 Task: Design a Personal Finance Blog.
Action: Mouse moved to (99, 56)
Screenshot: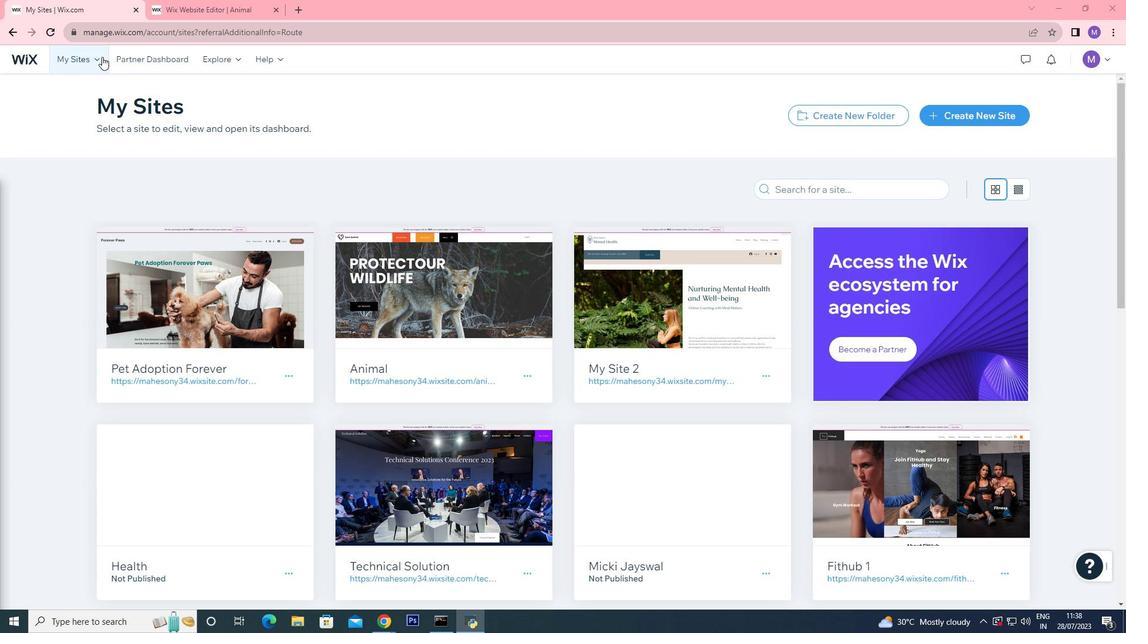 
Action: Mouse pressed left at (99, 56)
Screenshot: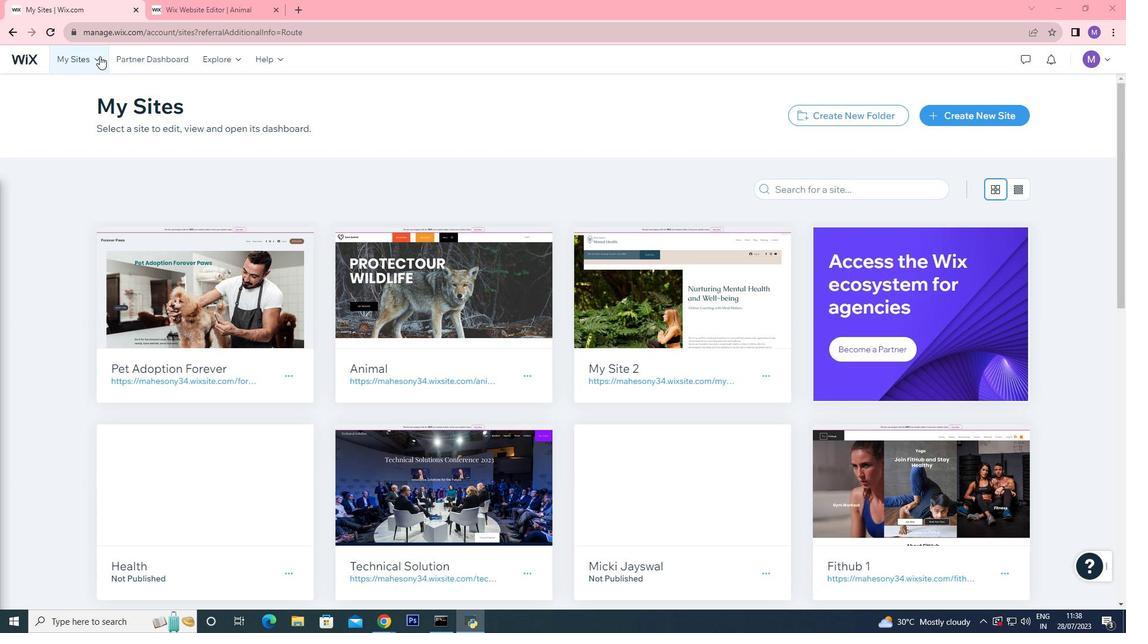 
Action: Mouse moved to (252, 95)
Screenshot: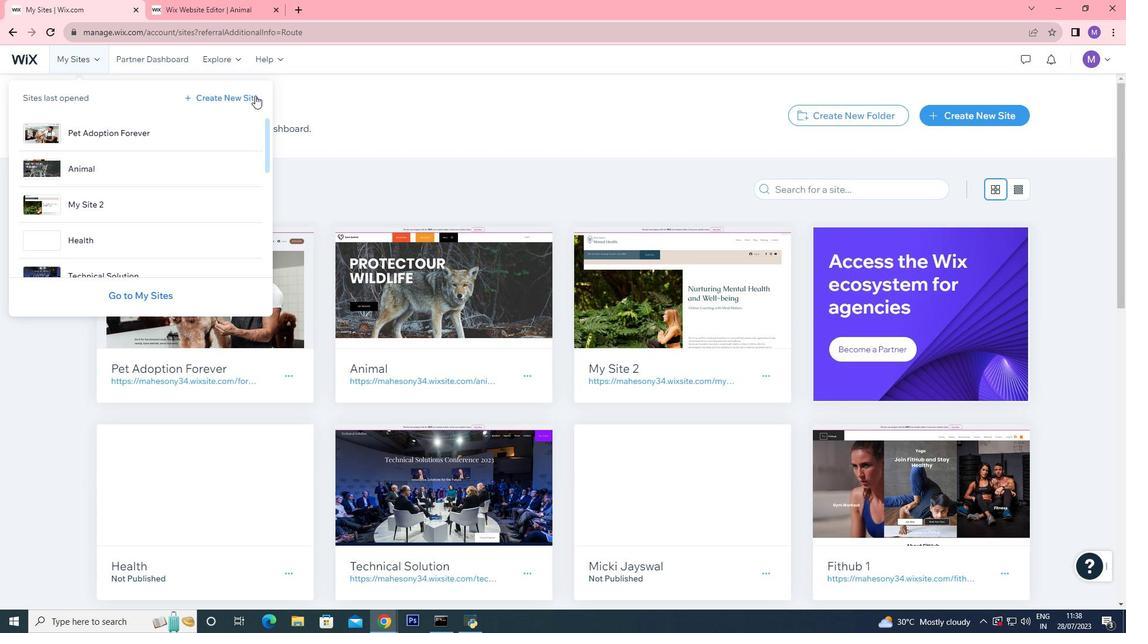 
Action: Mouse pressed left at (252, 95)
Screenshot: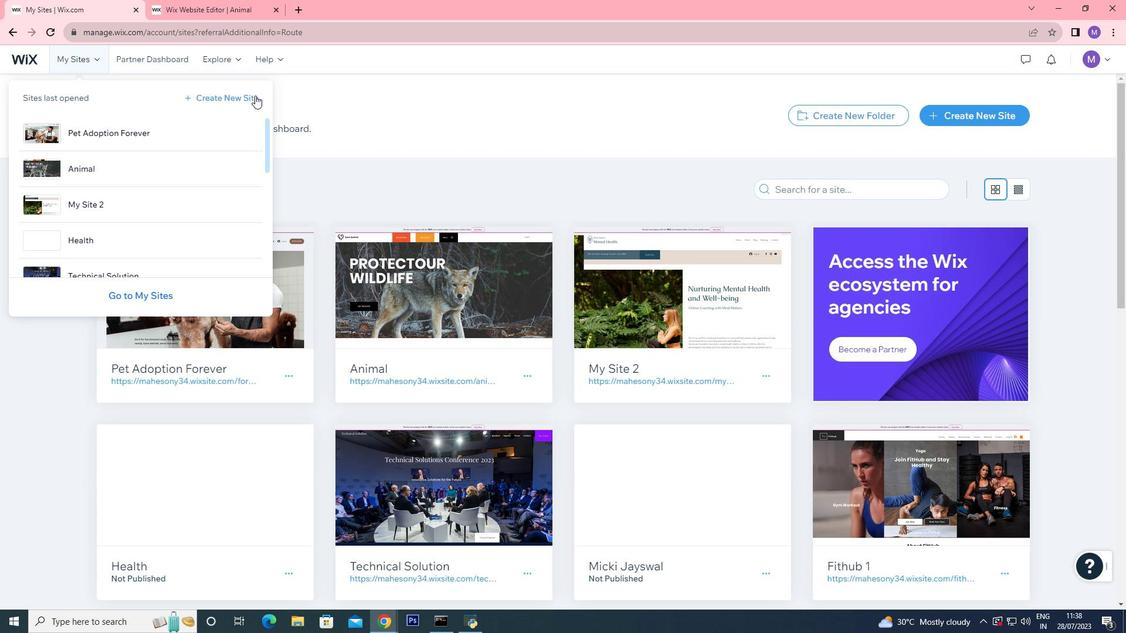 
Action: Mouse moved to (519, 297)
Screenshot: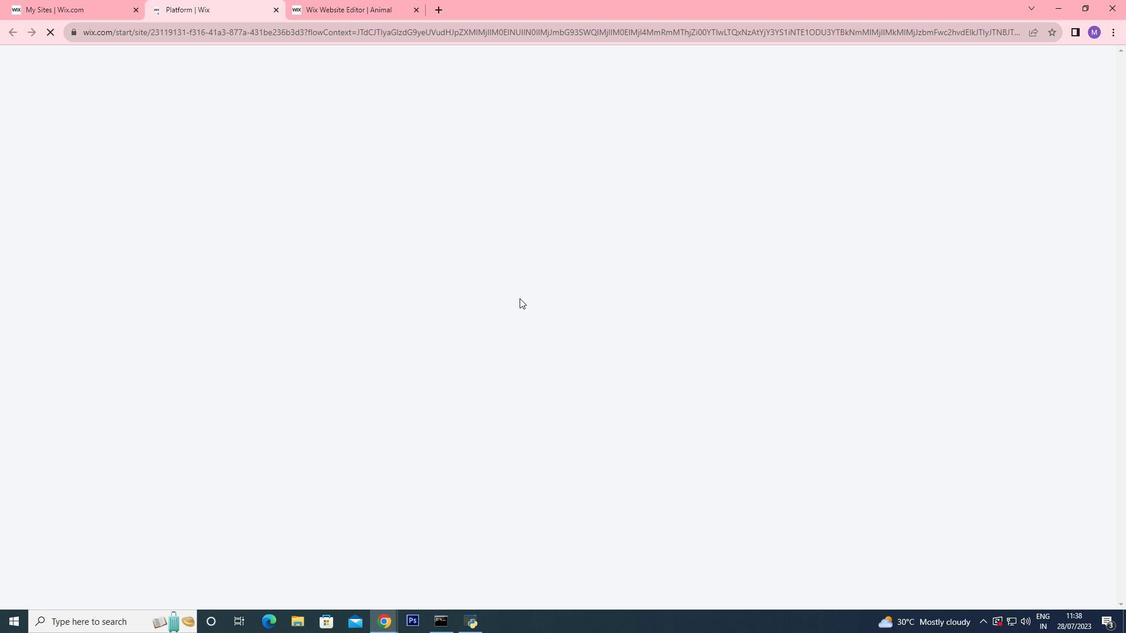 
Action: Mouse scrolled (519, 296) with delta (0, 0)
Screenshot: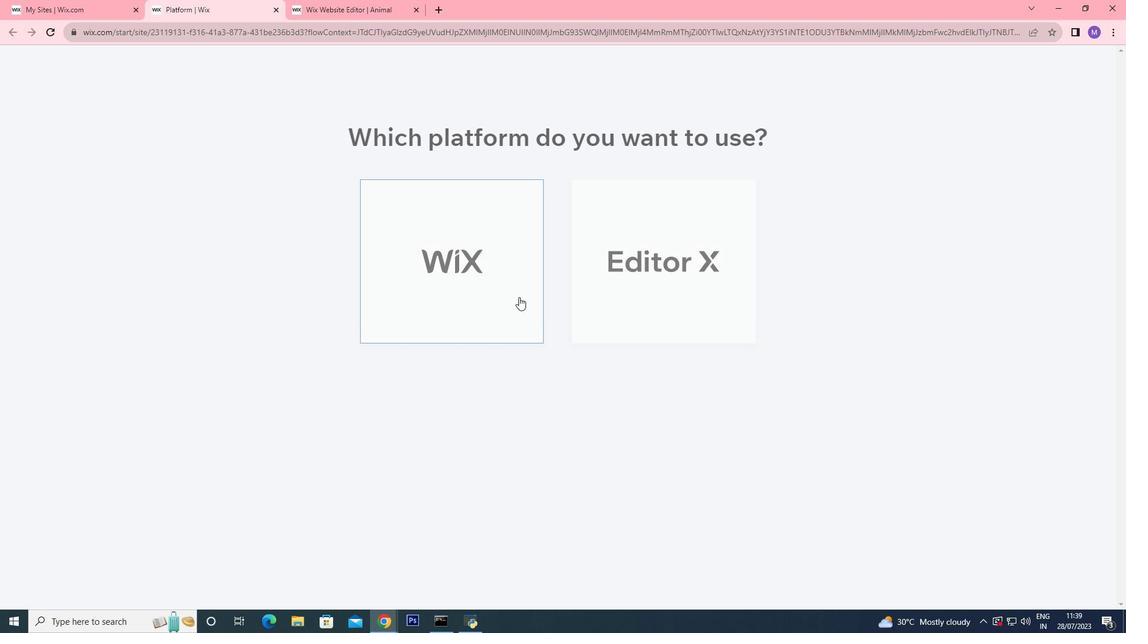
Action: Mouse moved to (501, 288)
Screenshot: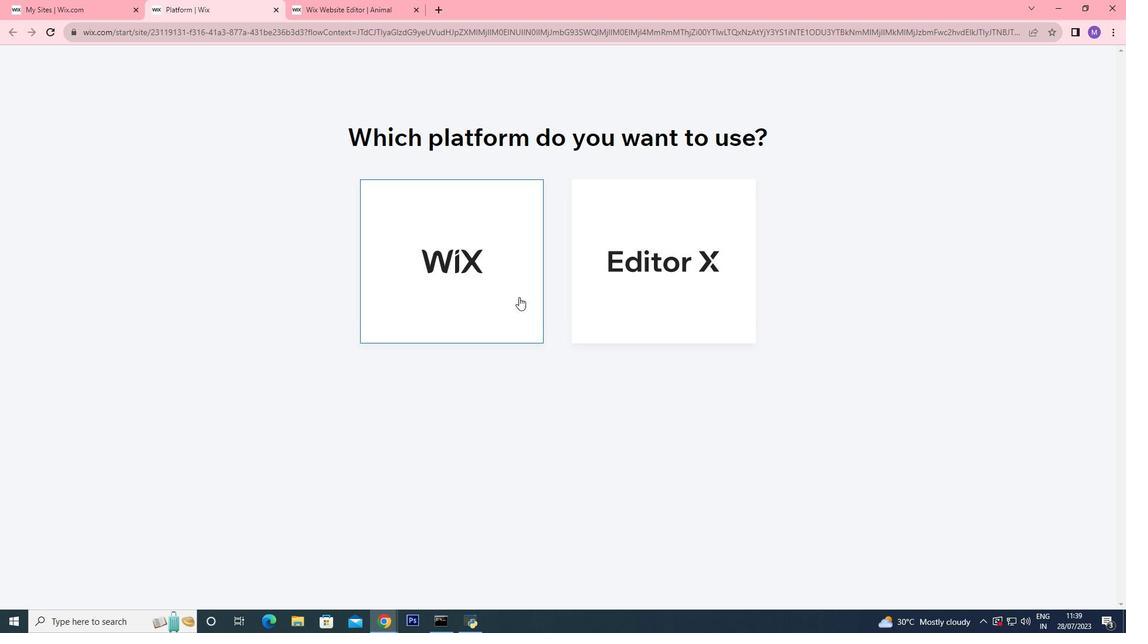 
Action: Mouse pressed left at (501, 288)
Screenshot: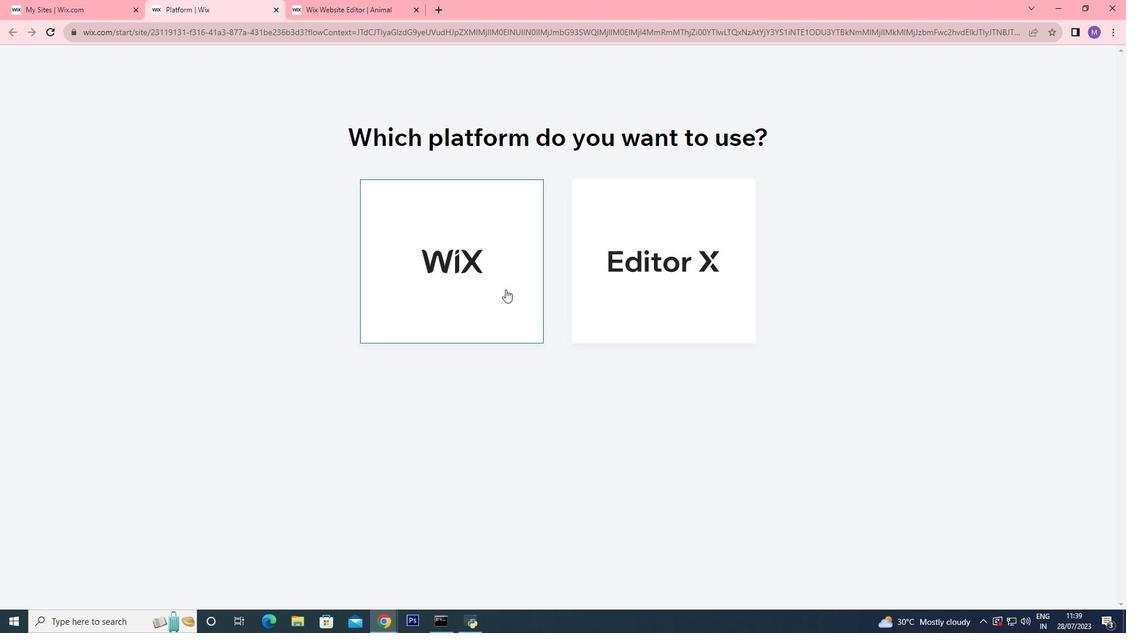 
Action: Mouse moved to (460, 268)
Screenshot: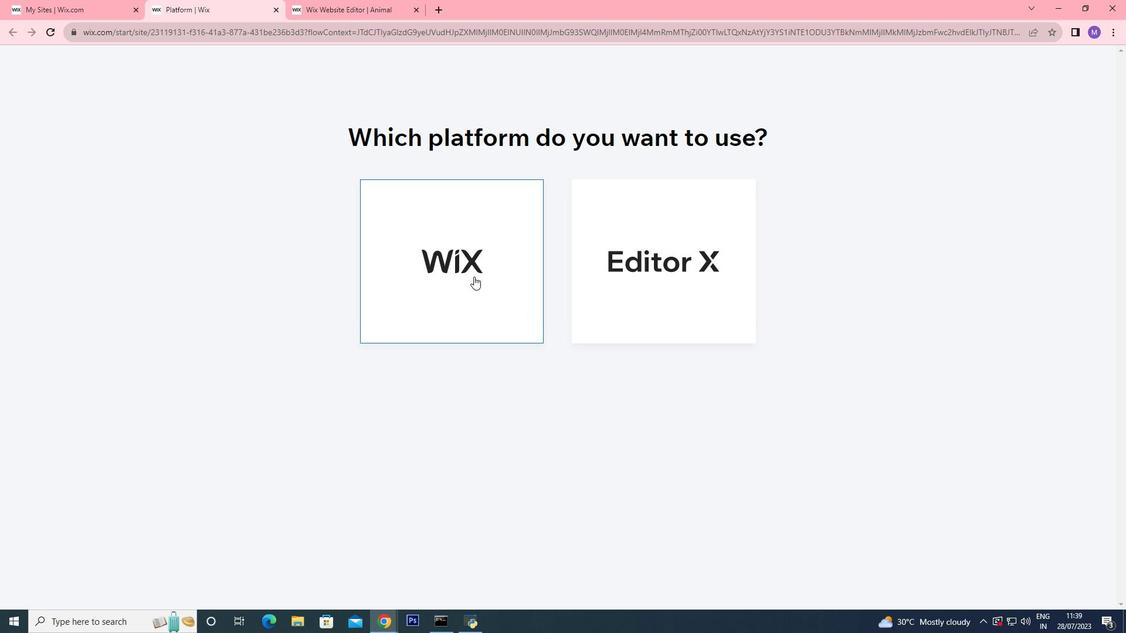 
Action: Mouse pressed left at (460, 268)
Screenshot: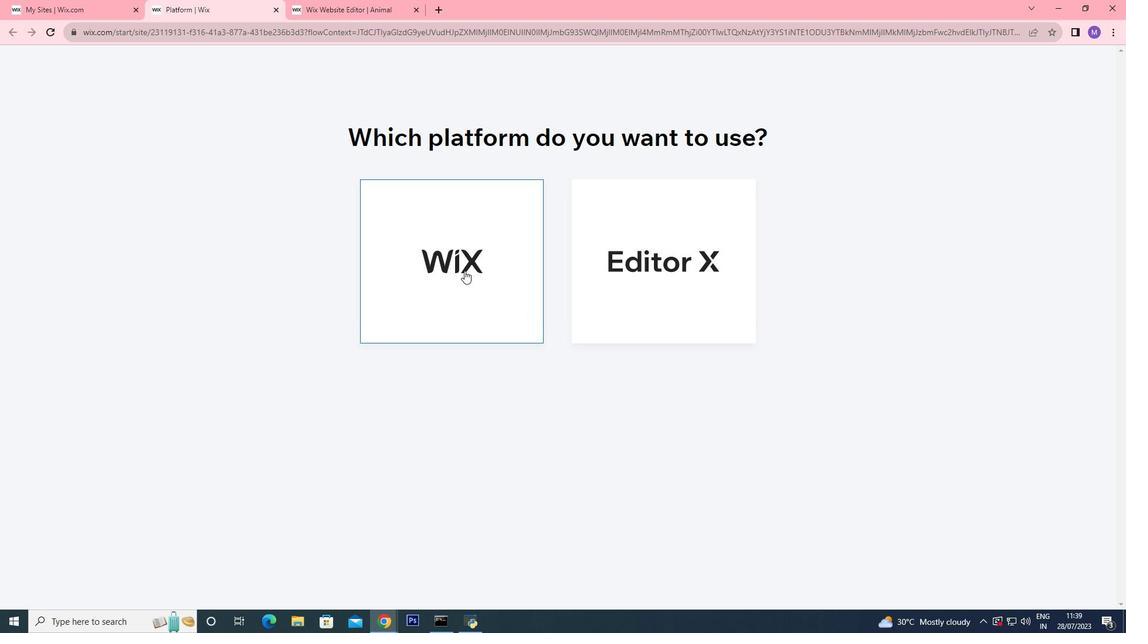
Action: Mouse moved to (442, 200)
Screenshot: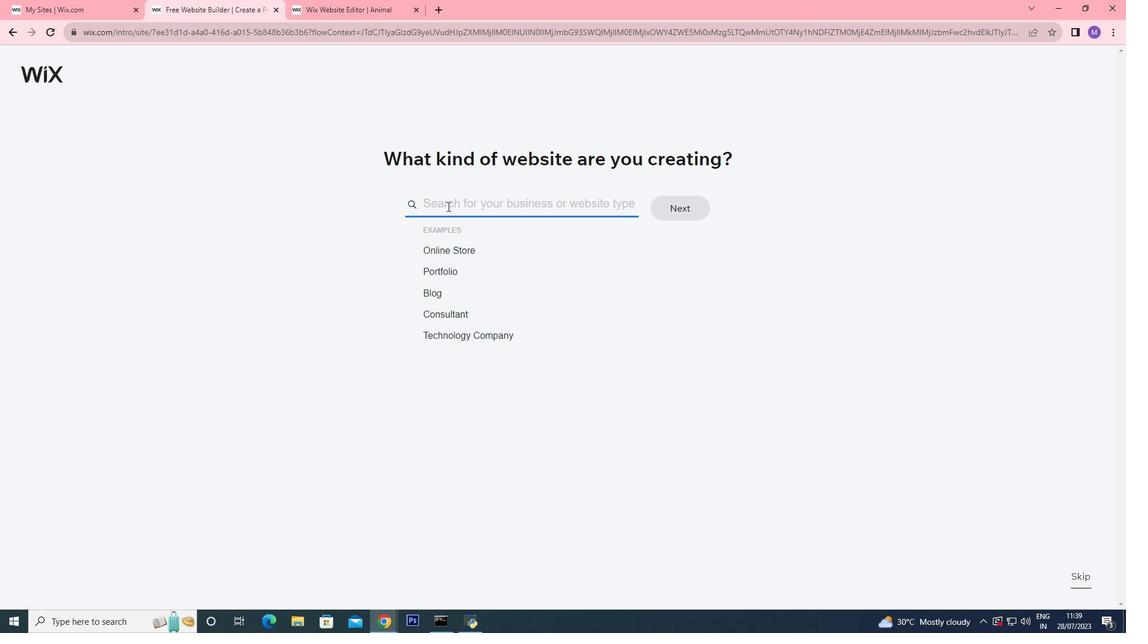 
Action: Mouse pressed left at (442, 200)
Screenshot: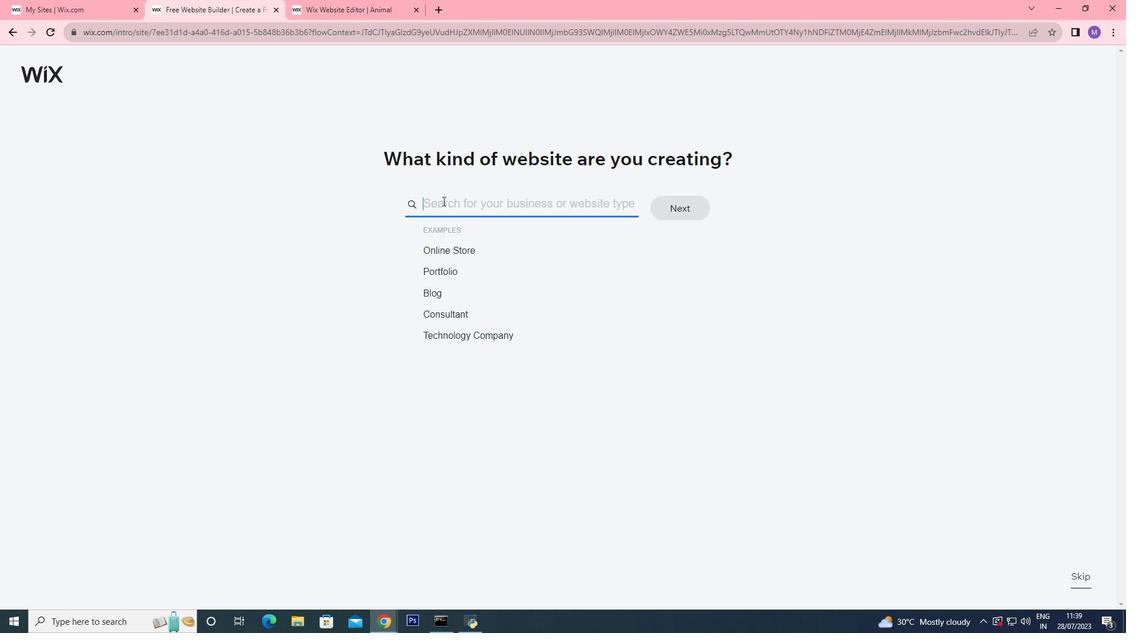 
Action: Key pressed personal<Key.space><Key.shift><Key.shift><Key.shift><Key.shift>Fin
Screenshot: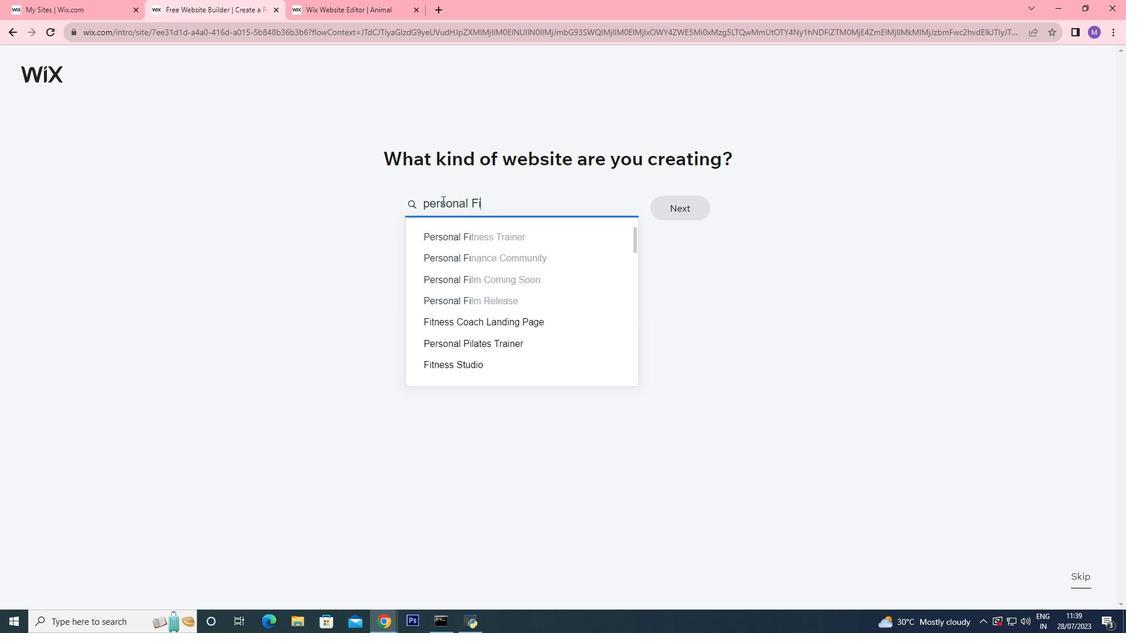 
Action: Mouse moved to (472, 281)
Screenshot: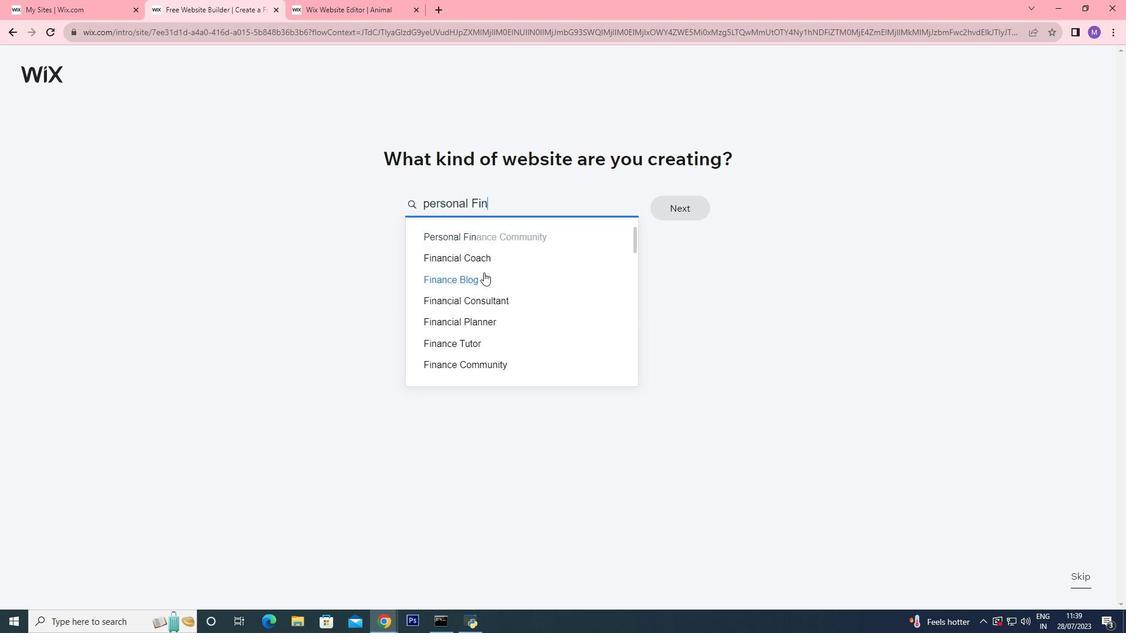 
Action: Mouse pressed left at (472, 281)
Screenshot: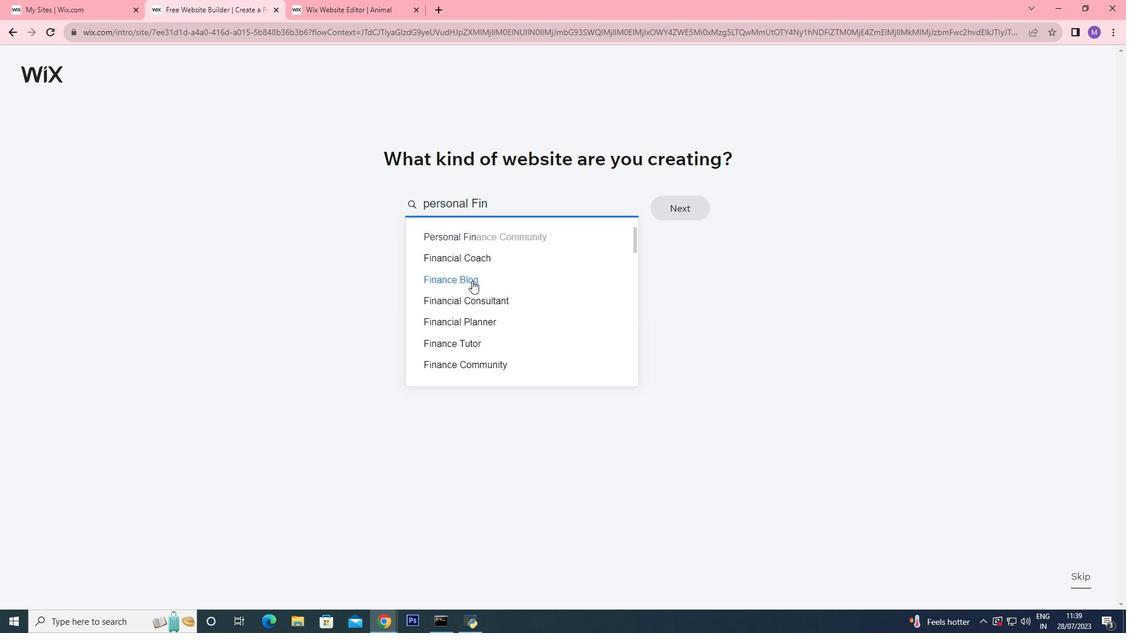 
Action: Mouse moved to (690, 207)
Screenshot: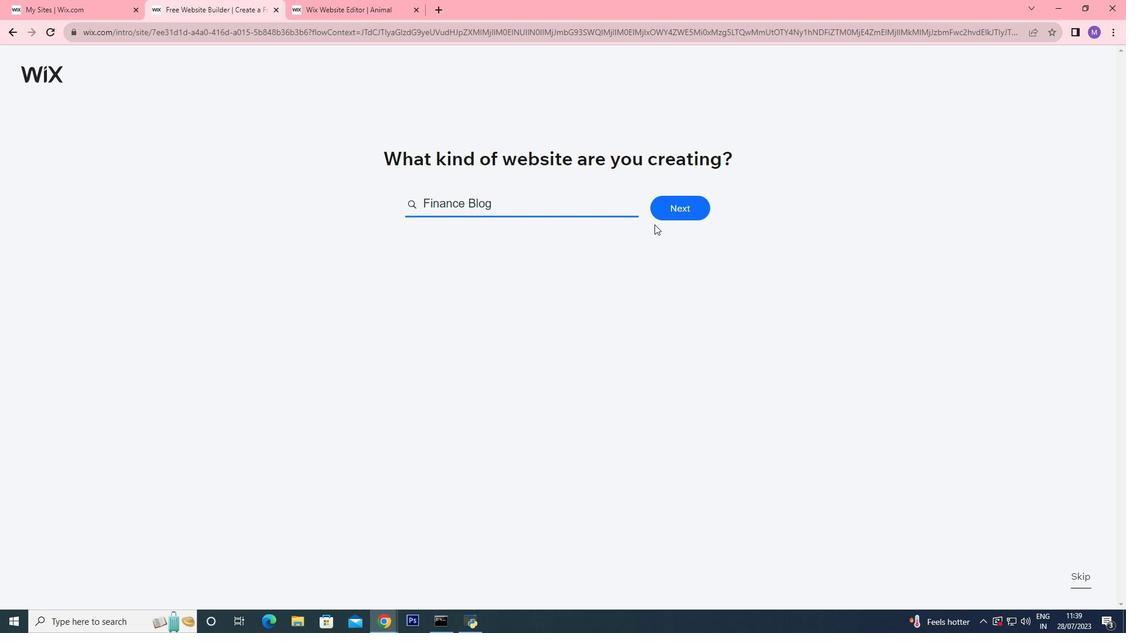 
Action: Mouse pressed left at (690, 207)
Screenshot: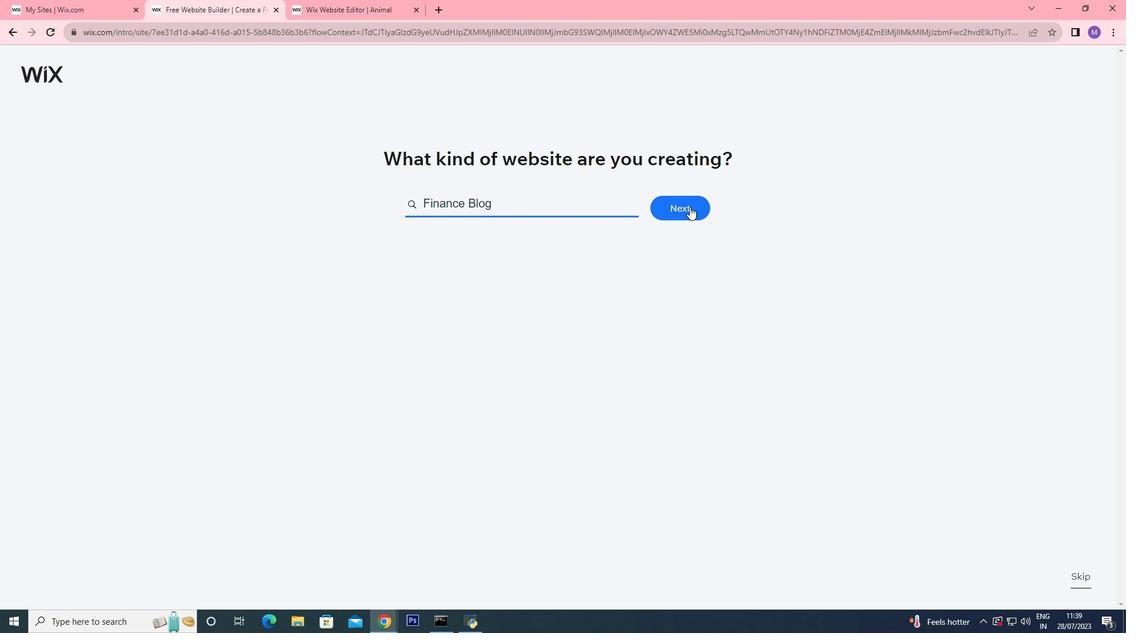 
Action: Mouse moved to (678, 207)
Screenshot: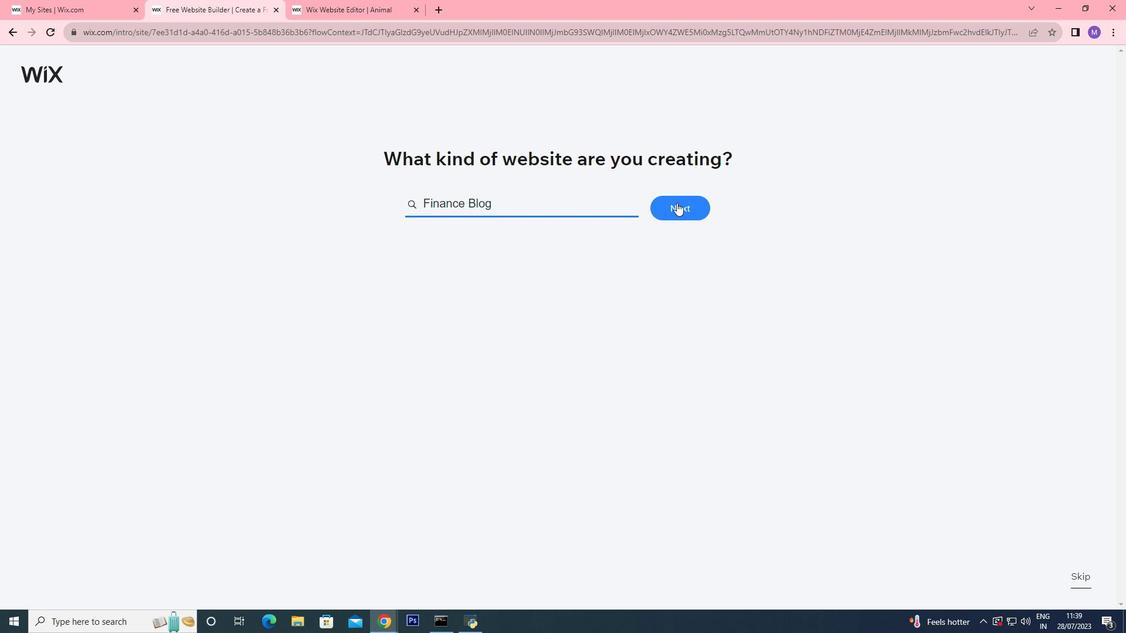 
Action: Mouse pressed left at (678, 207)
Screenshot: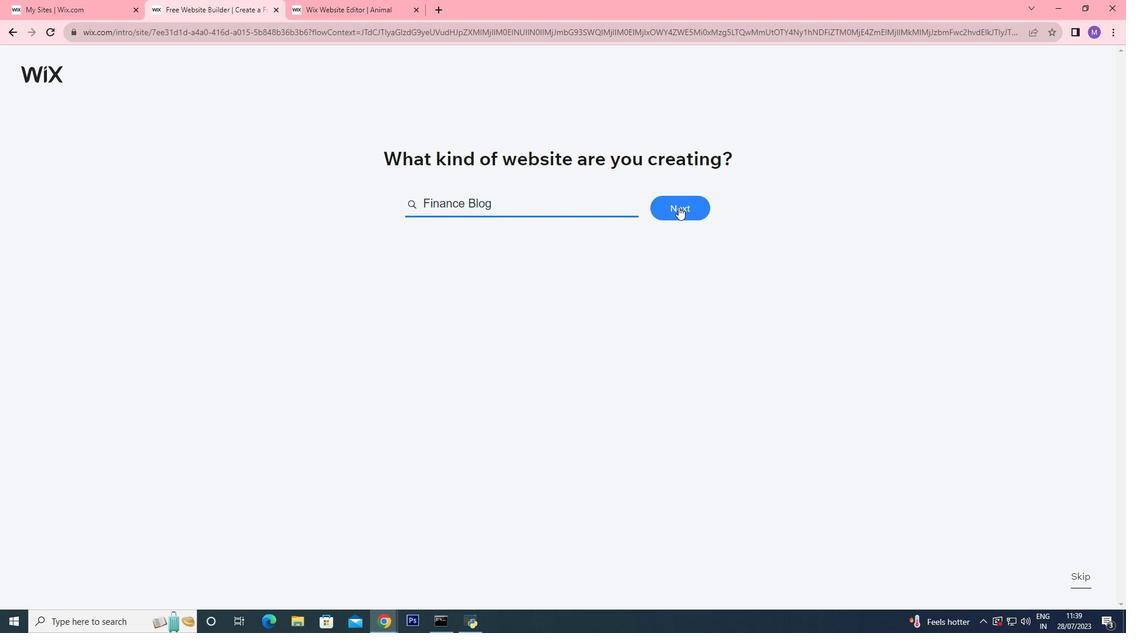 
Action: Mouse moved to (491, 238)
Screenshot: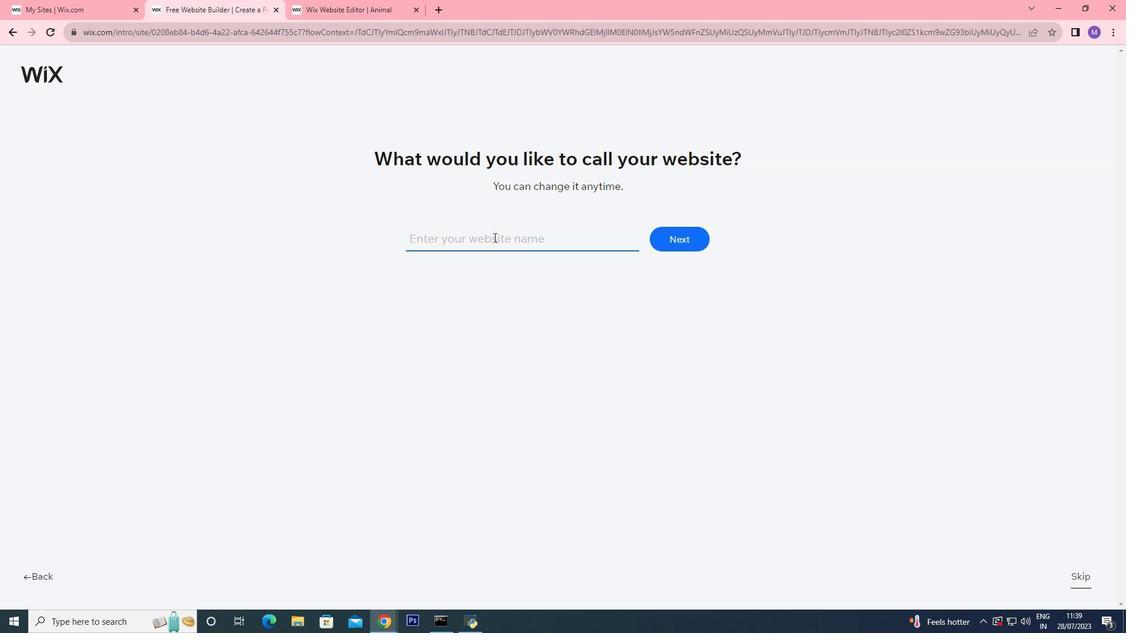 
Action: Mouse pressed left at (491, 238)
Screenshot: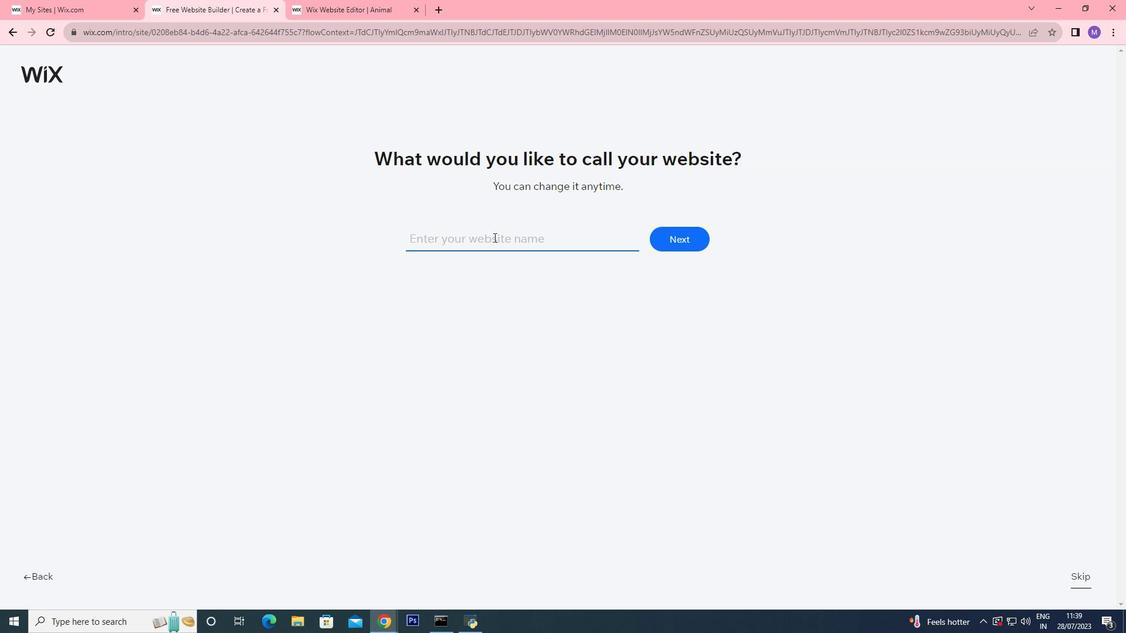 
Action: Mouse moved to (377, 0)
Screenshot: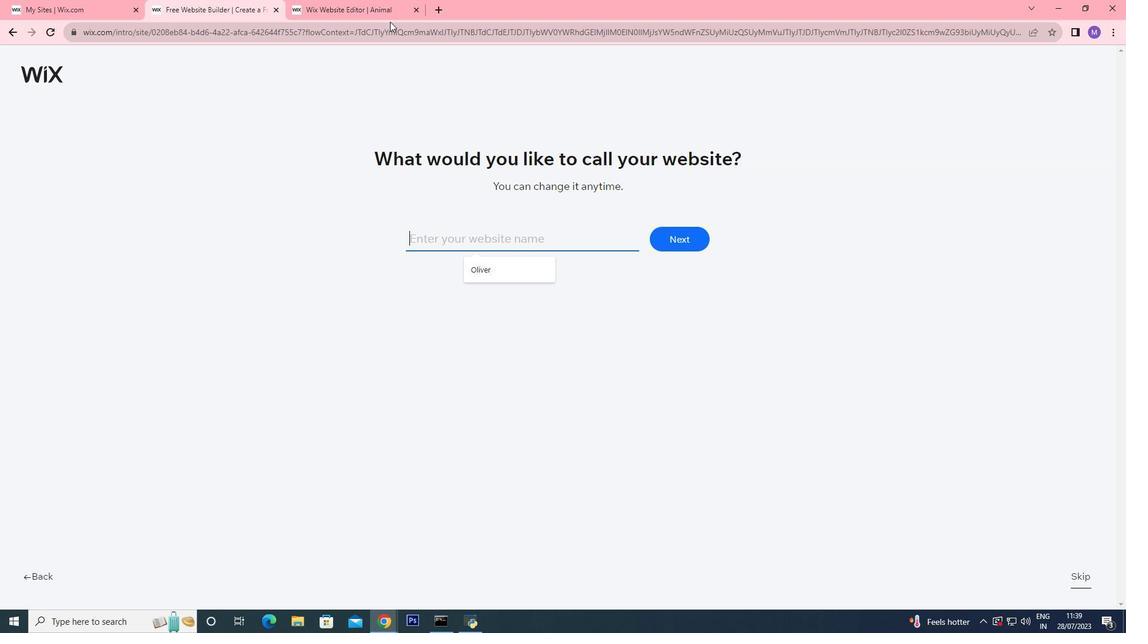 
Action: Mouse pressed left at (377, 0)
Screenshot: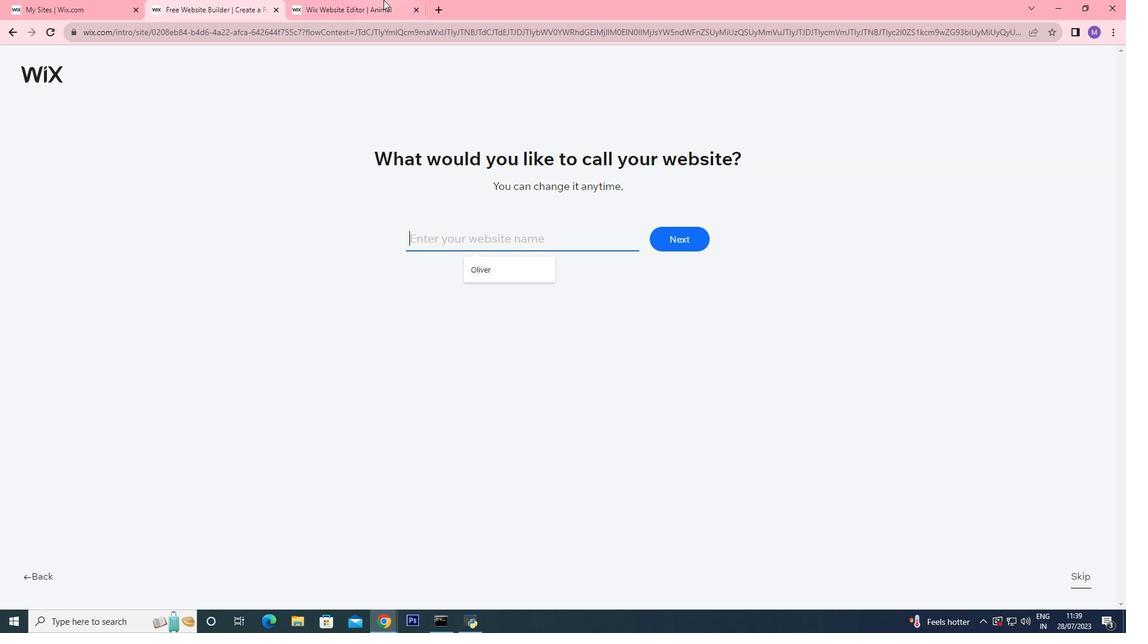 
Action: Mouse moved to (448, 261)
Screenshot: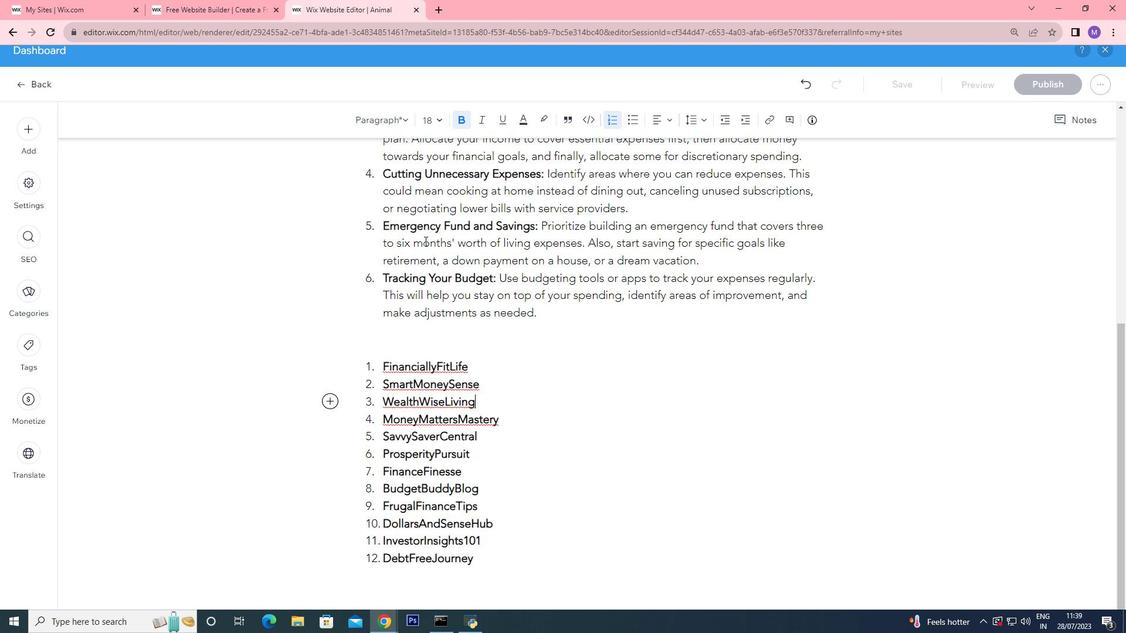 
Action: Mouse scrolled (448, 261) with delta (0, 0)
Screenshot: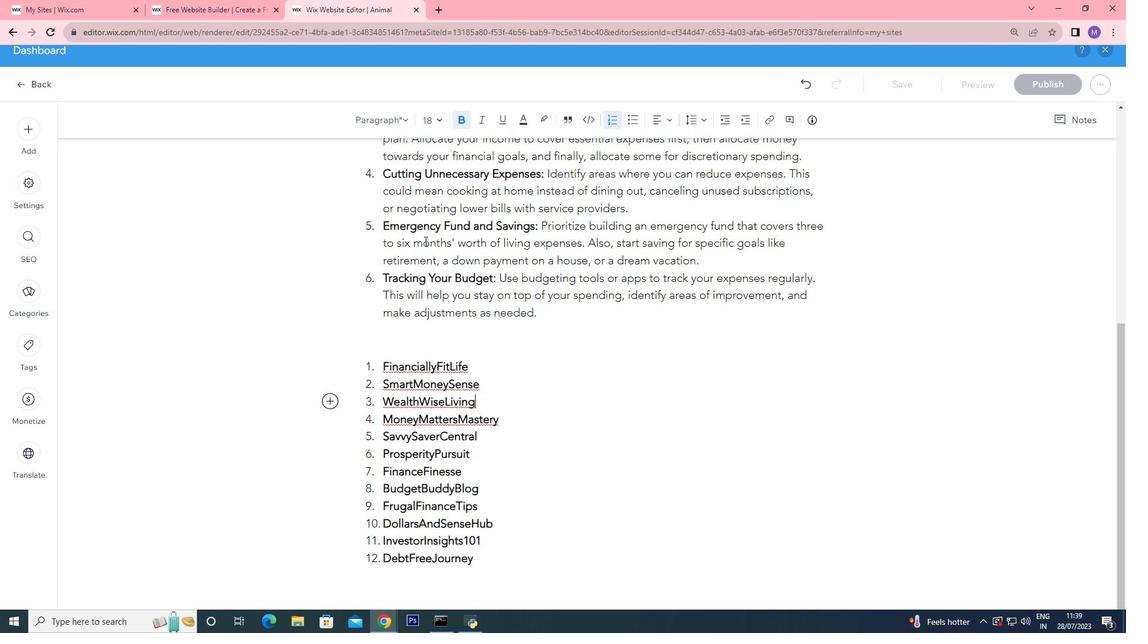 
Action: Mouse scrolled (448, 261) with delta (0, 0)
Screenshot: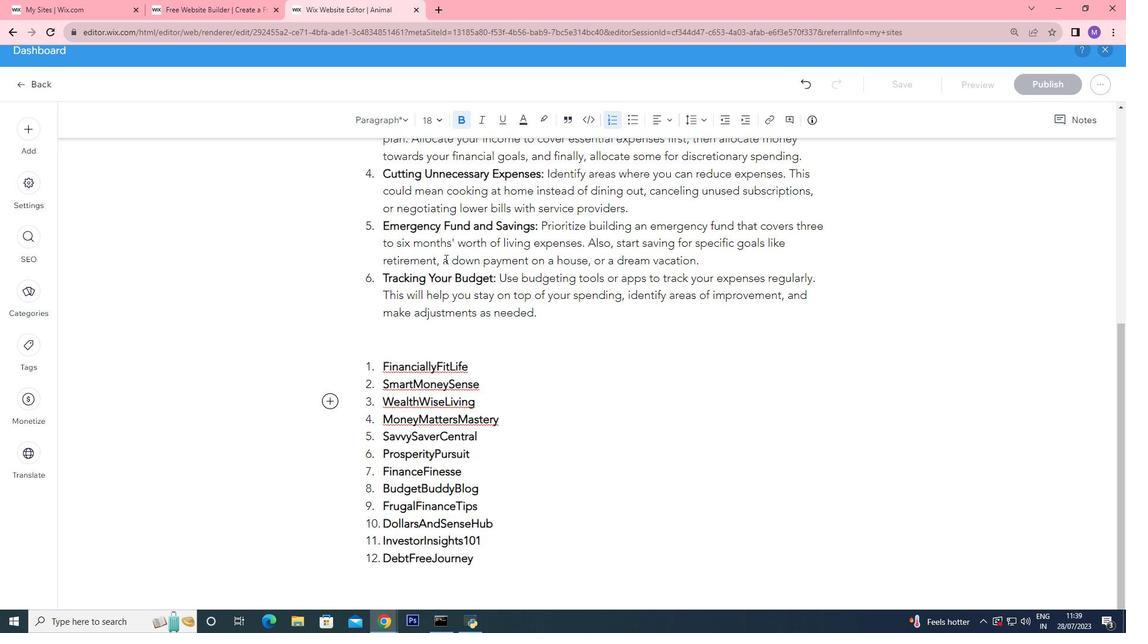 
Action: Mouse scrolled (448, 261) with delta (0, 0)
Screenshot: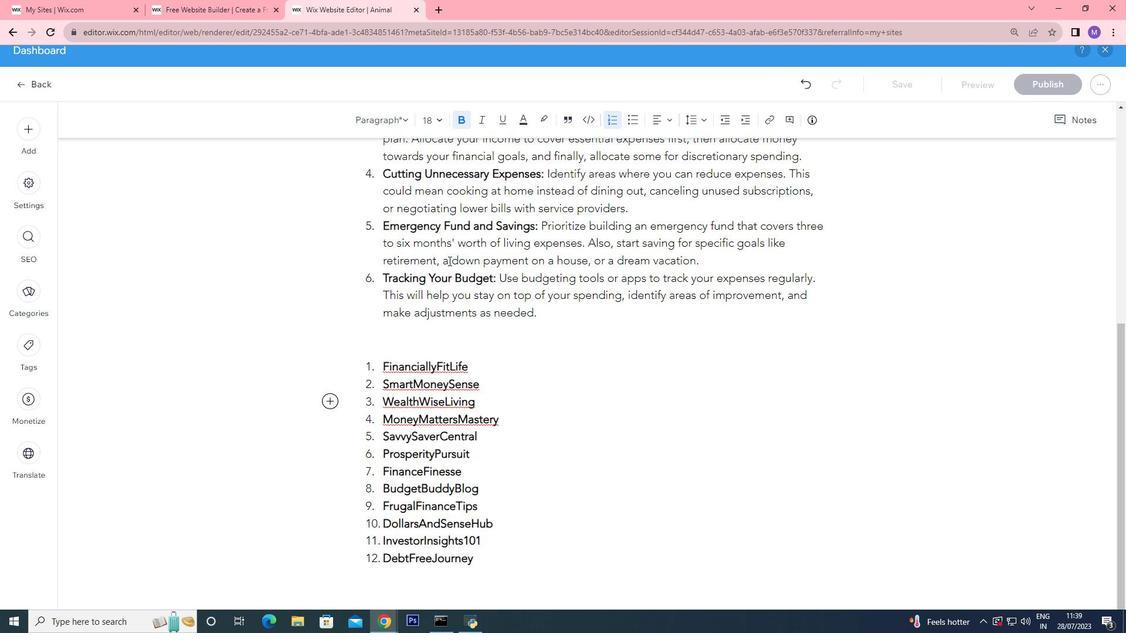 
Action: Mouse scrolled (448, 261) with delta (0, 0)
Screenshot: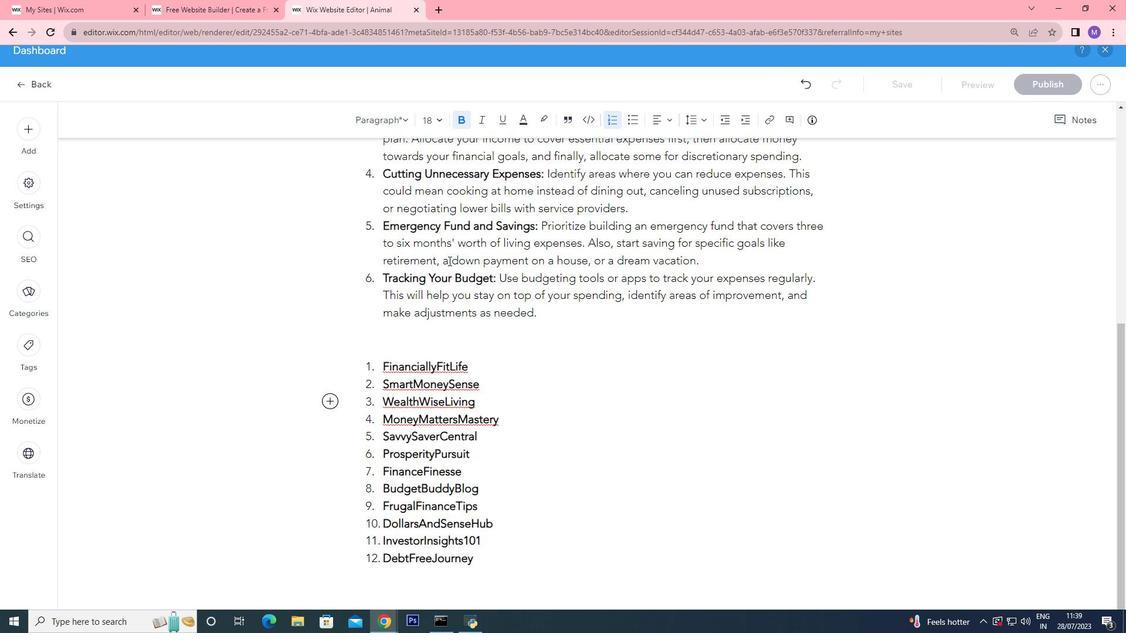 
Action: Mouse scrolled (448, 261) with delta (0, 0)
Screenshot: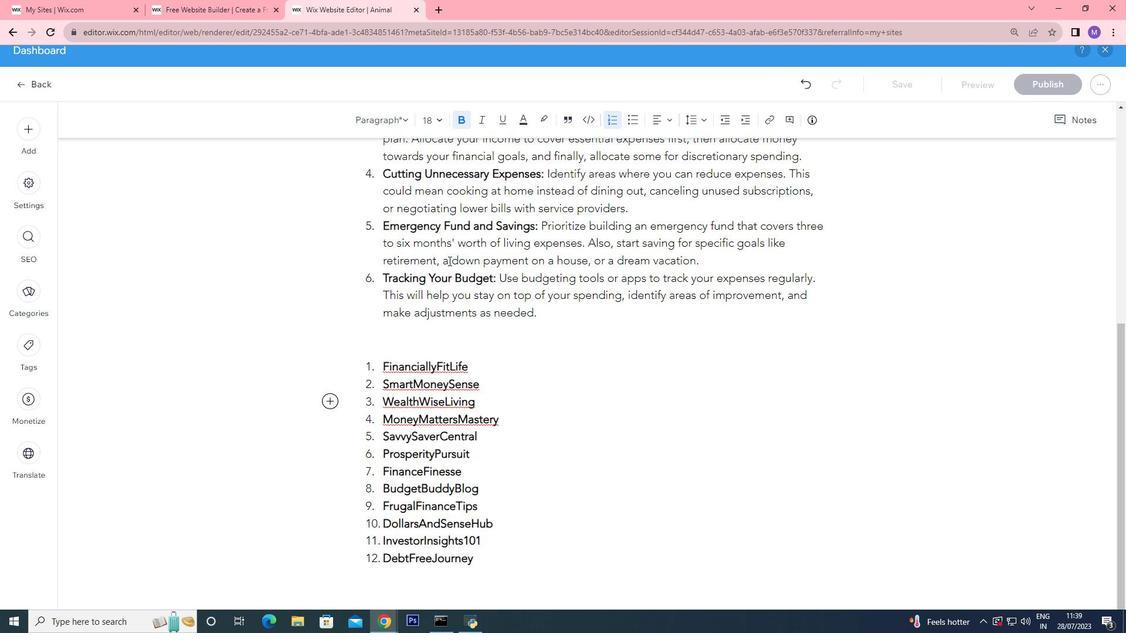 
Action: Mouse moved to (466, 262)
Screenshot: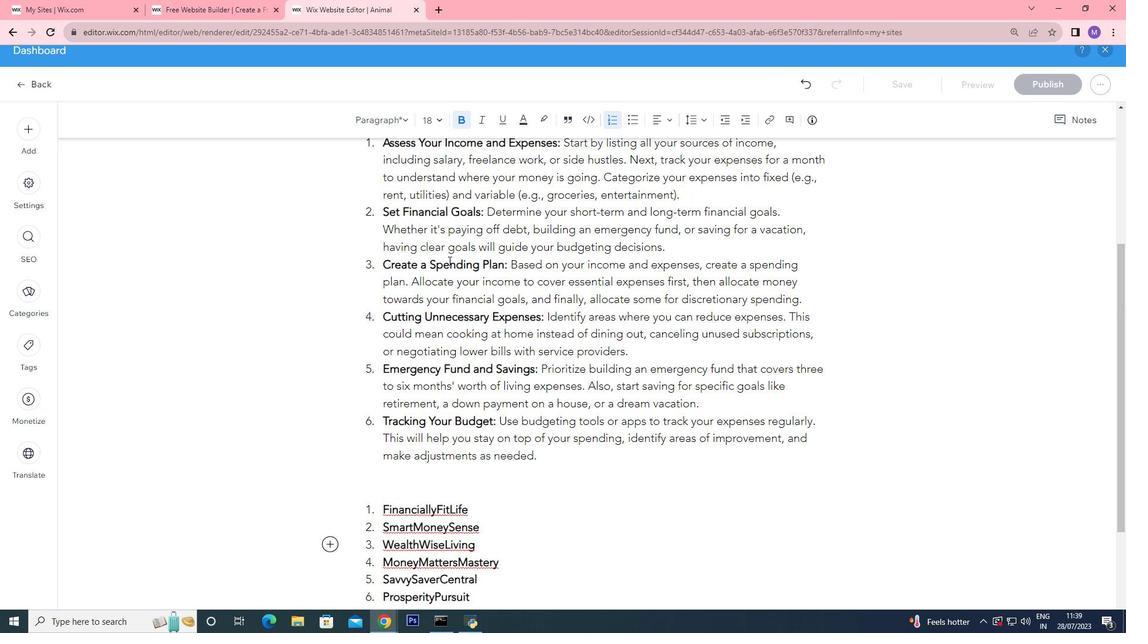 
Action: Mouse scrolled (466, 263) with delta (0, 0)
Screenshot: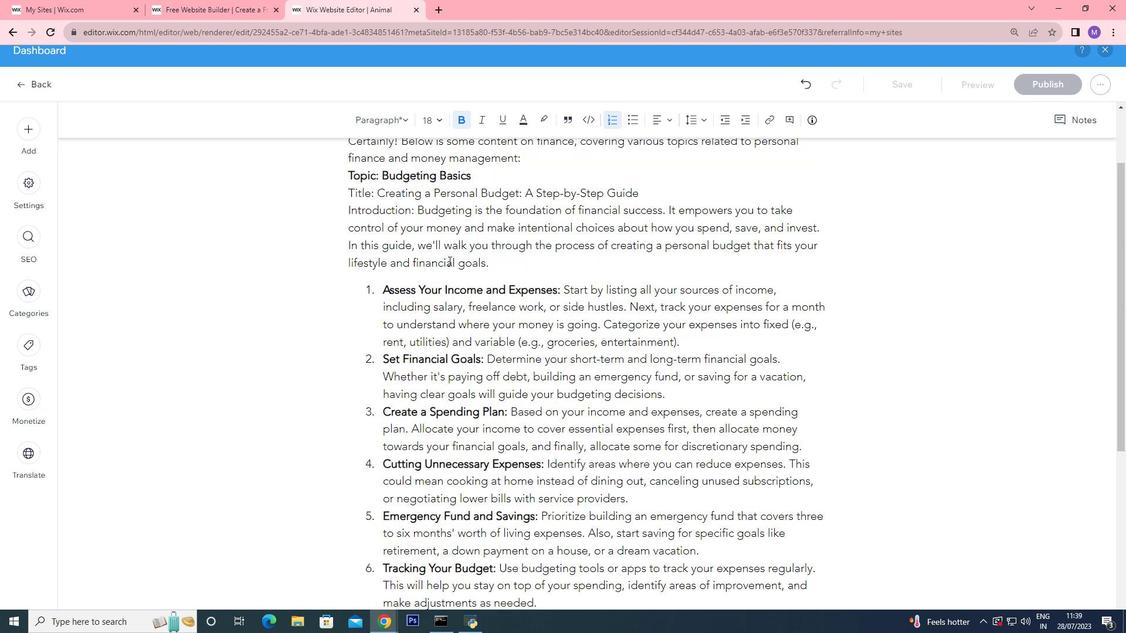
Action: Mouse scrolled (466, 263) with delta (0, 0)
Screenshot: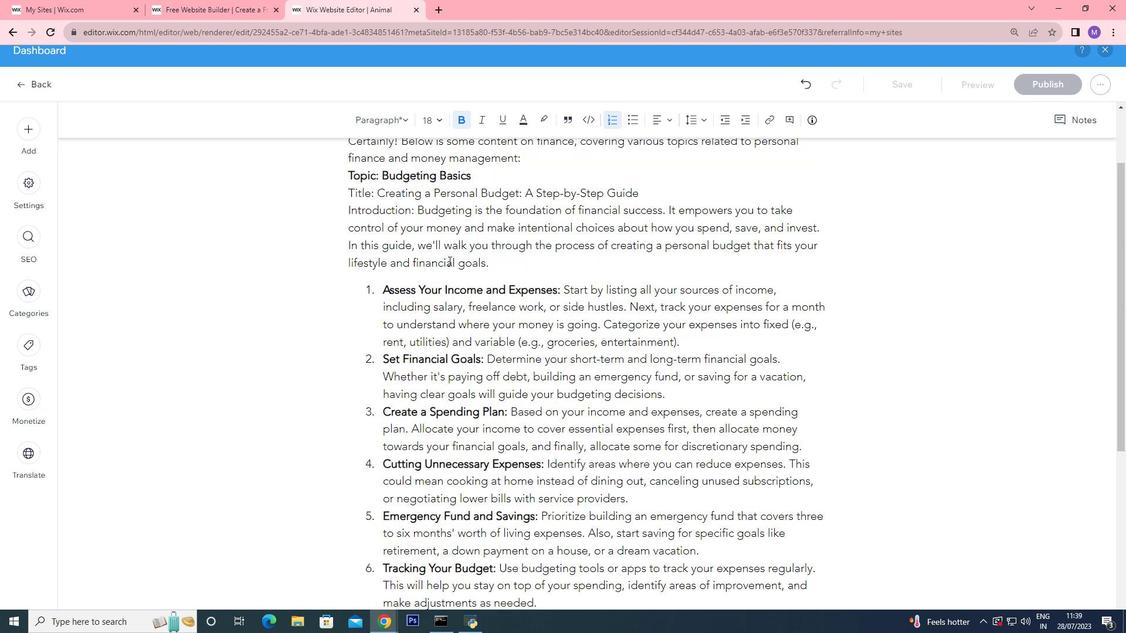 
Action: Mouse scrolled (466, 263) with delta (0, 0)
Screenshot: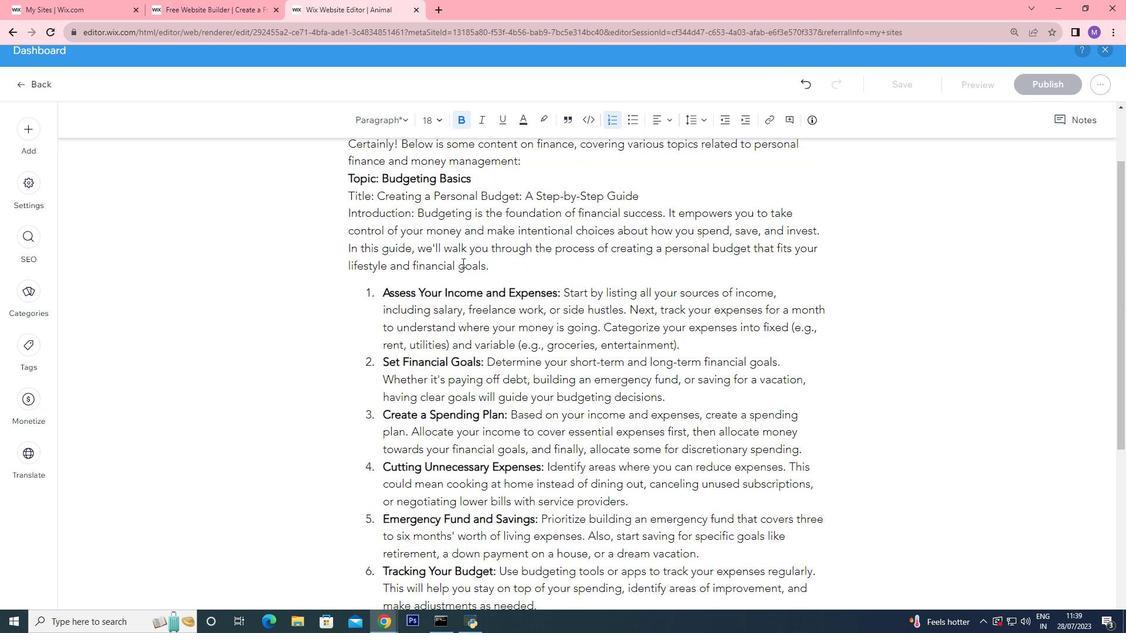 
Action: Mouse scrolled (466, 263) with delta (0, 0)
Screenshot: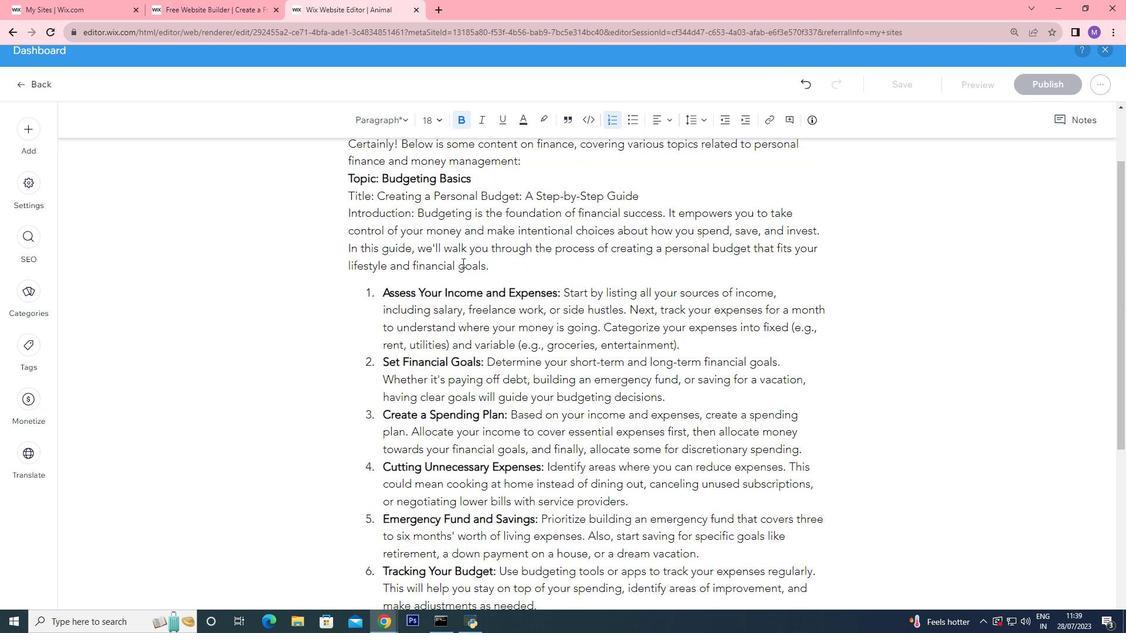 
Action: Mouse scrolled (466, 263) with delta (0, 0)
Screenshot: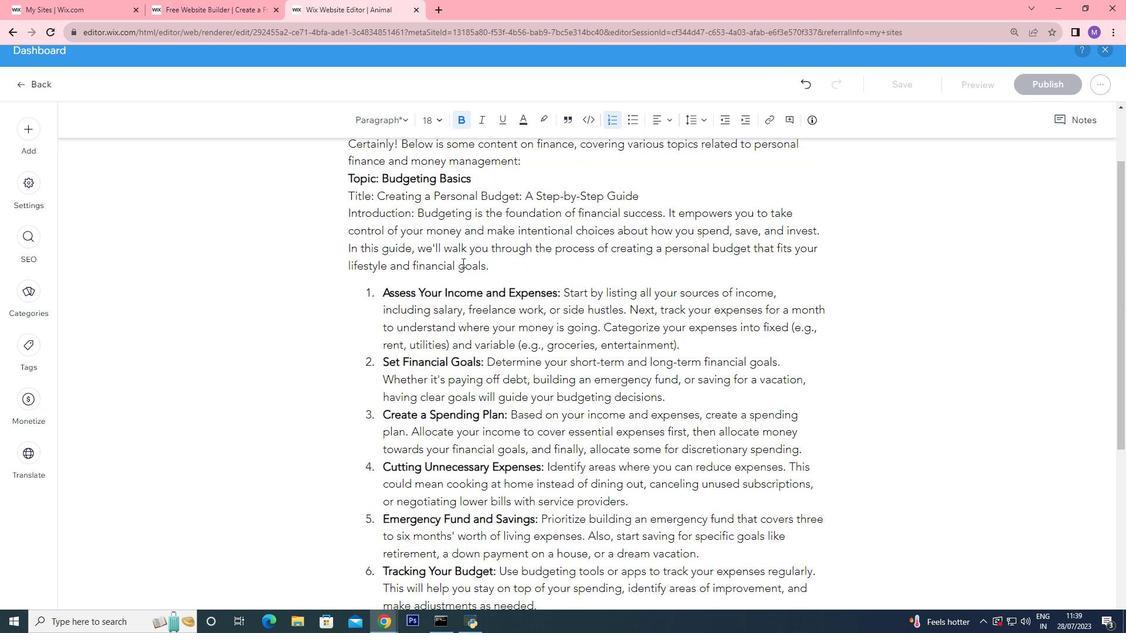 
Action: Mouse scrolled (466, 263) with delta (0, 0)
Screenshot: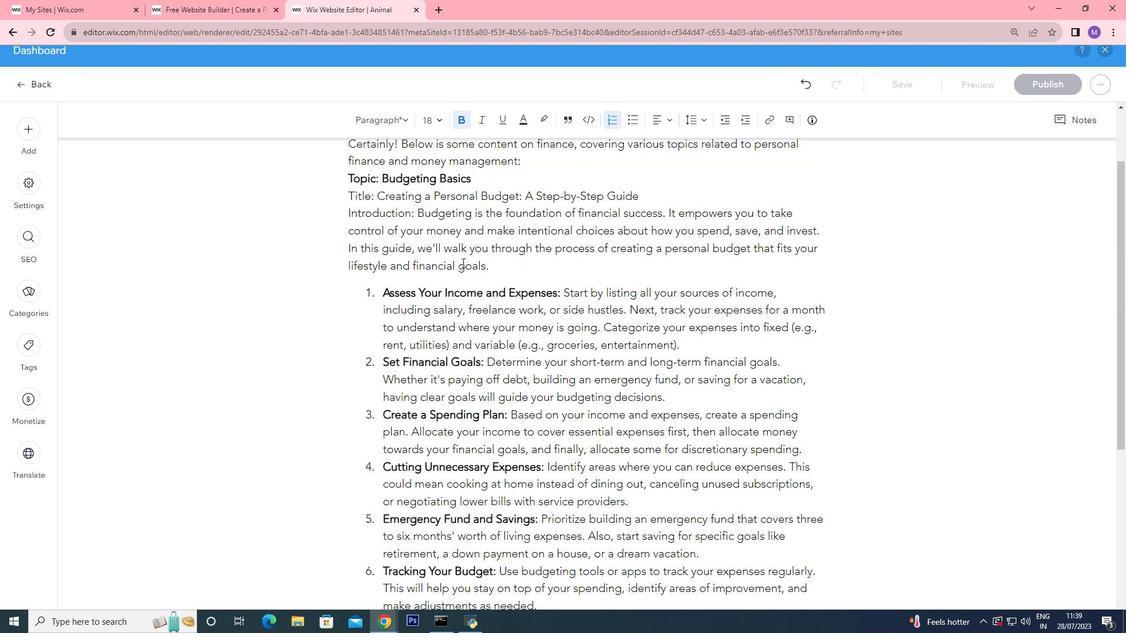 
Action: Mouse scrolled (466, 262) with delta (0, 0)
Screenshot: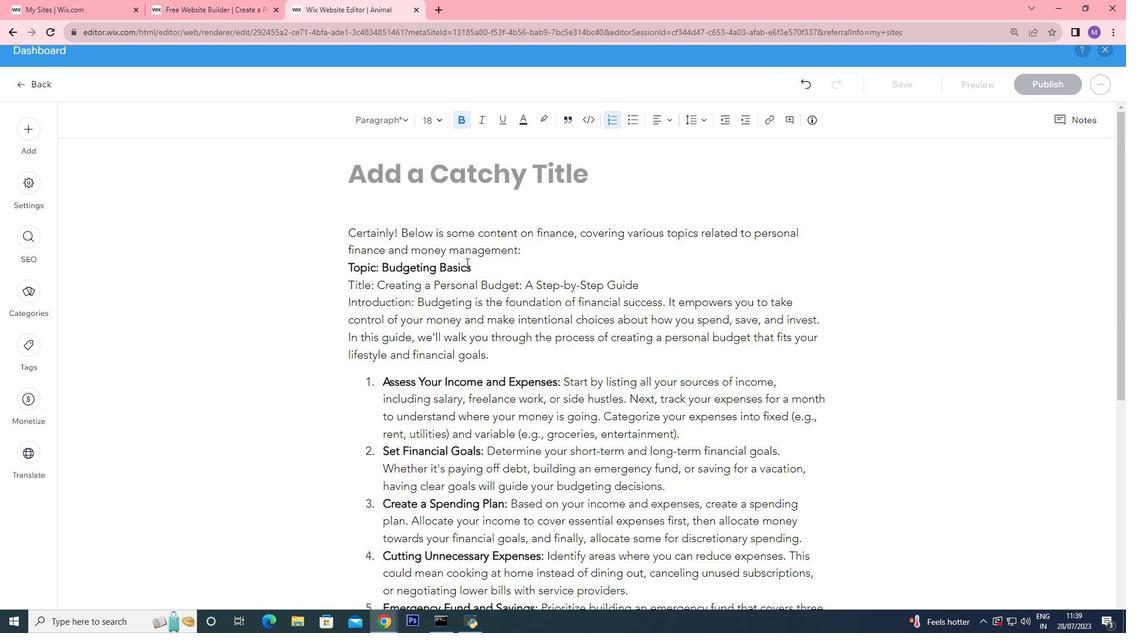 
Action: Mouse scrolled (466, 262) with delta (0, 0)
Screenshot: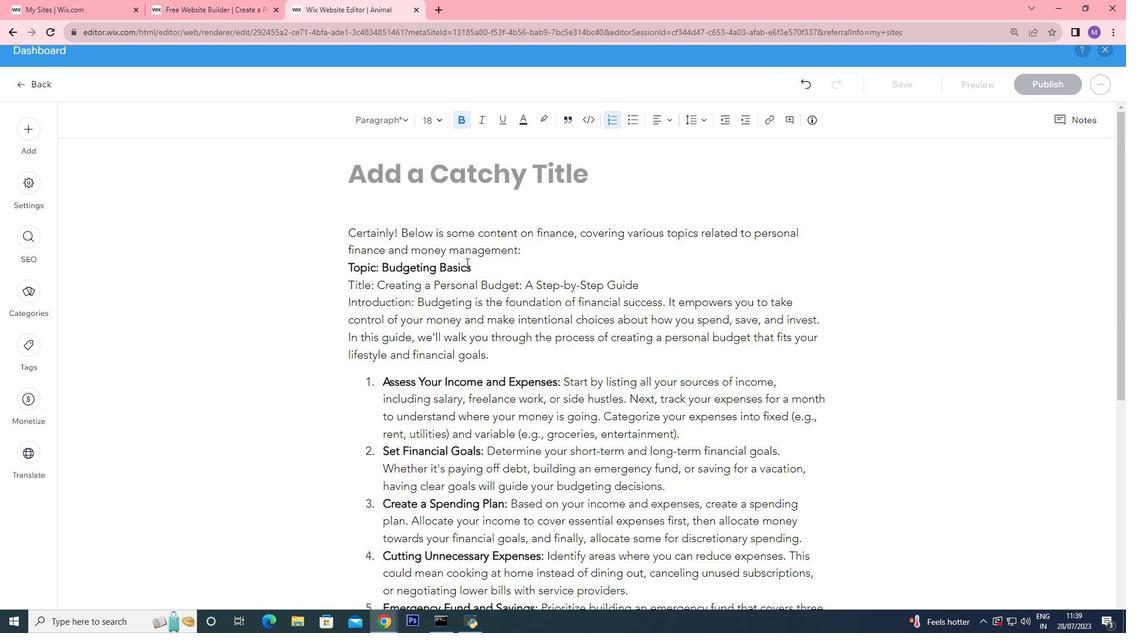 
Action: Mouse scrolled (466, 262) with delta (0, 0)
Screenshot: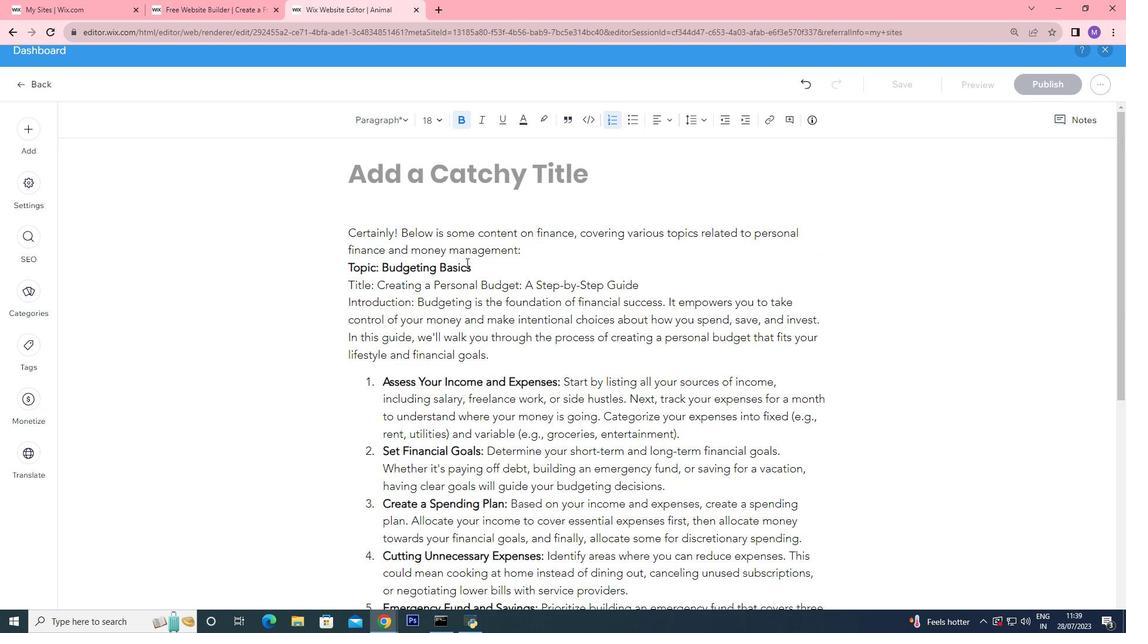 
Action: Mouse scrolled (466, 262) with delta (0, 0)
Screenshot: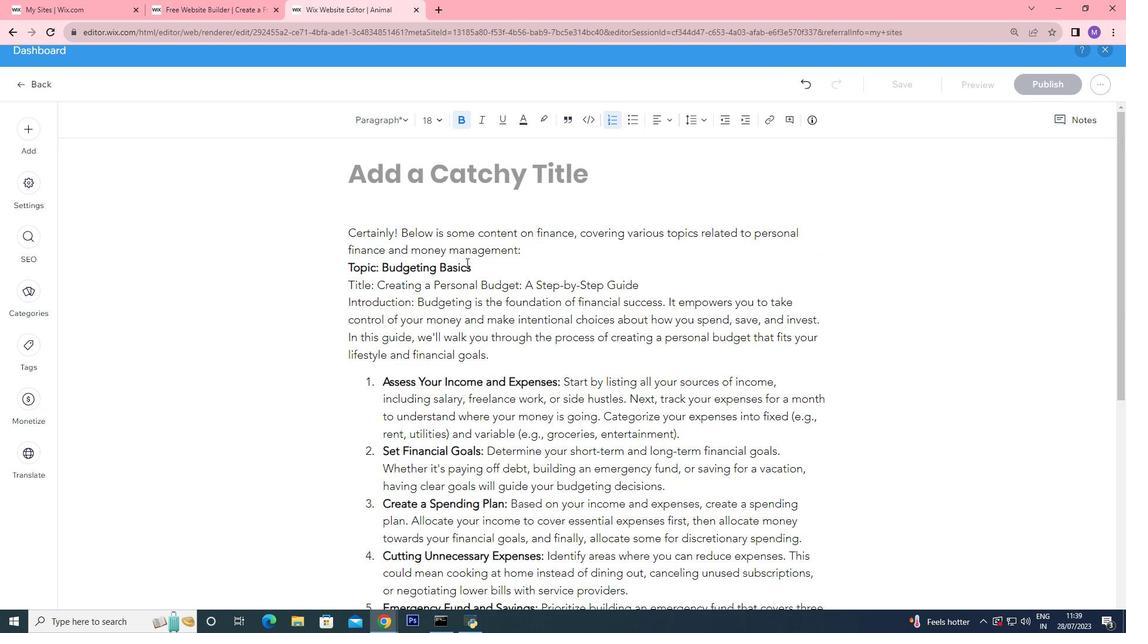 
Action: Mouse scrolled (466, 262) with delta (0, 0)
Screenshot: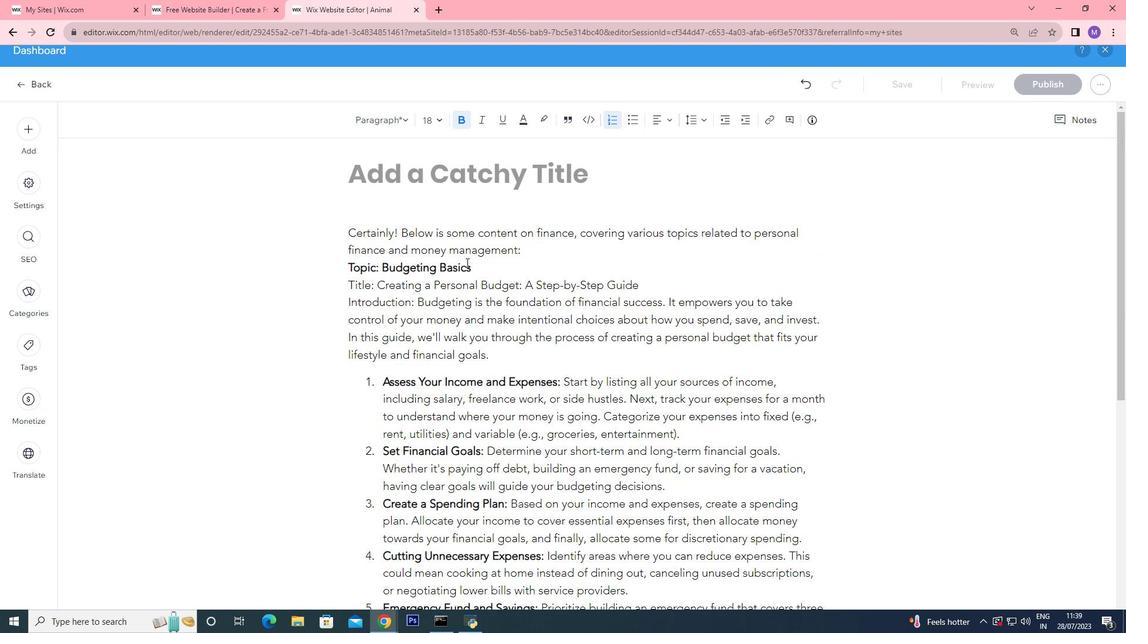 
Action: Mouse scrolled (466, 262) with delta (0, 0)
Screenshot: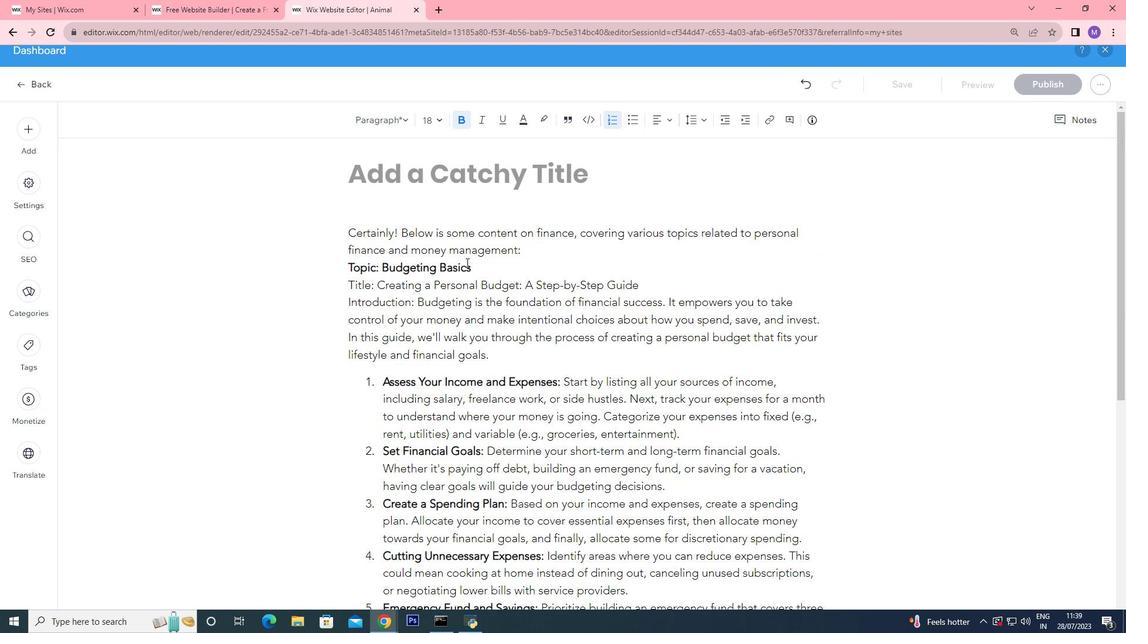
Action: Mouse scrolled (466, 262) with delta (0, 0)
Screenshot: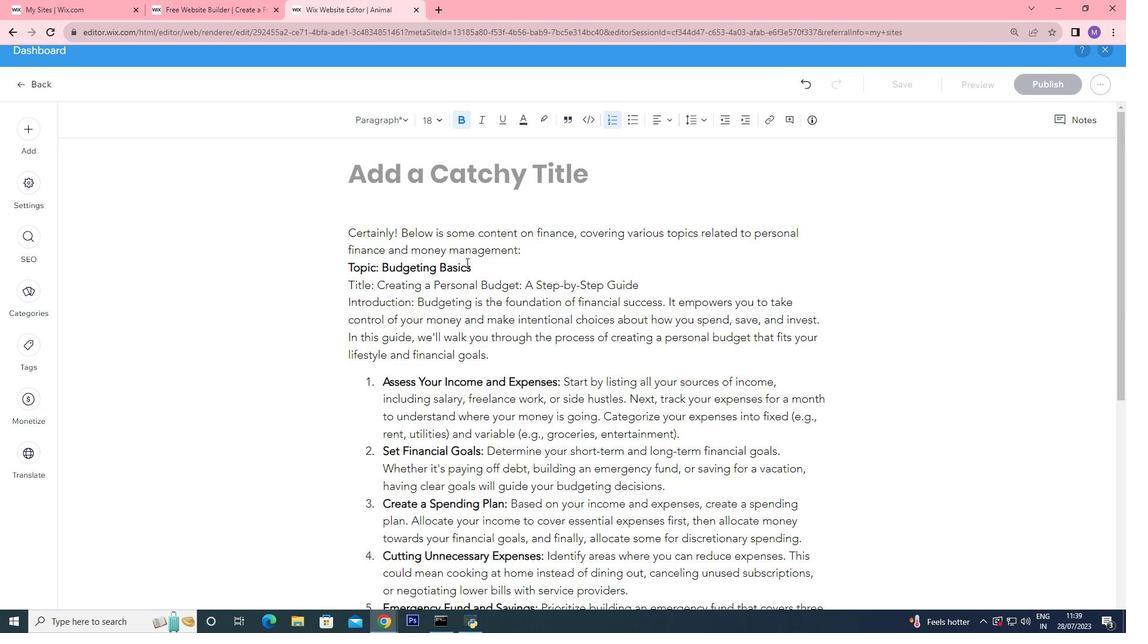 
Action: Mouse moved to (490, 328)
Screenshot: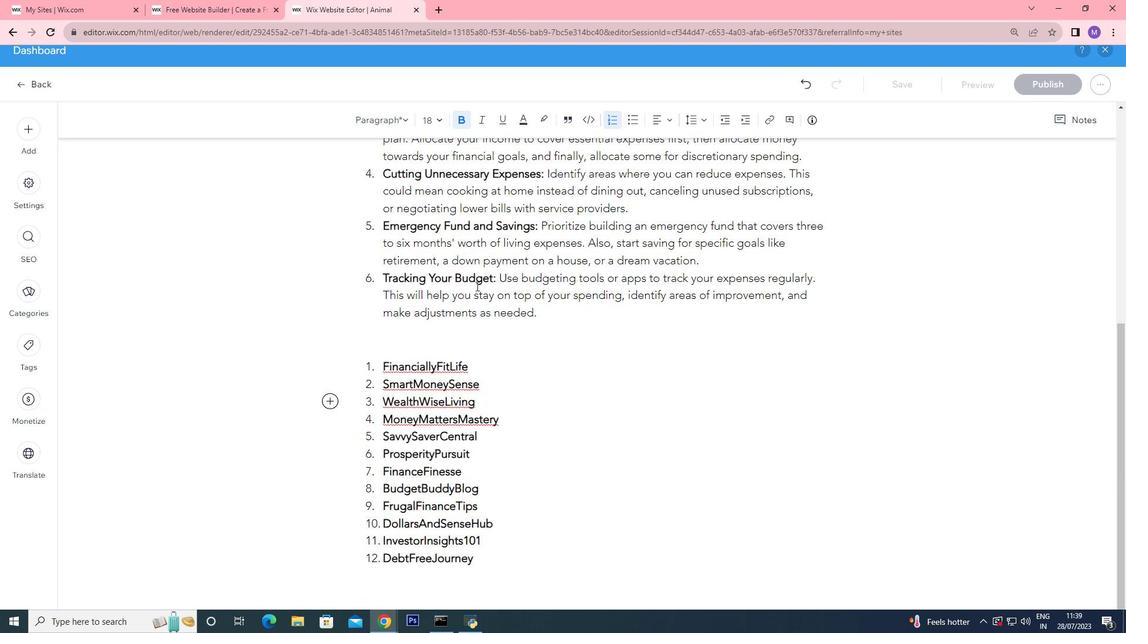 
Action: Mouse scrolled (490, 327) with delta (0, 0)
Screenshot: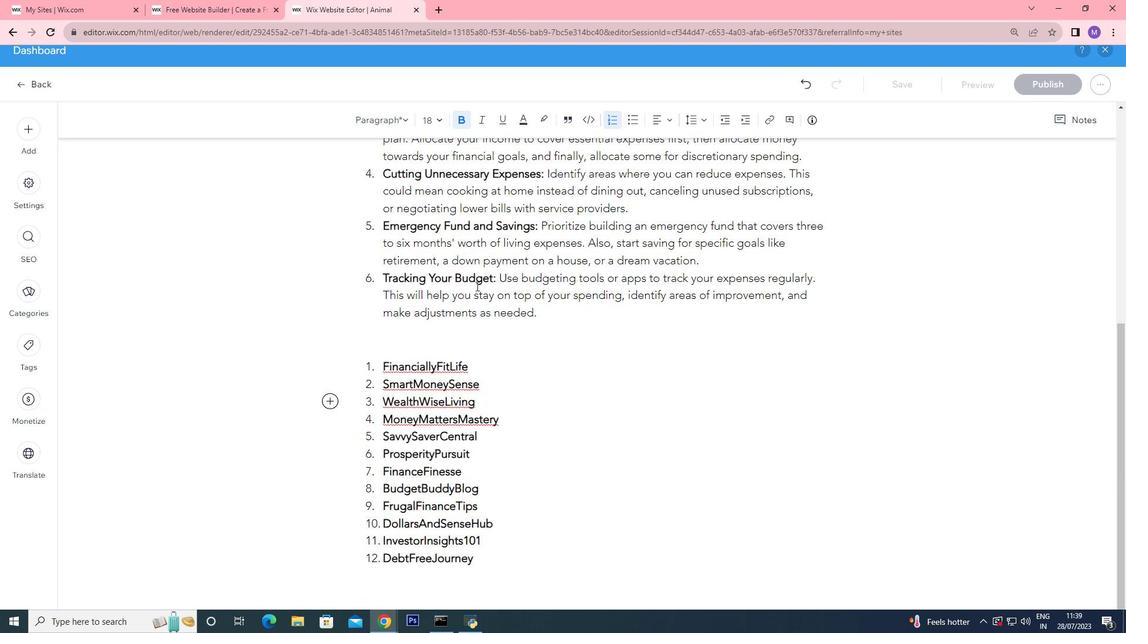 
Action: Mouse scrolled (490, 327) with delta (0, 0)
Screenshot: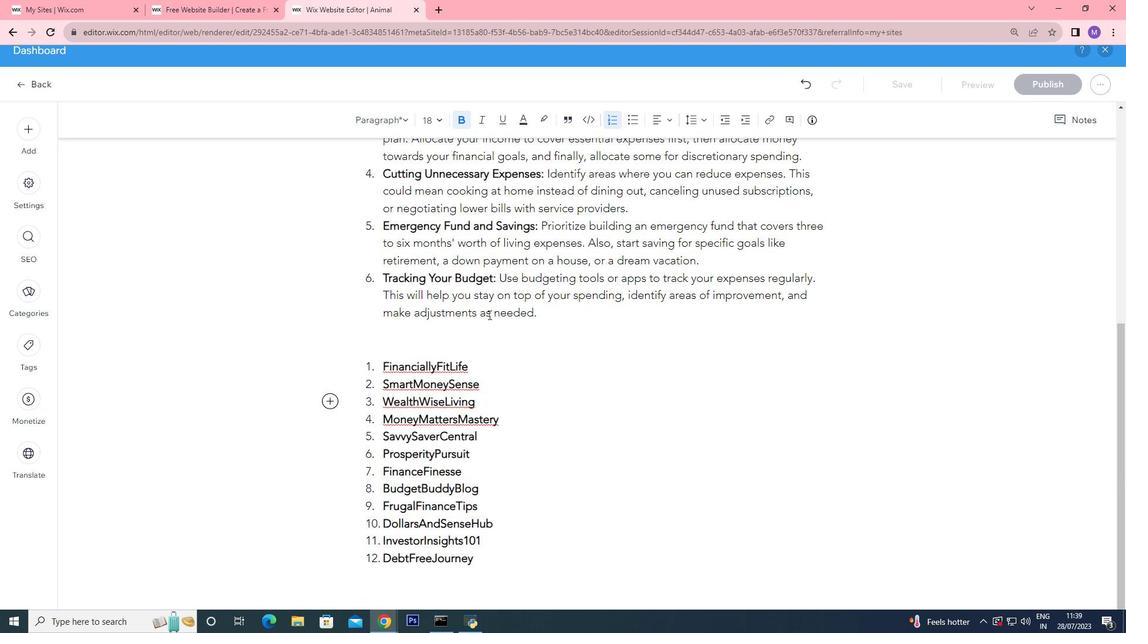 
Action: Mouse scrolled (490, 327) with delta (0, 0)
Screenshot: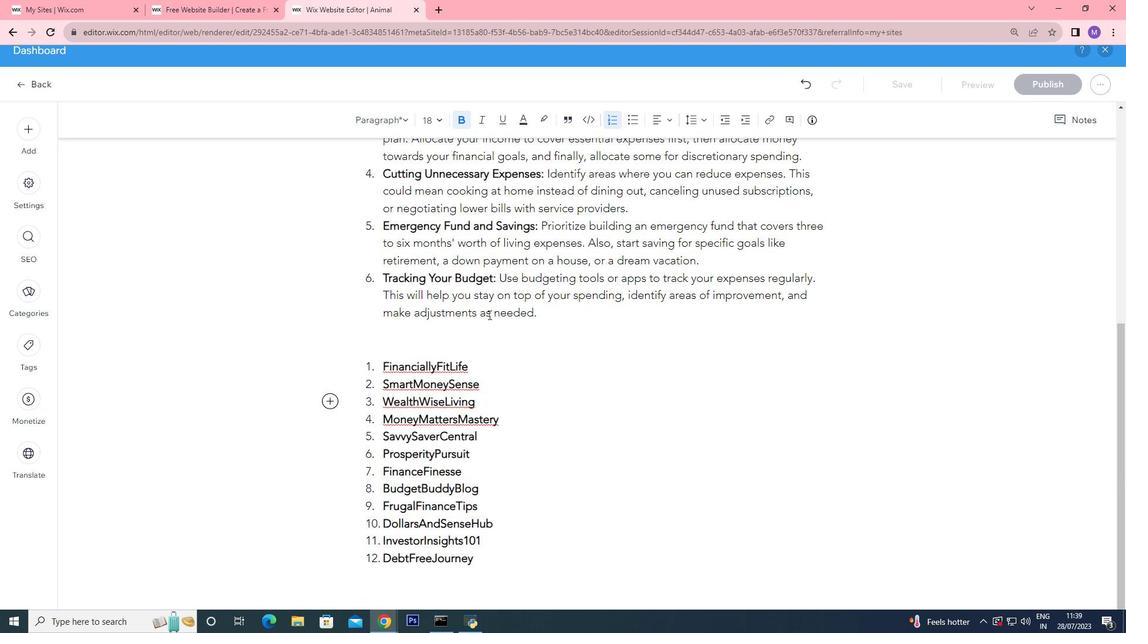 
Action: Mouse scrolled (490, 327) with delta (0, 0)
Screenshot: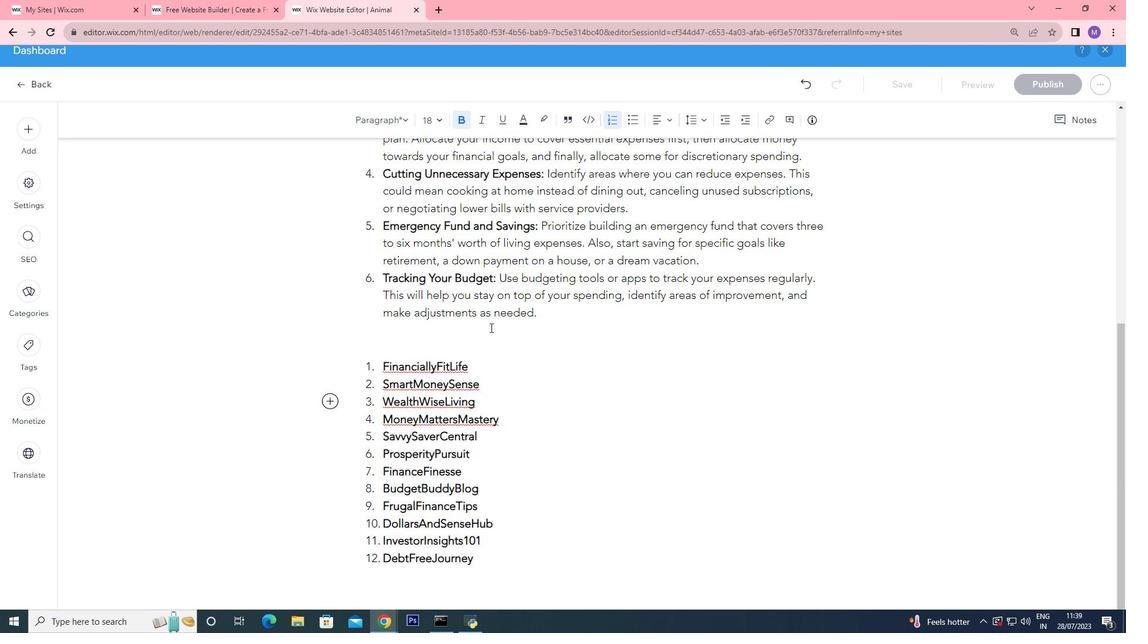 
Action: Mouse moved to (477, 364)
Screenshot: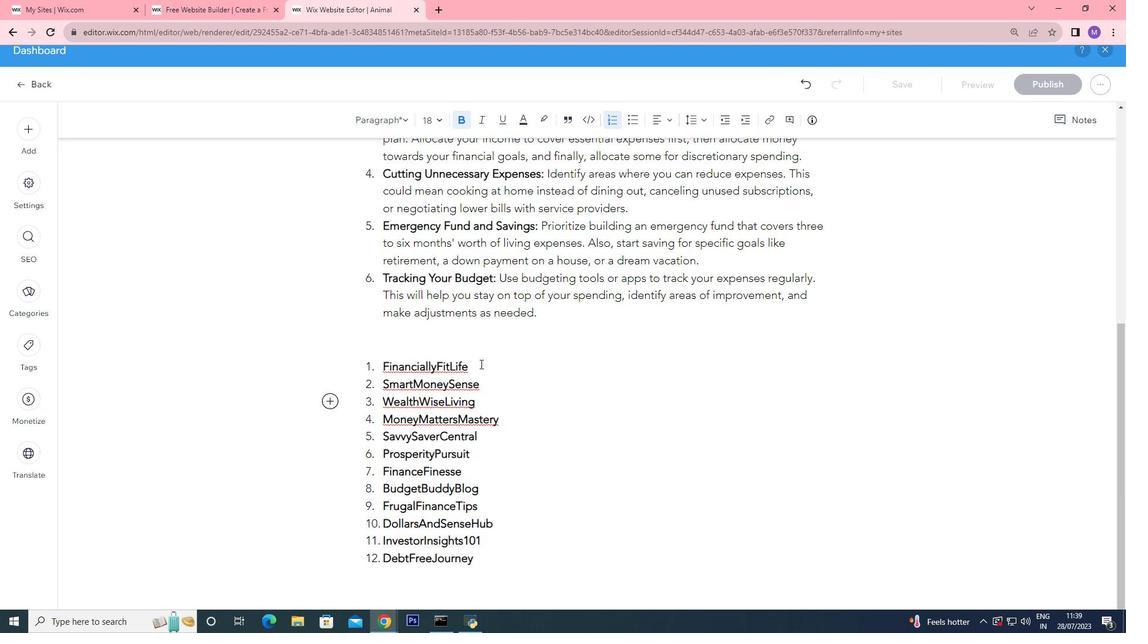 
Action: Mouse pressed left at (477, 364)
Screenshot: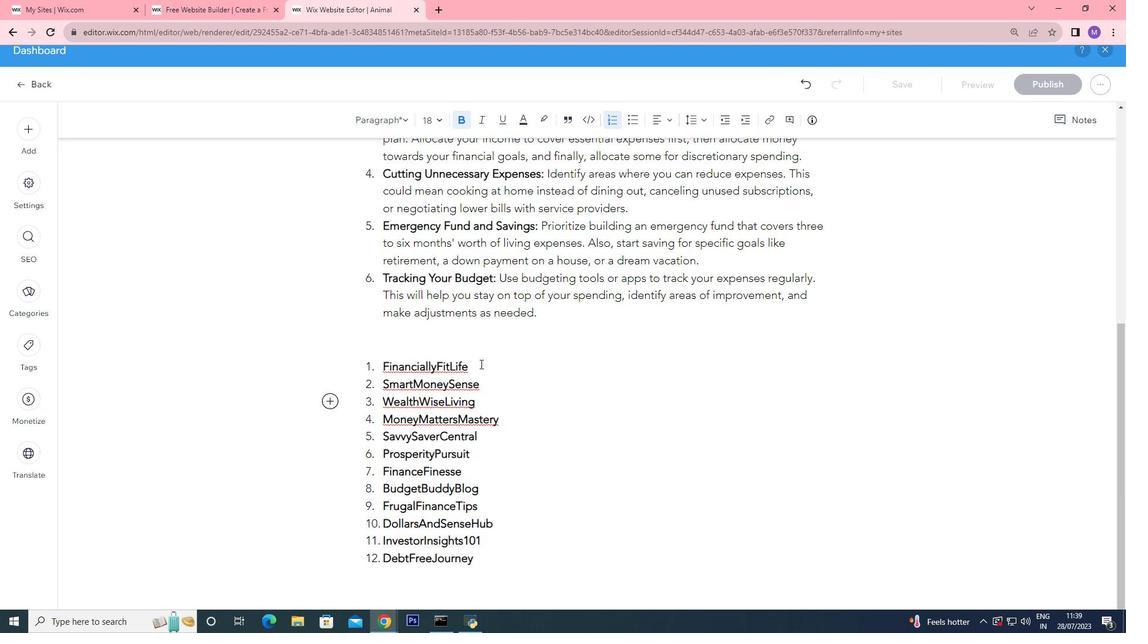 
Action: Mouse moved to (380, 359)
Screenshot: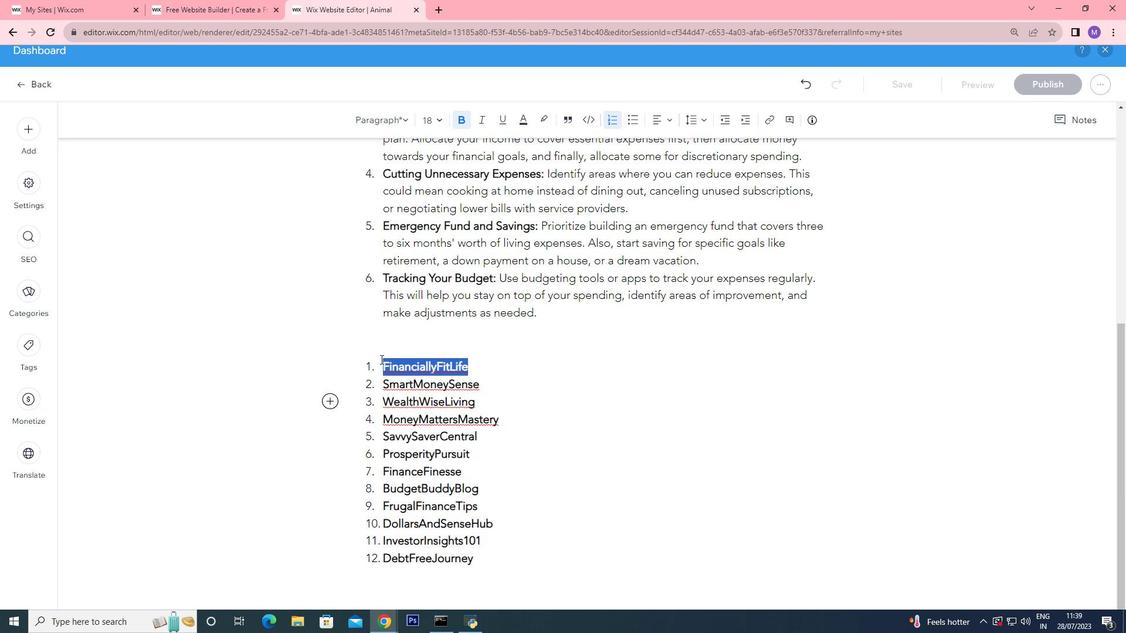 
Action: Key pressed ctrl+C
Screenshot: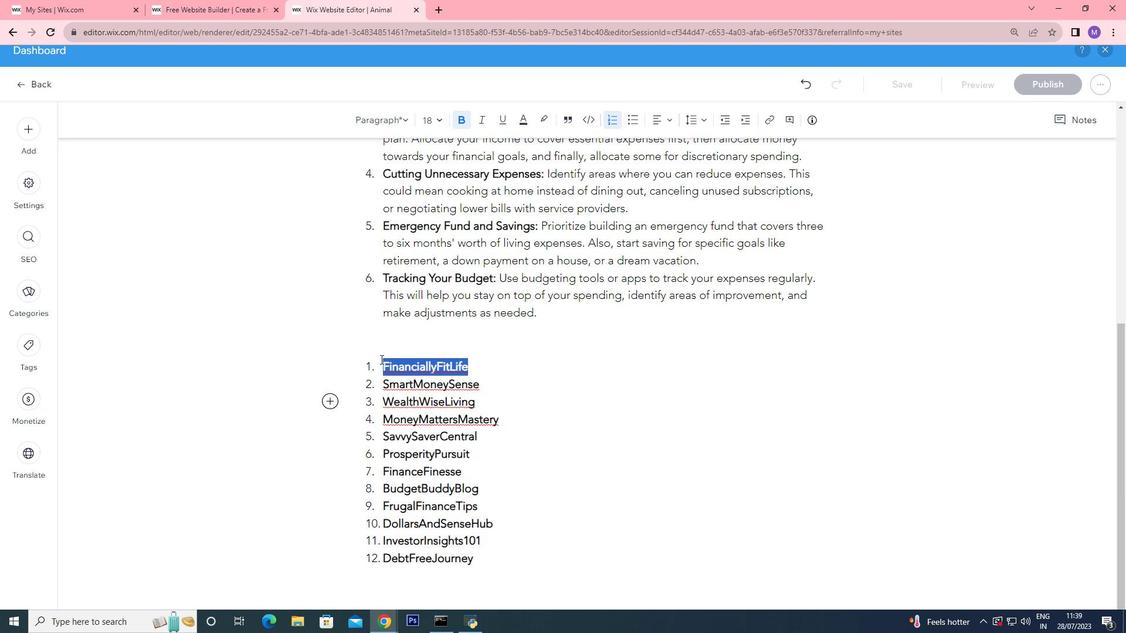 
Action: Mouse moved to (235, 0)
Screenshot: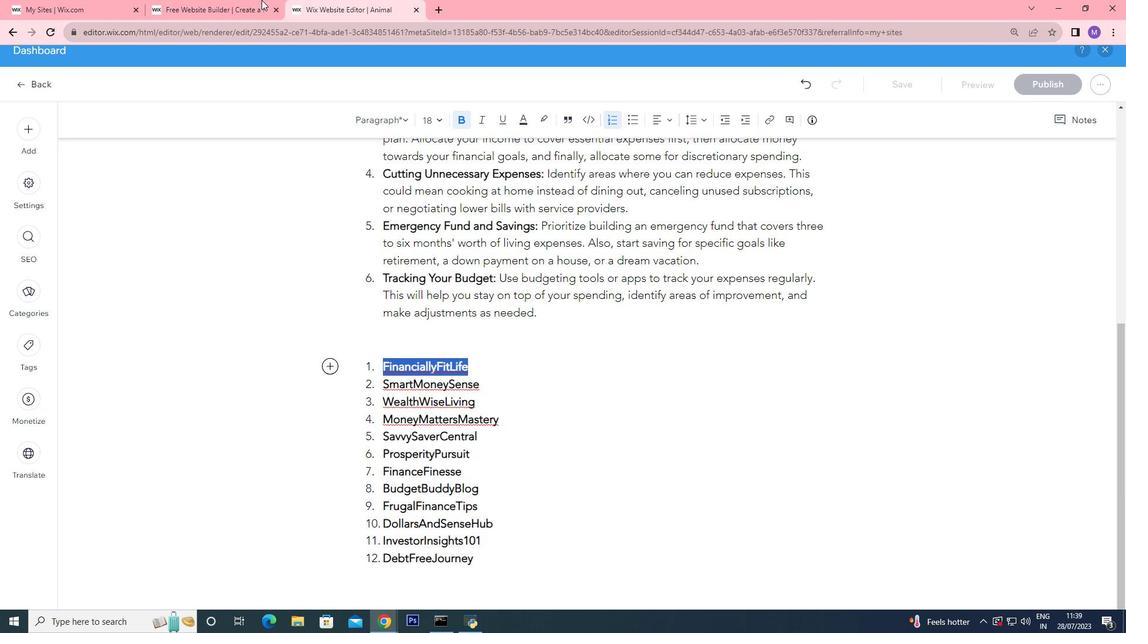
Action: Mouse pressed left at (235, 0)
Screenshot: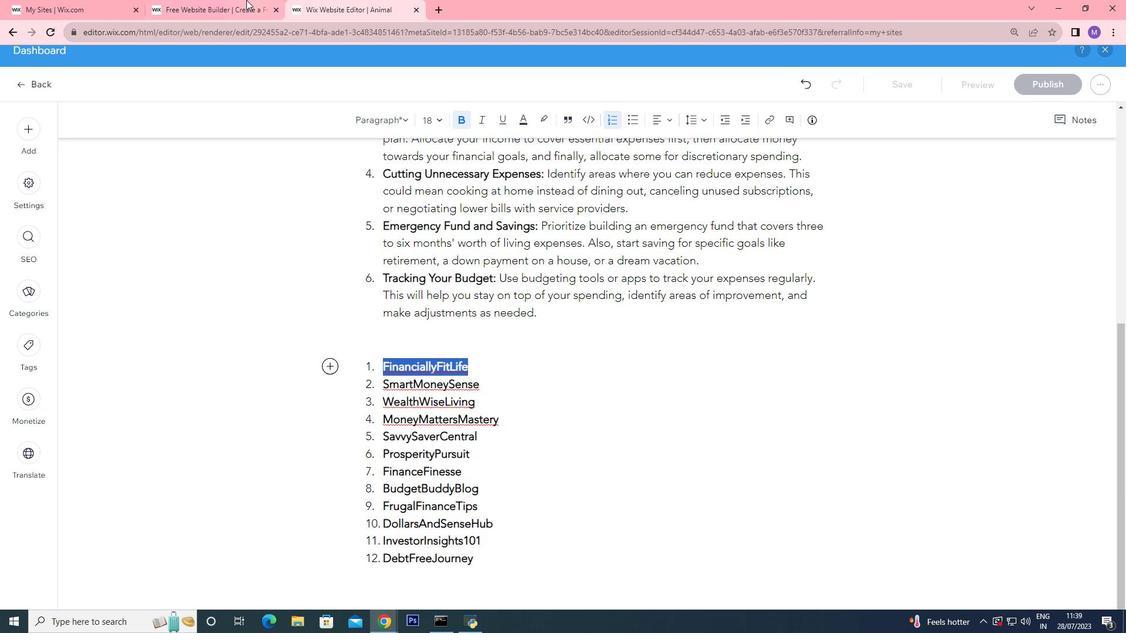 
Action: Mouse moved to (444, 239)
Screenshot: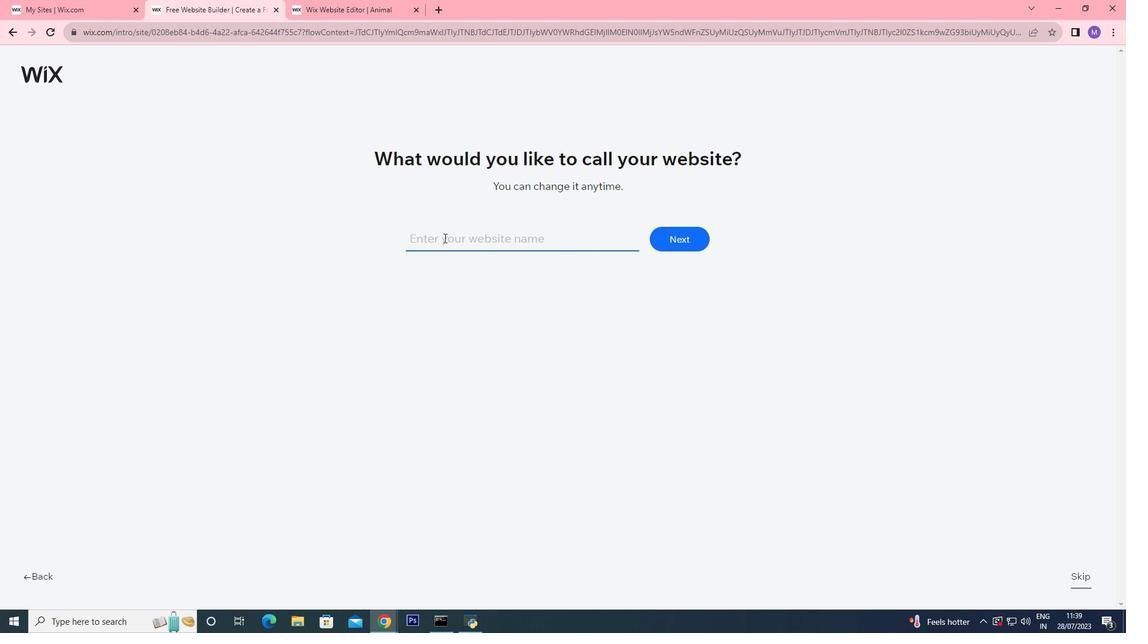 
Action: Mouse pressed left at (444, 239)
Screenshot: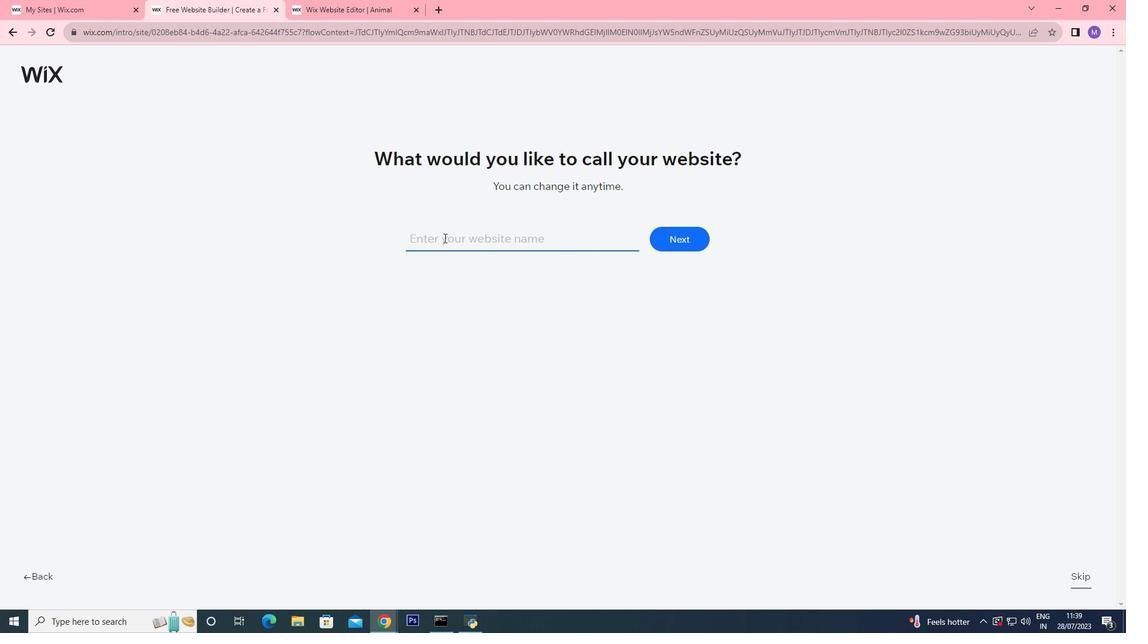 
Action: Mouse moved to (481, 239)
Screenshot: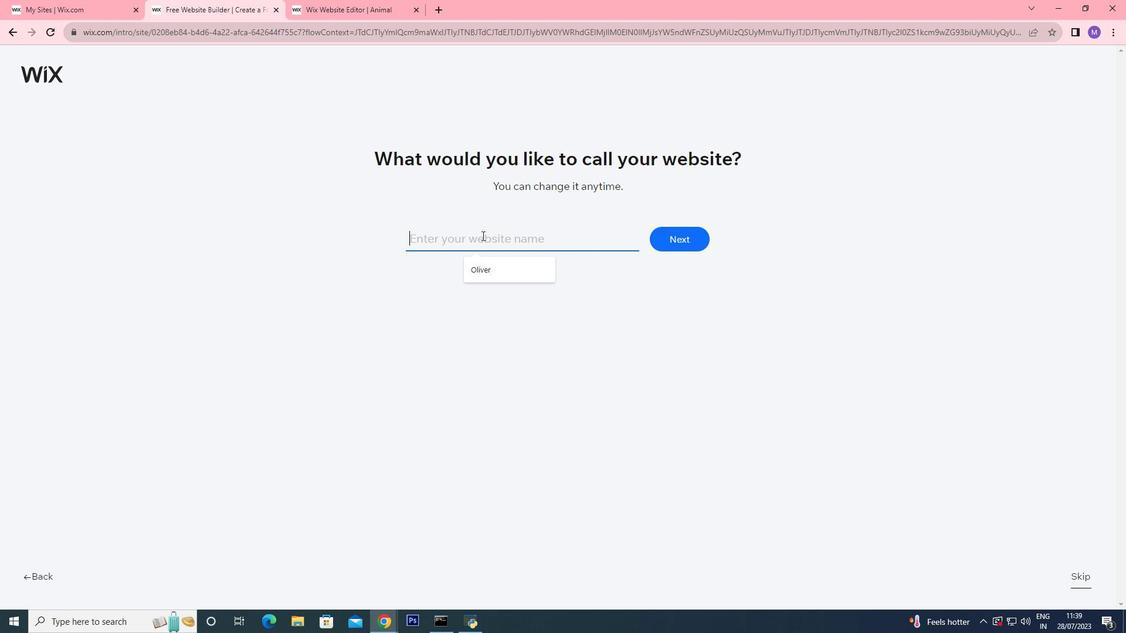 
Action: Mouse pressed left at (481, 239)
Screenshot: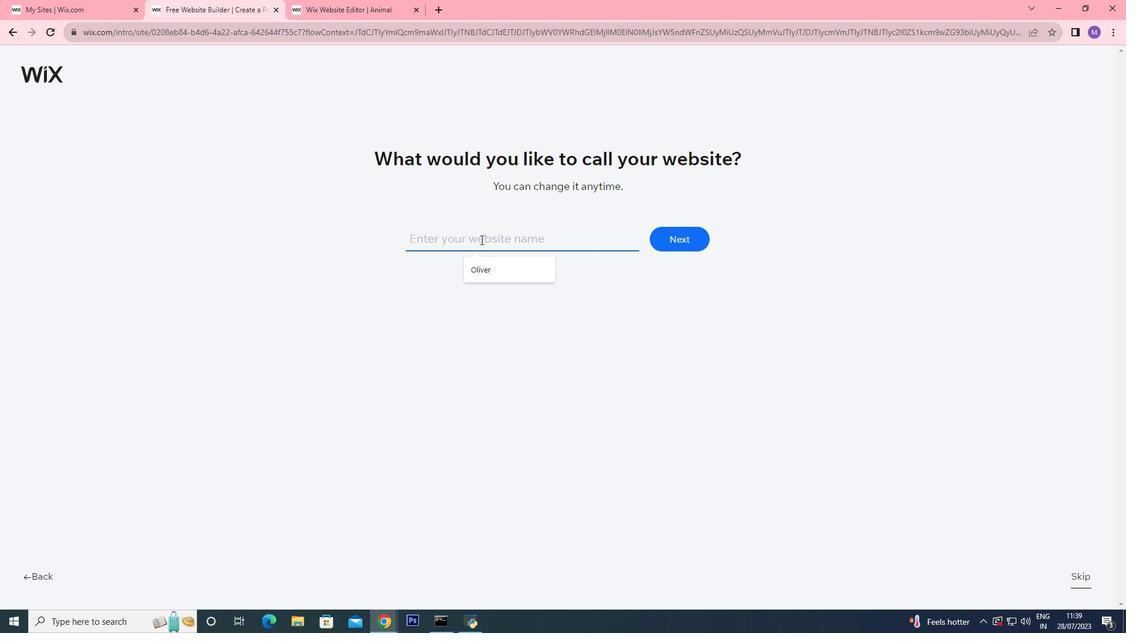 
Action: Mouse pressed left at (481, 239)
Screenshot: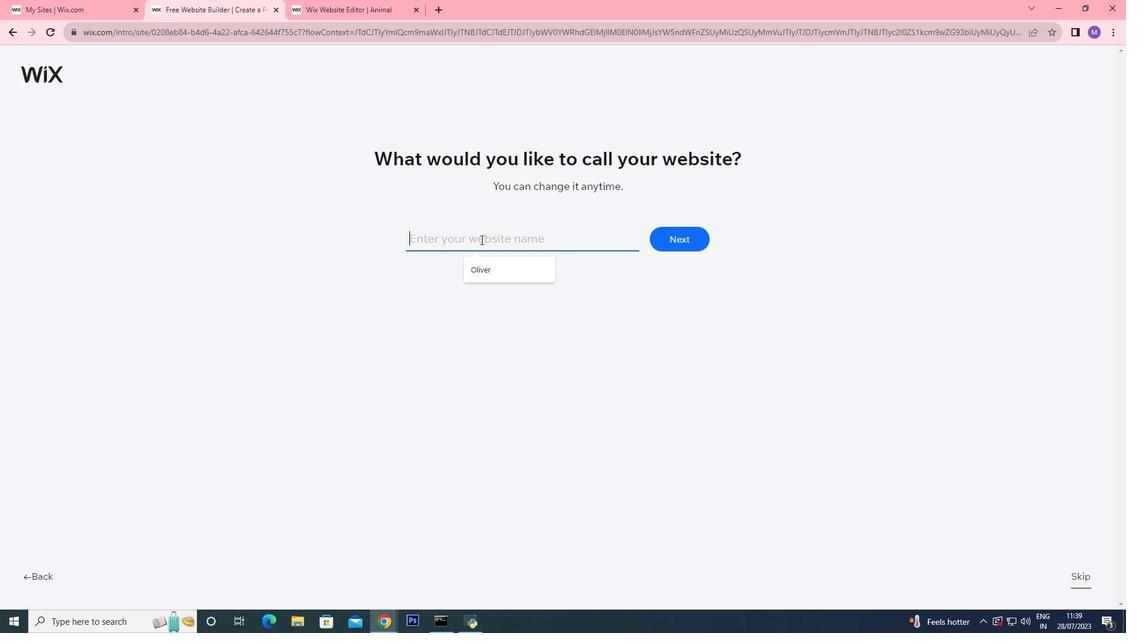 
Action: Mouse moved to (471, 242)
Screenshot: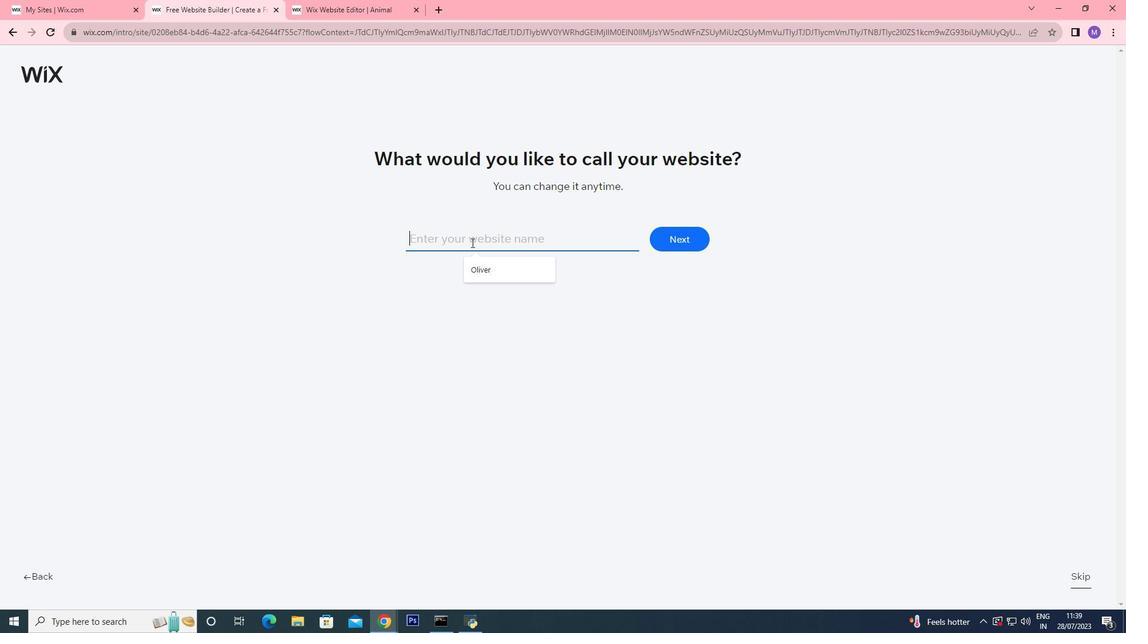 
Action: Key pressed <Key.shift><Key.shift><Key.shift><Key.shift><Key.shift><Key.shift><Key.shift><Key.shift><Key.shift>Kristian
Screenshot: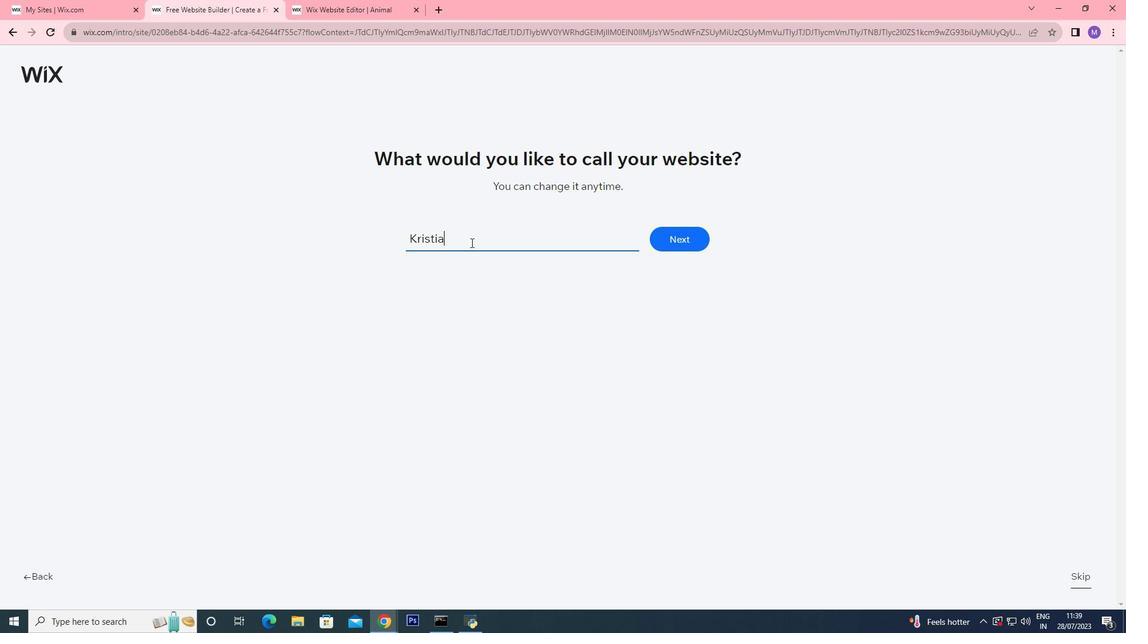 
Action: Mouse moved to (673, 238)
Screenshot: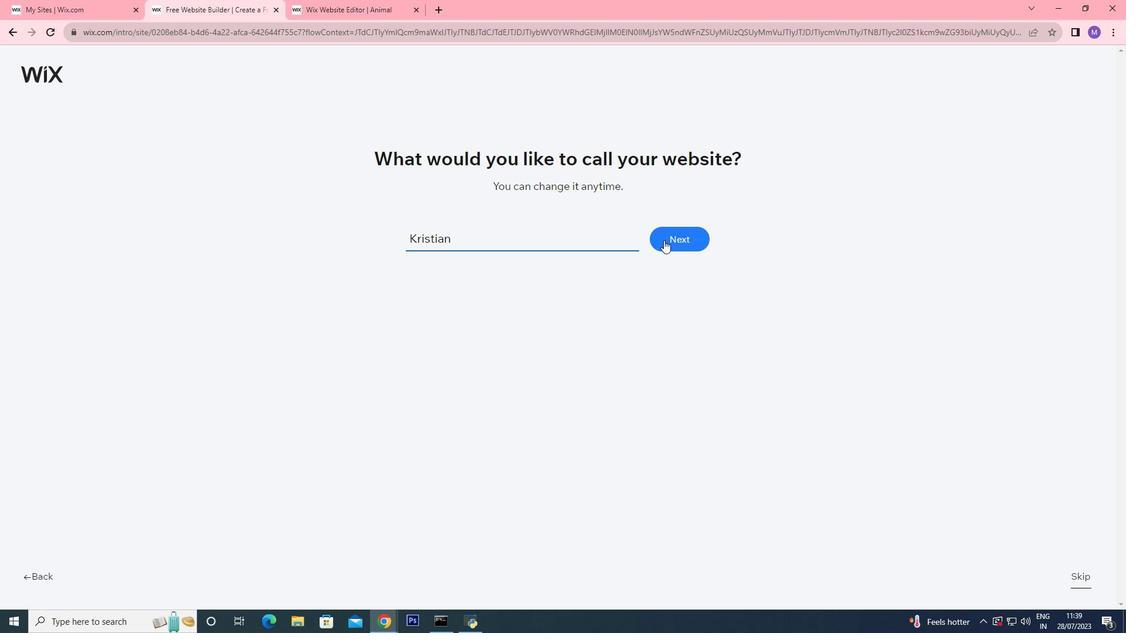 
Action: Mouse pressed left at (673, 238)
Screenshot: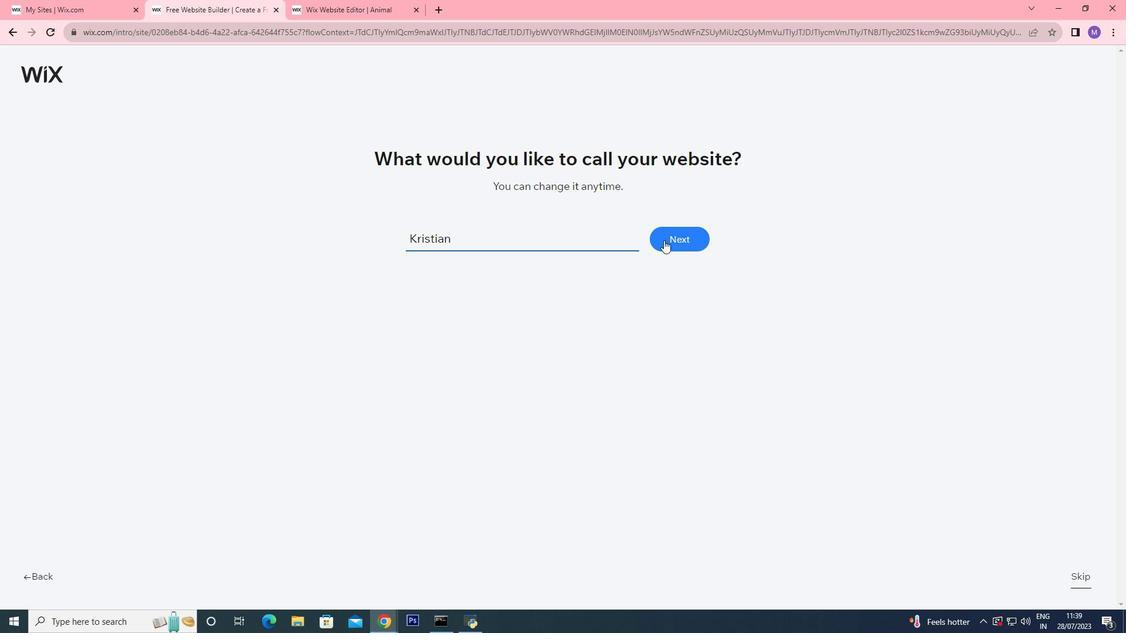 
Action: Mouse moved to (673, 238)
Screenshot: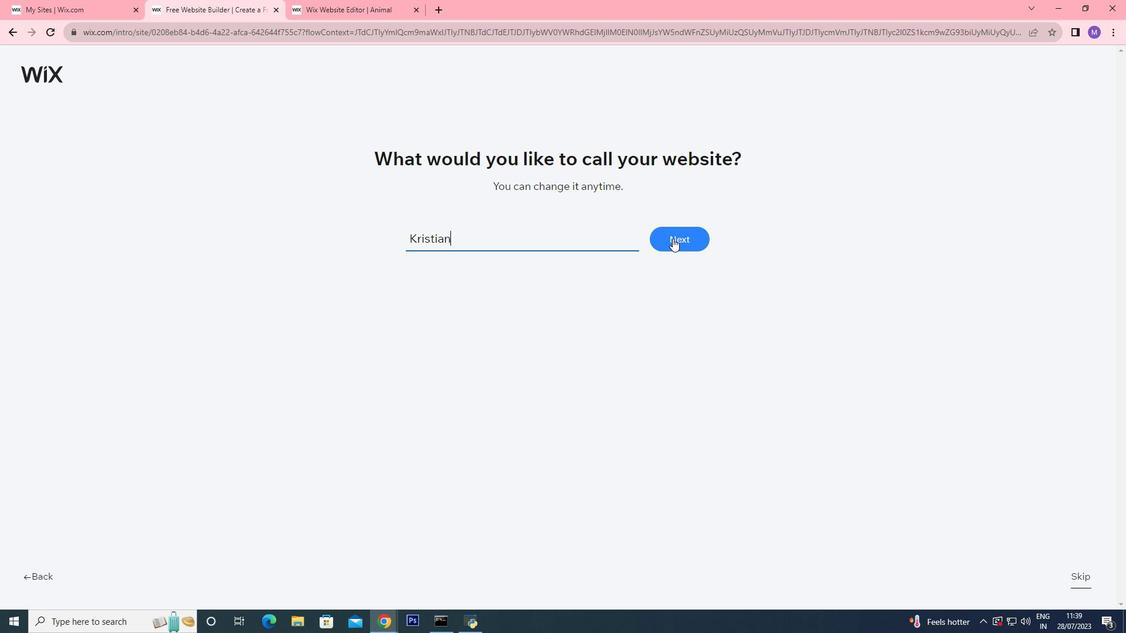 
Action: Mouse pressed left at (673, 238)
Screenshot: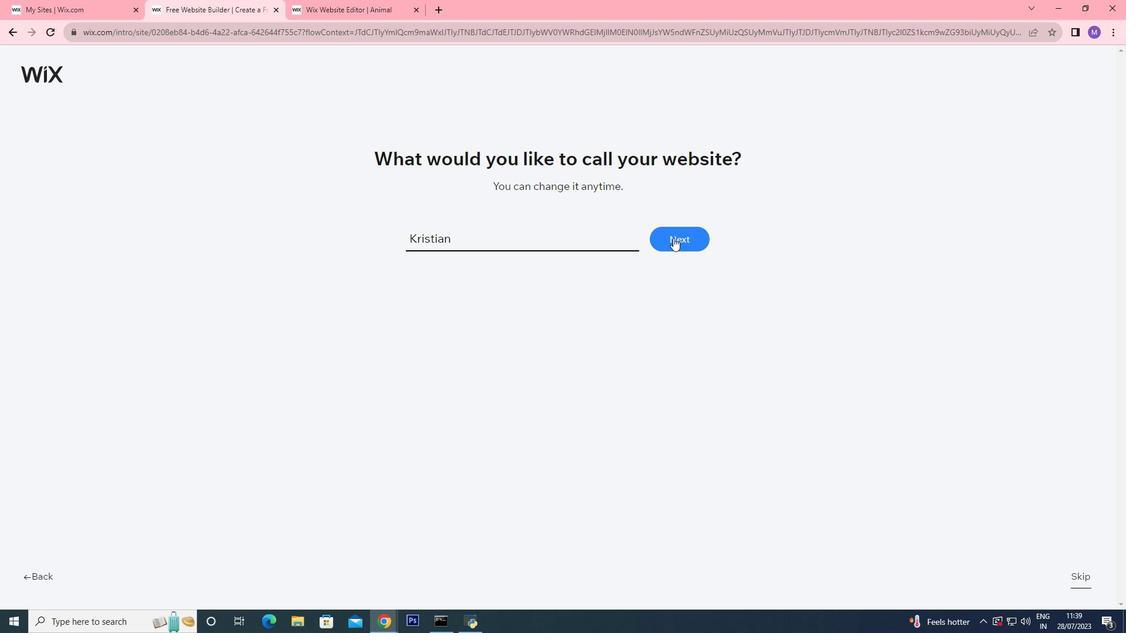 
Action: Mouse moved to (495, 180)
Screenshot: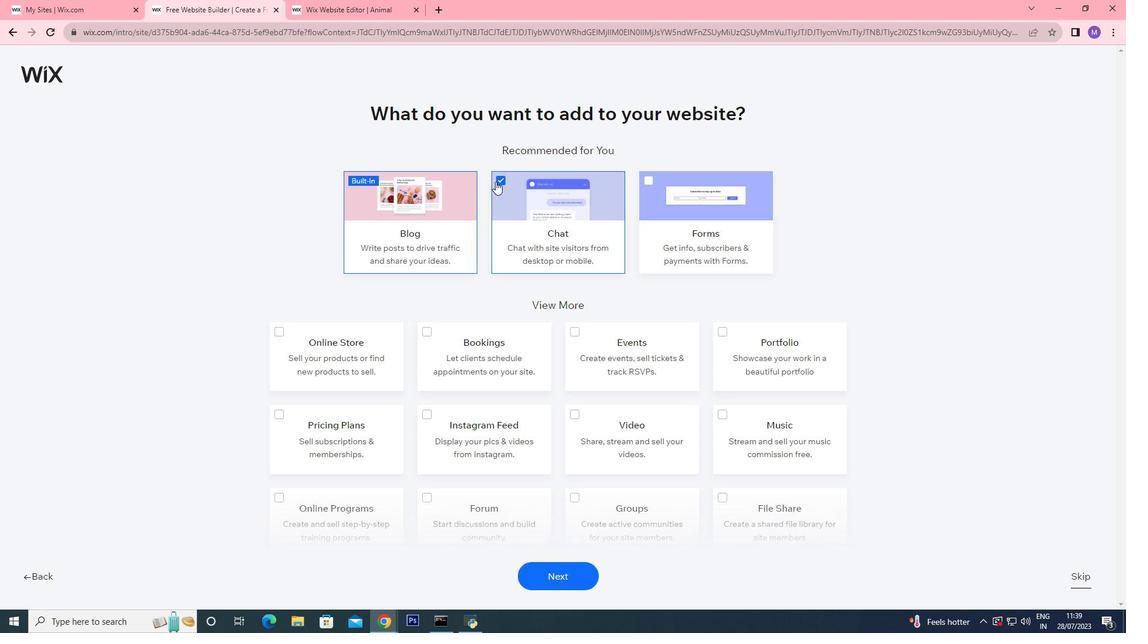 
Action: Mouse pressed left at (495, 180)
Screenshot: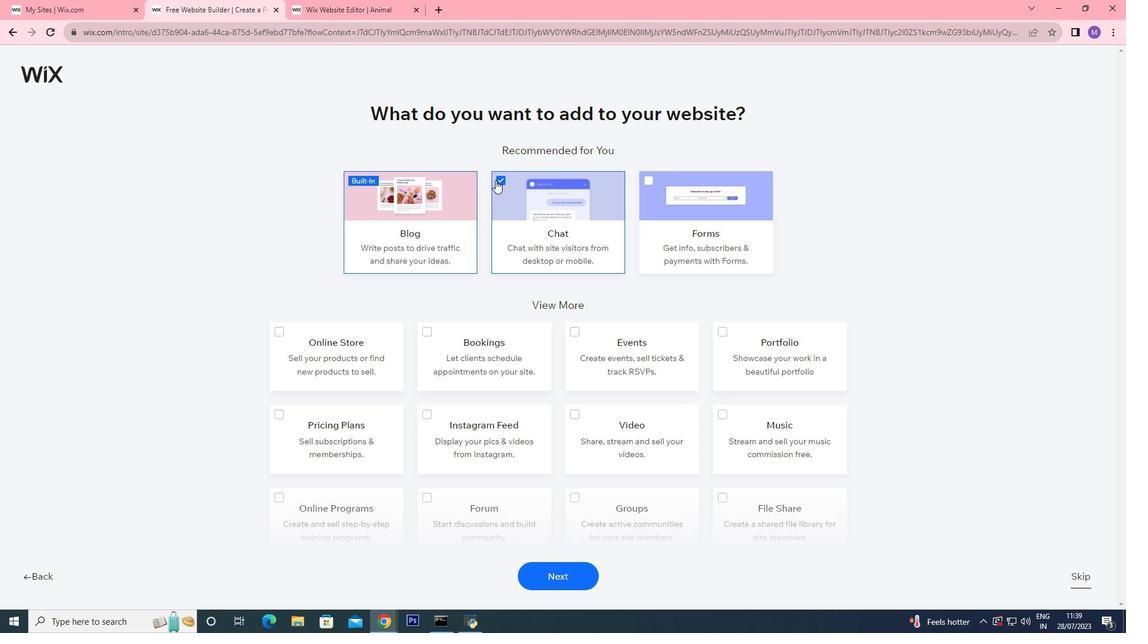 
Action: Mouse moved to (792, 374)
Screenshot: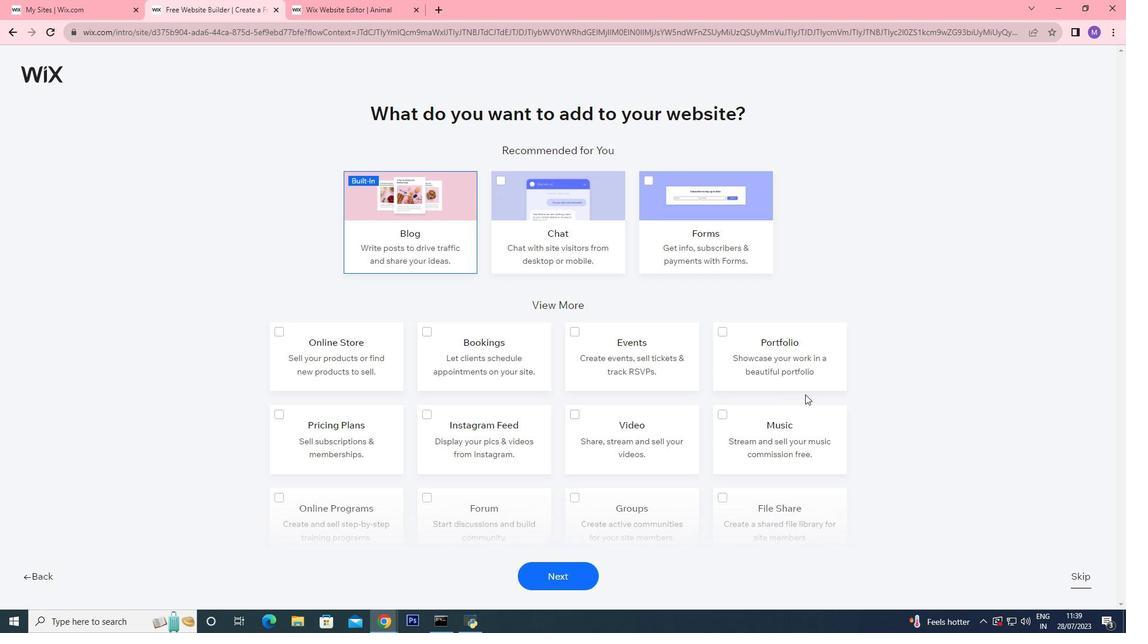 
Action: Mouse scrolled (792, 374) with delta (0, 0)
Screenshot: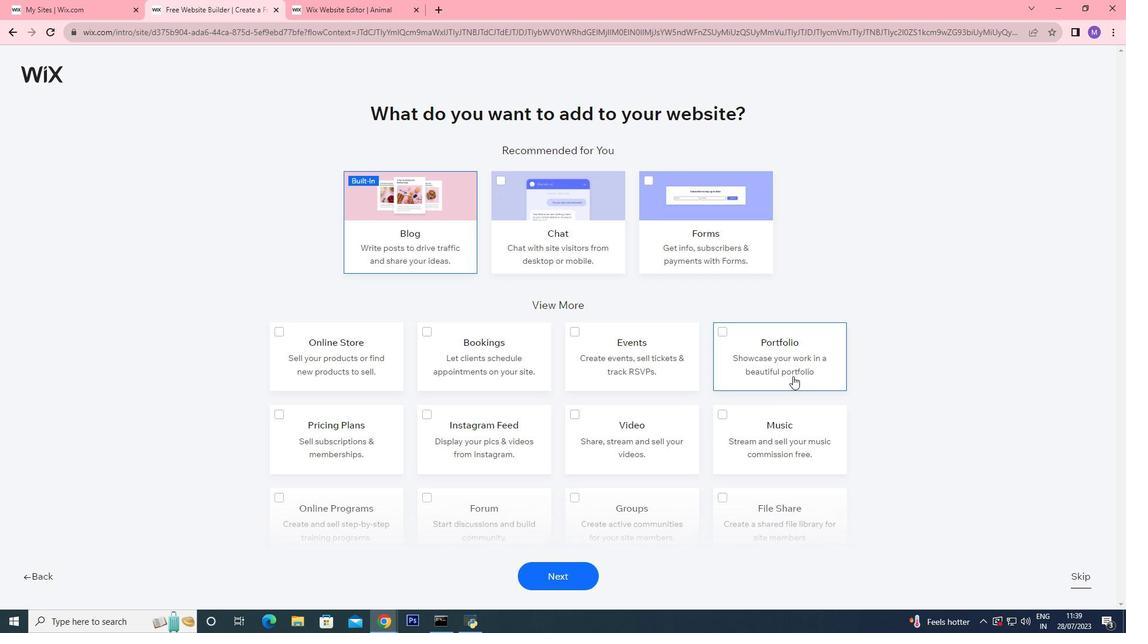 
Action: Mouse scrolled (792, 374) with delta (0, 0)
Screenshot: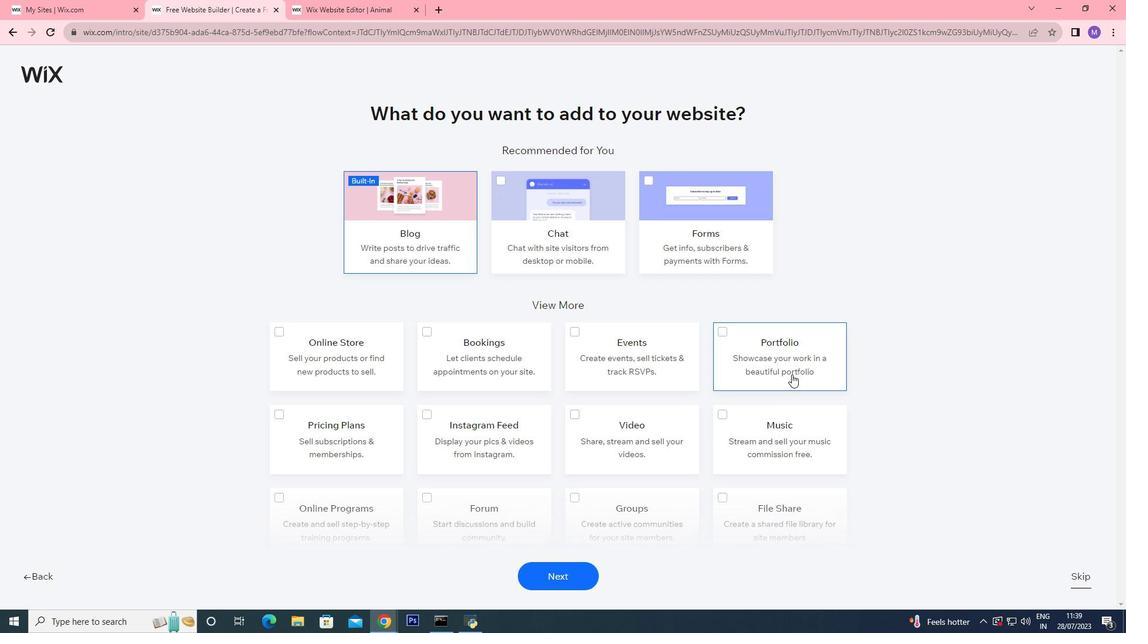 
Action: Mouse scrolled (792, 374) with delta (0, 0)
Screenshot: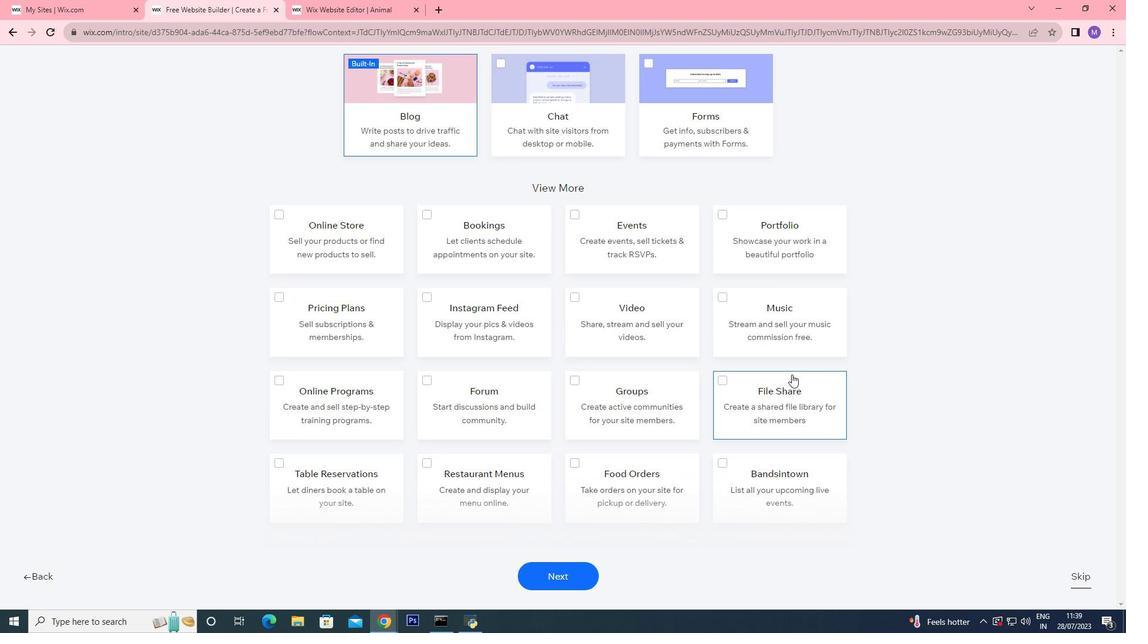 
Action: Mouse moved to (617, 420)
Screenshot: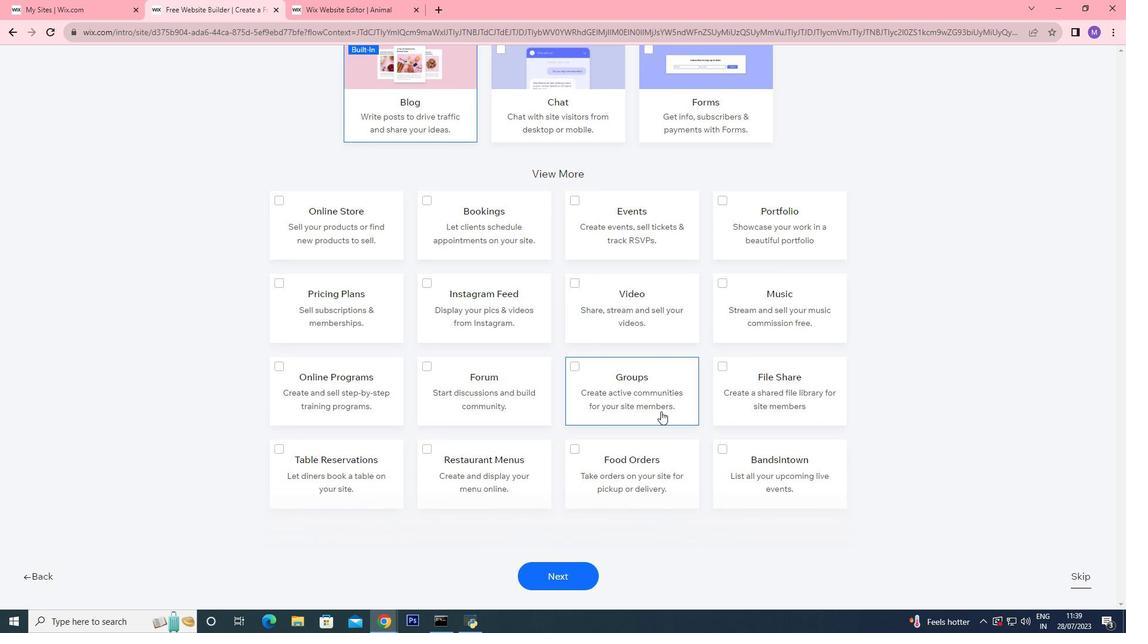
Action: Mouse scrolled (617, 420) with delta (0, 0)
Screenshot: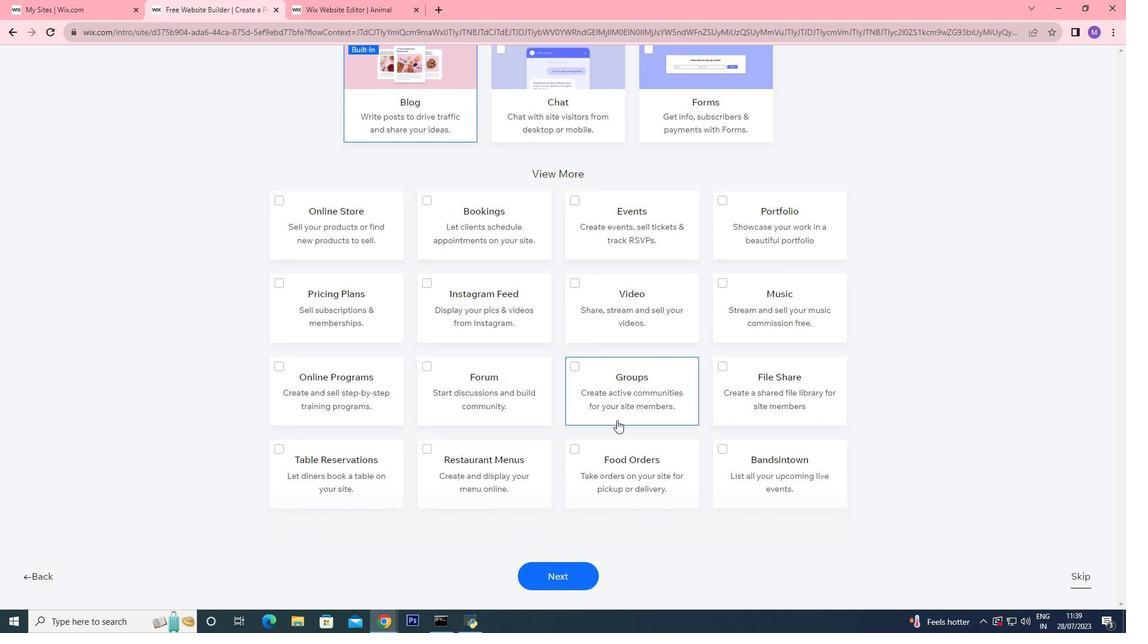 
Action: Mouse moved to (661, 420)
Screenshot: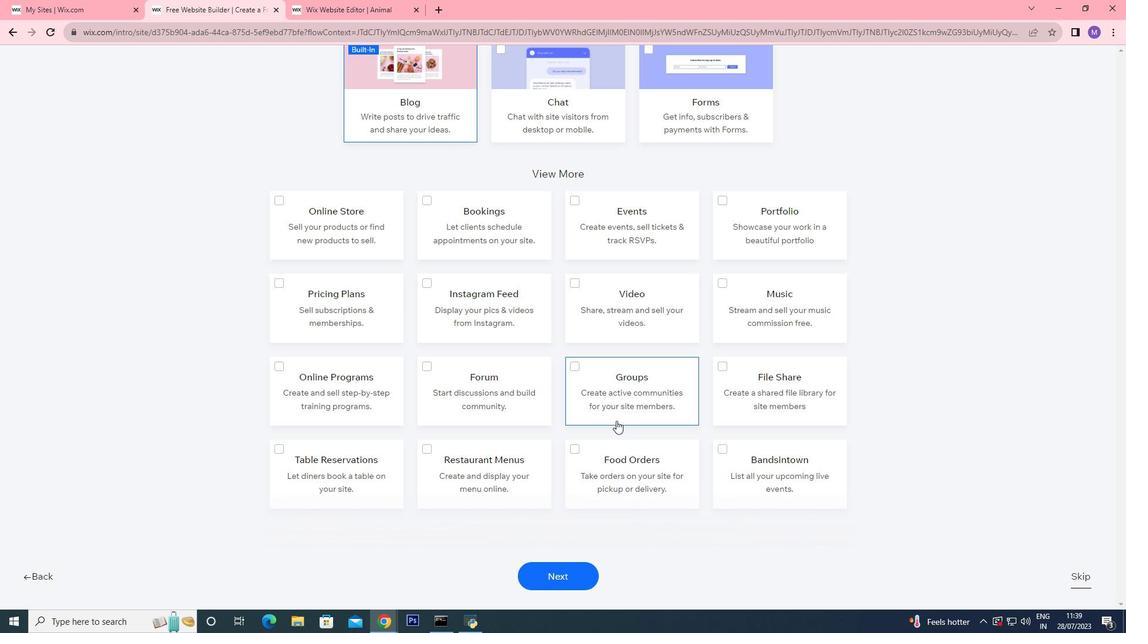 
Action: Mouse scrolled (661, 420) with delta (0, 0)
Screenshot: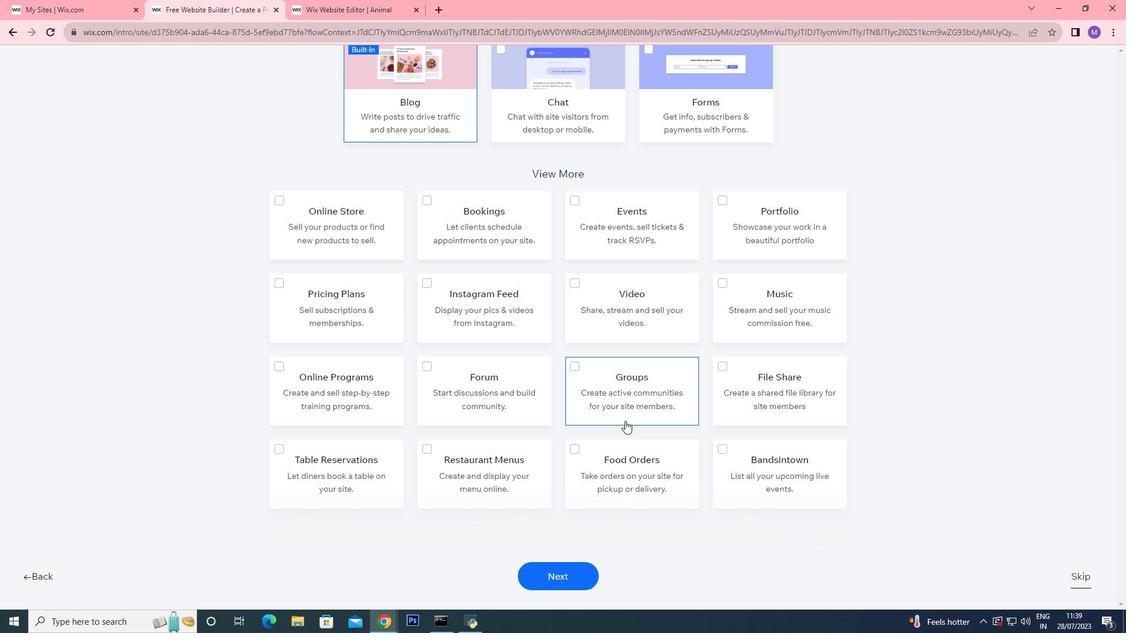 
Action: Mouse scrolled (661, 420) with delta (0, 0)
Screenshot: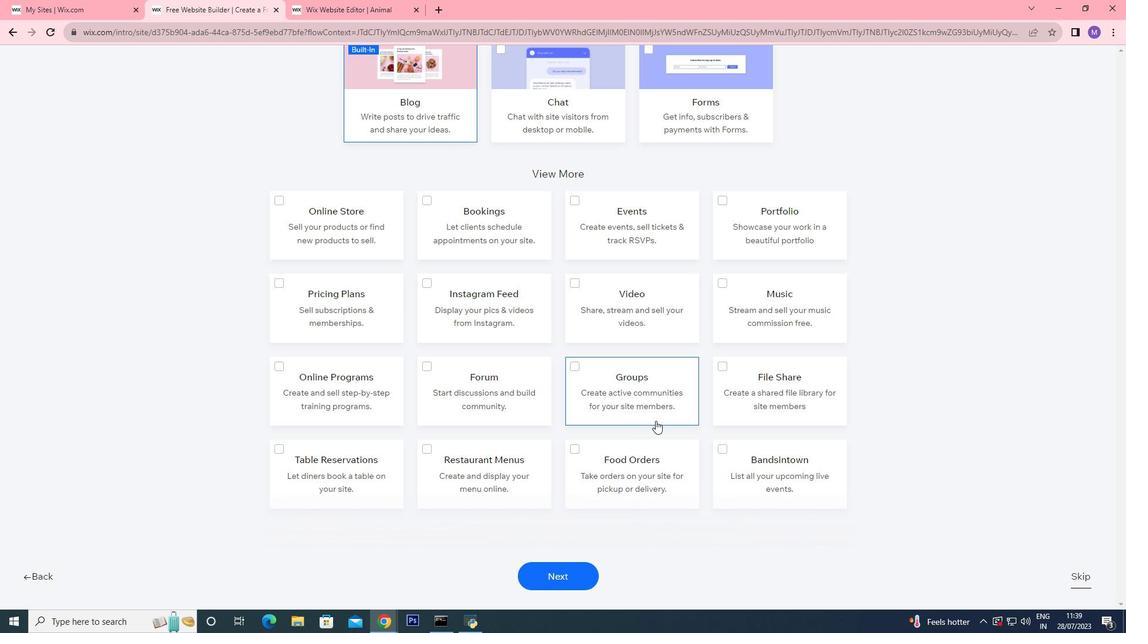 
Action: Mouse scrolled (661, 420) with delta (0, 0)
Screenshot: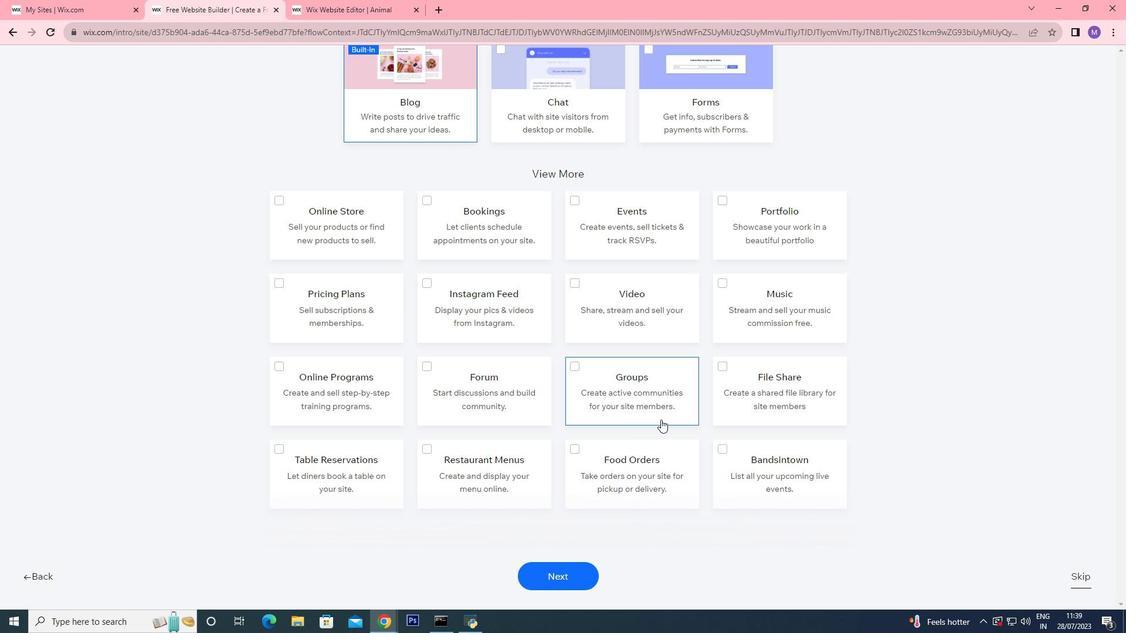 
Action: Mouse scrolled (661, 419) with delta (0, 0)
Screenshot: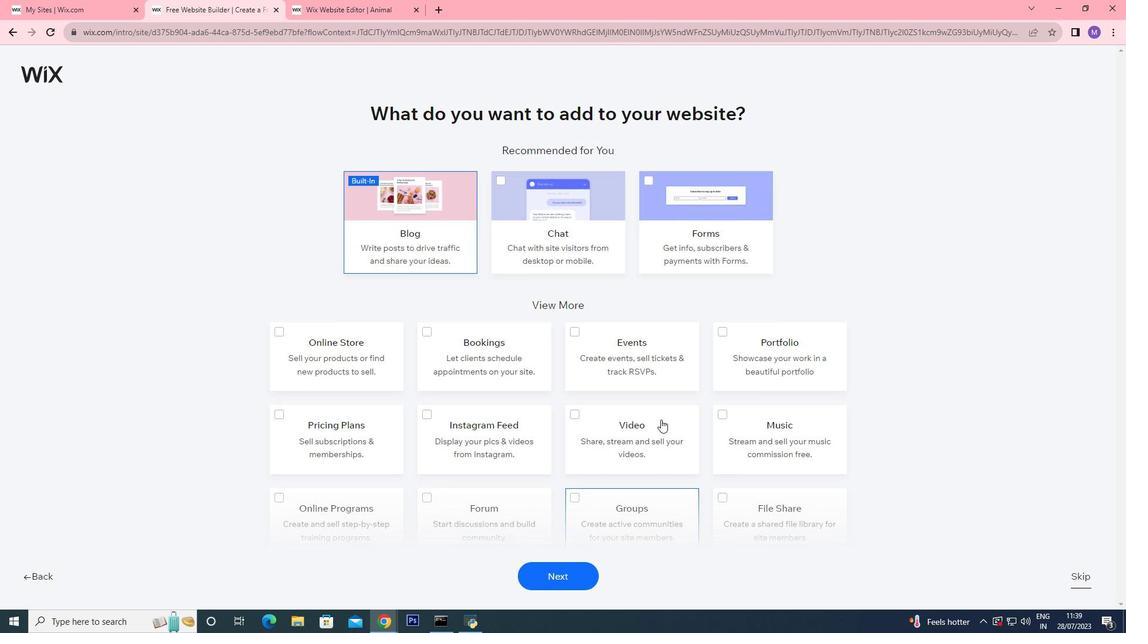 
Action: Mouse scrolled (661, 419) with delta (0, 0)
Screenshot: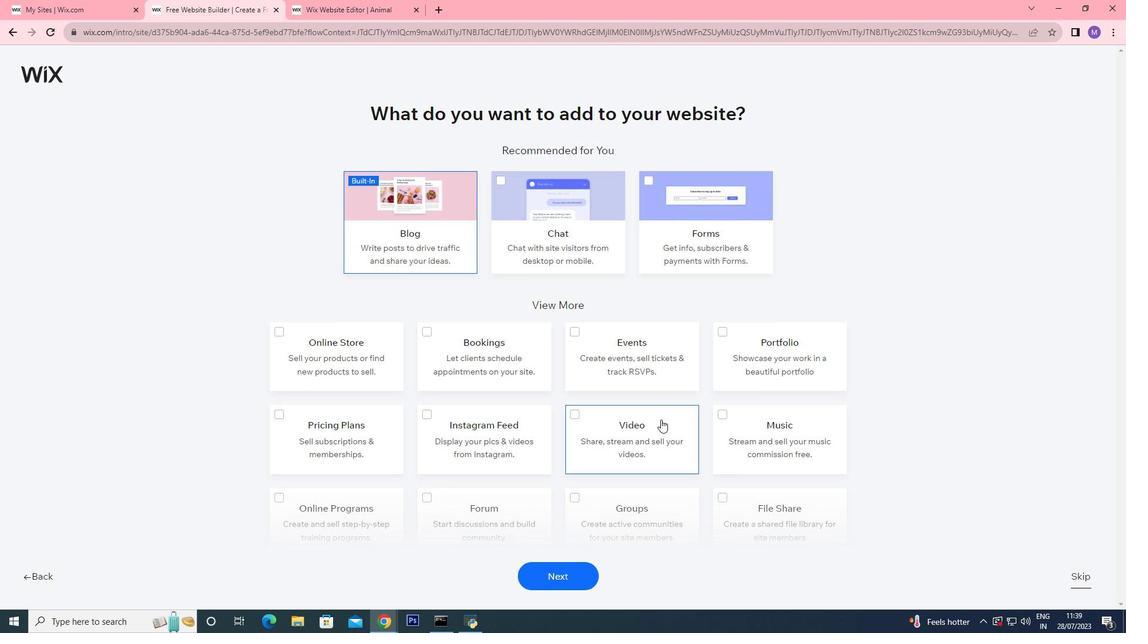 
Action: Mouse moved to (671, 460)
Screenshot: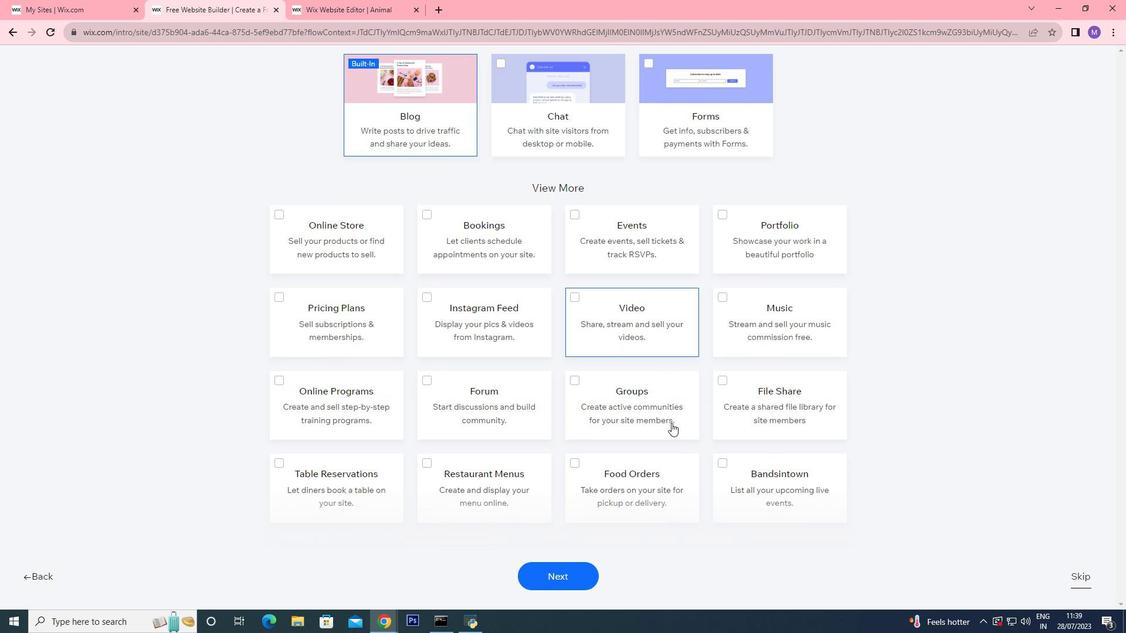 
Action: Mouse scrolled (671, 459) with delta (0, 0)
Screenshot: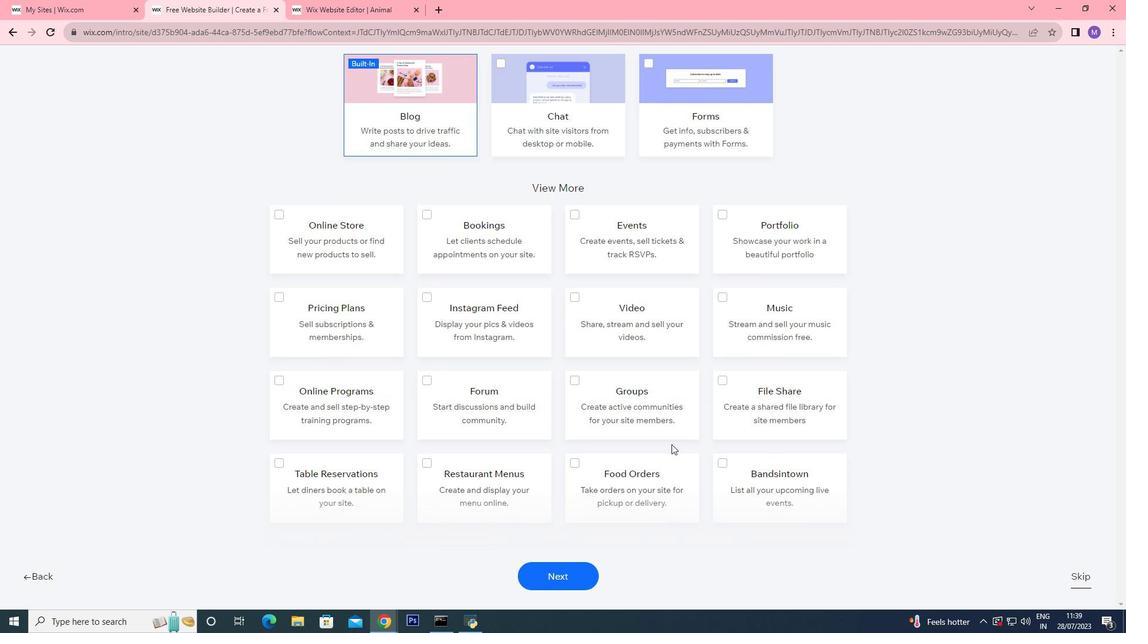
Action: Mouse scrolled (671, 459) with delta (0, 0)
Screenshot: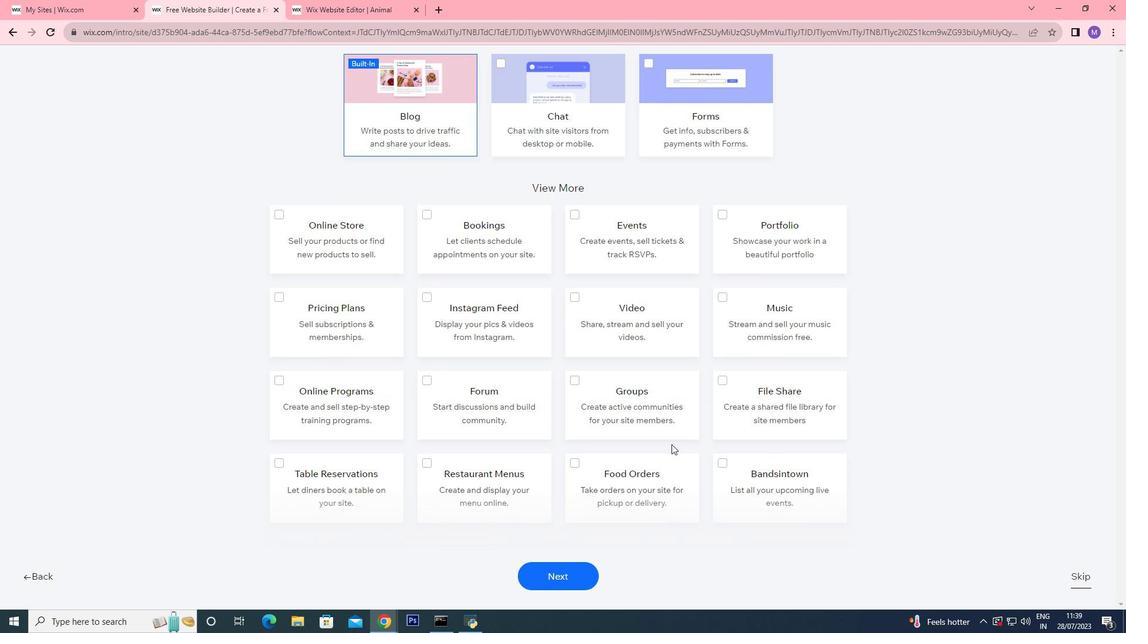 
Action: Mouse moved to (571, 574)
Screenshot: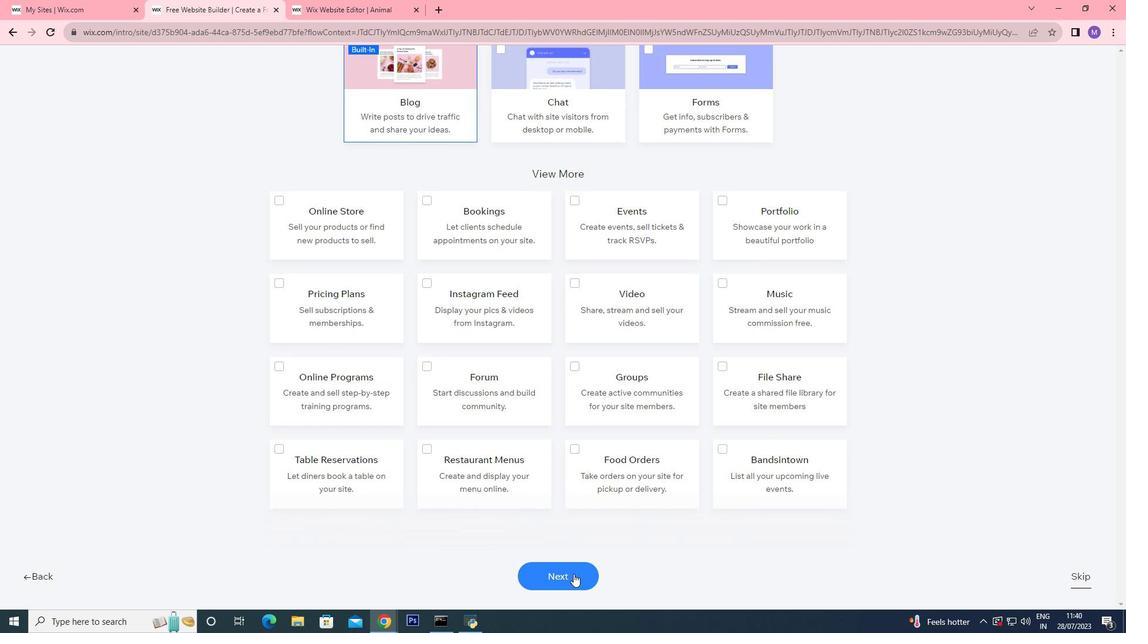 
Action: Mouse pressed left at (571, 574)
Screenshot: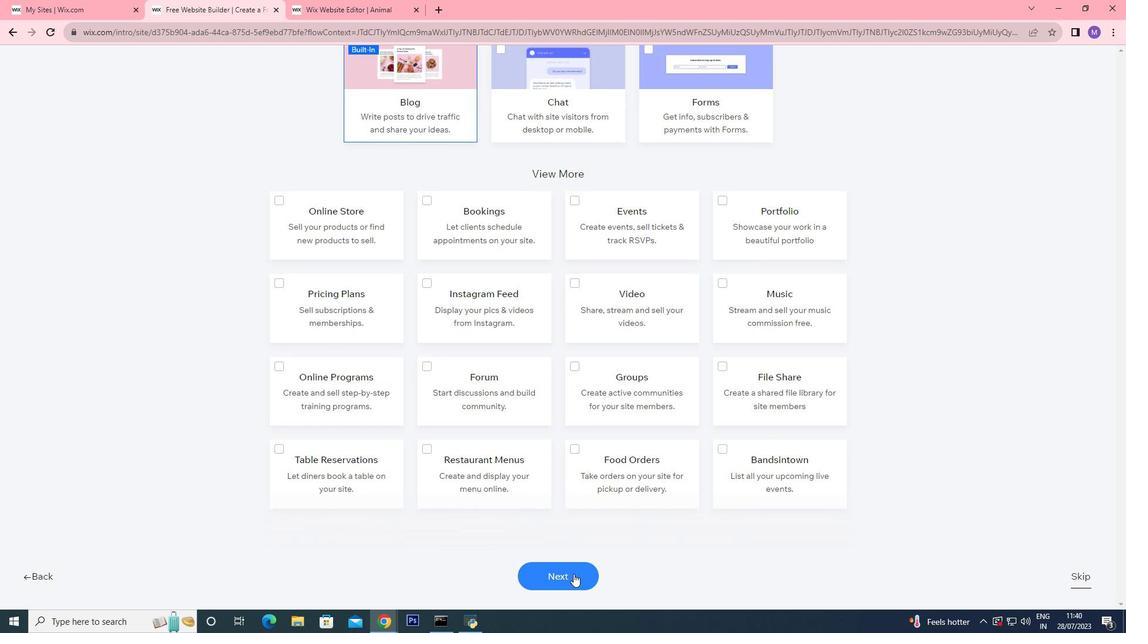 
Action: Mouse pressed left at (571, 574)
Screenshot: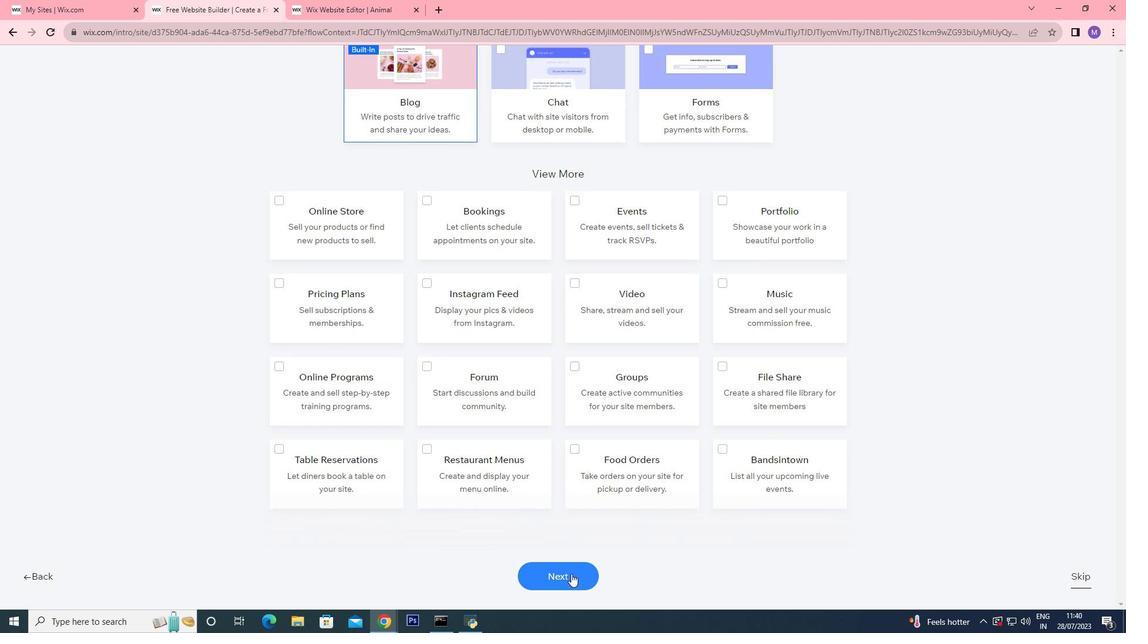 
Action: Mouse pressed left at (571, 574)
Screenshot: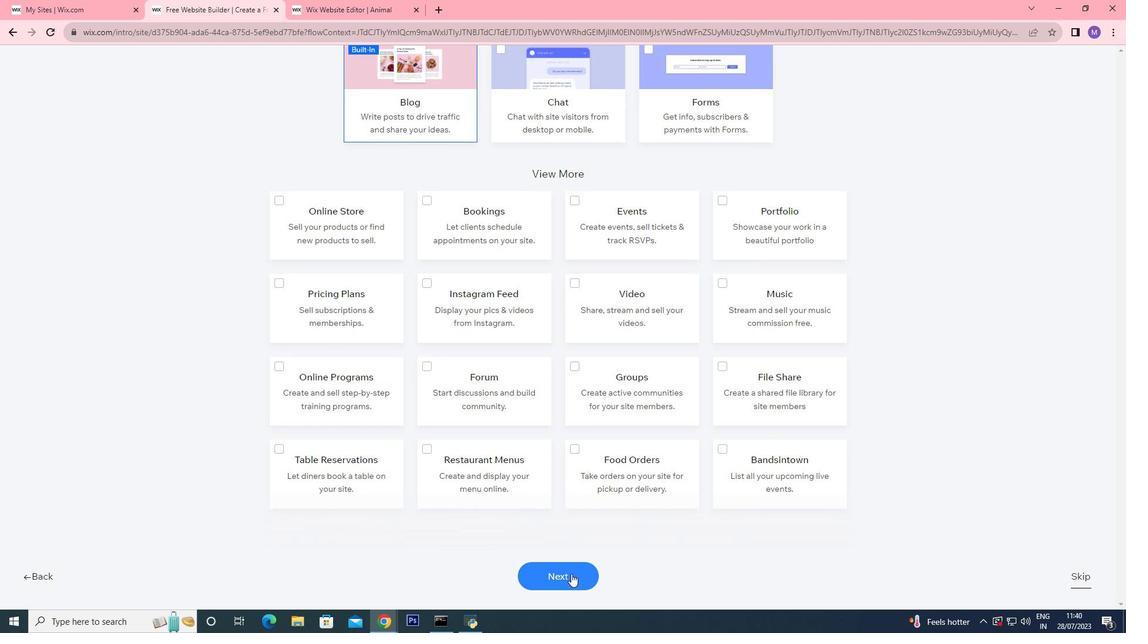 
Action: Mouse moved to (570, 574)
Screenshot: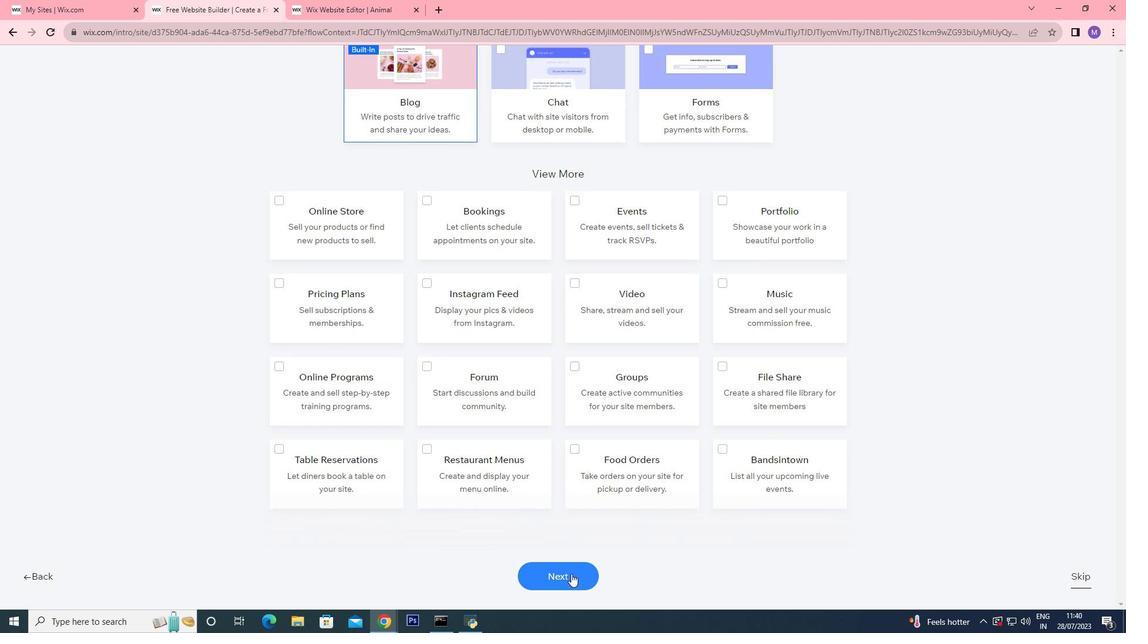 
Action: Mouse pressed left at (570, 574)
Screenshot: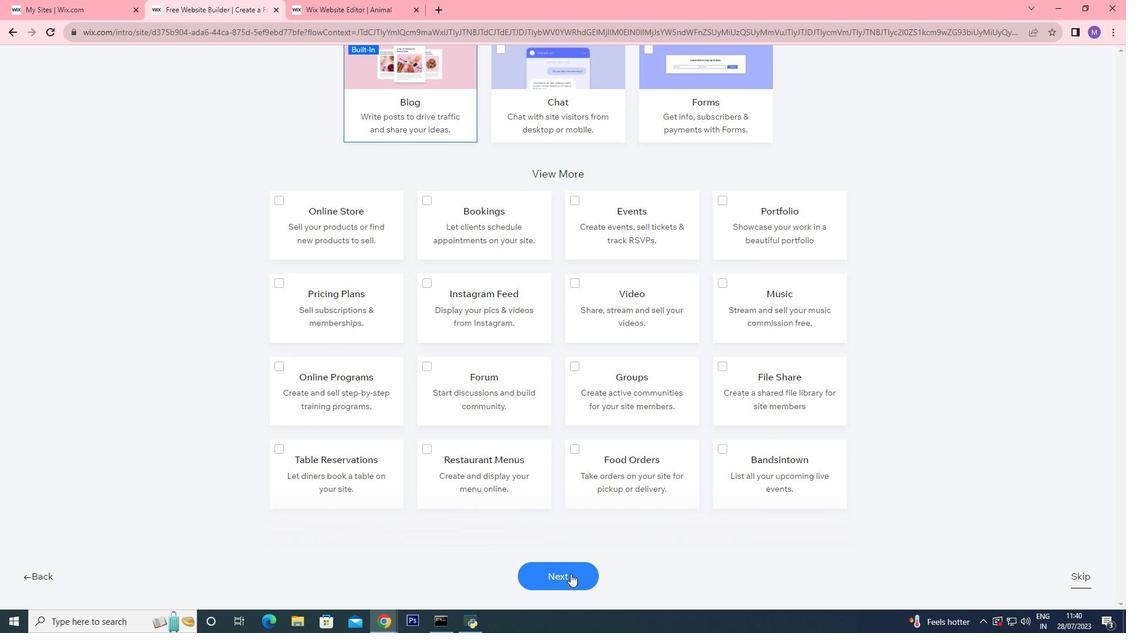 
Action: Mouse moved to (692, 232)
Screenshot: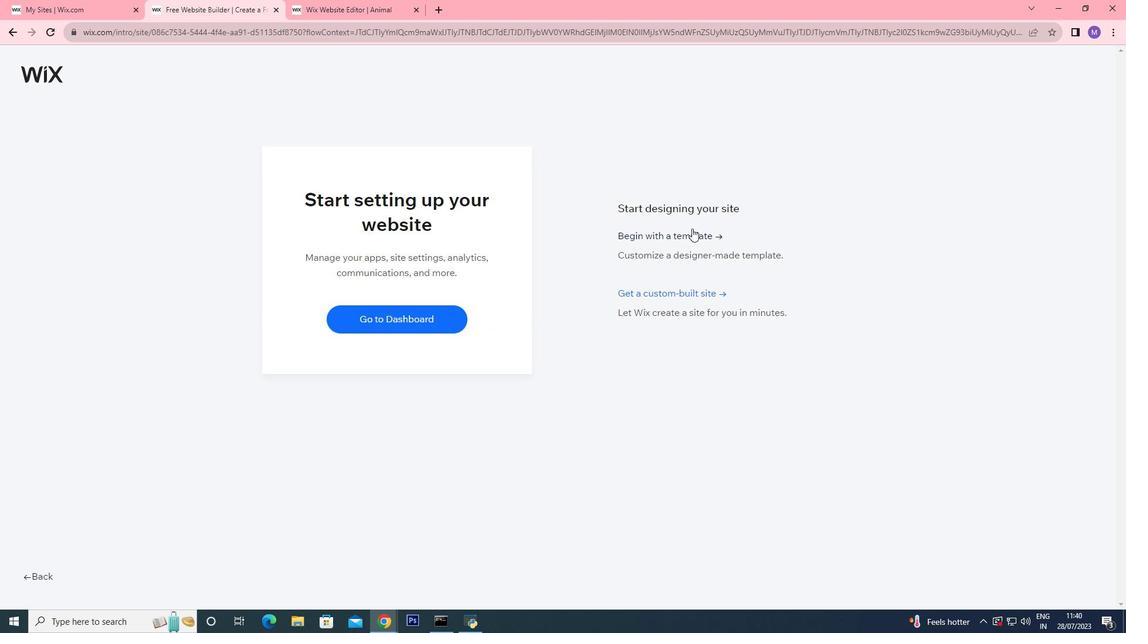 
Action: Mouse pressed left at (692, 232)
Screenshot: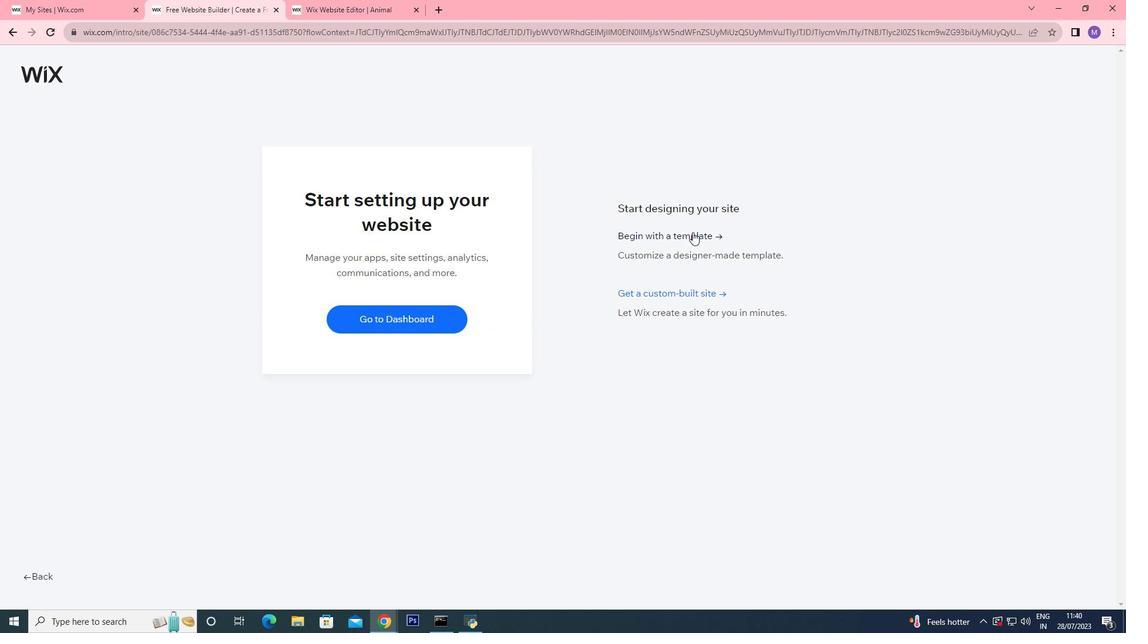
Action: Mouse pressed left at (692, 232)
Screenshot: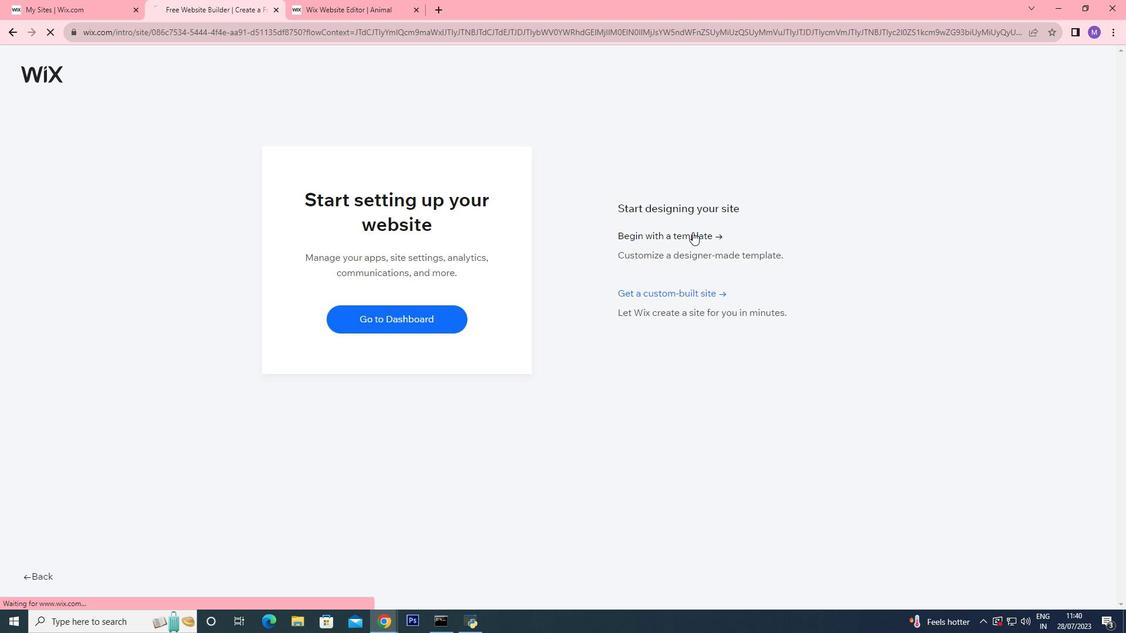 
Action: Mouse moved to (848, 396)
Screenshot: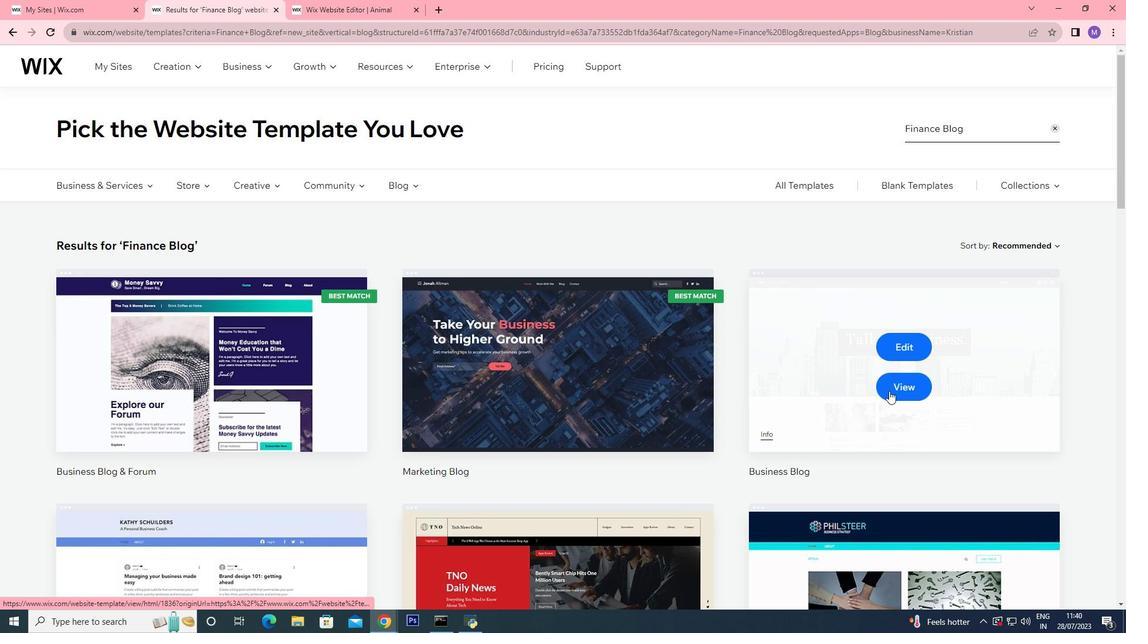
Action: Mouse scrolled (848, 395) with delta (0, 0)
Screenshot: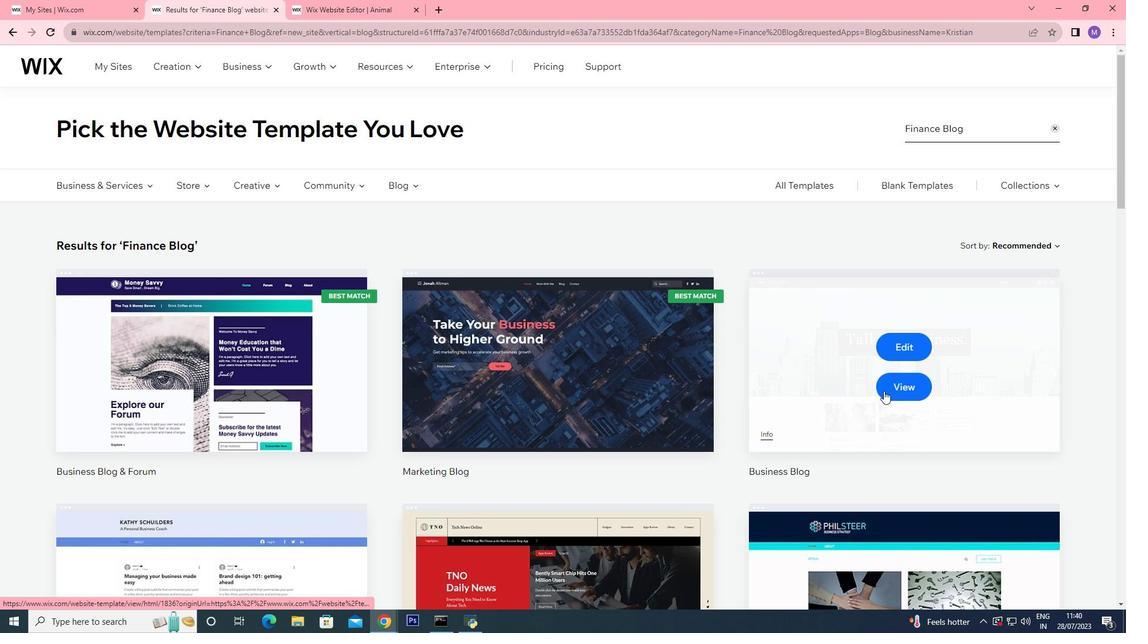 
Action: Mouse scrolled (848, 395) with delta (0, 0)
Screenshot: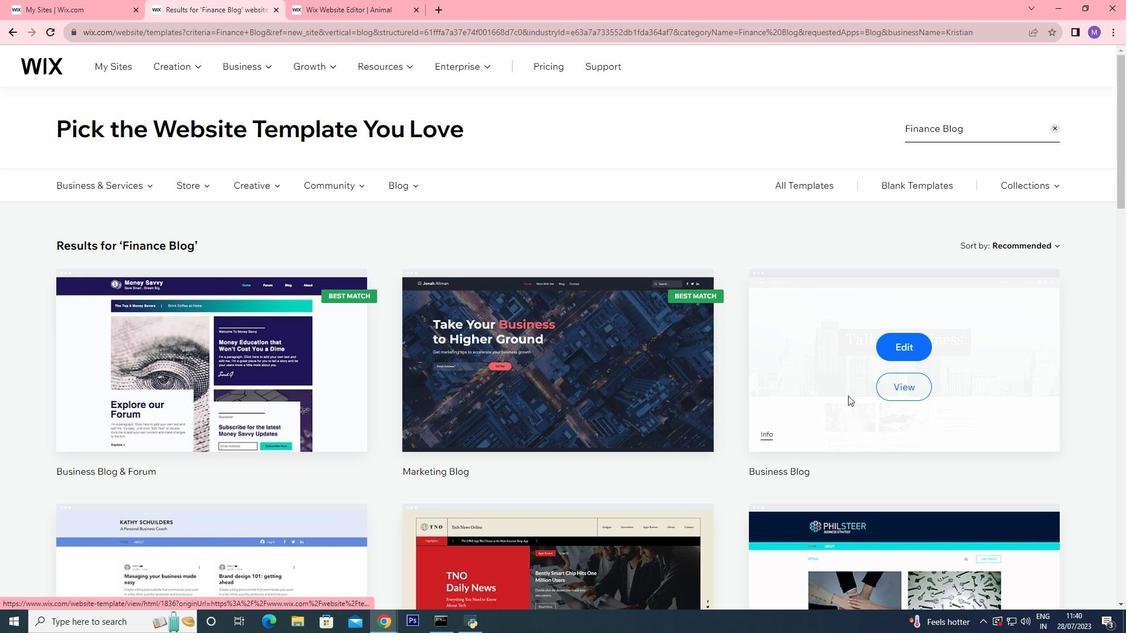 
Action: Mouse moved to (817, 364)
Screenshot: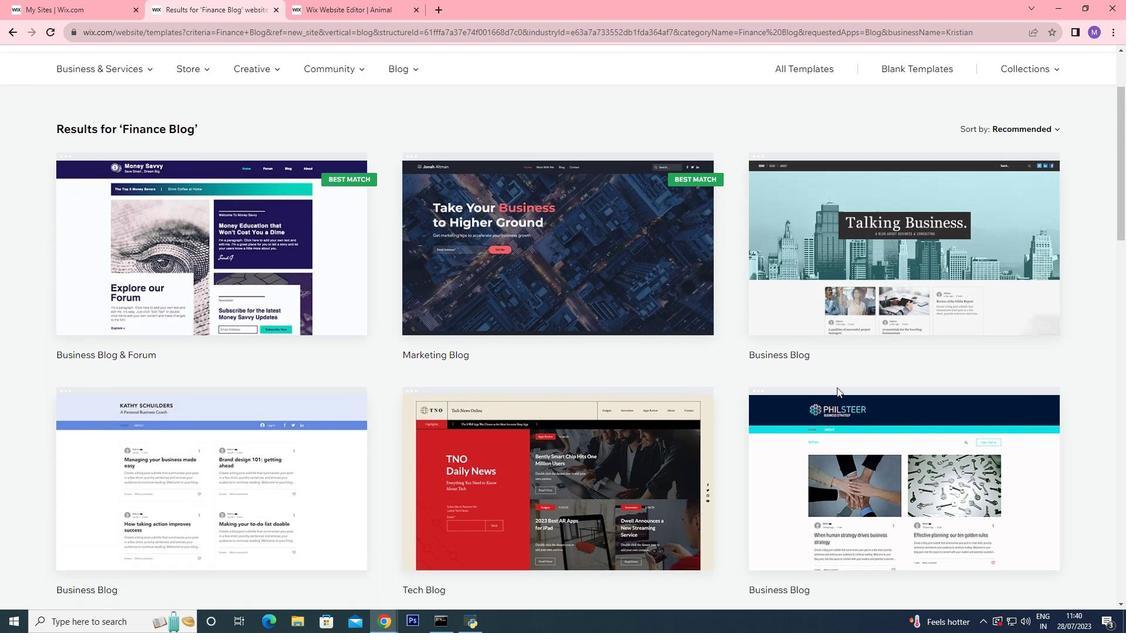 
Action: Mouse scrolled (817, 363) with delta (0, 0)
Screenshot: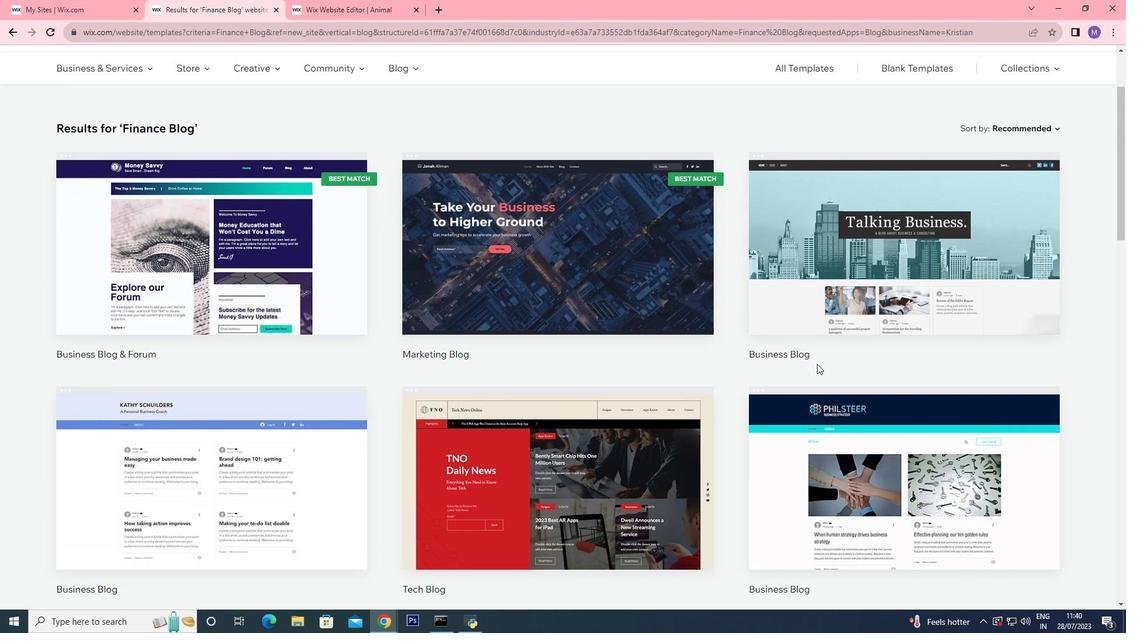 
Action: Mouse moved to (920, 297)
Screenshot: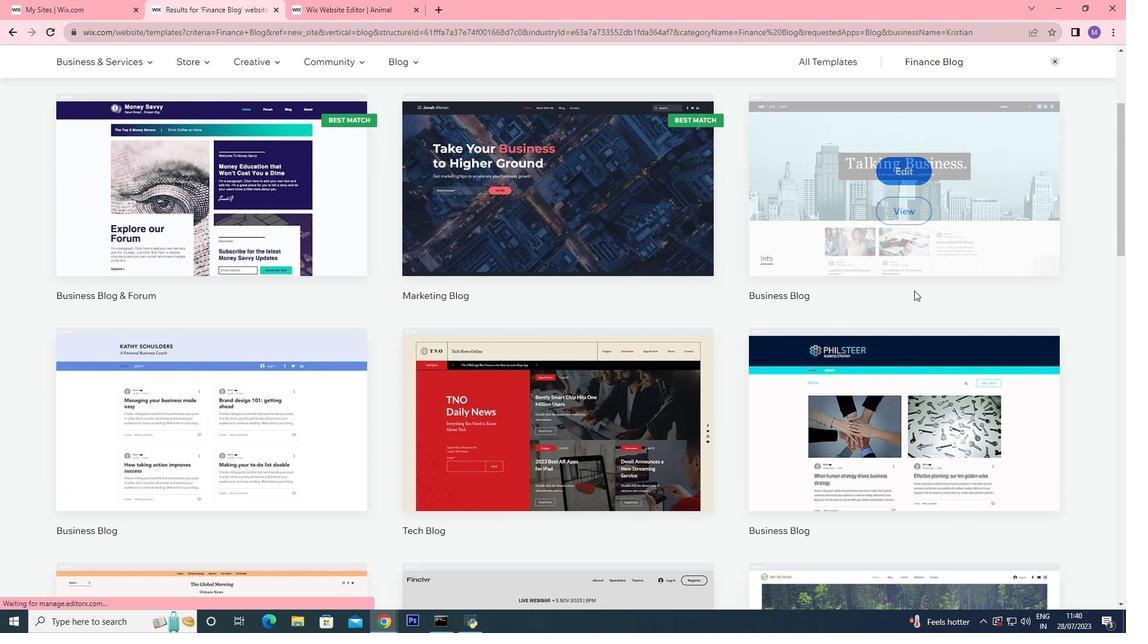 
Action: Mouse scrolled (920, 298) with delta (0, 0)
Screenshot: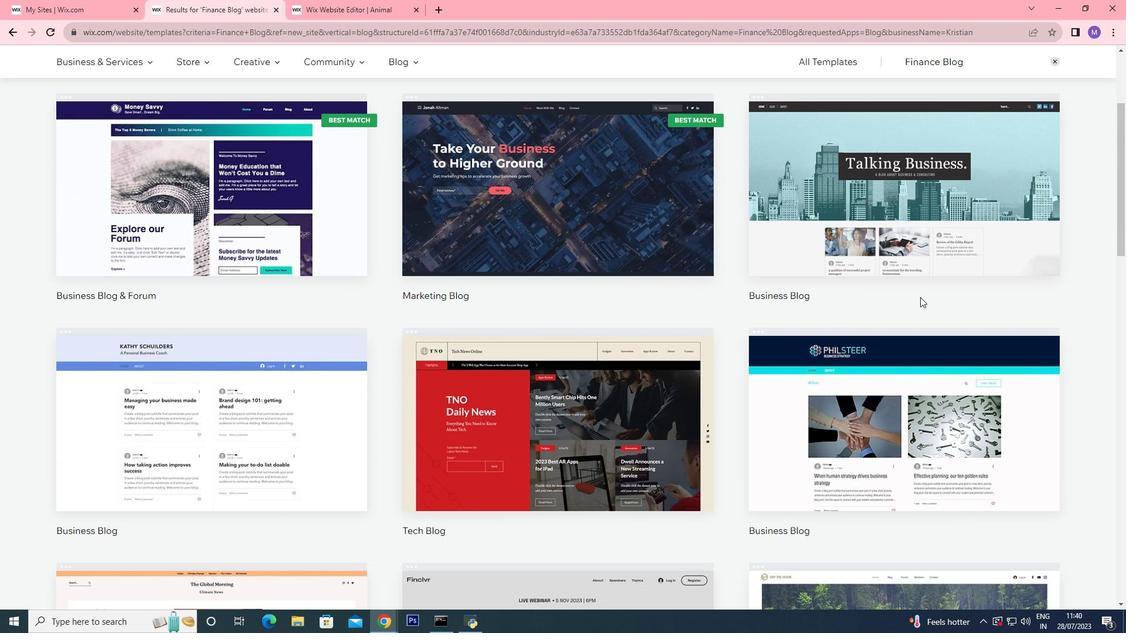 
Action: Mouse scrolled (920, 298) with delta (0, 0)
Screenshot: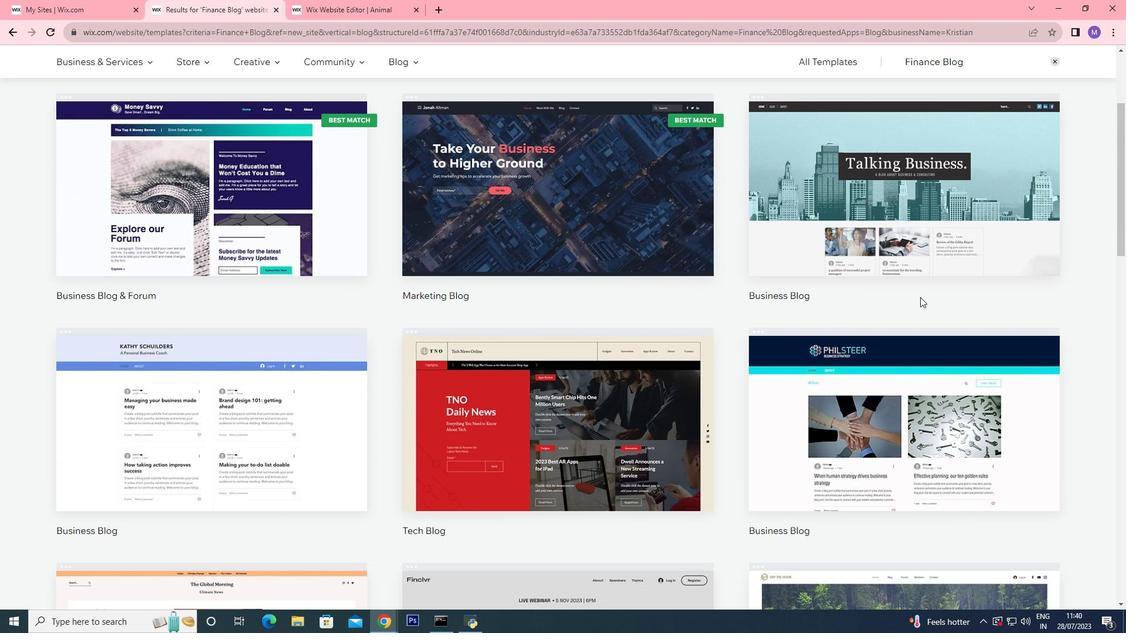 
Action: Mouse scrolled (920, 298) with delta (0, 0)
Screenshot: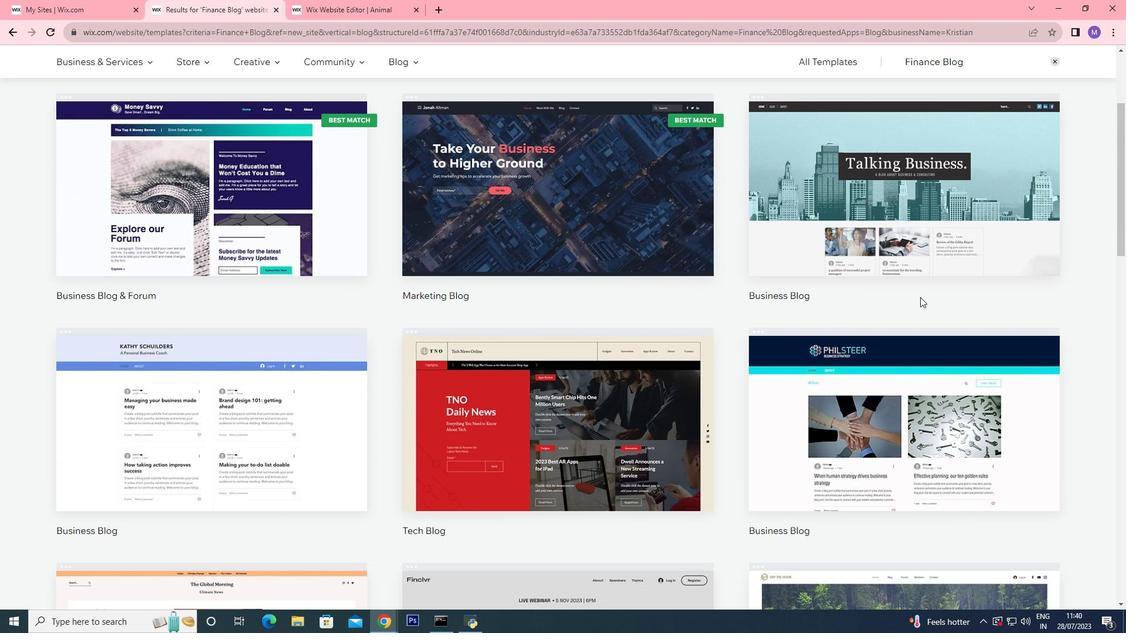 
Action: Mouse scrolled (920, 298) with delta (0, 0)
Screenshot: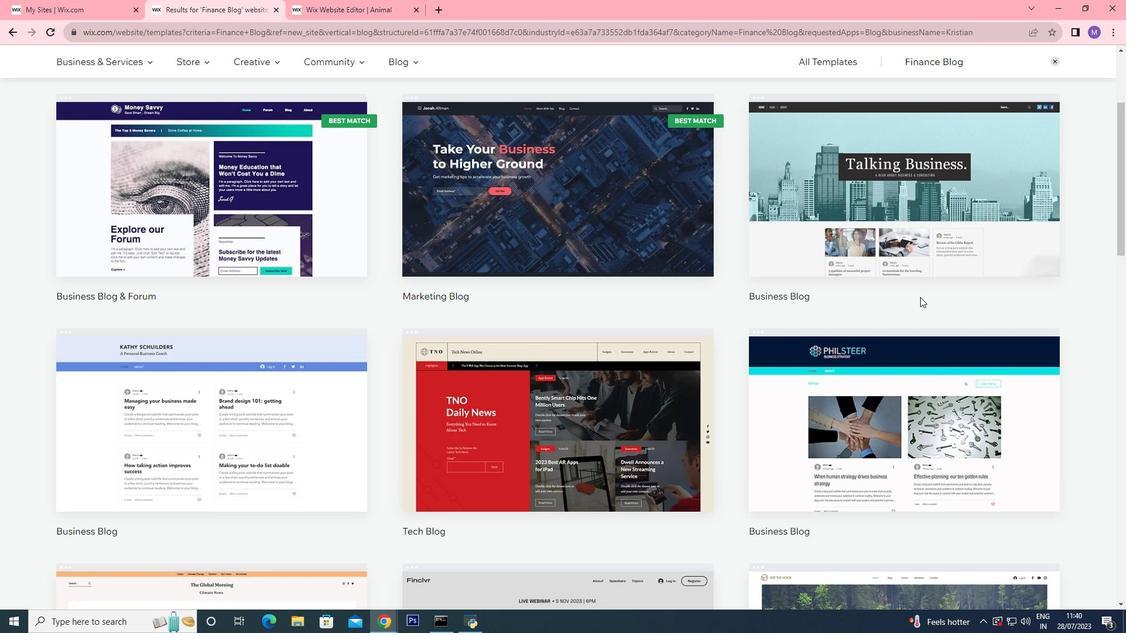 
Action: Mouse moved to (920, 282)
Screenshot: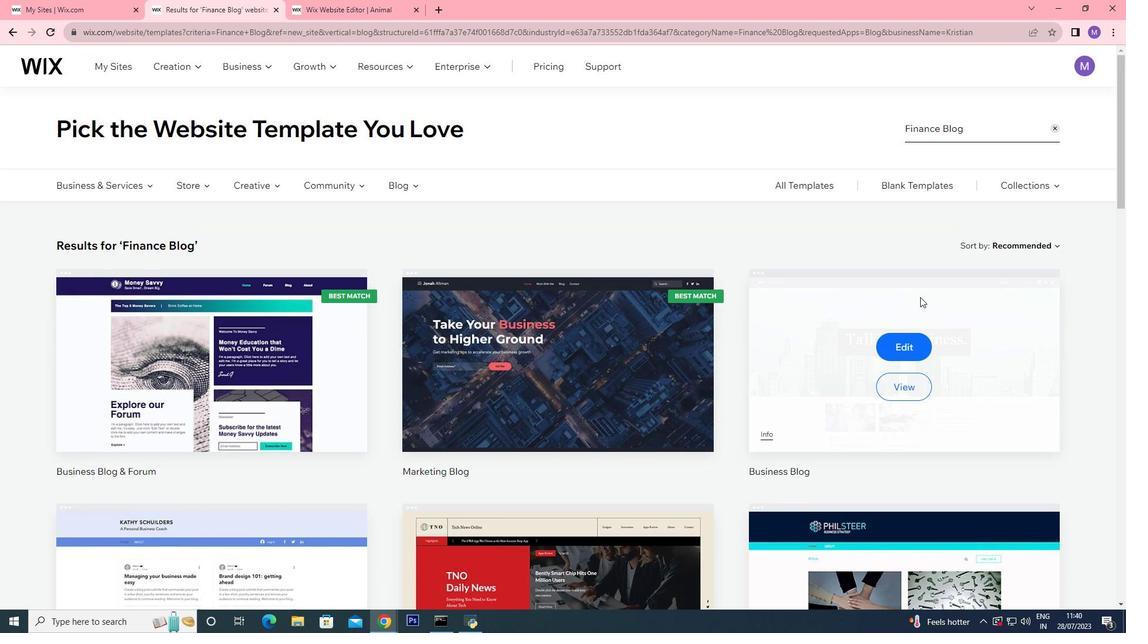 
Action: Mouse scrolled (920, 283) with delta (0, 0)
Screenshot: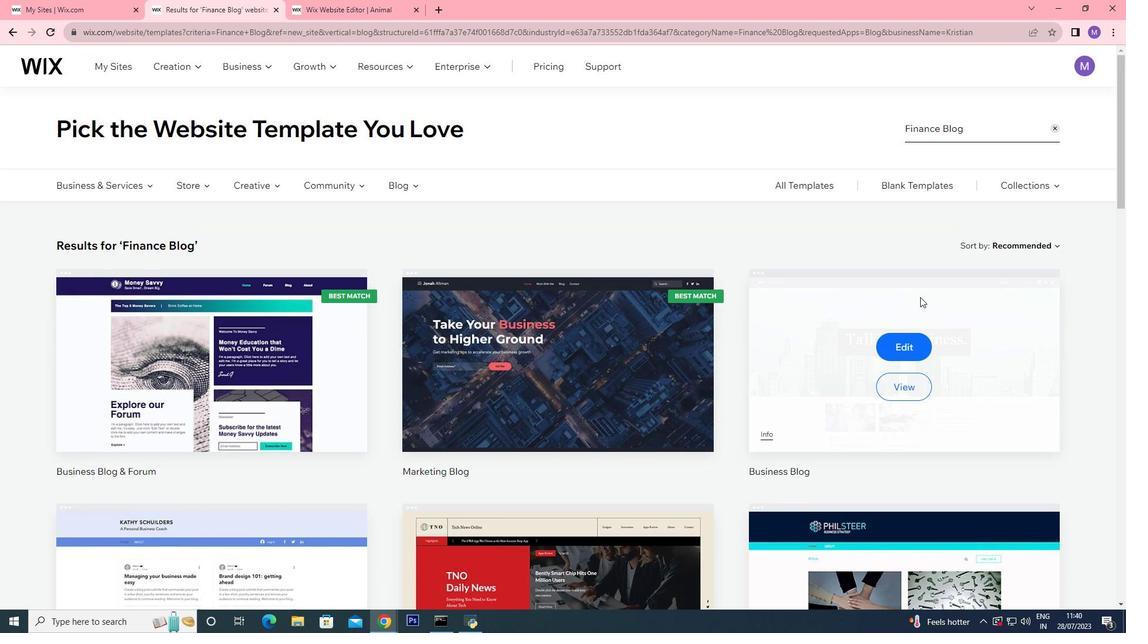 
Action: Mouse scrolled (920, 283) with delta (0, 0)
Screenshot: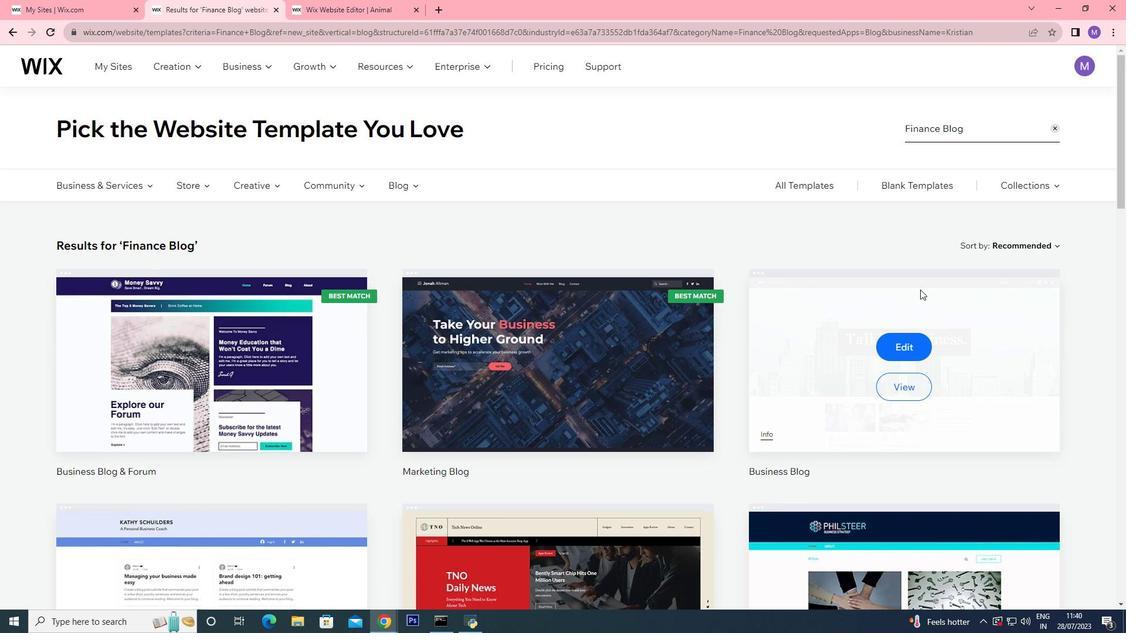 
Action: Mouse moved to (552, 441)
Screenshot: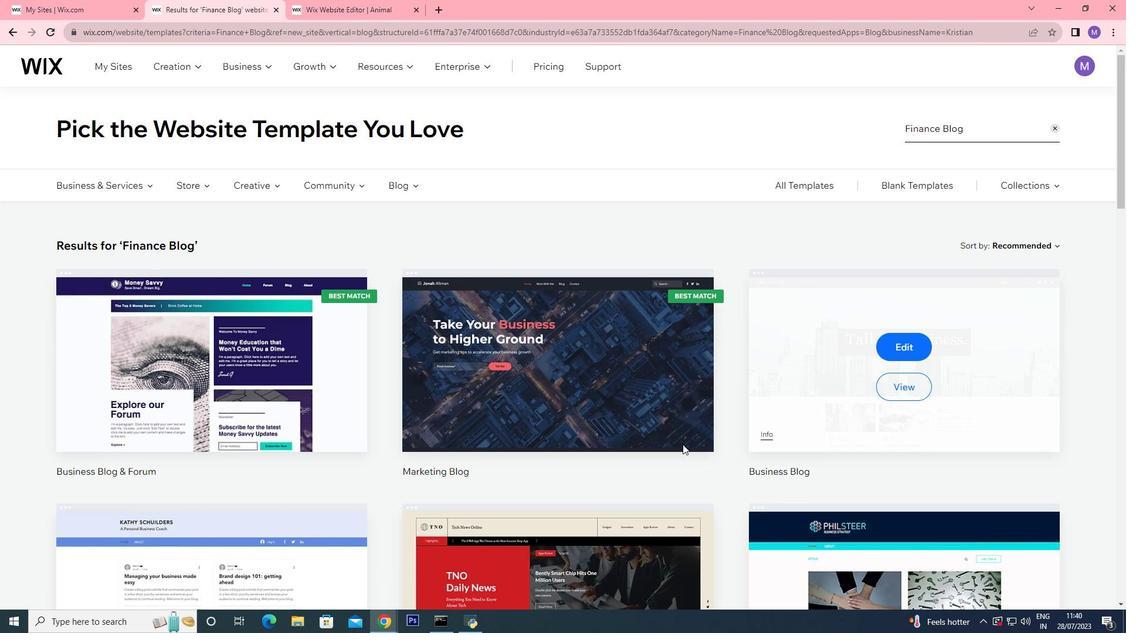 
Action: Mouse scrolled (552, 441) with delta (0, 0)
Screenshot: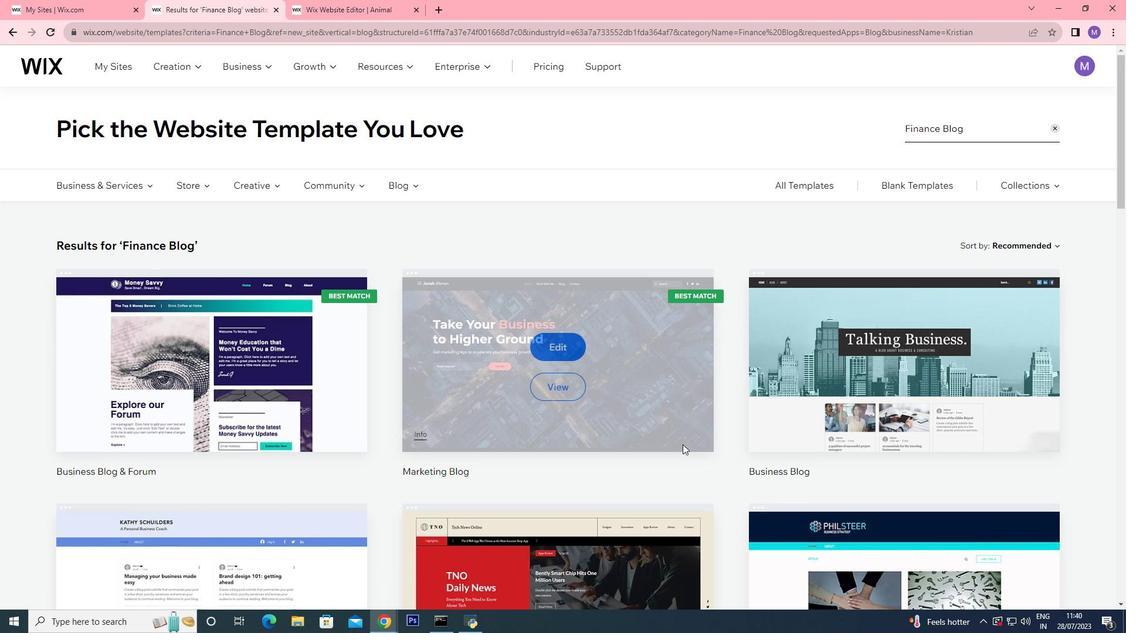 
Action: Mouse scrolled (552, 441) with delta (0, 0)
Screenshot: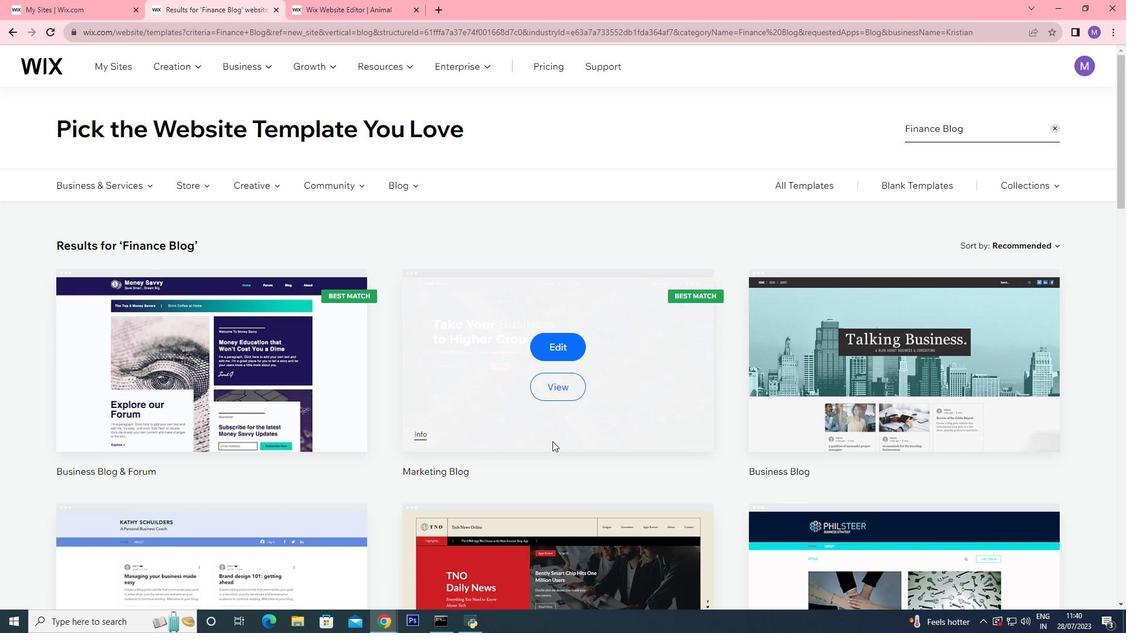 
Action: Mouse scrolled (552, 441) with delta (0, 0)
Screenshot: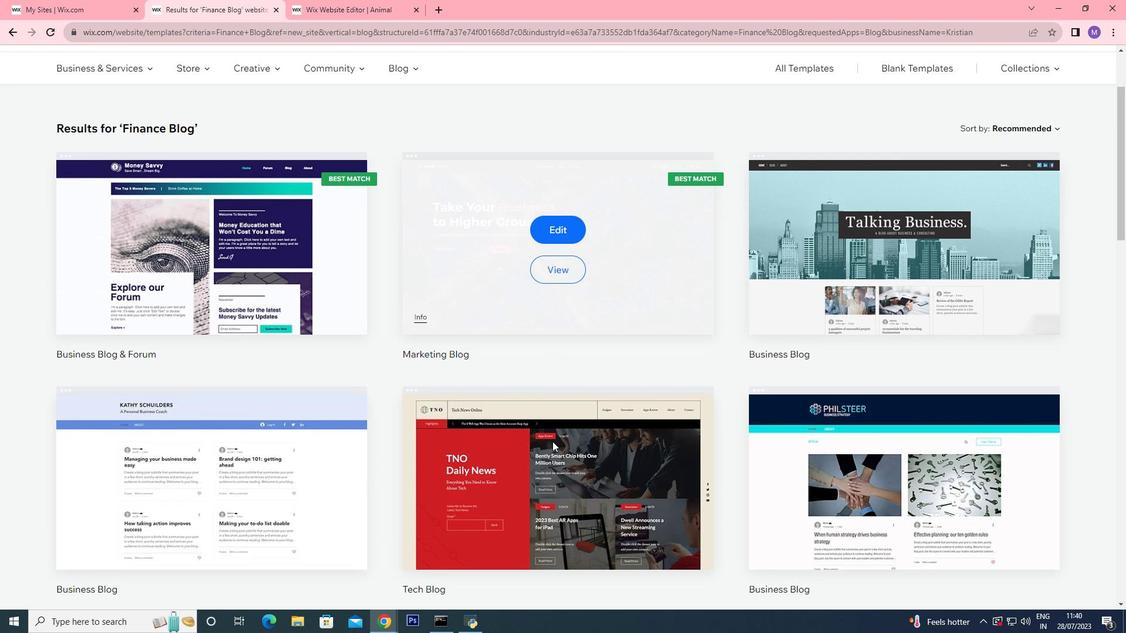 
Action: Mouse scrolled (552, 441) with delta (0, 0)
Screenshot: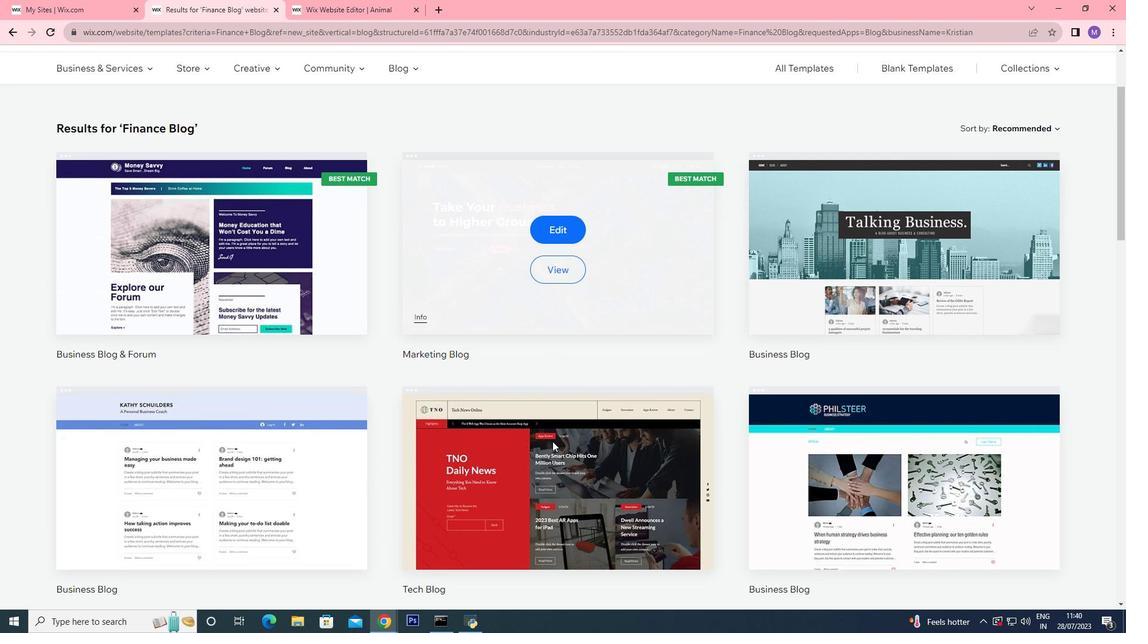 
Action: Mouse moved to (829, 453)
Screenshot: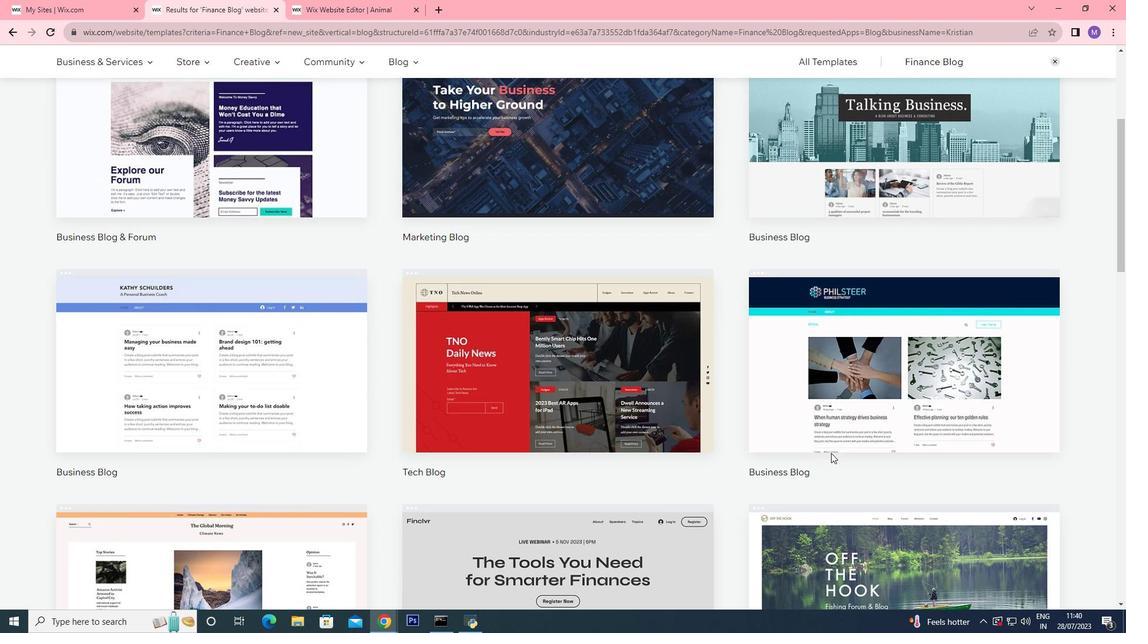 
Action: Mouse scrolled (829, 452) with delta (0, 0)
Screenshot: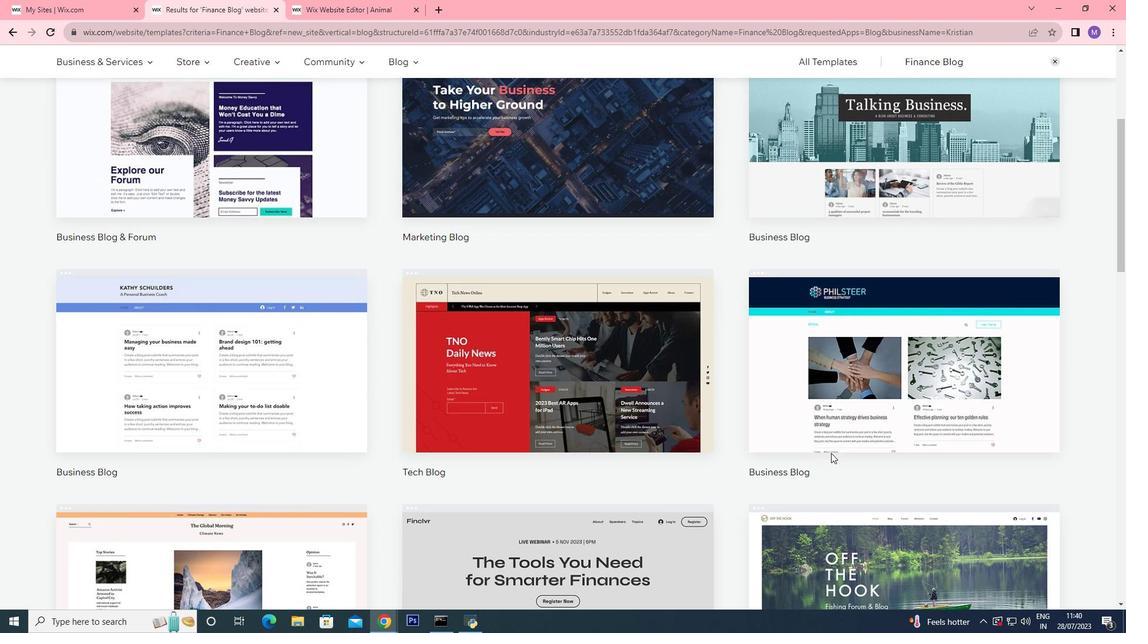
Action: Mouse scrolled (829, 452) with delta (0, 0)
Screenshot: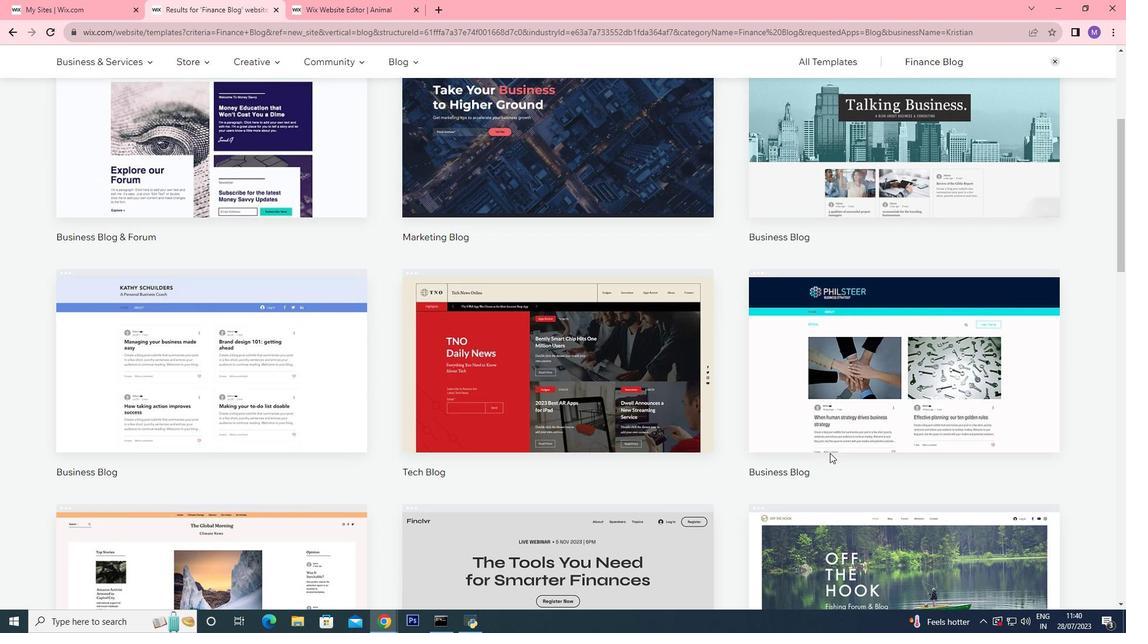 
Action: Mouse moved to (730, 455)
Screenshot: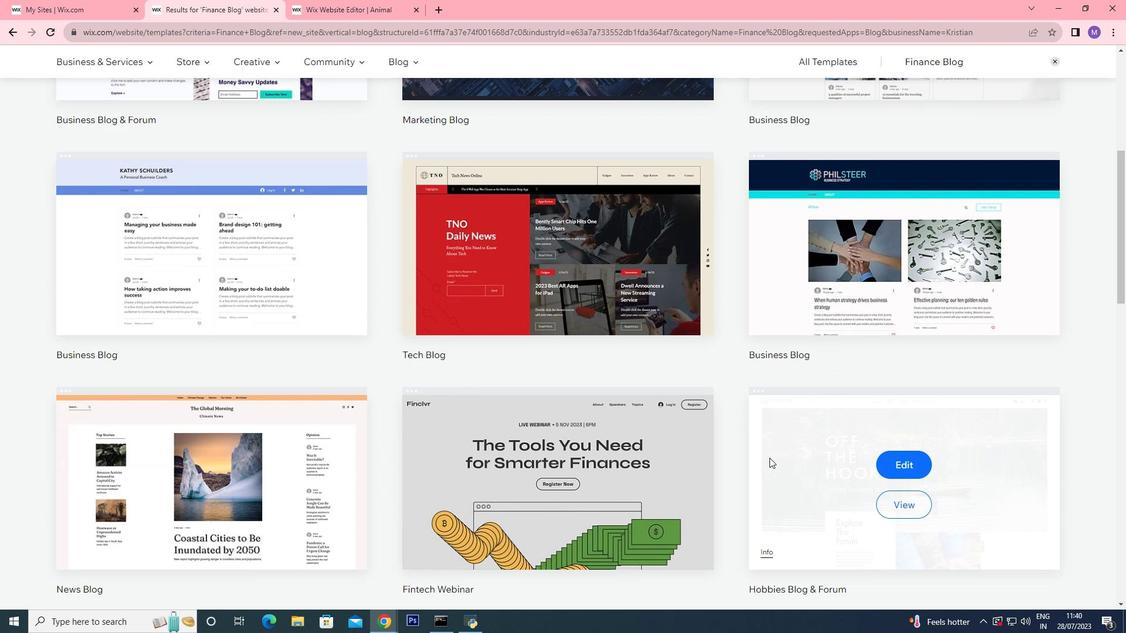 
Action: Mouse scrolled (730, 455) with delta (0, 0)
Screenshot: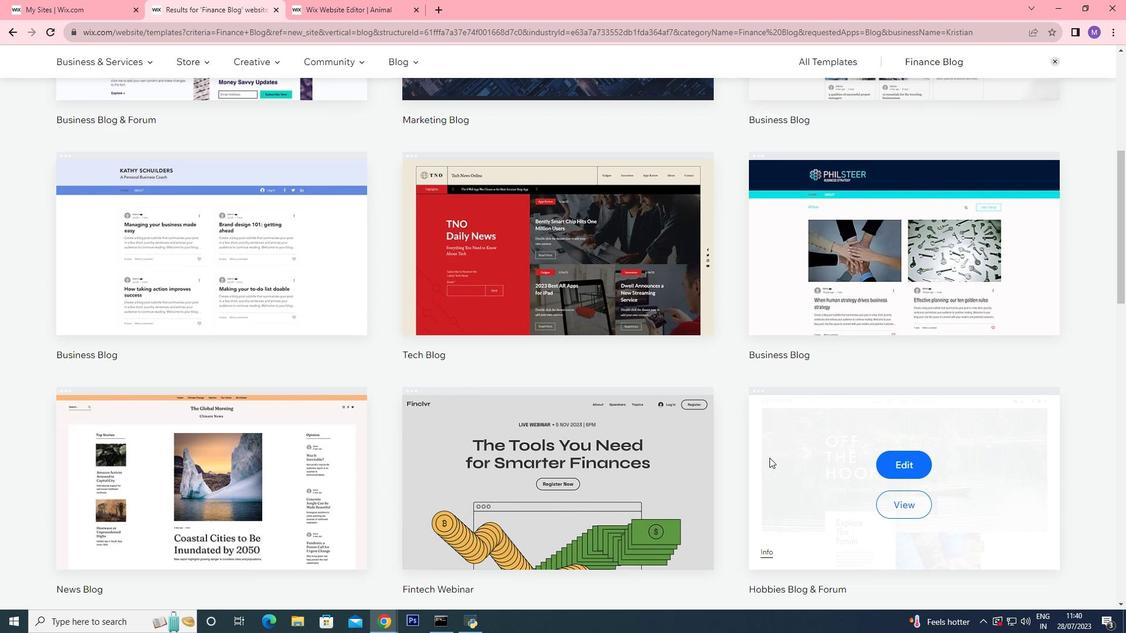 
Action: Mouse scrolled (730, 455) with delta (0, 0)
Screenshot: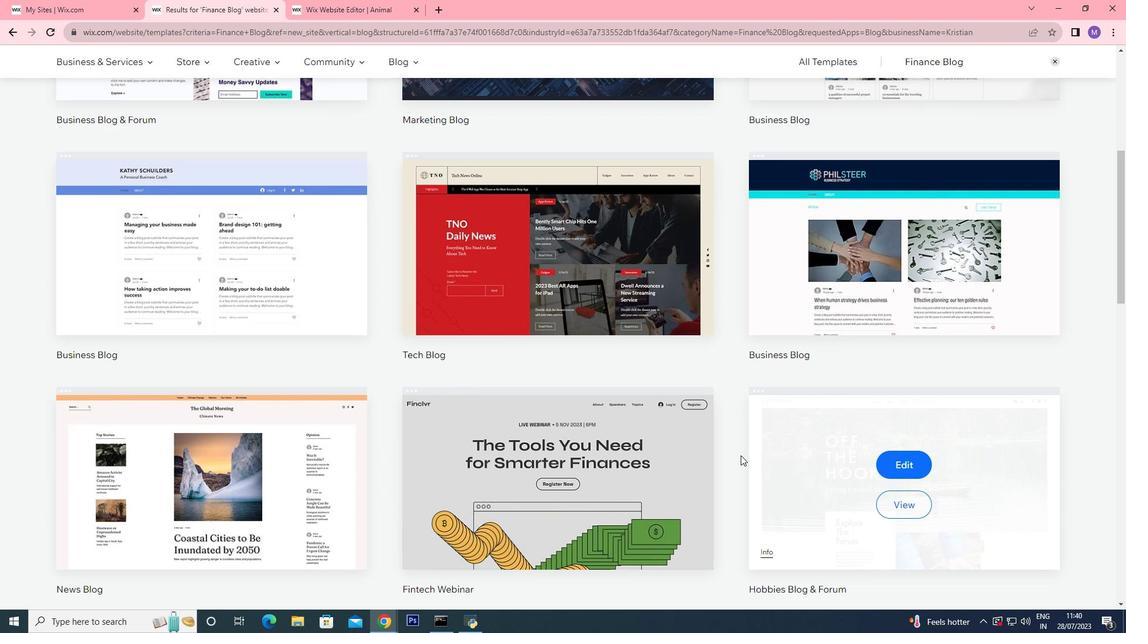 
Action: Mouse moved to (729, 455)
Screenshot: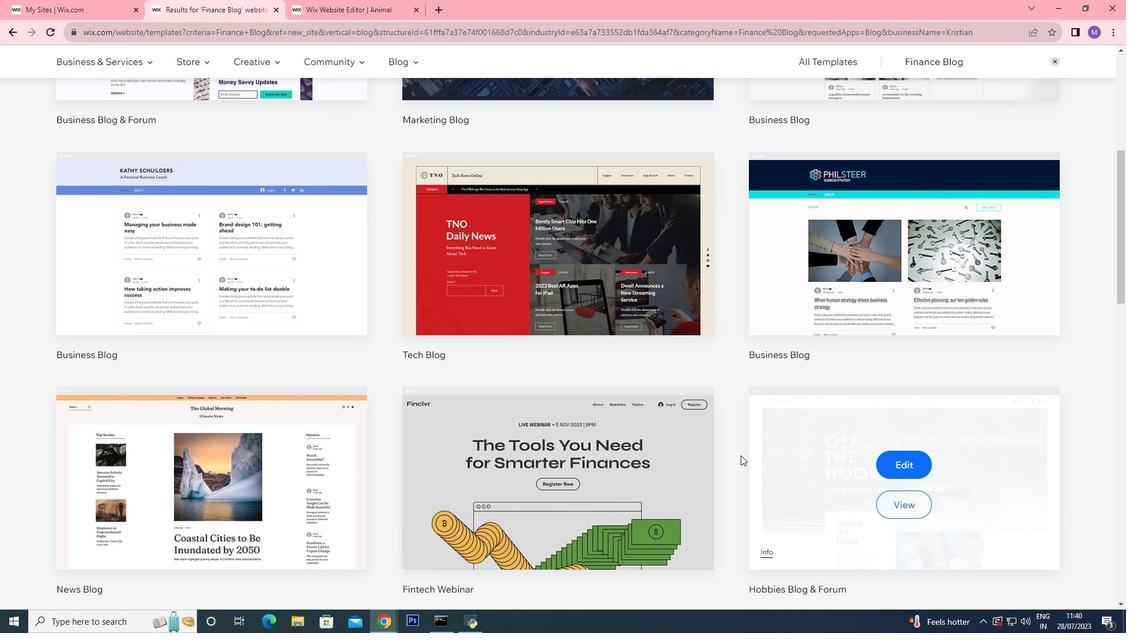 
Action: Mouse scrolled (729, 455) with delta (0, 0)
Screenshot: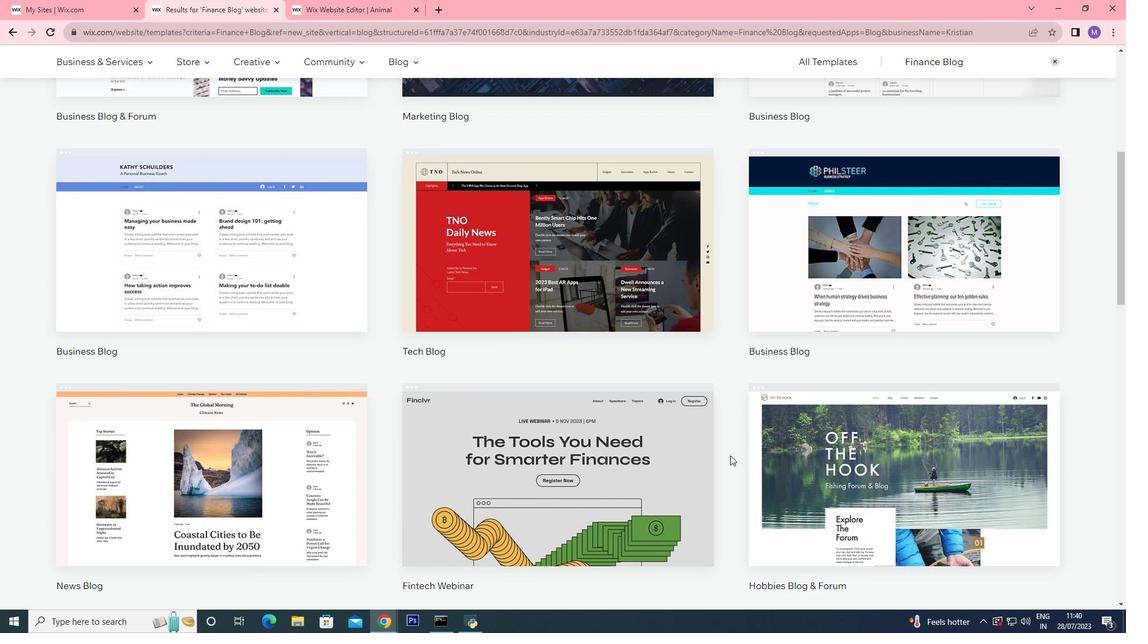 
Action: Mouse moved to (716, 447)
Screenshot: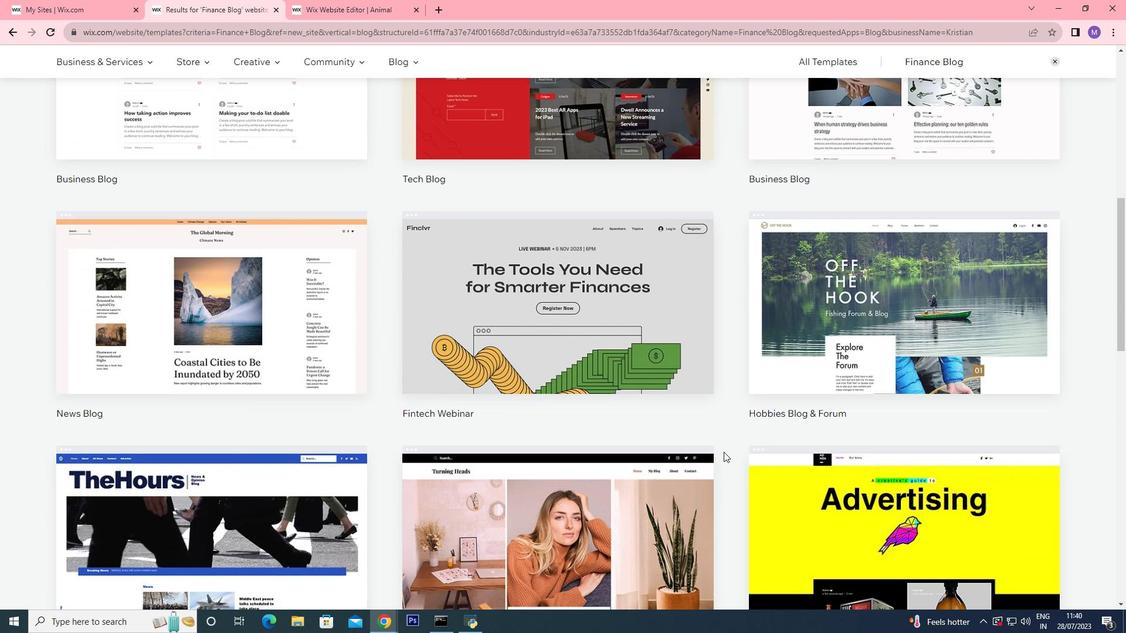 
Action: Mouse scrolled (716, 447) with delta (0, 0)
Screenshot: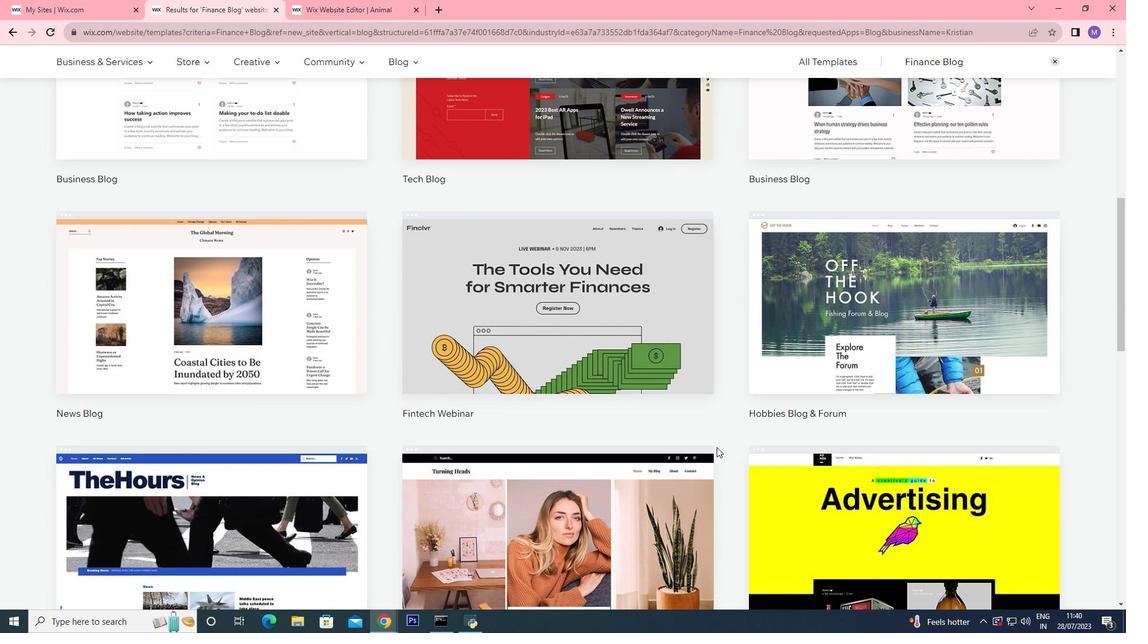 
Action: Mouse moved to (853, 359)
Screenshot: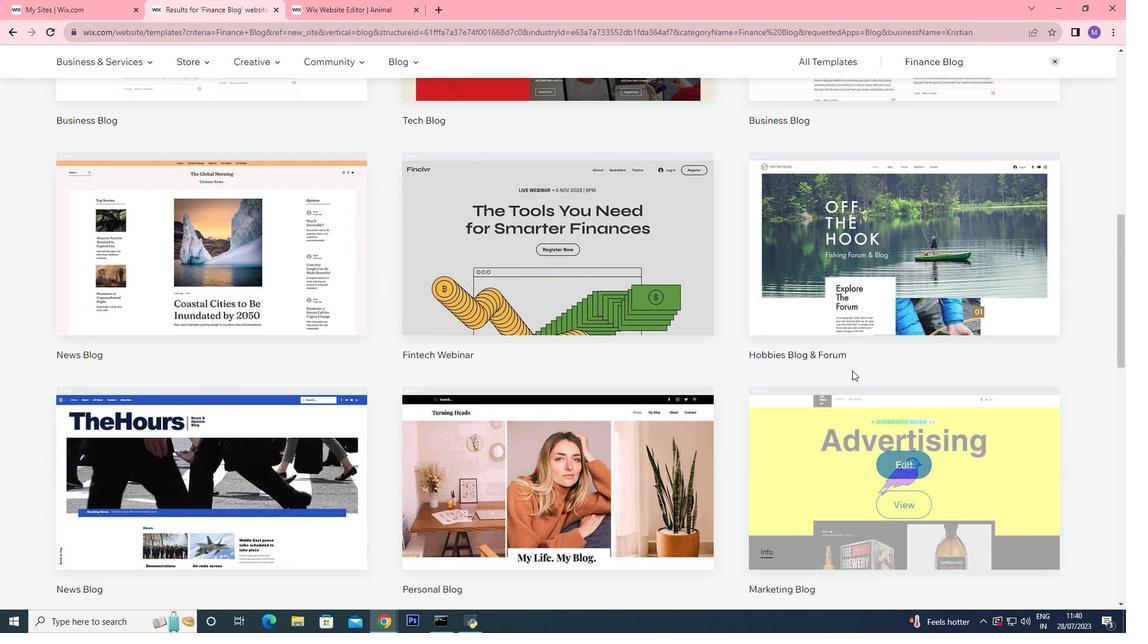 
Action: Mouse scrolled (853, 359) with delta (0, 0)
Screenshot: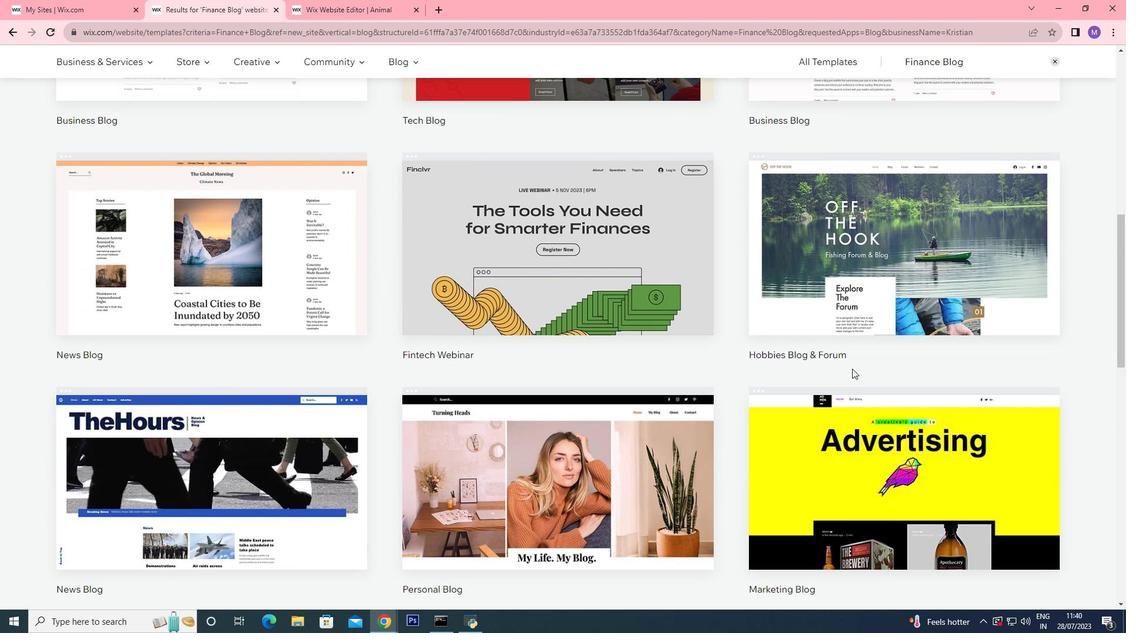 
Action: Mouse moved to (853, 358)
Screenshot: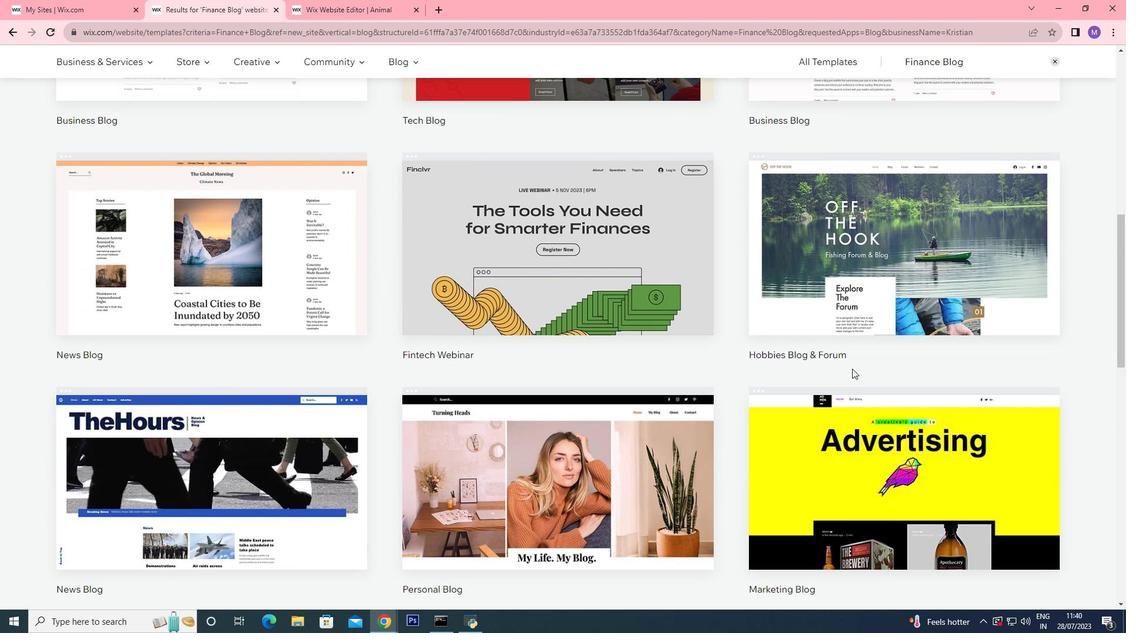 
Action: Mouse scrolled (853, 357) with delta (0, 0)
Screenshot: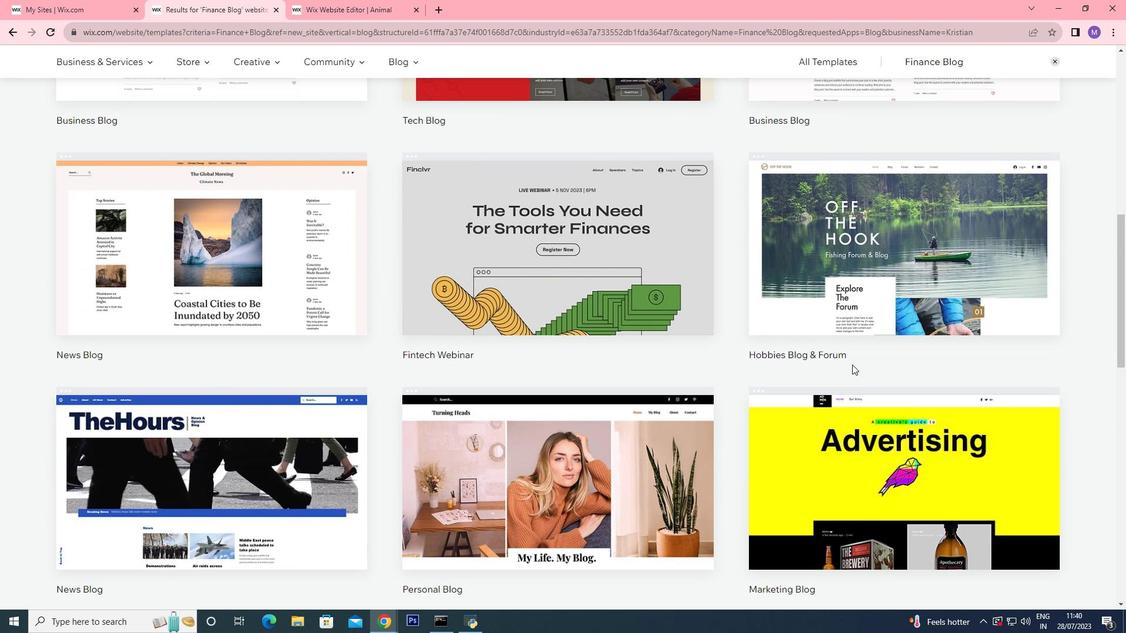 
Action: Mouse moved to (876, 420)
Screenshot: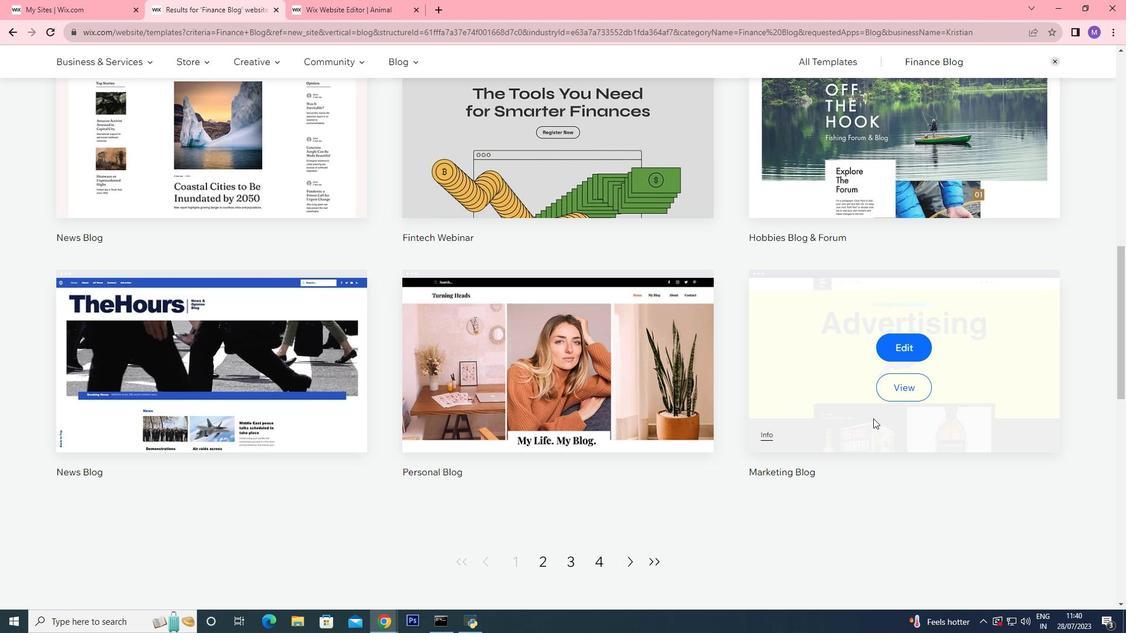 
Action: Mouse scrolled (876, 420) with delta (0, 0)
Screenshot: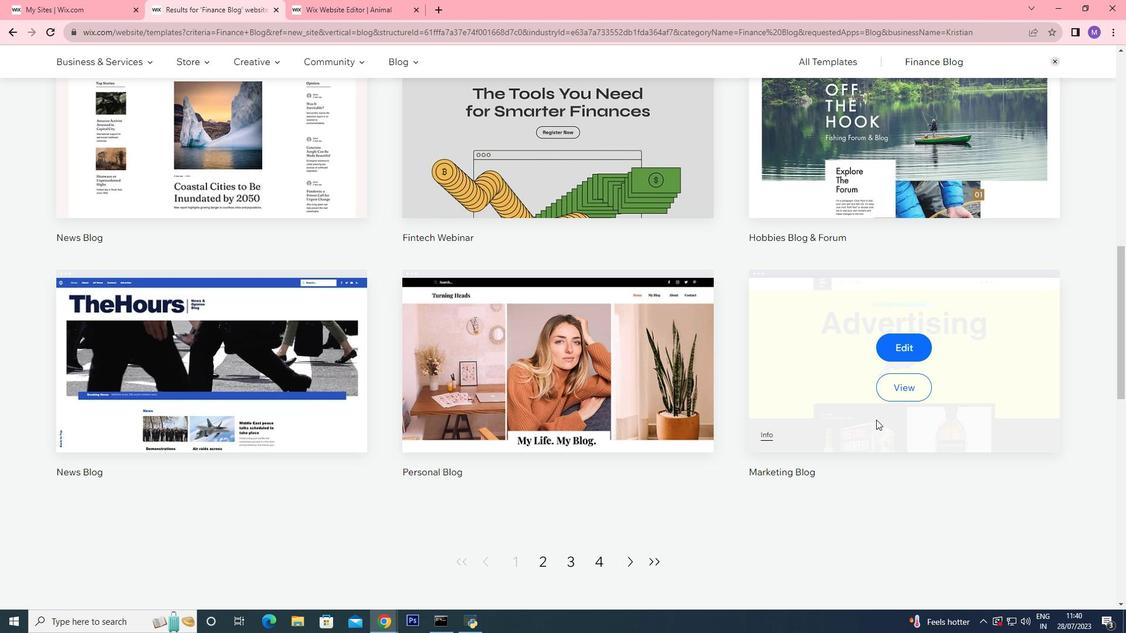
Action: Mouse scrolled (876, 420) with delta (0, 0)
Screenshot: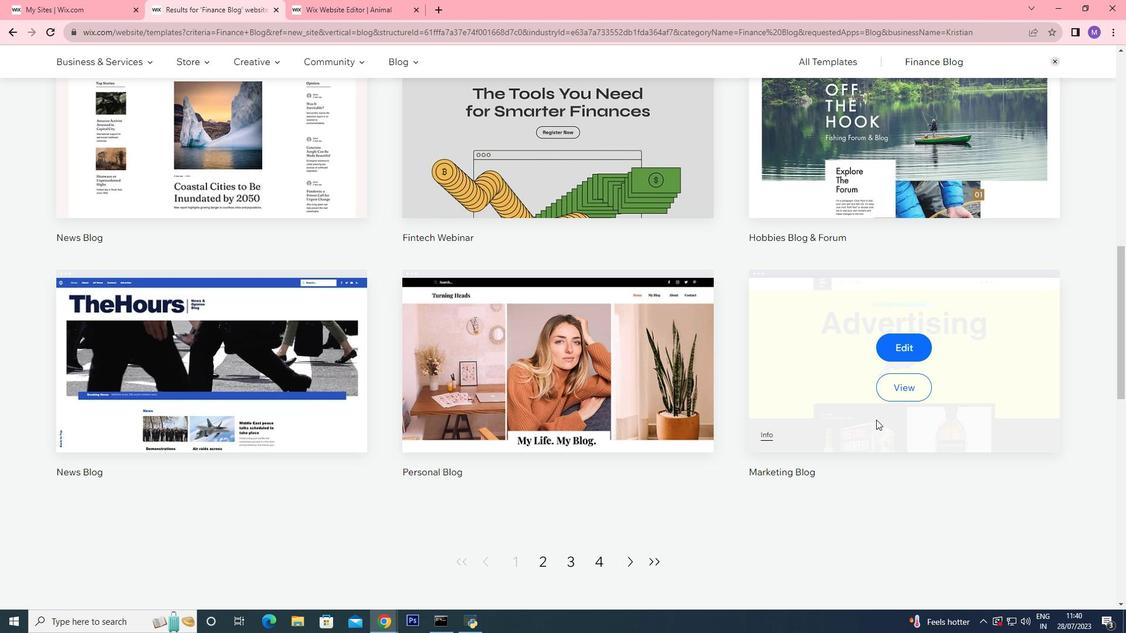 
Action: Mouse scrolled (876, 420) with delta (0, 0)
Screenshot: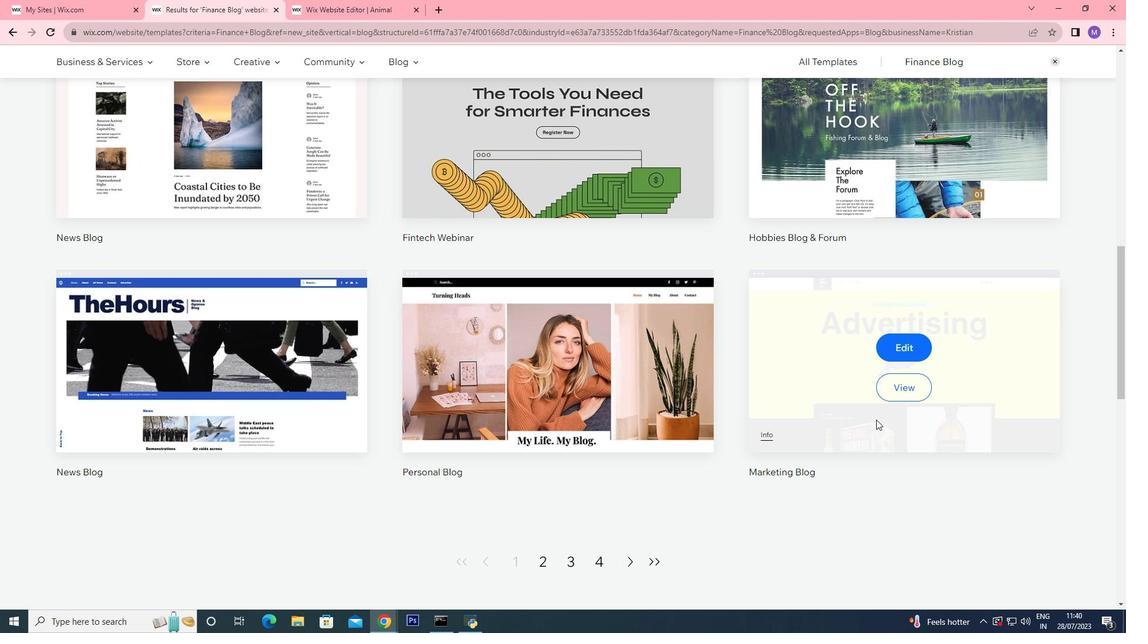 
Action: Mouse scrolled (876, 420) with delta (0, 0)
Screenshot: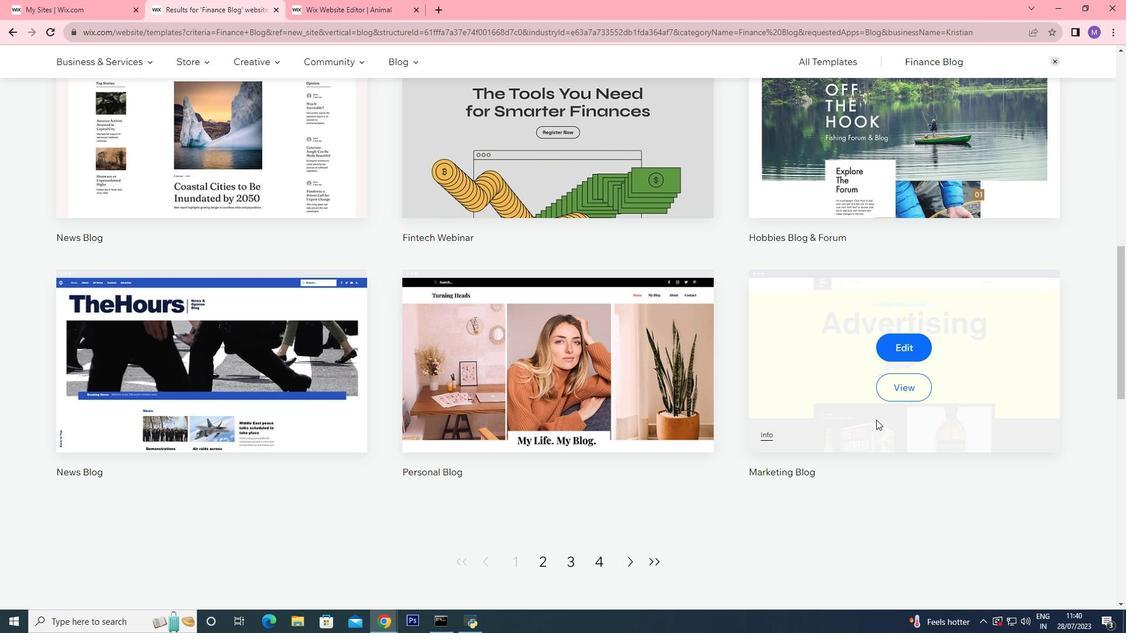 
Action: Mouse scrolled (876, 420) with delta (0, 0)
Screenshot: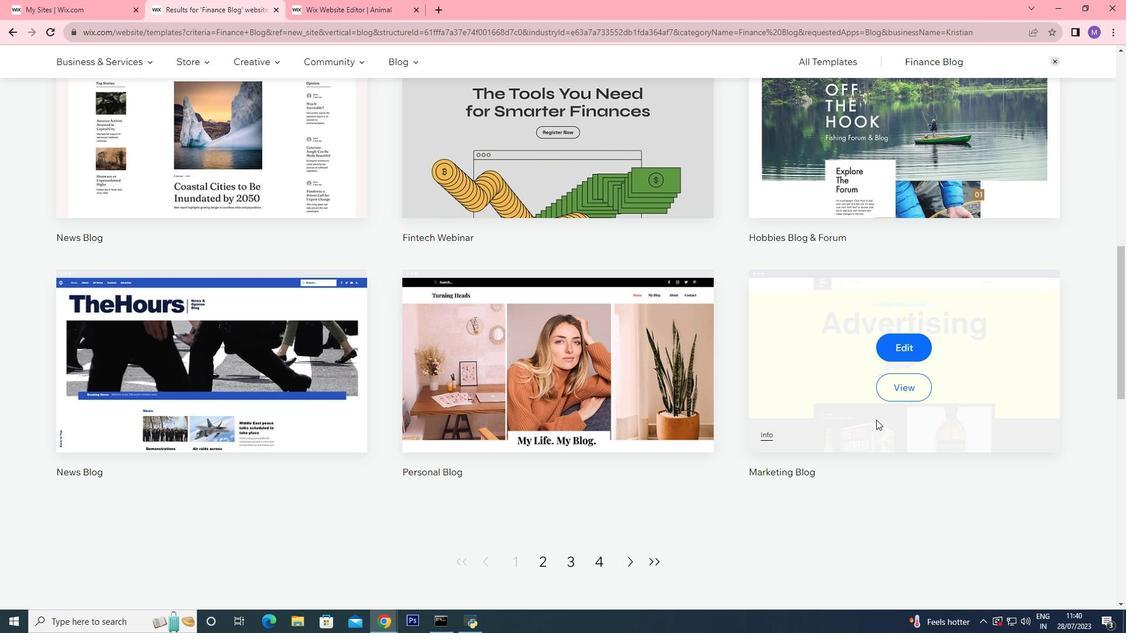 
Action: Mouse scrolled (876, 420) with delta (0, 0)
Screenshot: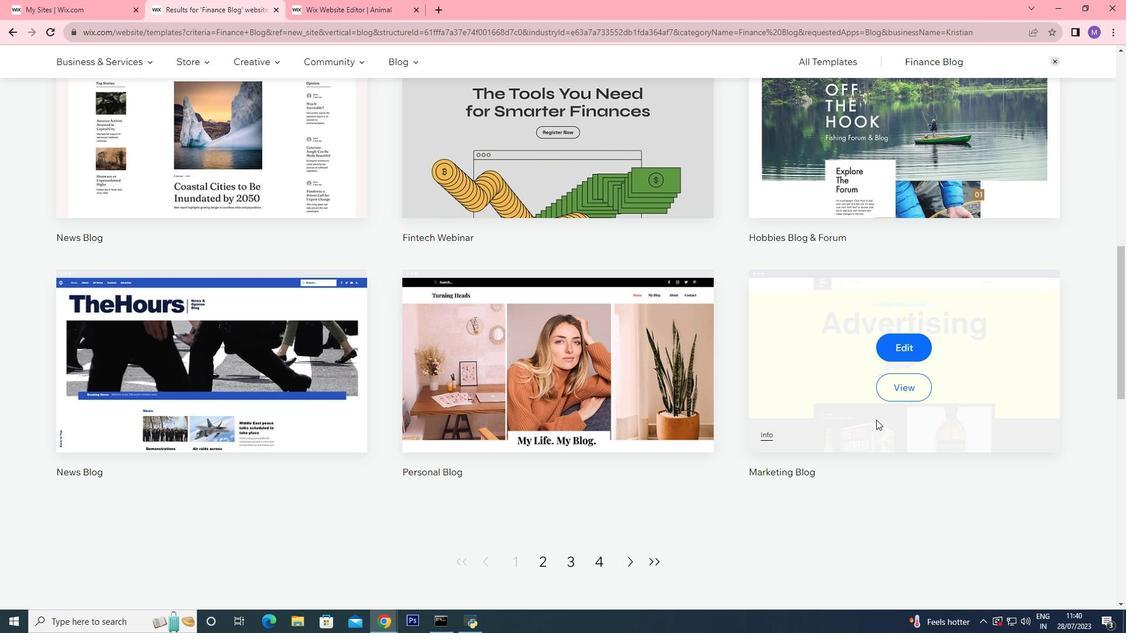 
Action: Mouse scrolled (876, 420) with delta (0, 0)
Screenshot: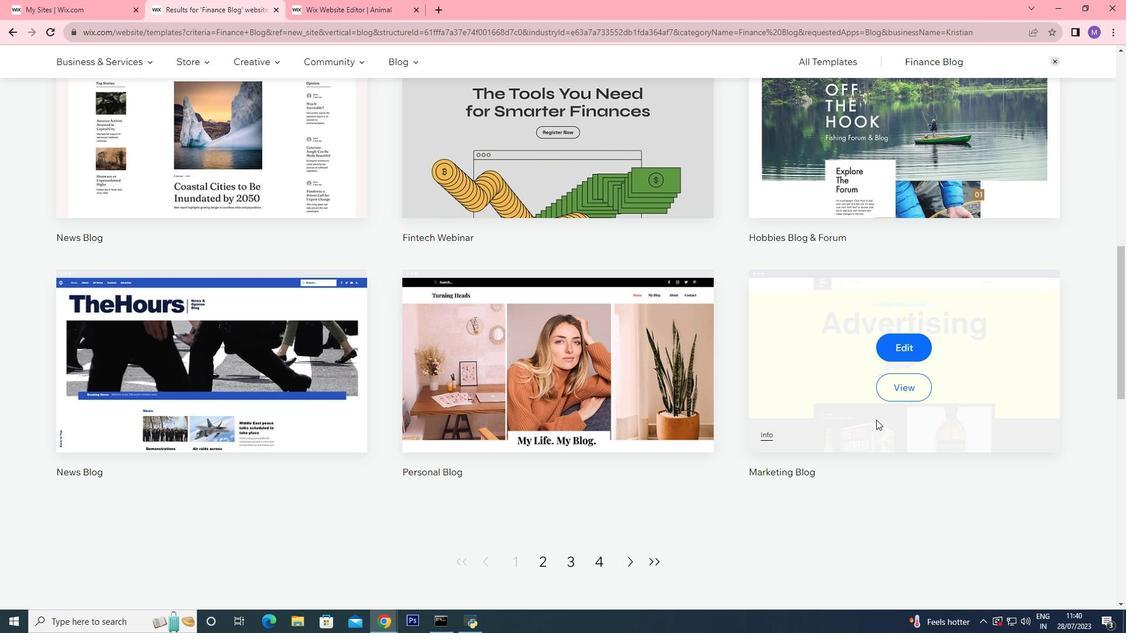 
Action: Mouse moved to (888, 396)
Screenshot: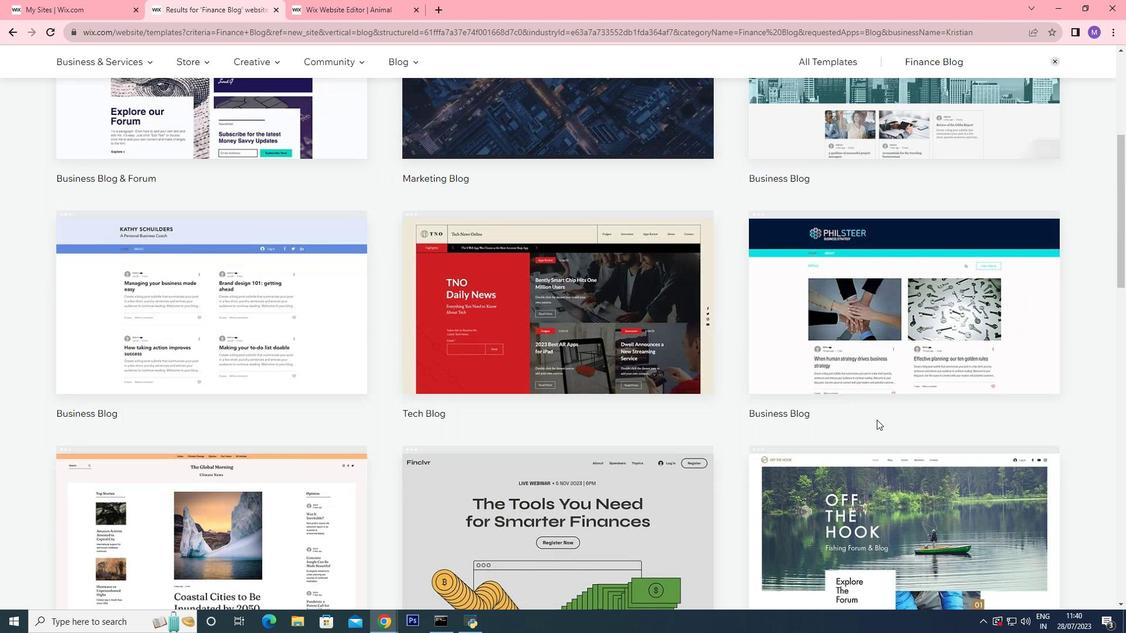 
Action: Mouse scrolled (888, 397) with delta (0, 0)
Screenshot: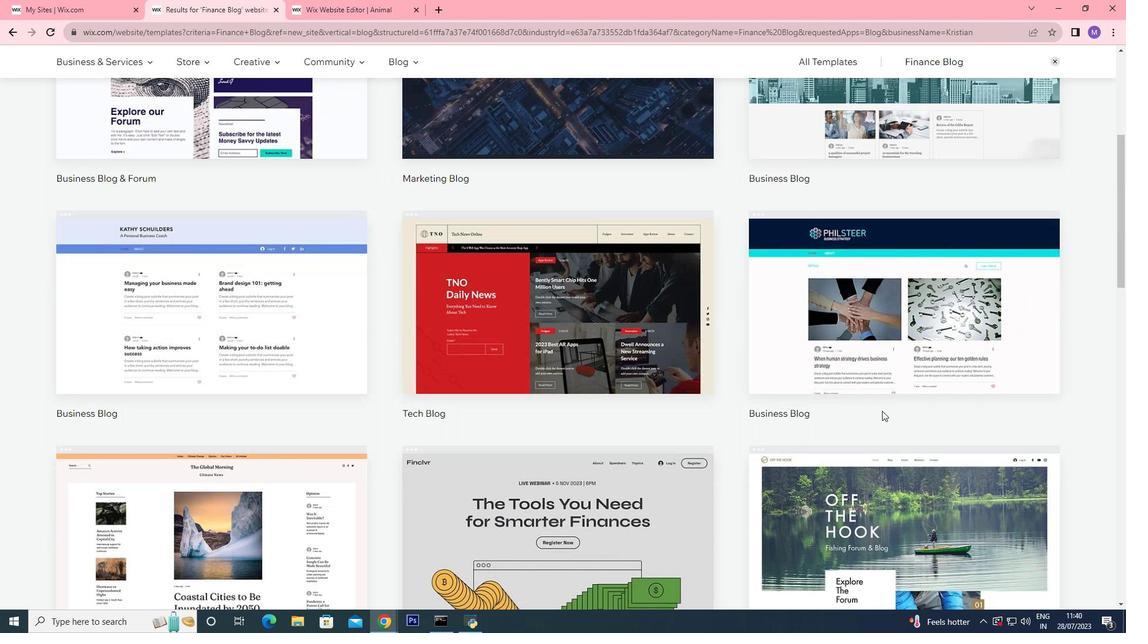 
Action: Mouse scrolled (888, 397) with delta (0, 0)
Screenshot: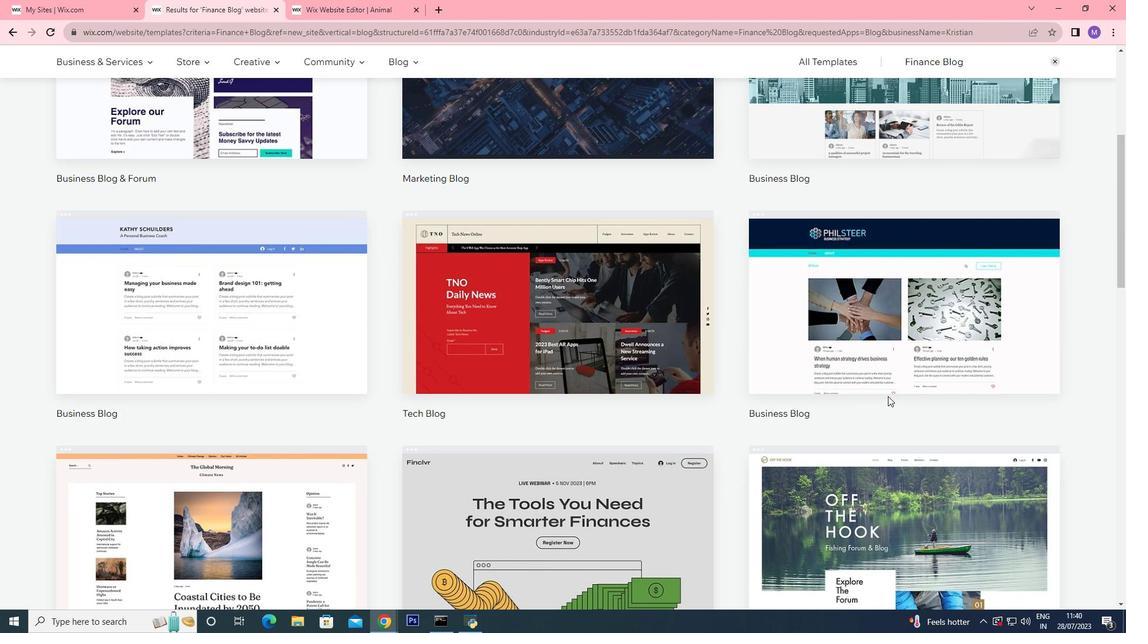 
Action: Mouse scrolled (888, 397) with delta (0, 0)
Screenshot: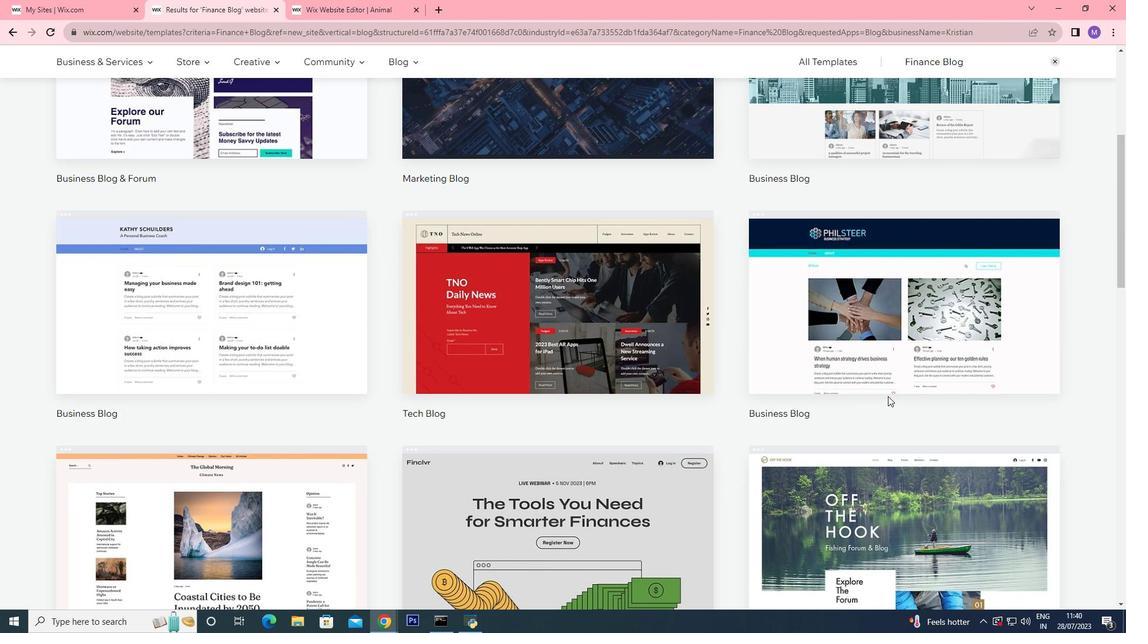 
Action: Mouse scrolled (888, 397) with delta (0, 0)
Screenshot: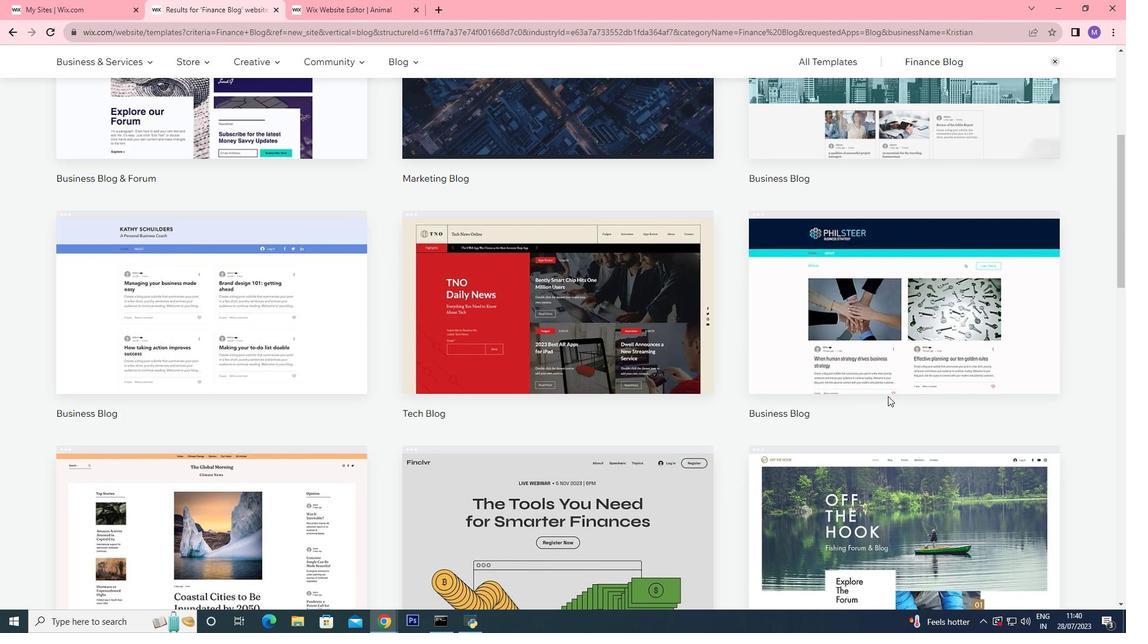 
Action: Mouse scrolled (888, 397) with delta (0, 0)
Screenshot: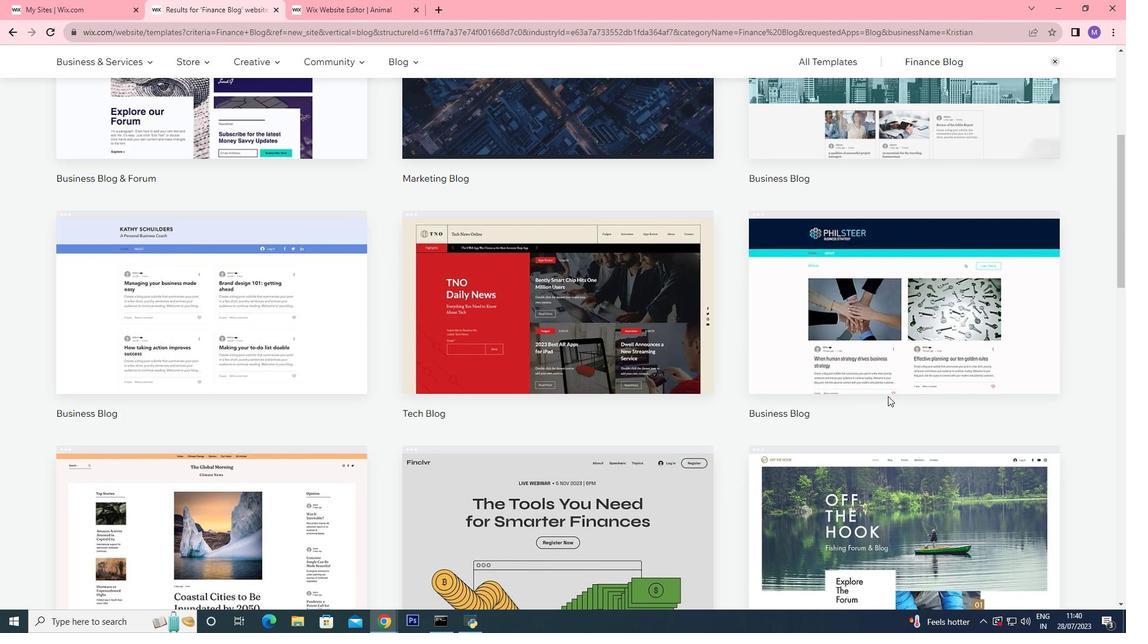 
Action: Mouse scrolled (888, 397) with delta (0, 0)
Screenshot: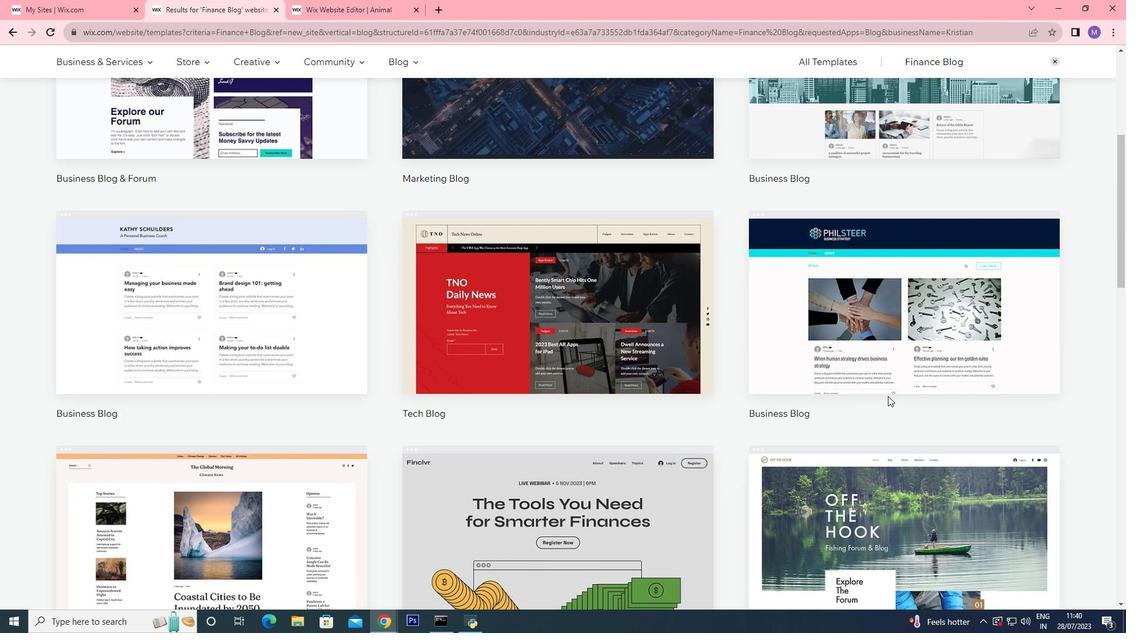
Action: Mouse scrolled (888, 397) with delta (0, 0)
Screenshot: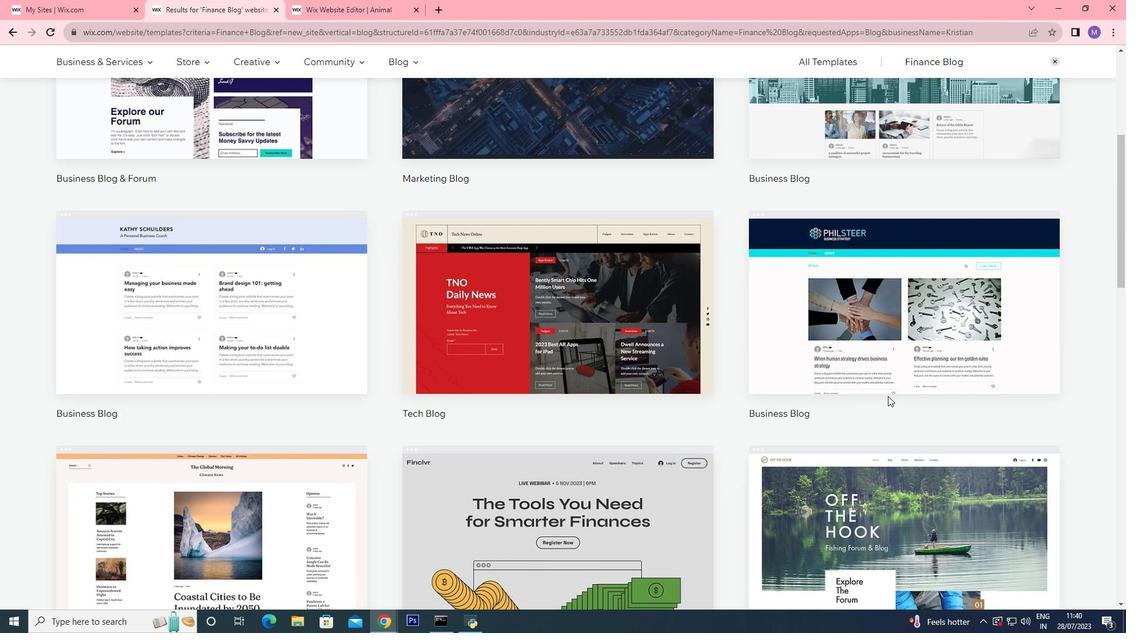 
Action: Mouse scrolled (888, 397) with delta (0, 0)
Screenshot: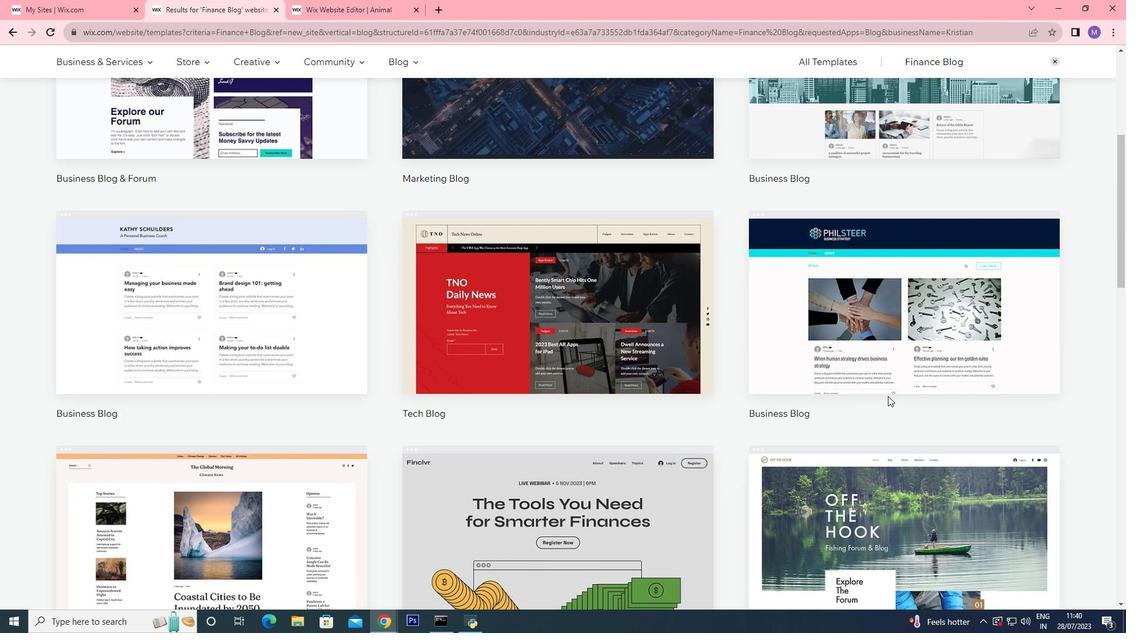 
Action: Mouse moved to (888, 387)
Screenshot: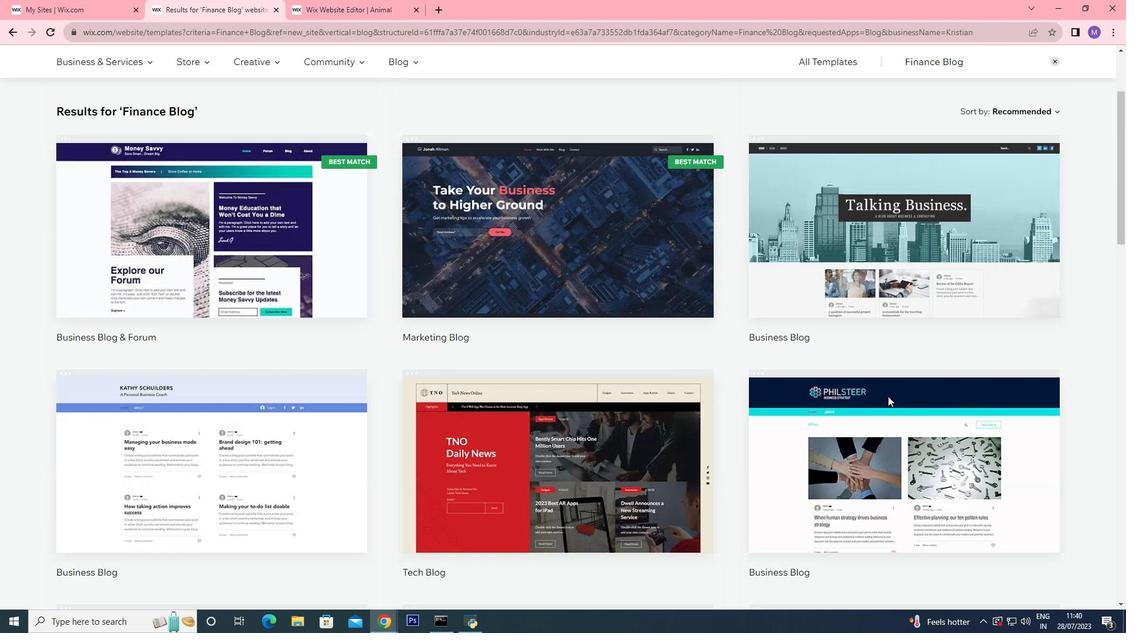 
Action: Mouse scrolled (888, 388) with delta (0, 0)
Screenshot: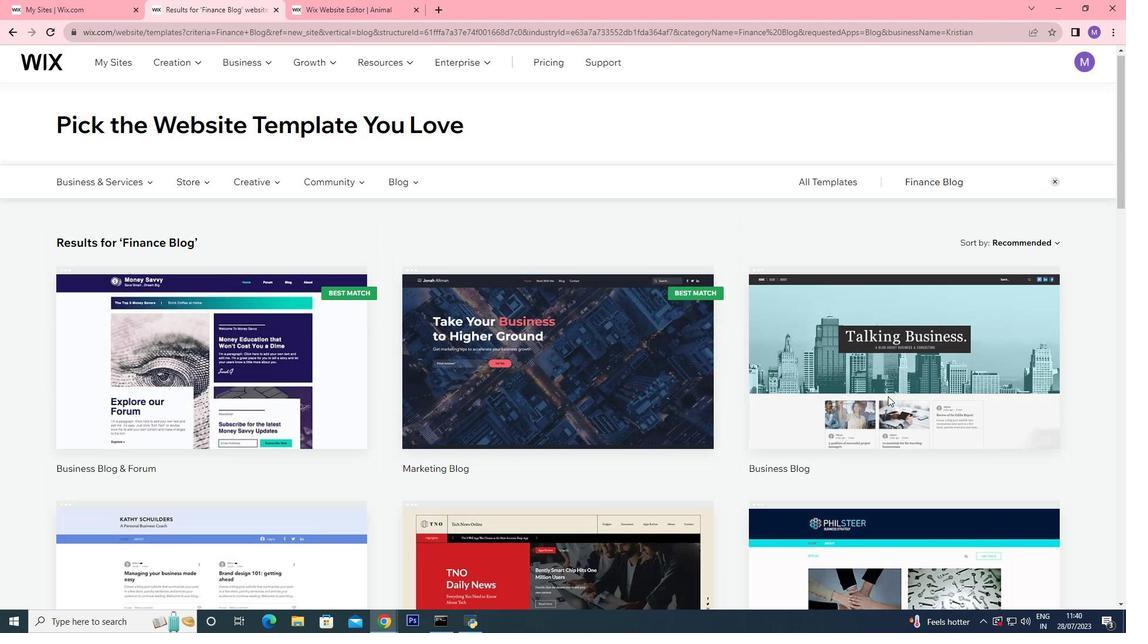 
Action: Mouse scrolled (888, 388) with delta (0, 0)
Screenshot: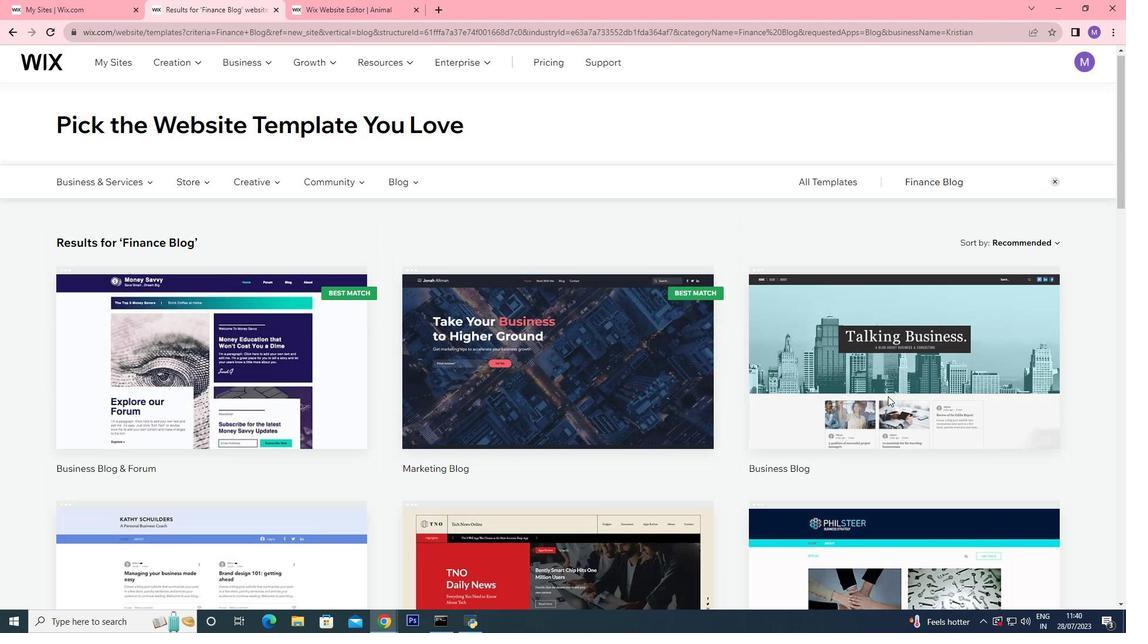 
Action: Mouse scrolled (888, 388) with delta (0, 0)
Screenshot: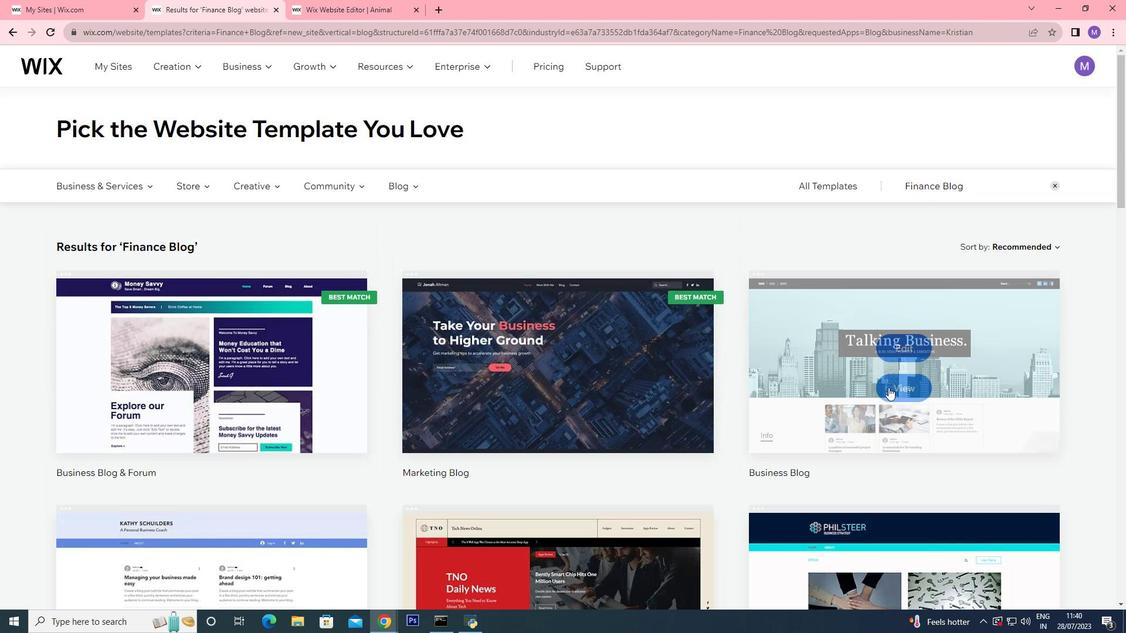 
Action: Mouse scrolled (888, 388) with delta (0, 0)
Screenshot: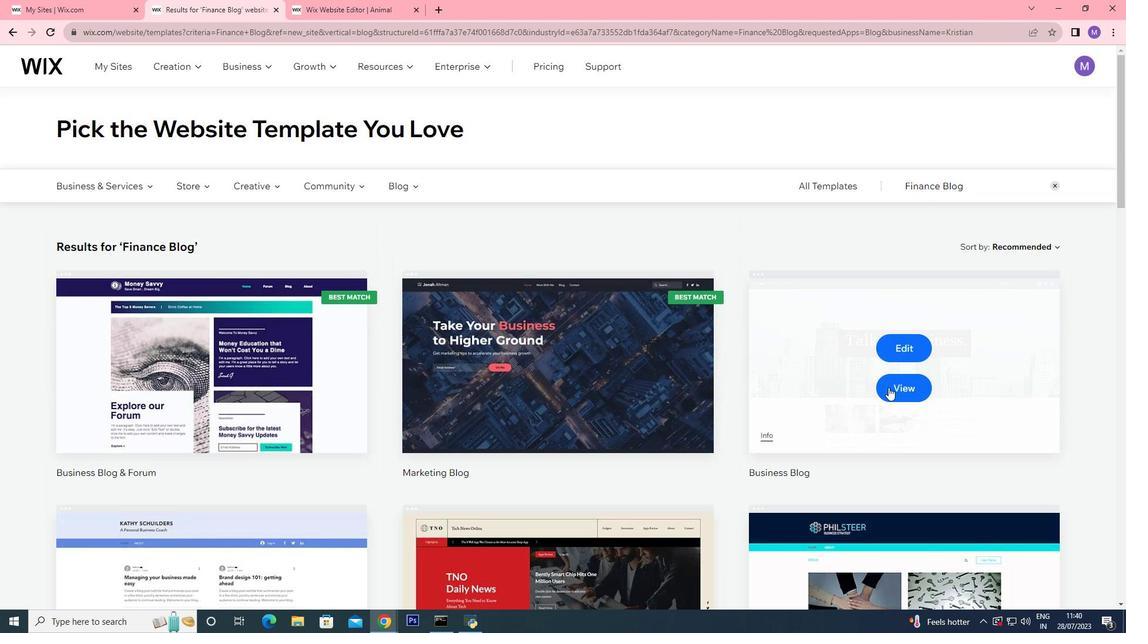
Action: Mouse moved to (889, 362)
Screenshot: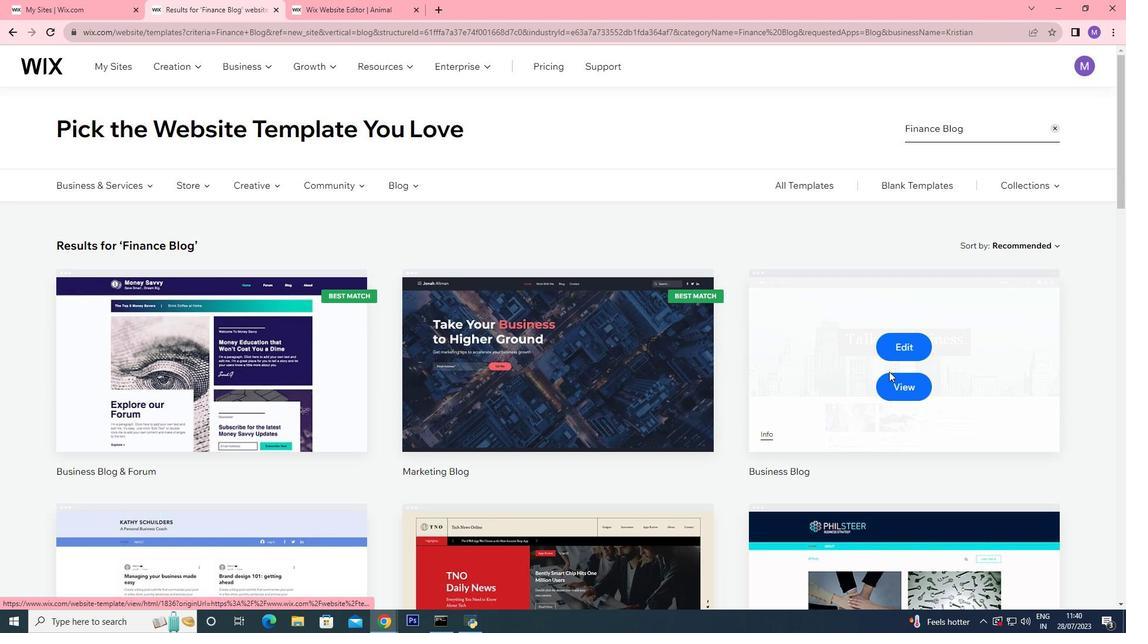 
Action: Mouse scrolled (889, 363) with delta (0, 0)
Screenshot: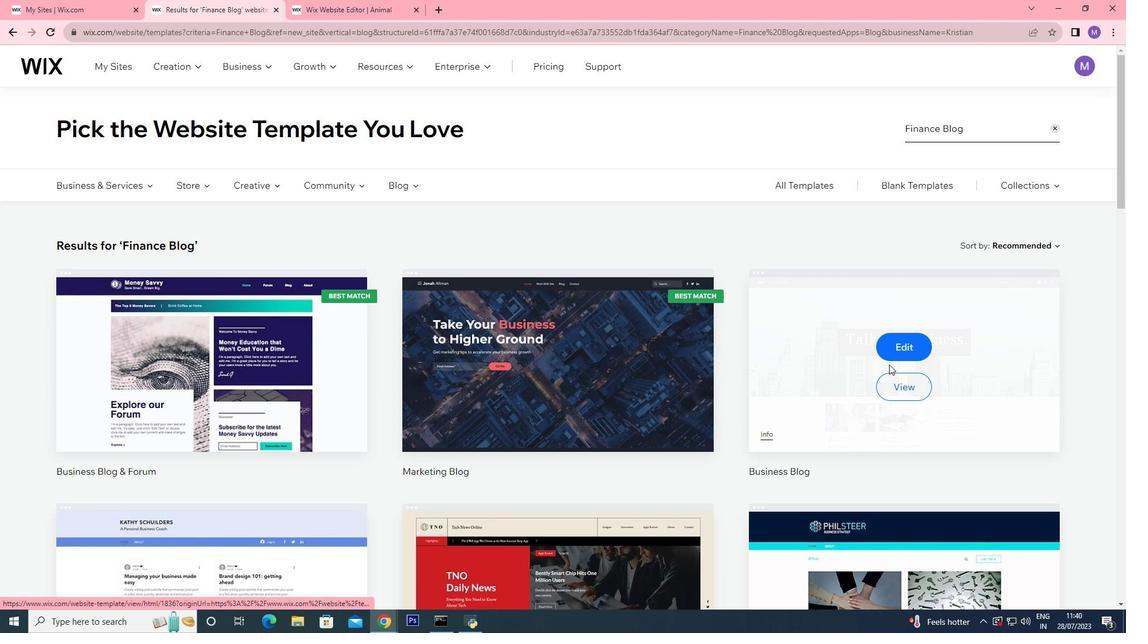 
Action: Mouse scrolled (889, 363) with delta (0, 0)
Screenshot: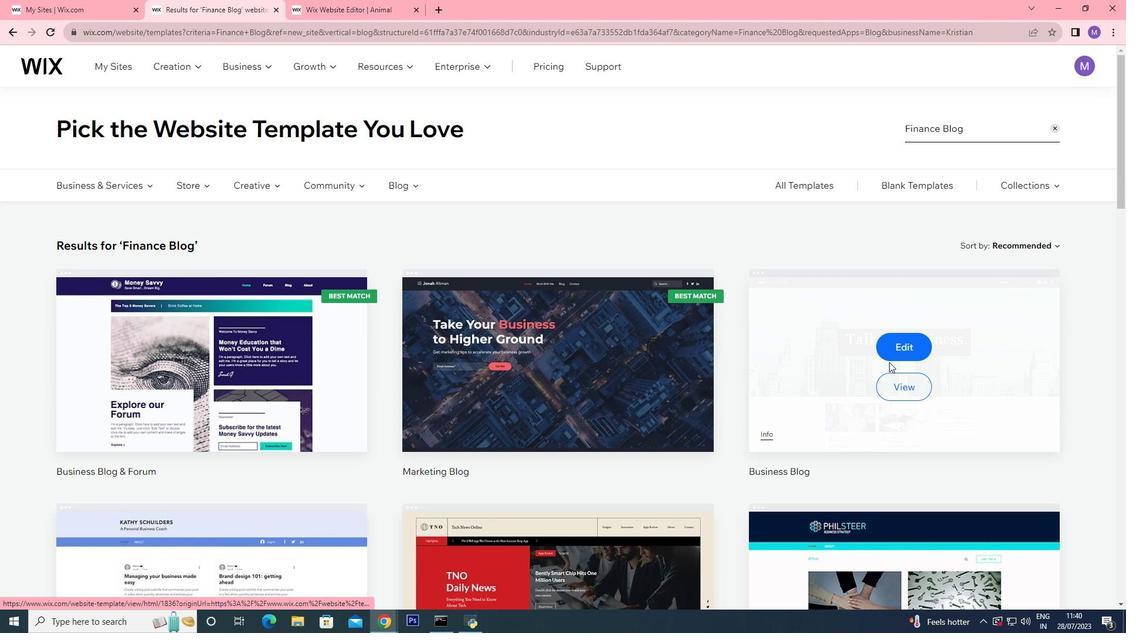 
Action: Mouse scrolled (889, 363) with delta (0, 0)
Screenshot: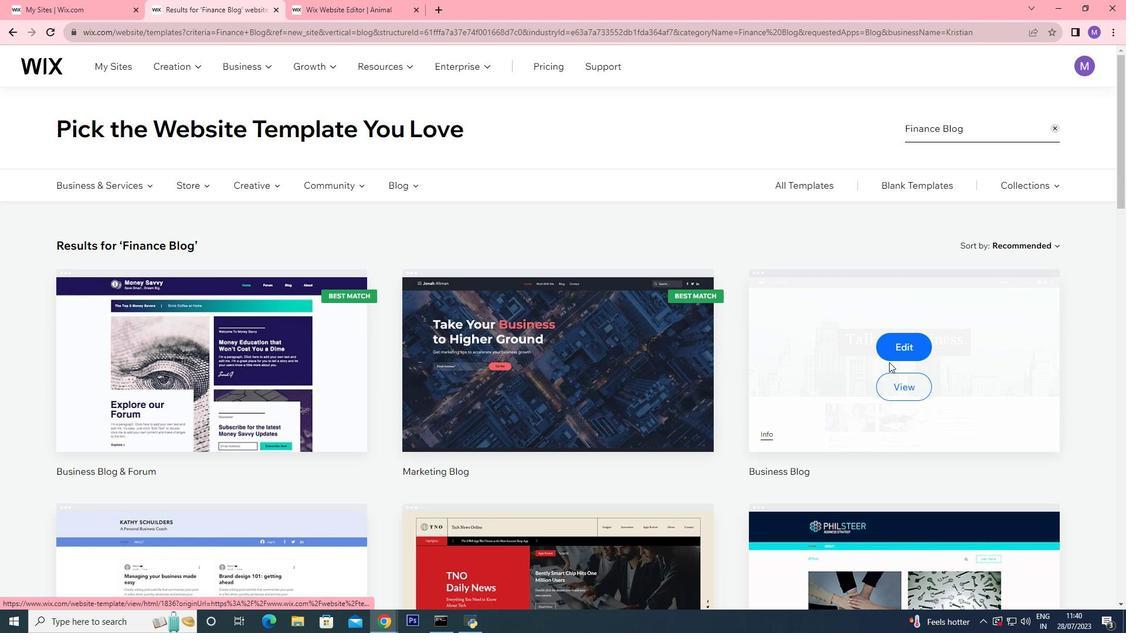 
Action: Mouse scrolled (889, 363) with delta (0, 0)
Screenshot: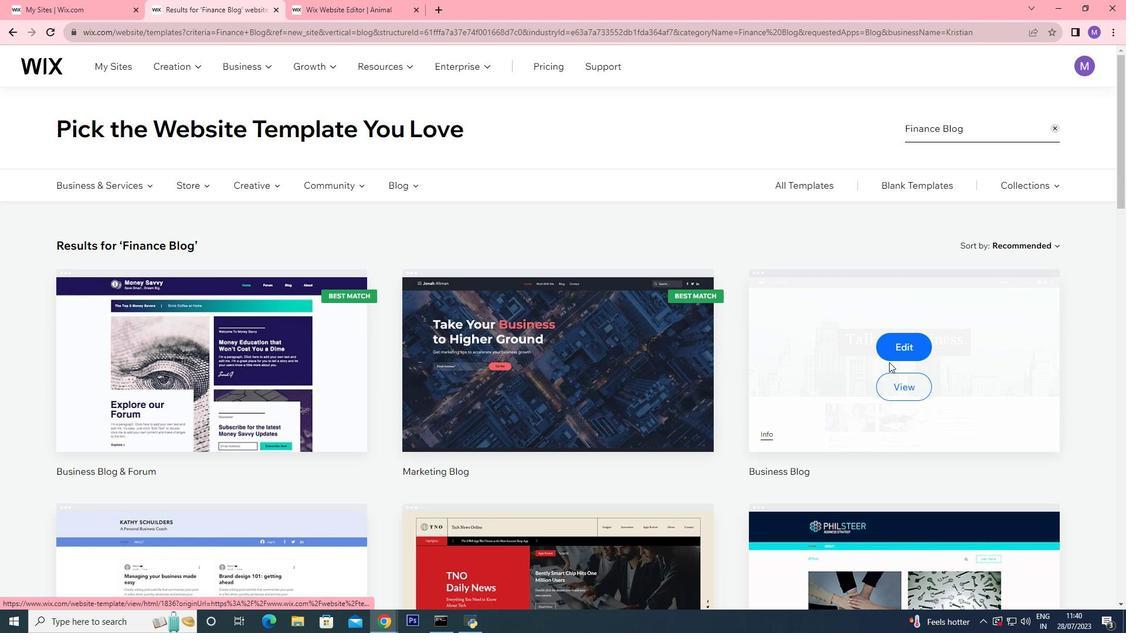 
Action: Mouse moved to (888, 347)
Screenshot: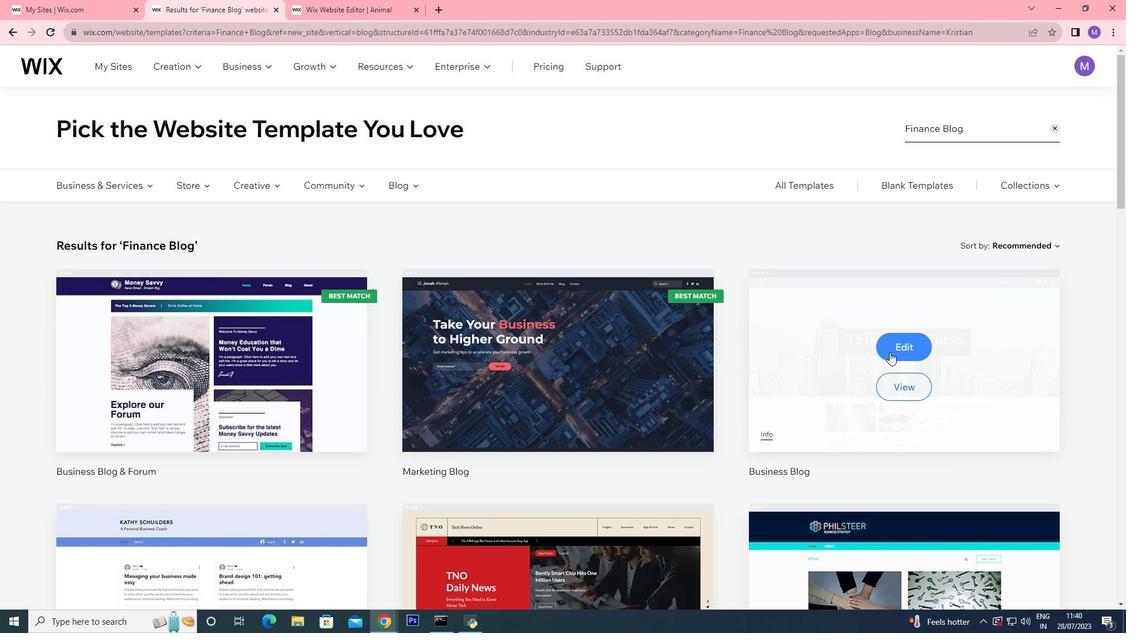 
Action: Mouse pressed left at (888, 347)
Screenshot: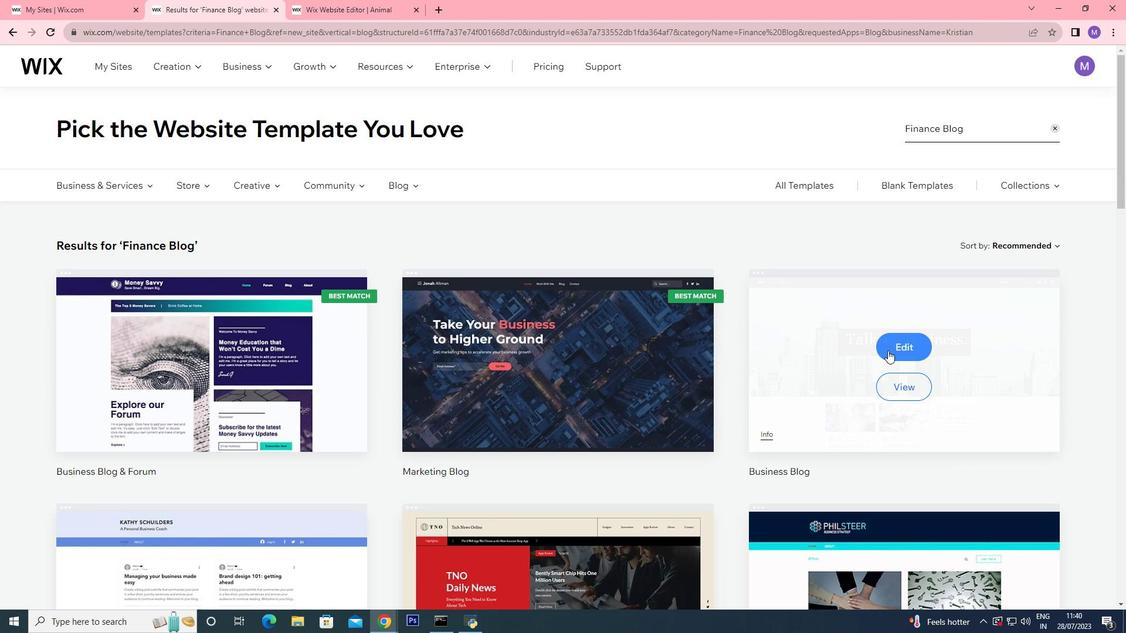 
Action: Mouse moved to (760, 362)
Screenshot: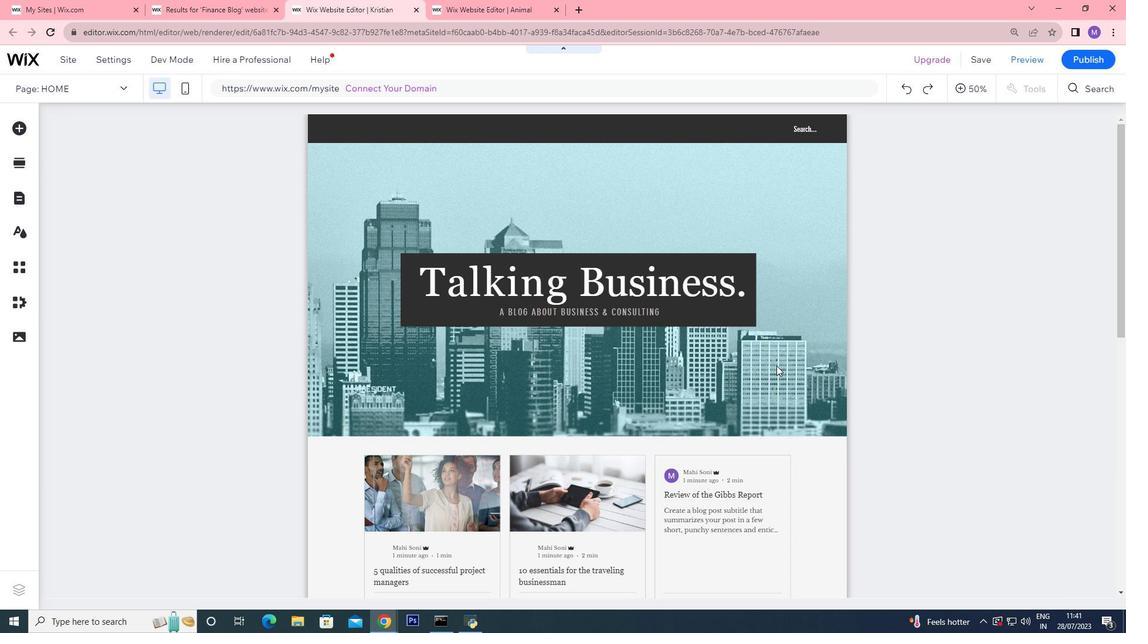 
Action: Mouse pressed left at (760, 362)
Screenshot: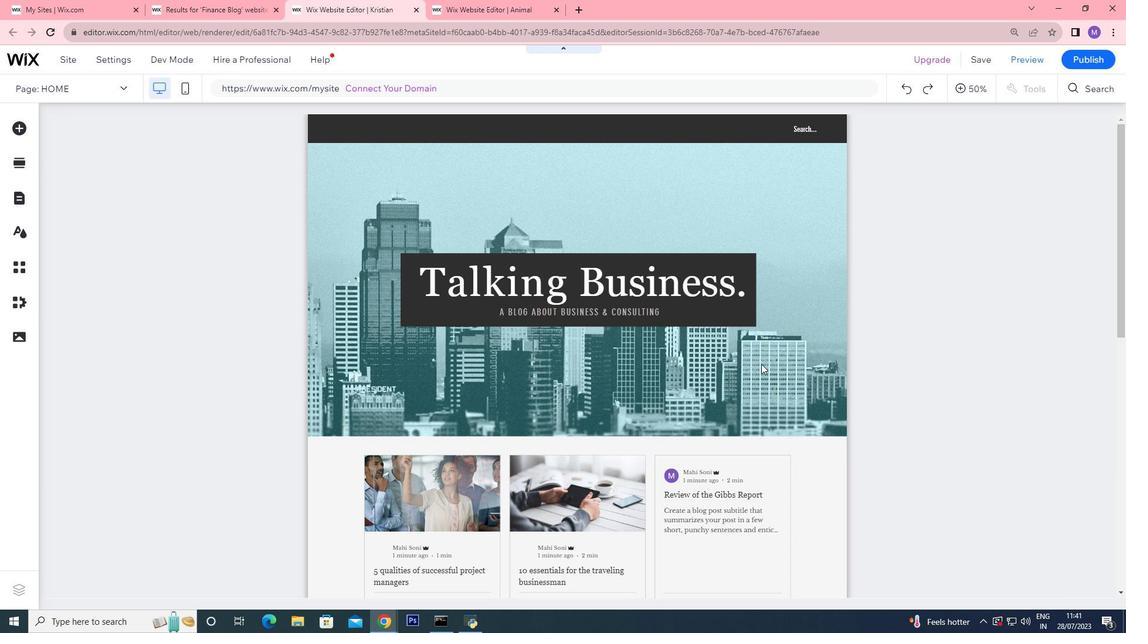 
Action: Mouse moved to (542, 265)
Screenshot: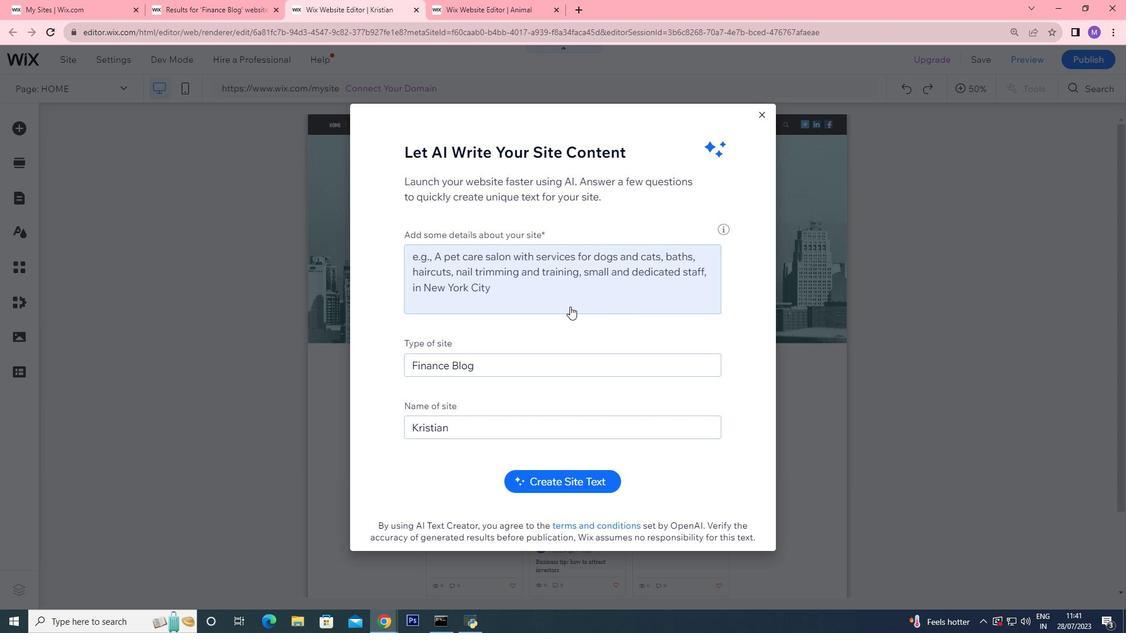 
Action: Mouse pressed left at (542, 265)
Screenshot: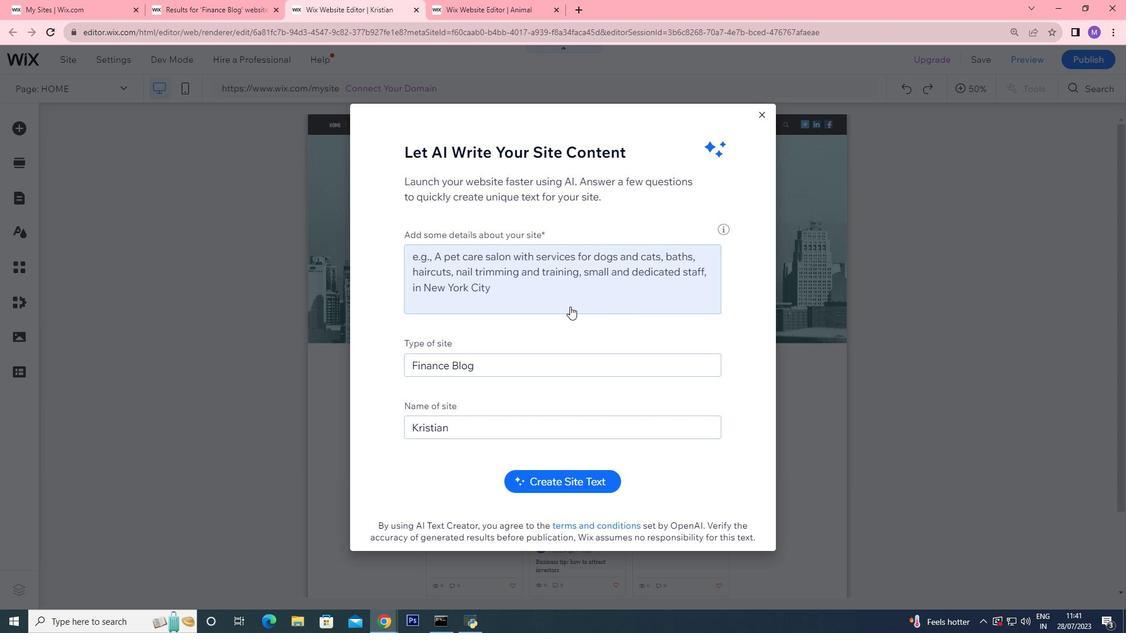 
Action: Mouse moved to (475, 0)
Screenshot: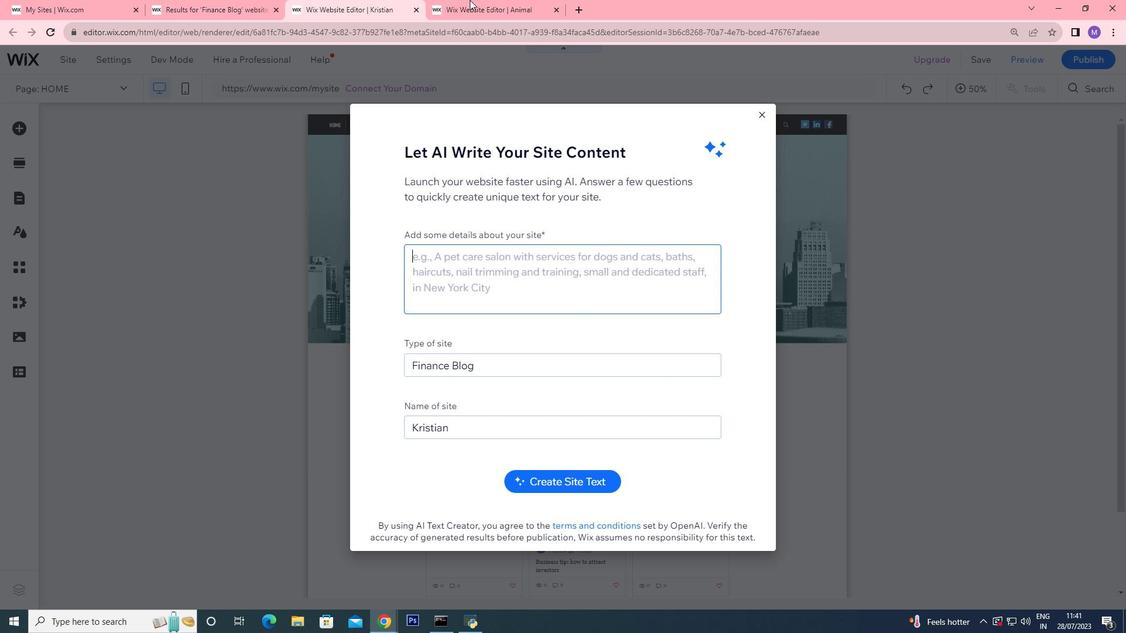 
Action: Mouse pressed left at (475, 0)
Screenshot: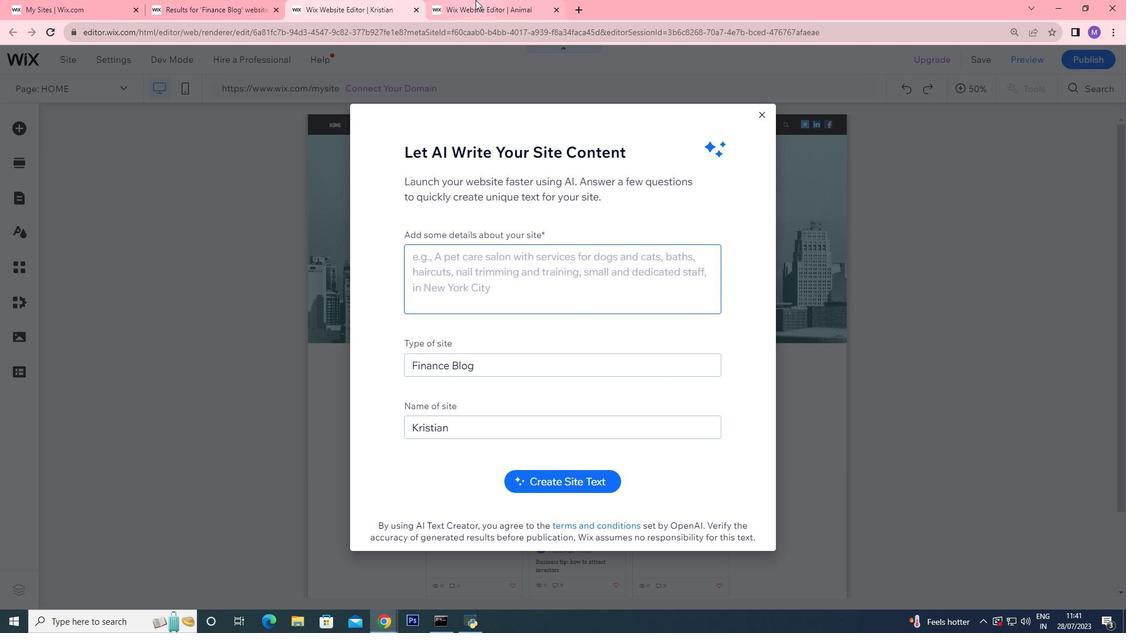 
Action: Mouse moved to (511, 276)
Screenshot: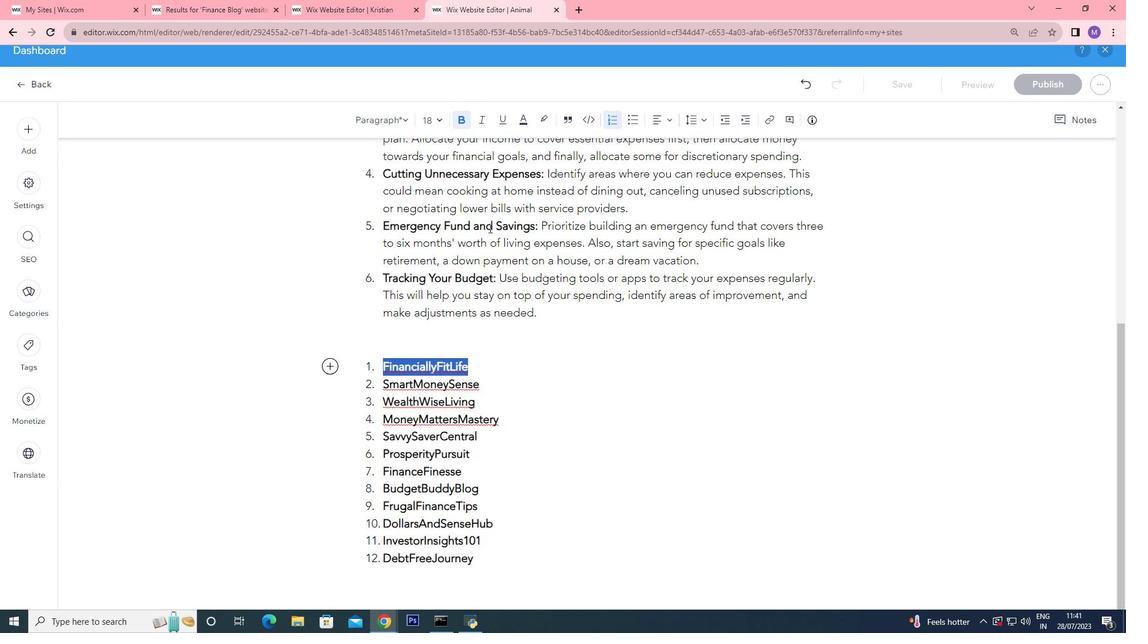 
Action: Mouse scrolled (511, 277) with delta (0, 0)
Screenshot: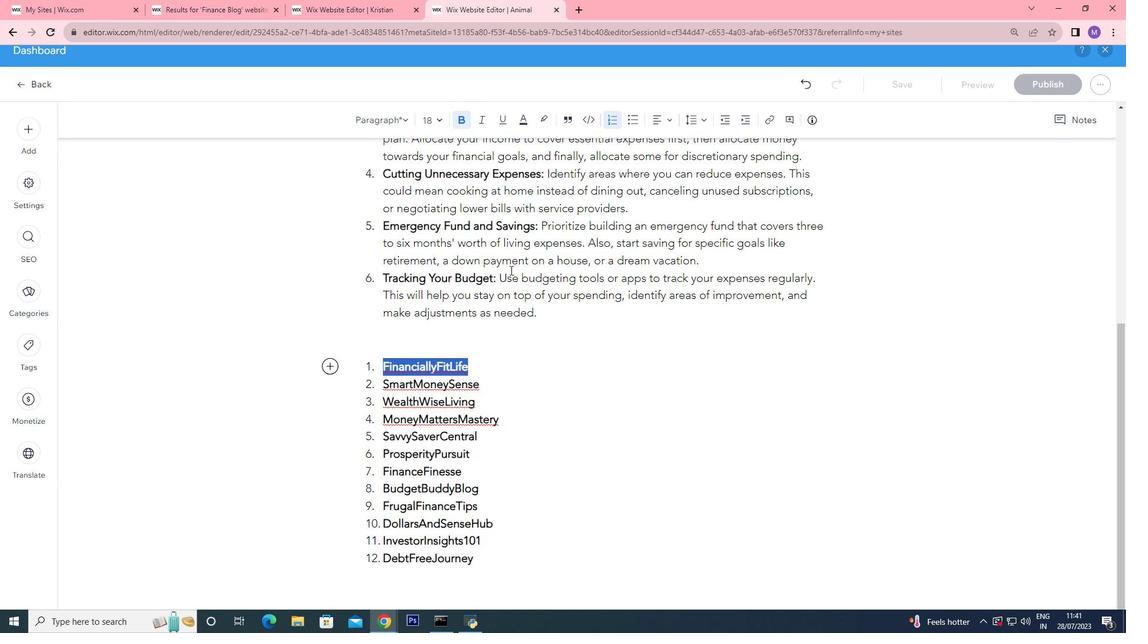 
Action: Mouse scrolled (511, 277) with delta (0, 0)
Screenshot: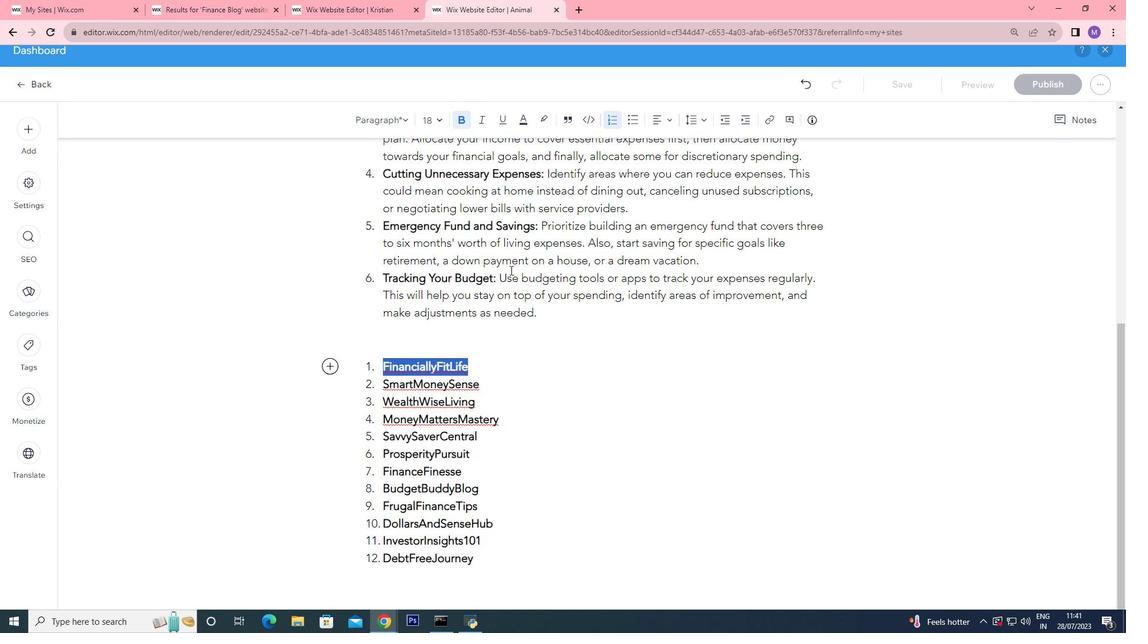 
Action: Mouse scrolled (511, 277) with delta (0, 0)
Screenshot: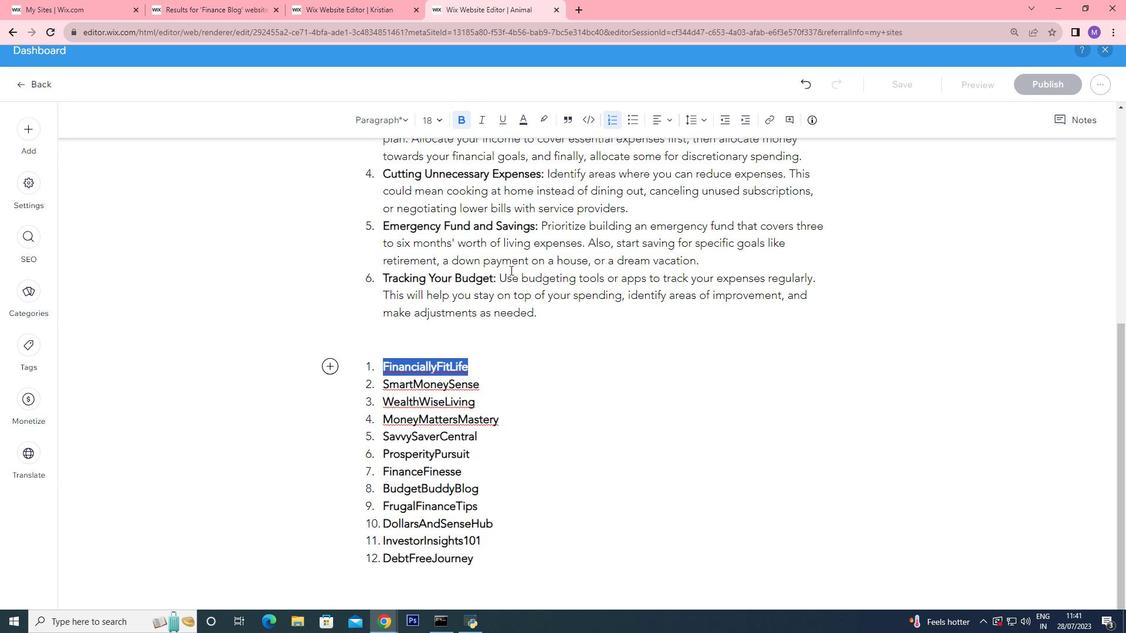
Action: Mouse scrolled (511, 277) with delta (0, 0)
Screenshot: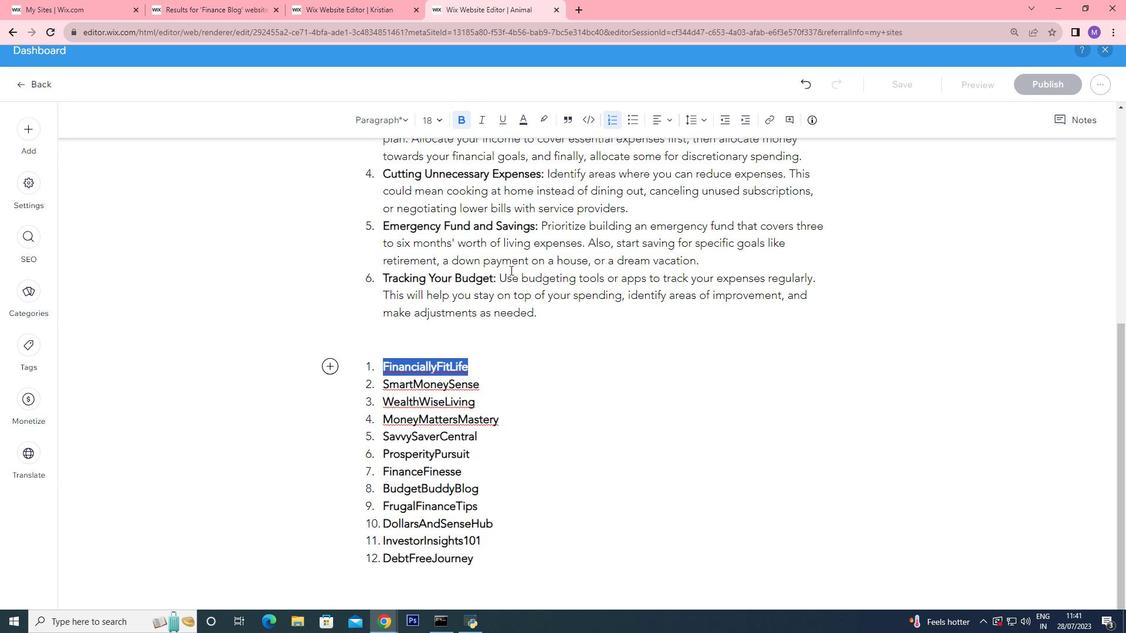 
Action: Mouse scrolled (511, 277) with delta (0, 0)
Screenshot: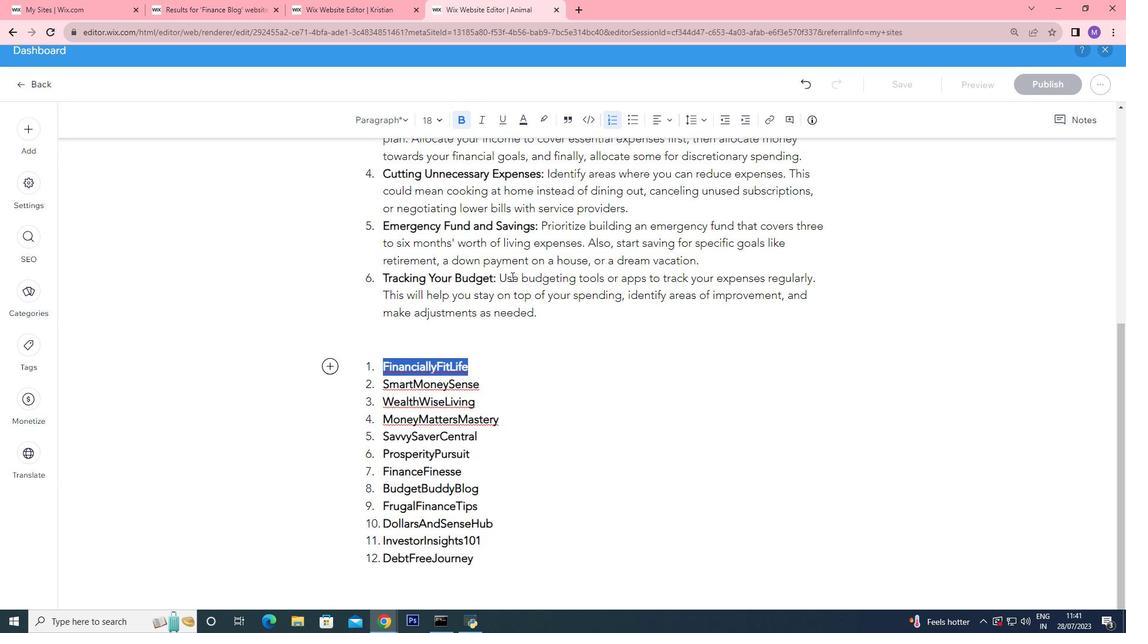 
Action: Mouse scrolled (511, 277) with delta (0, 0)
Screenshot: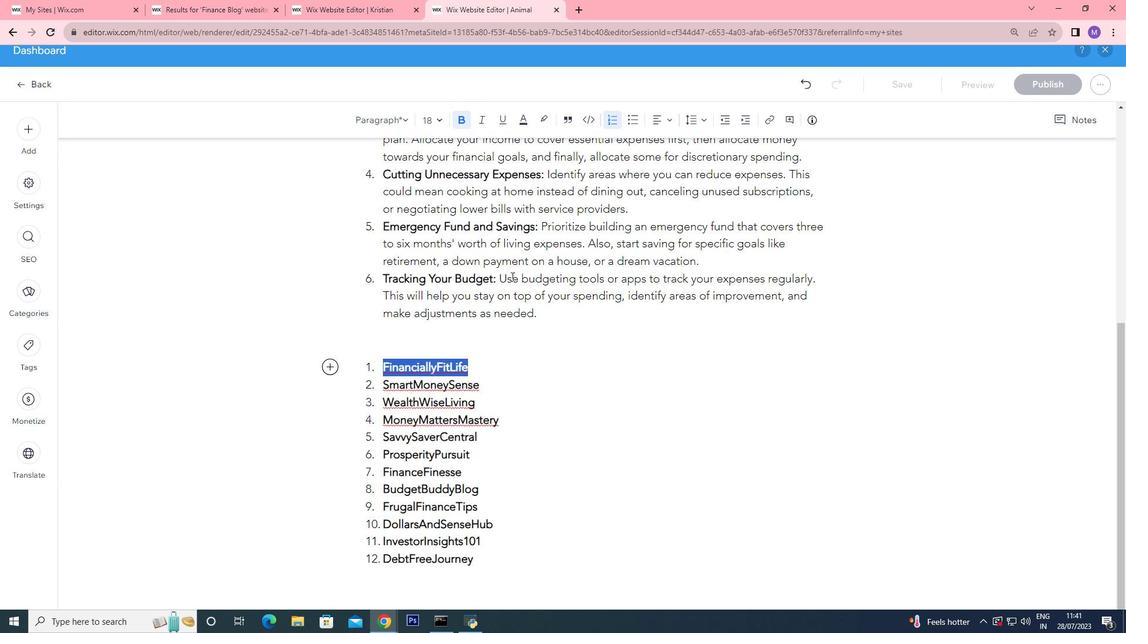 
Action: Mouse scrolled (511, 277) with delta (0, 0)
Screenshot: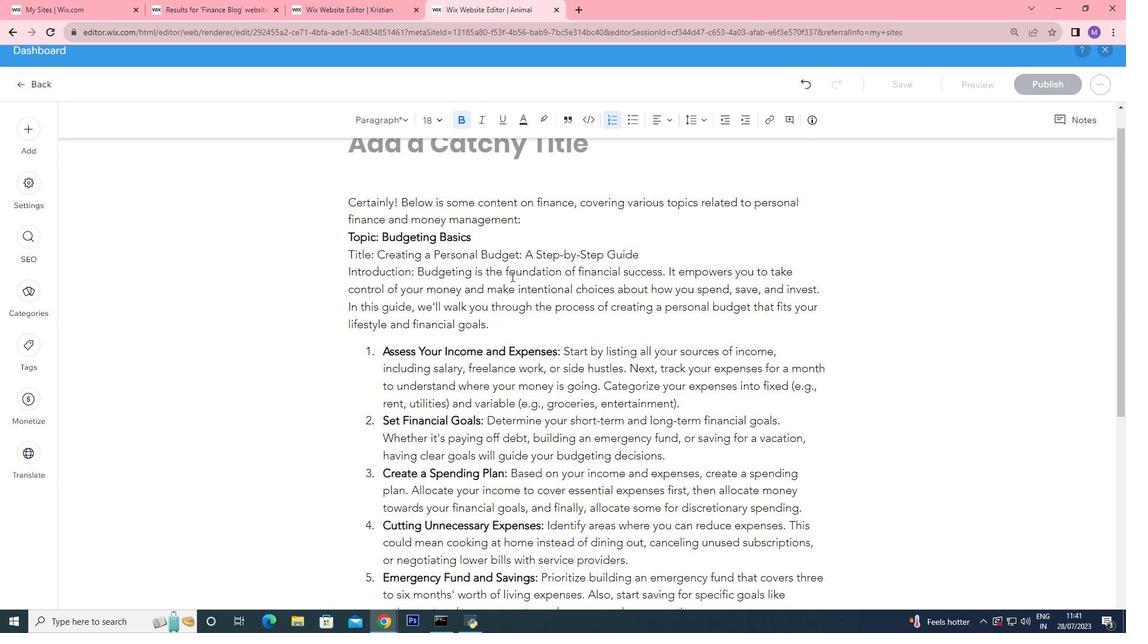 
Action: Mouse moved to (532, 251)
Screenshot: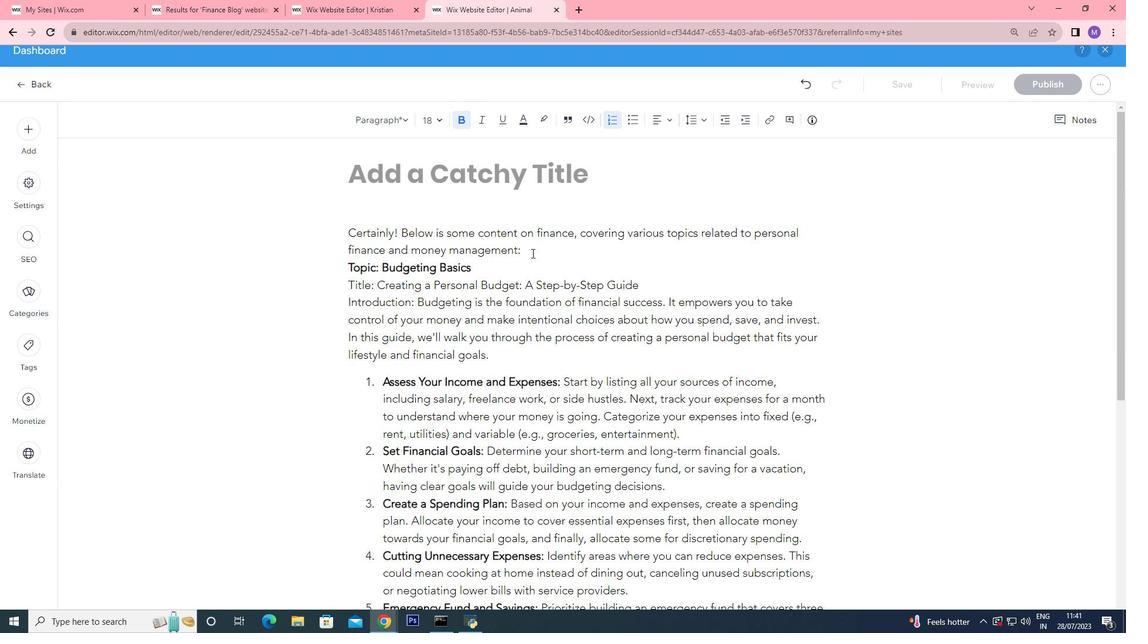 
Action: Mouse pressed left at (532, 251)
Screenshot: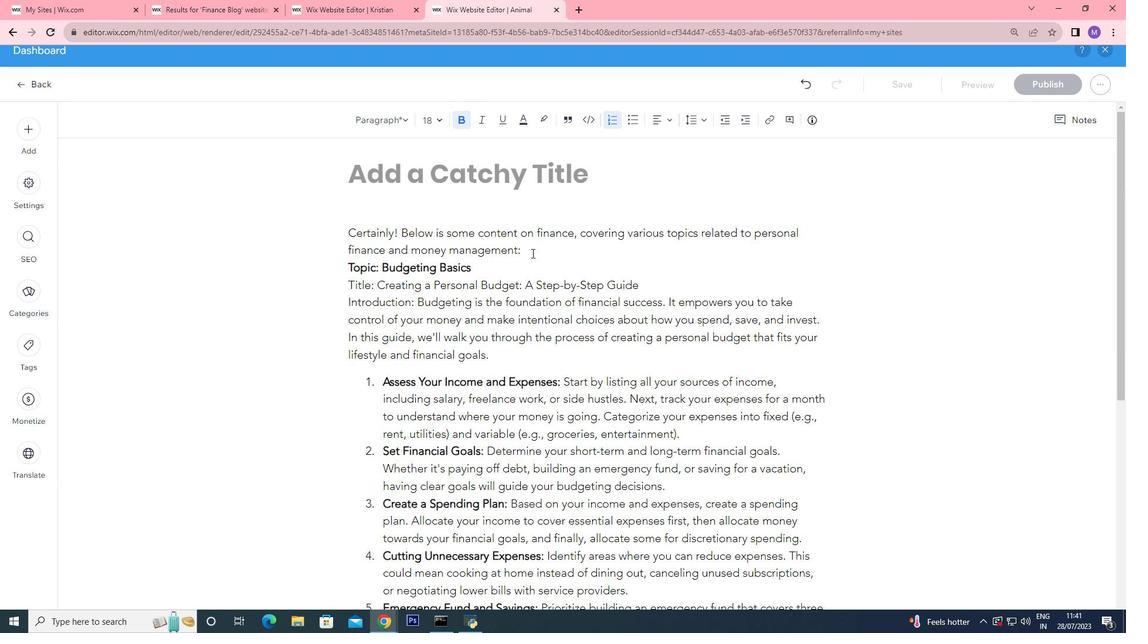 
Action: Mouse moved to (511, 295)
Screenshot: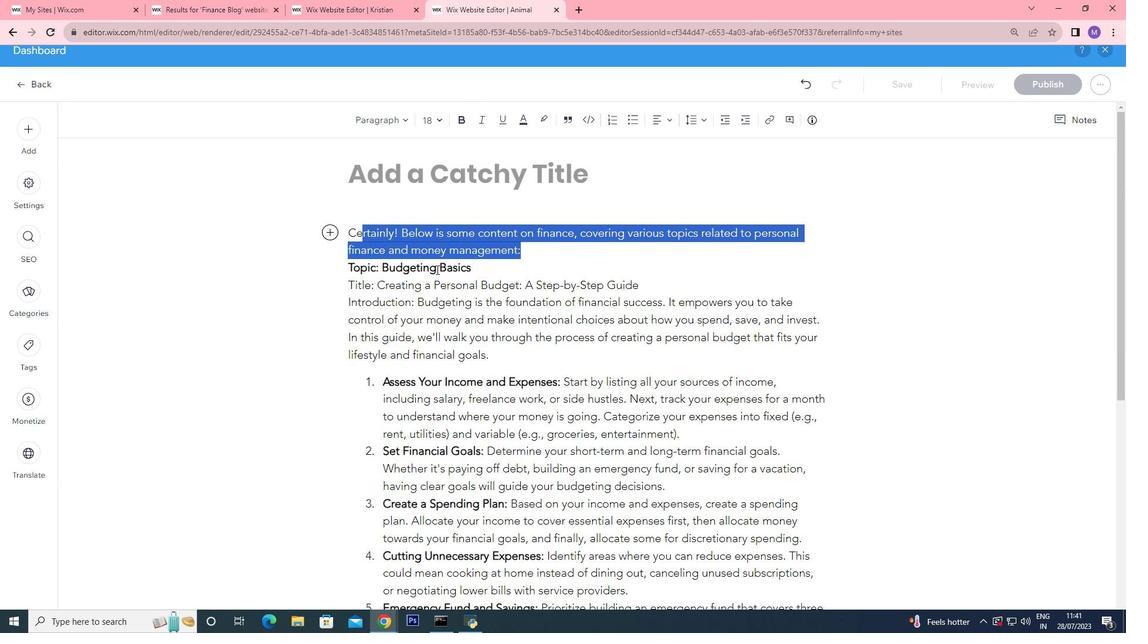
Action: Mouse pressed left at (511, 295)
Screenshot: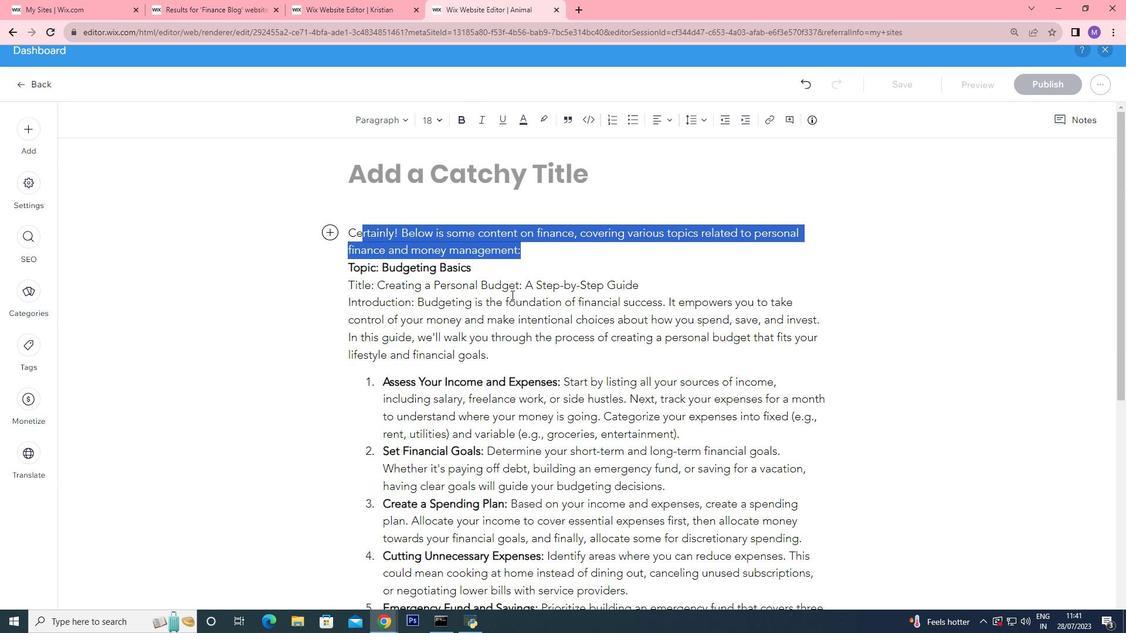 
Action: Mouse moved to (466, 354)
Screenshot: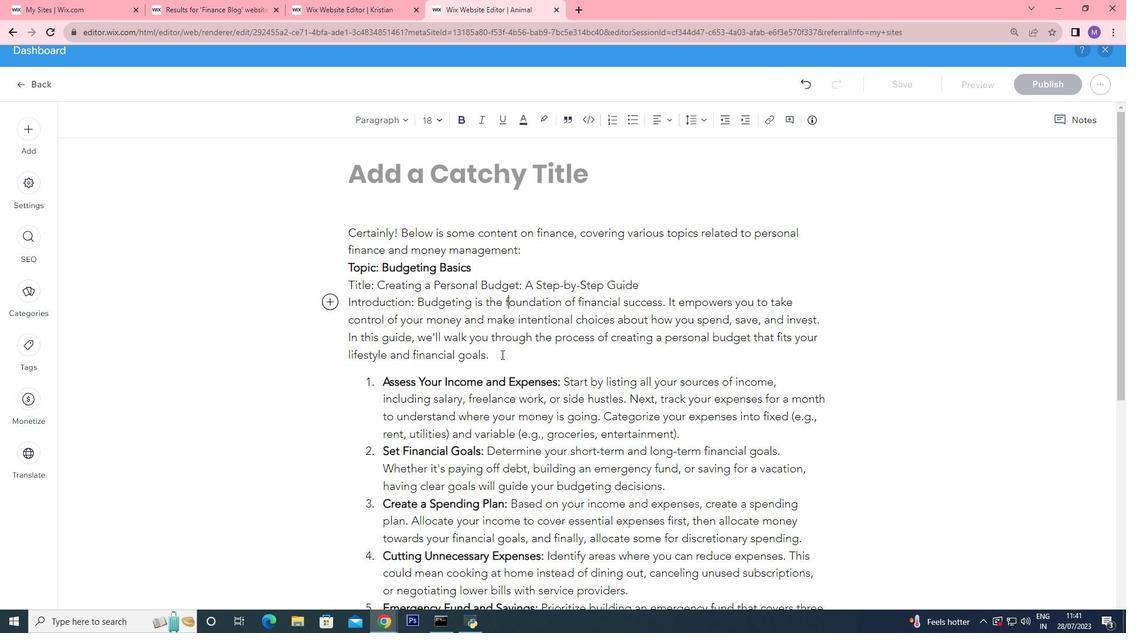 
Action: Mouse pressed left at (497, 356)
Screenshot: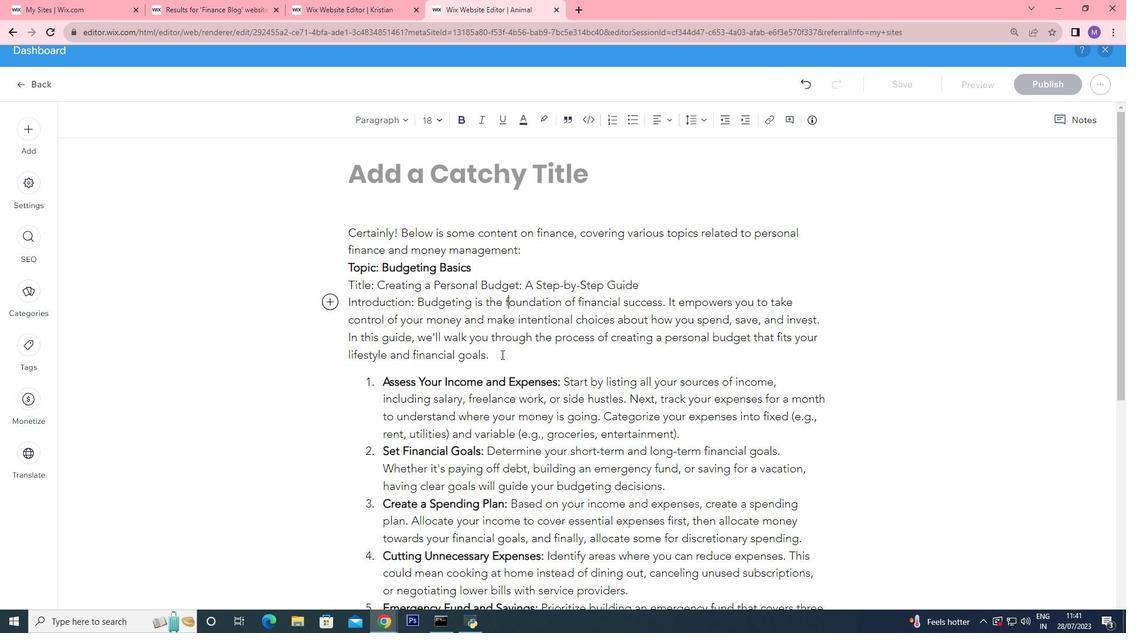 
Action: Mouse moved to (420, 306)
Screenshot: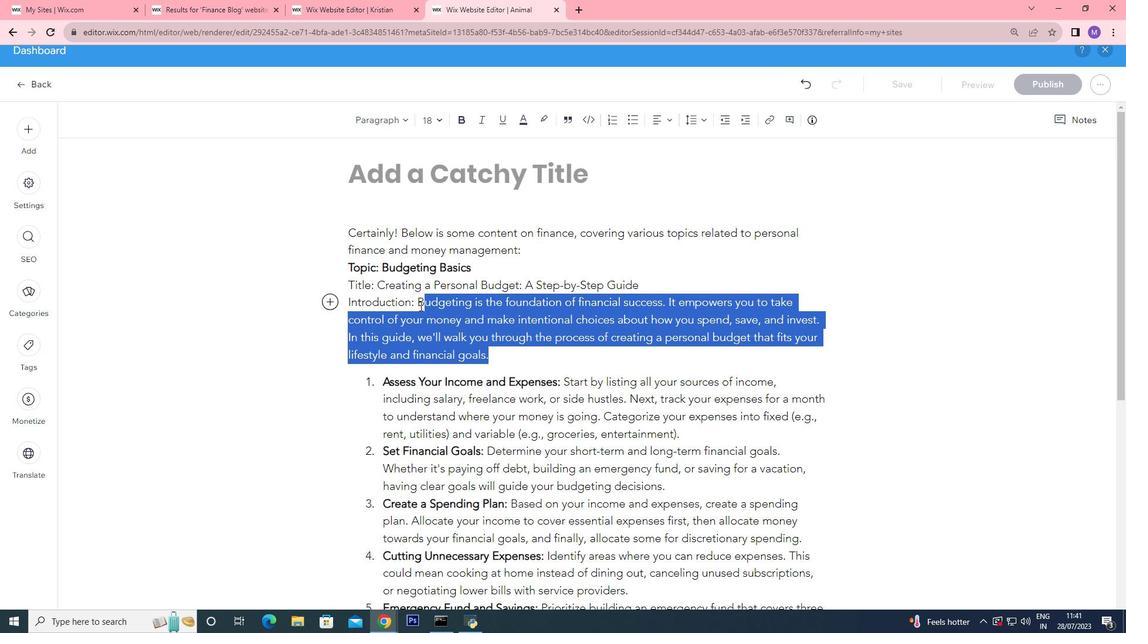 
Action: Key pressed ctrl+C
Screenshot: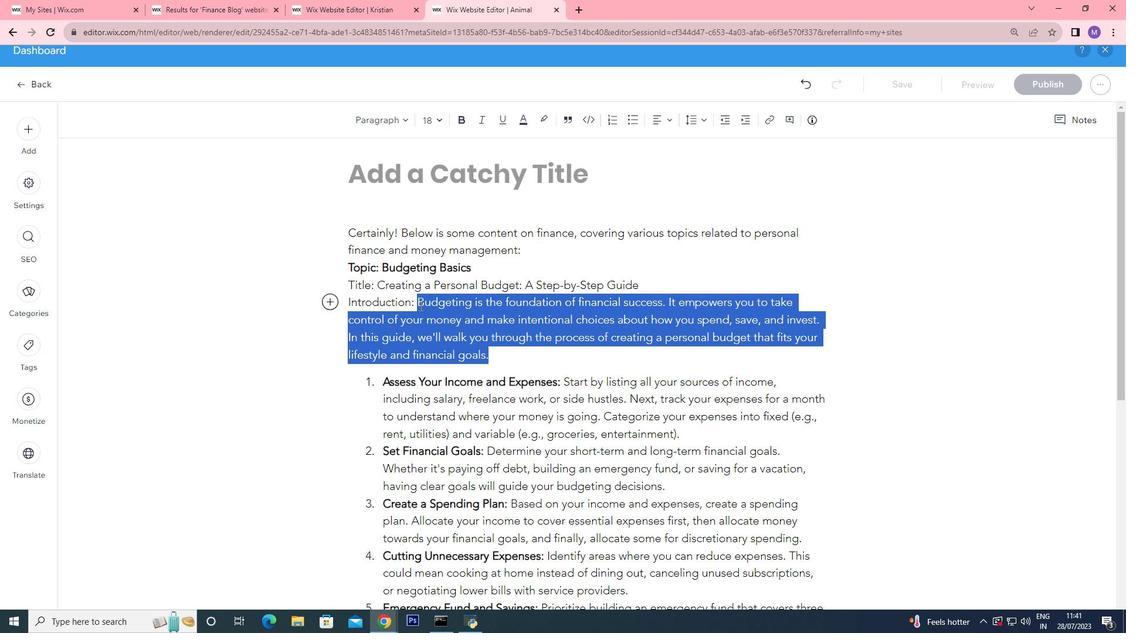 
Action: Mouse moved to (418, 273)
Screenshot: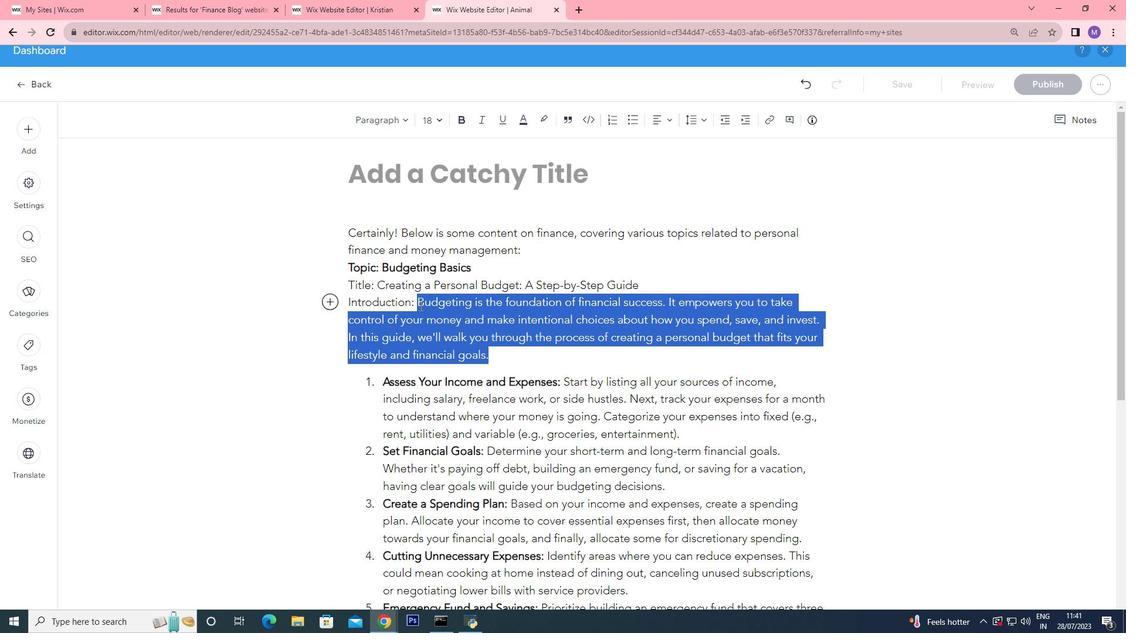 
Action: Key pressed <'\x03'>
Screenshot: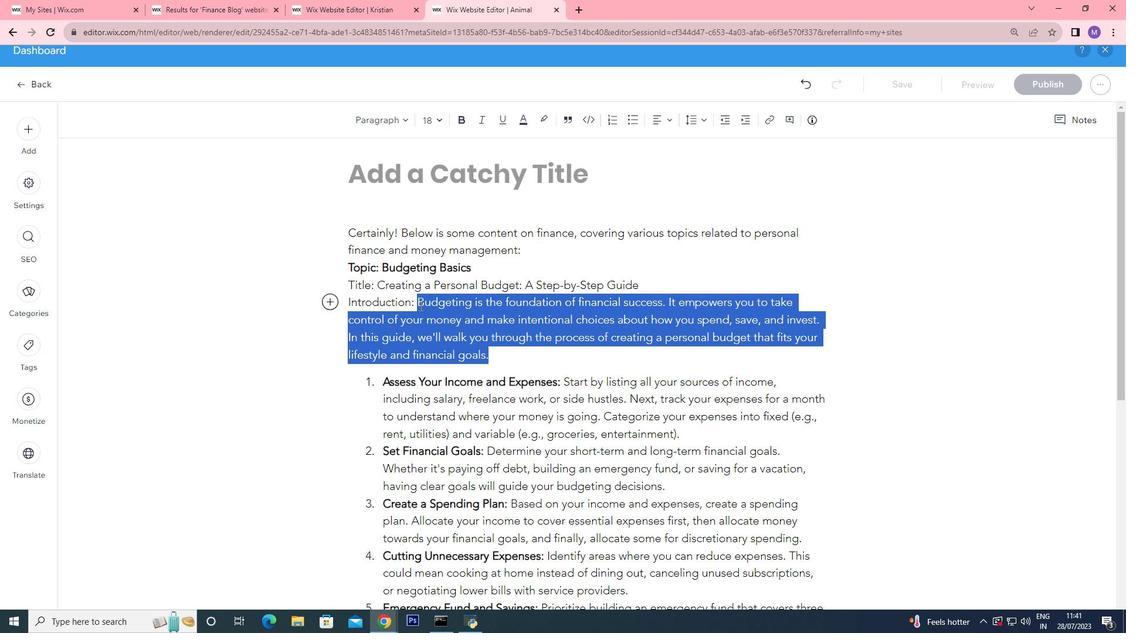 
Action: Mouse moved to (379, 29)
Screenshot: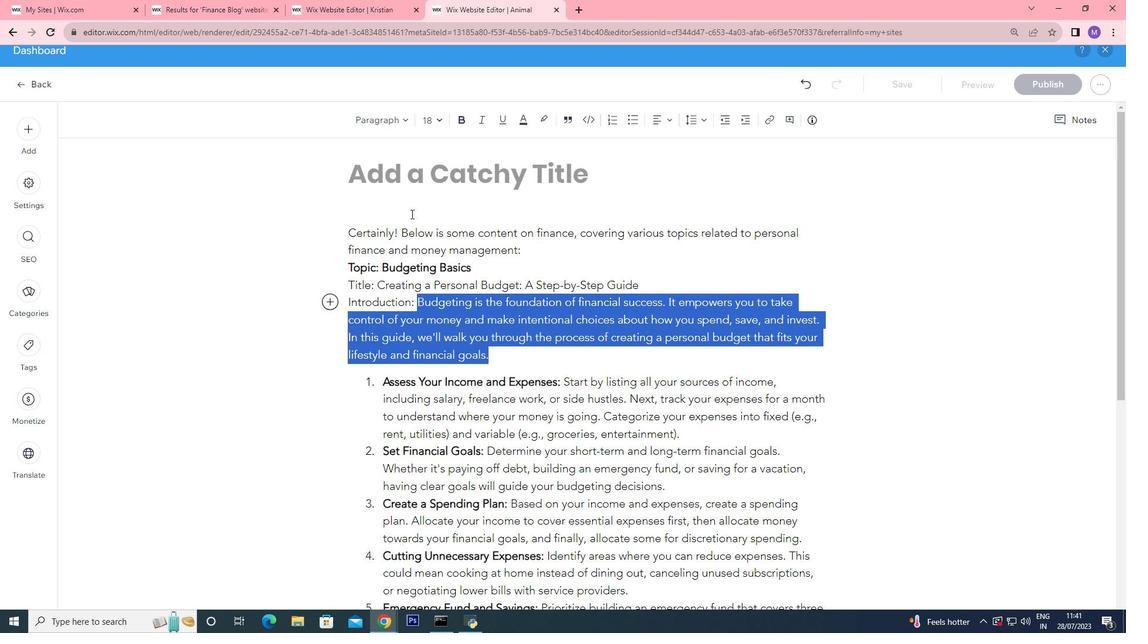 
Action: Key pressed <'\x03'> )
Screenshot: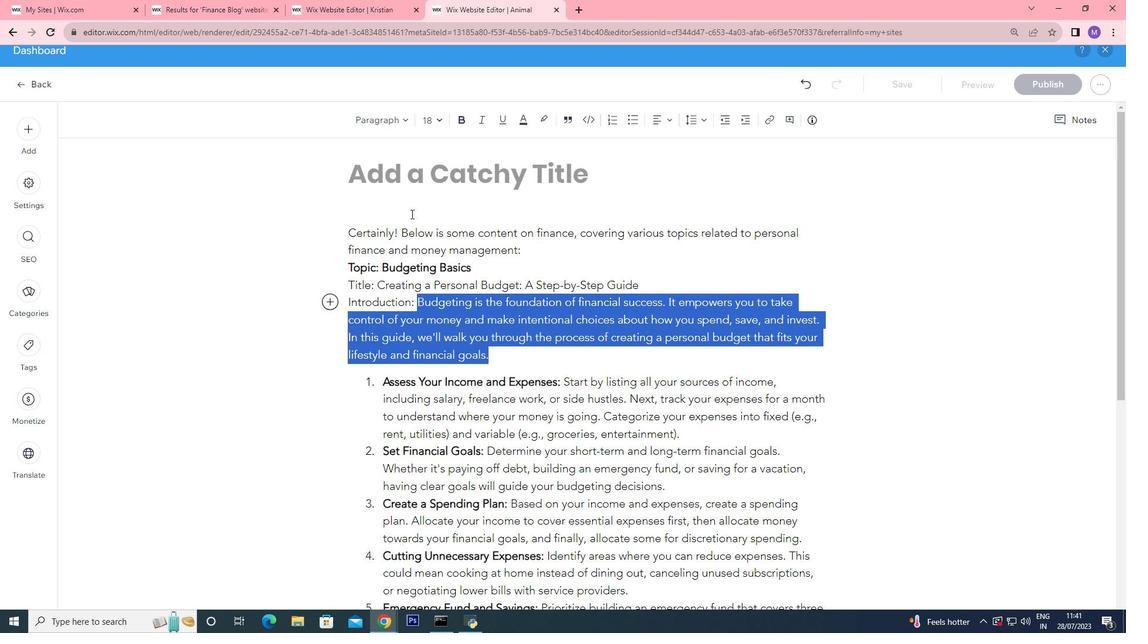 
Action: Mouse moved to (370, 1)
Screenshot: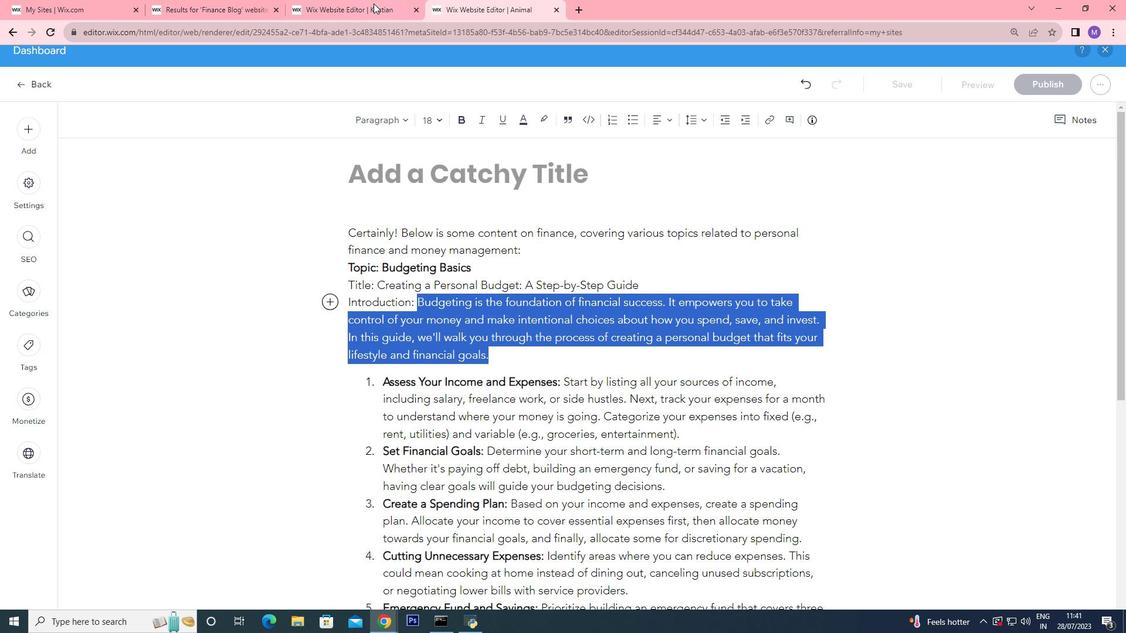 
Action: Mouse pressed left at (370, 1)
Screenshot: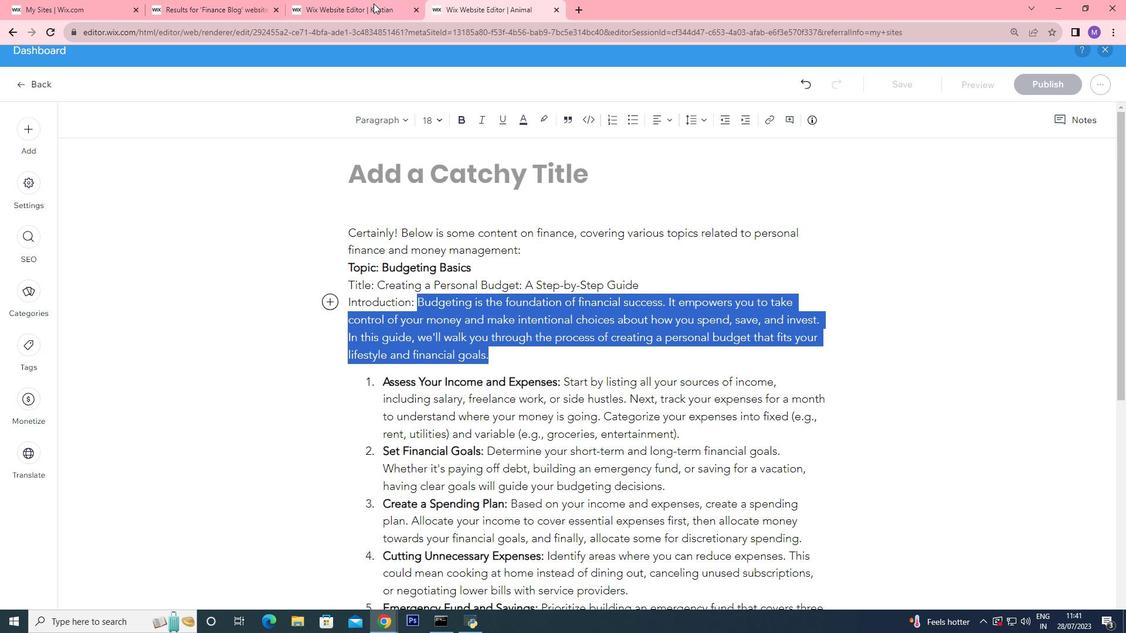
Action: Mouse moved to (504, 274)
Screenshot: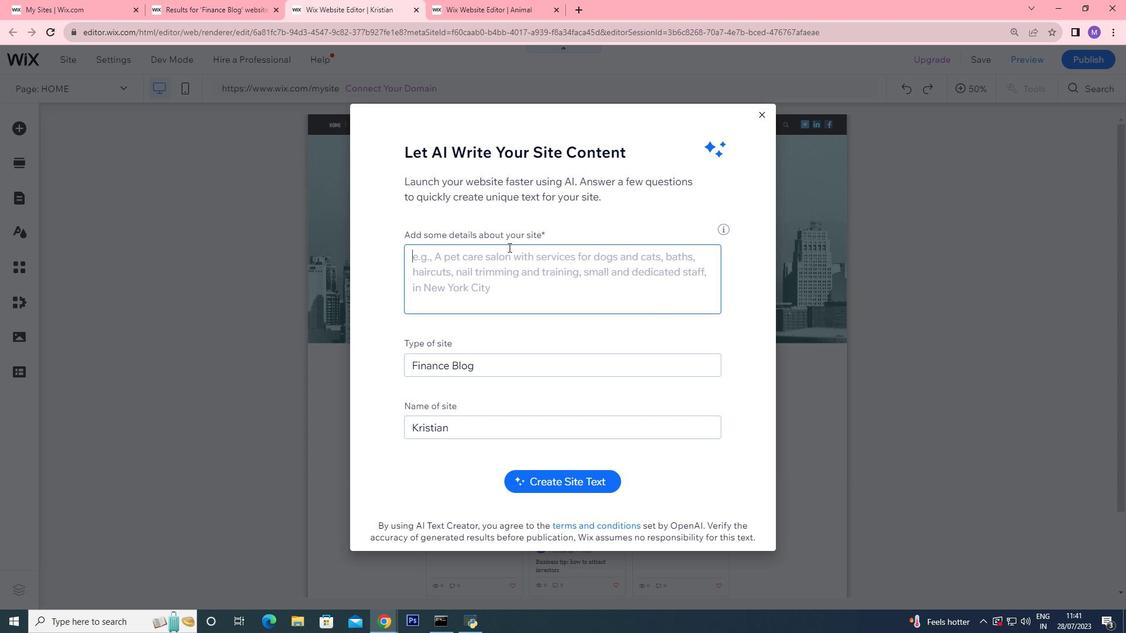 
Action: Mouse pressed left at (504, 274)
Screenshot: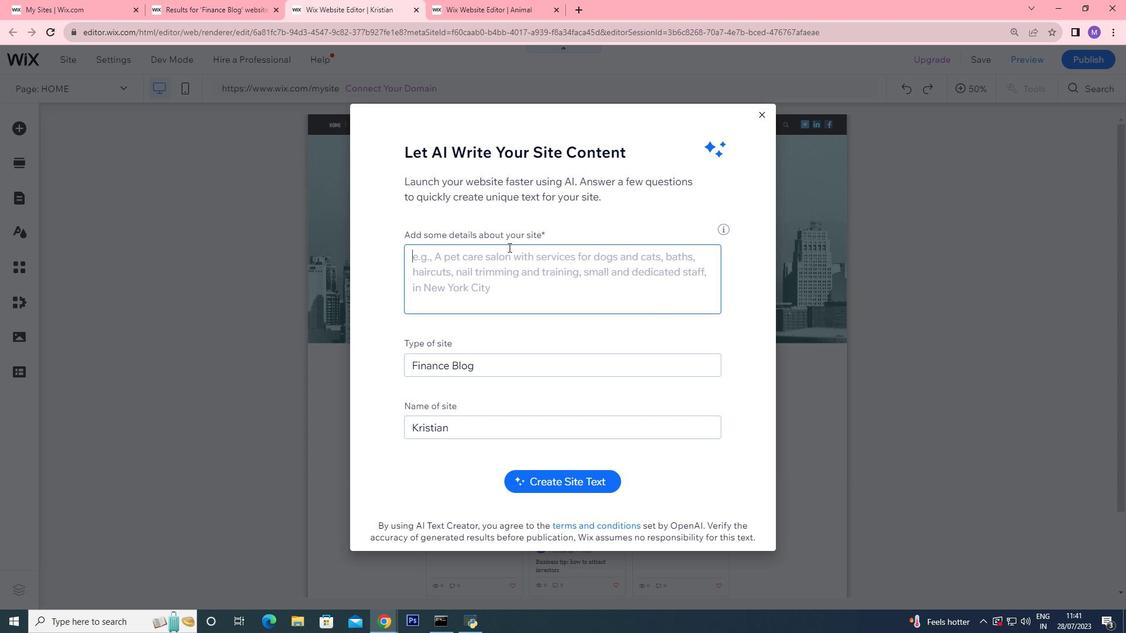 
Action: Key pressed ctrl+V
Screenshot: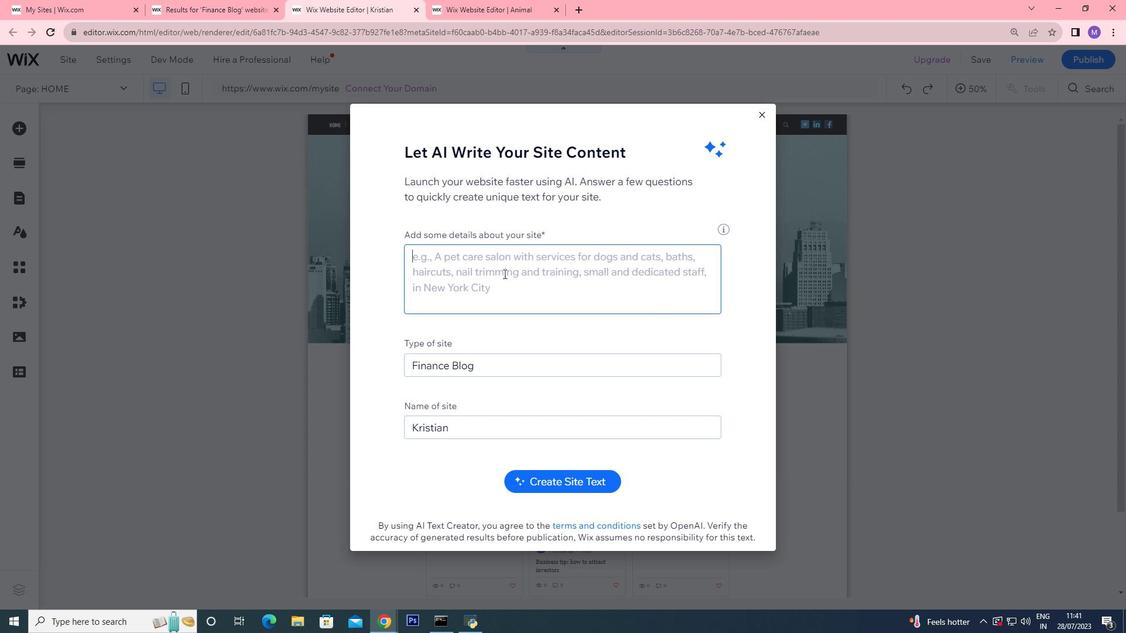 
Action: Mouse moved to (542, 474)
Screenshot: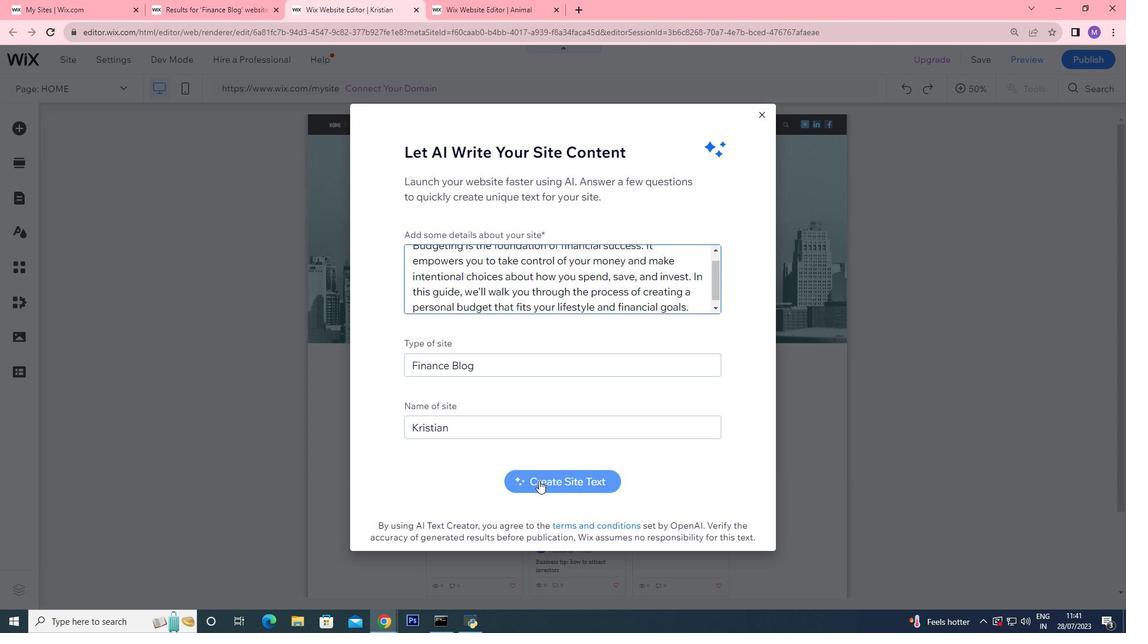
Action: Mouse pressed left at (542, 474)
Screenshot: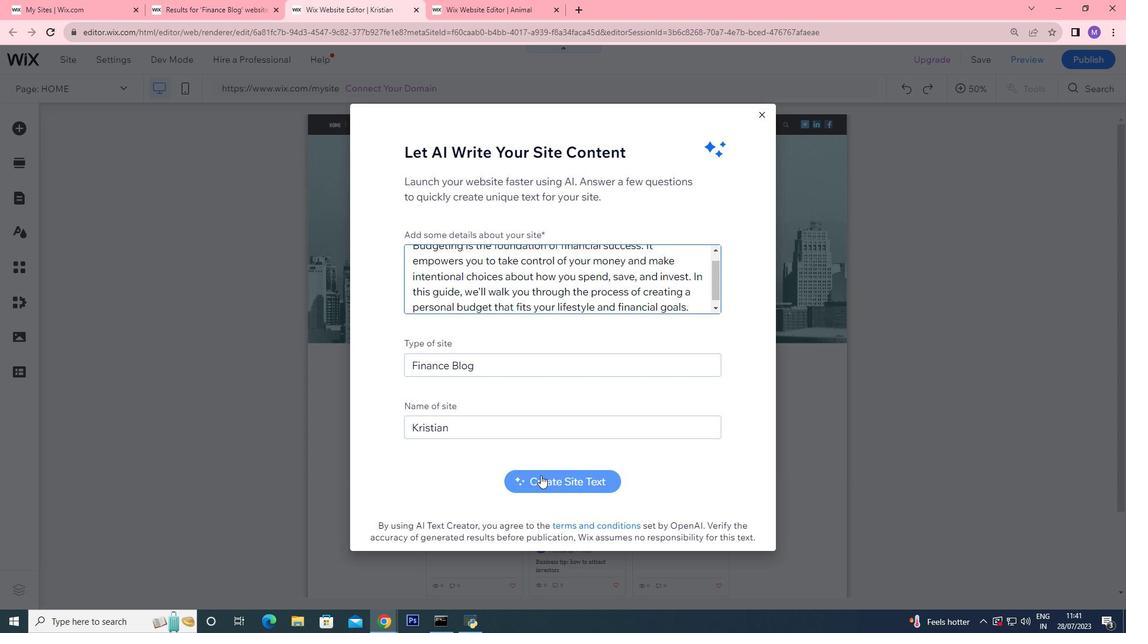 
Action: Mouse moved to (702, 291)
Screenshot: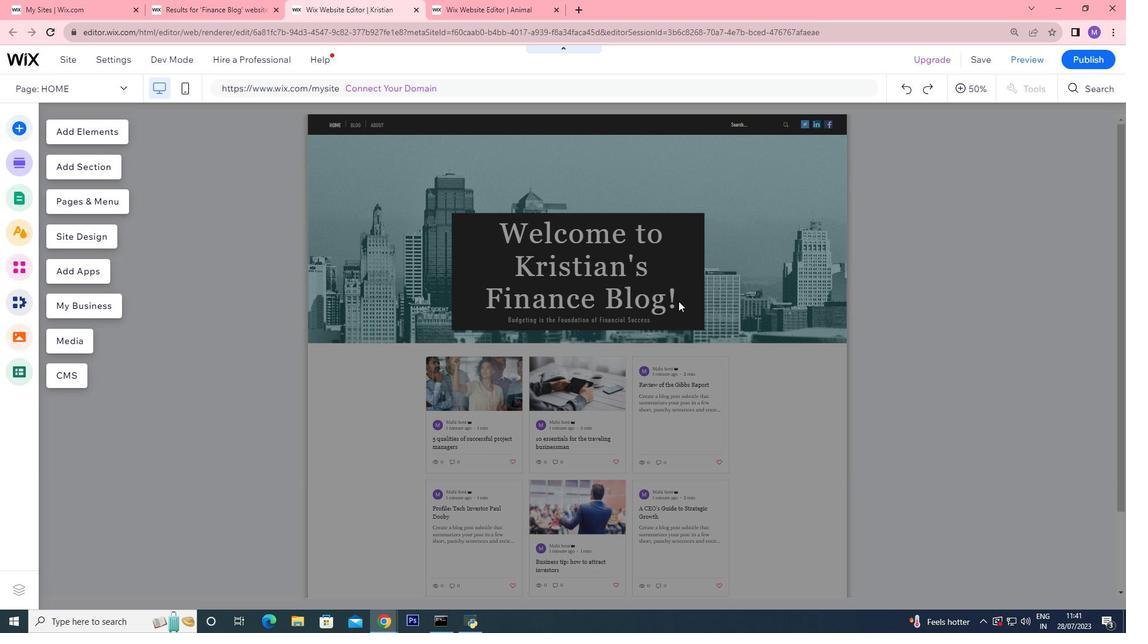 
Action: Mouse pressed left at (702, 291)
Screenshot: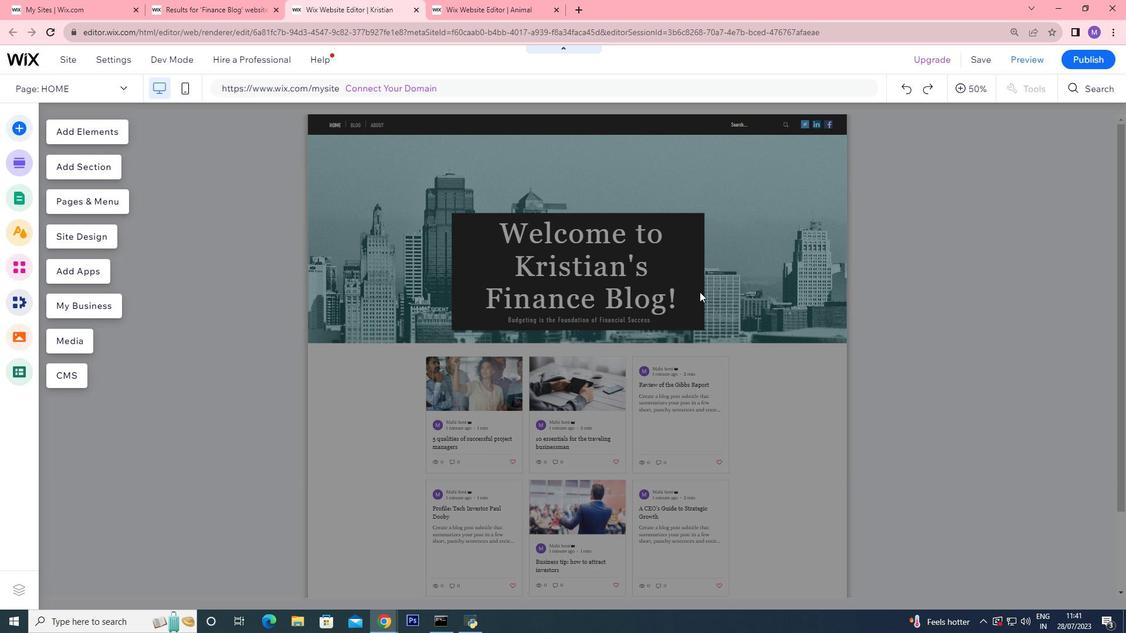
Action: Mouse moved to (681, 282)
Screenshot: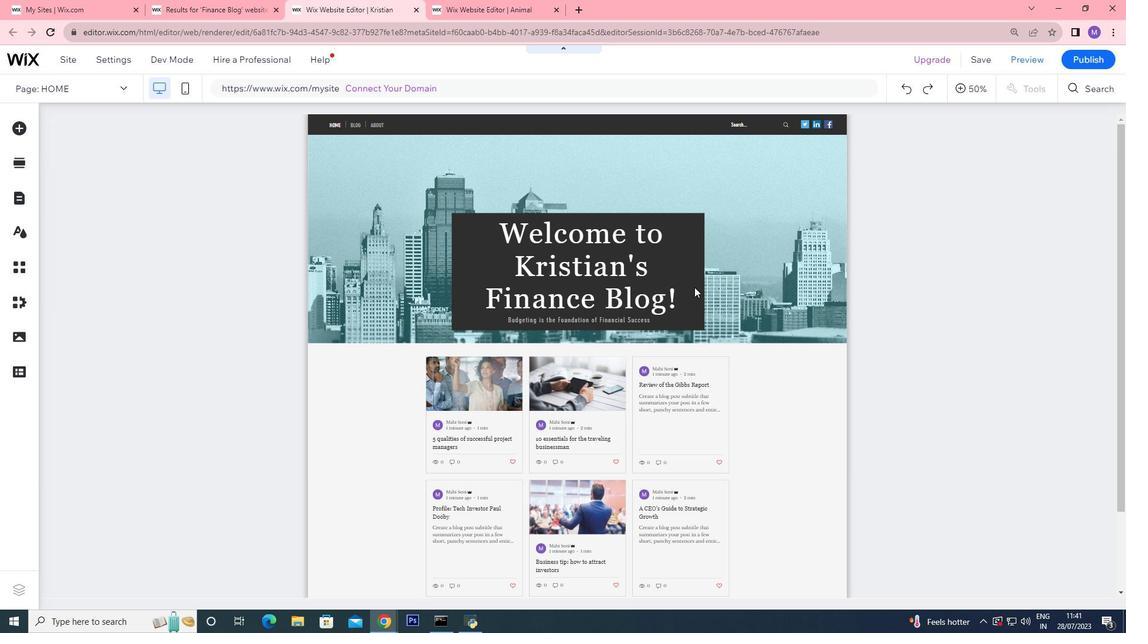 
Action: Mouse pressed left at (681, 282)
Screenshot: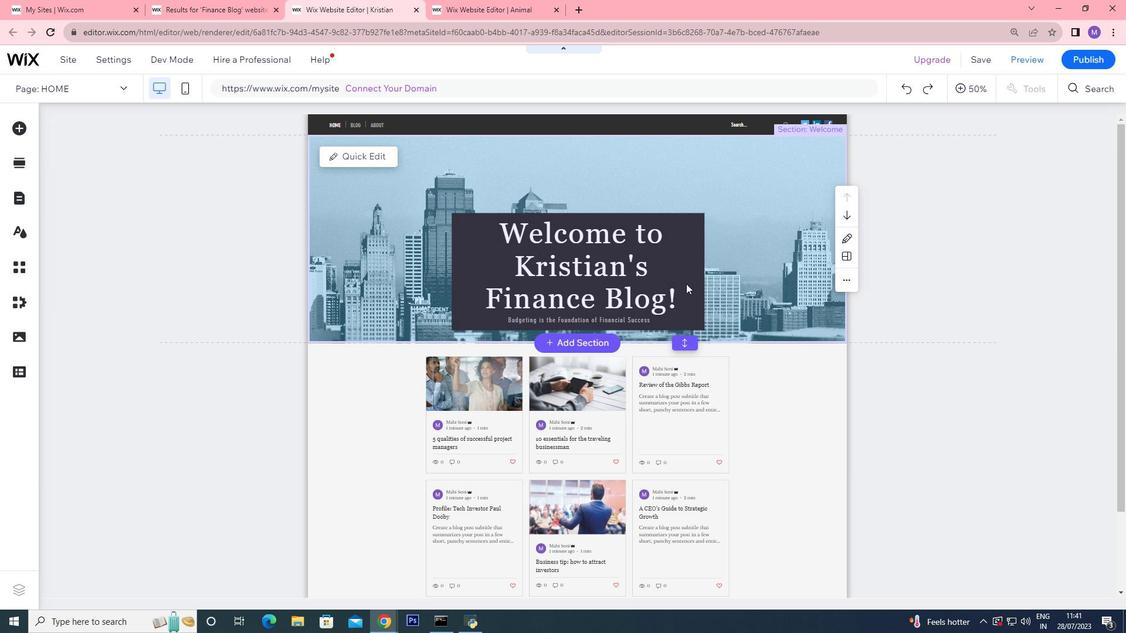 
Action: Mouse pressed left at (681, 282)
Screenshot: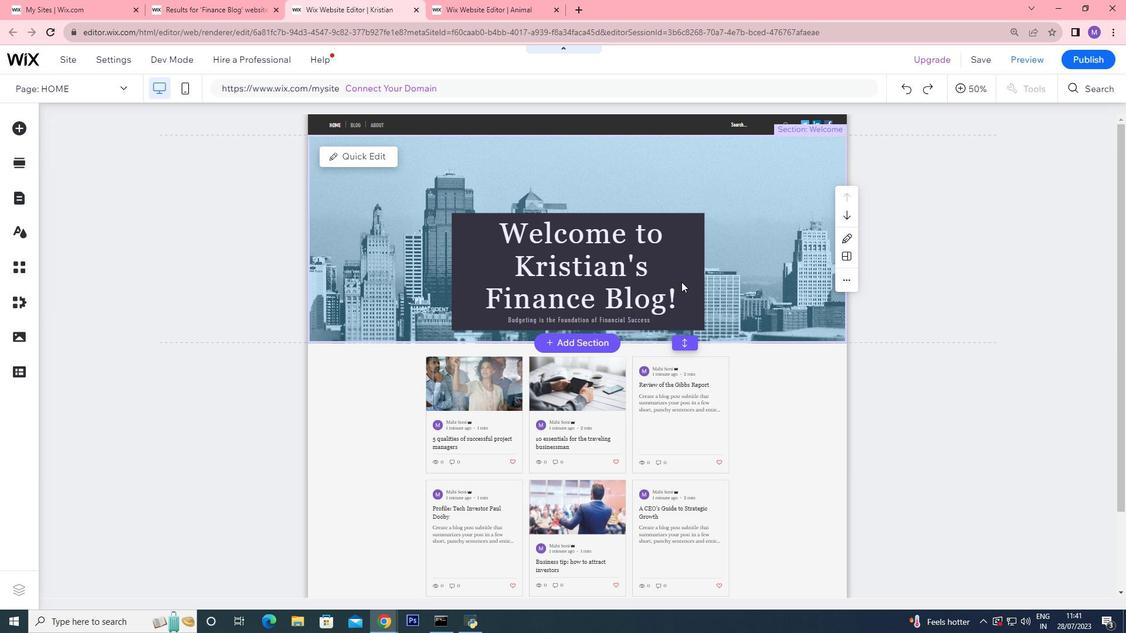 
Action: Mouse moved to (740, 235)
Screenshot: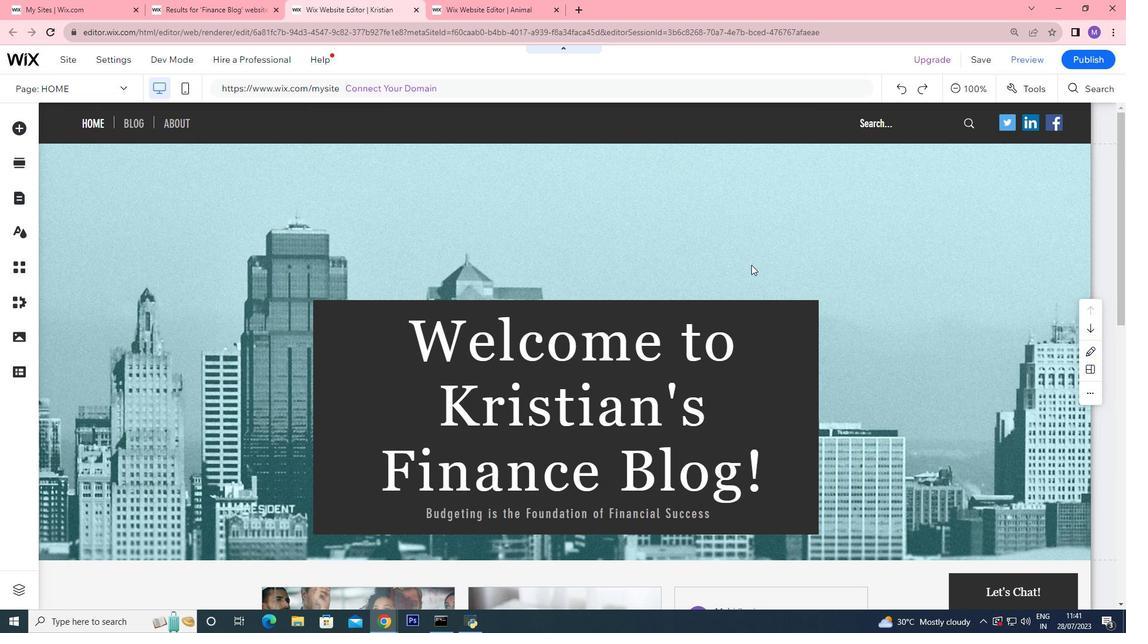 
Action: Mouse pressed left at (740, 235)
Screenshot: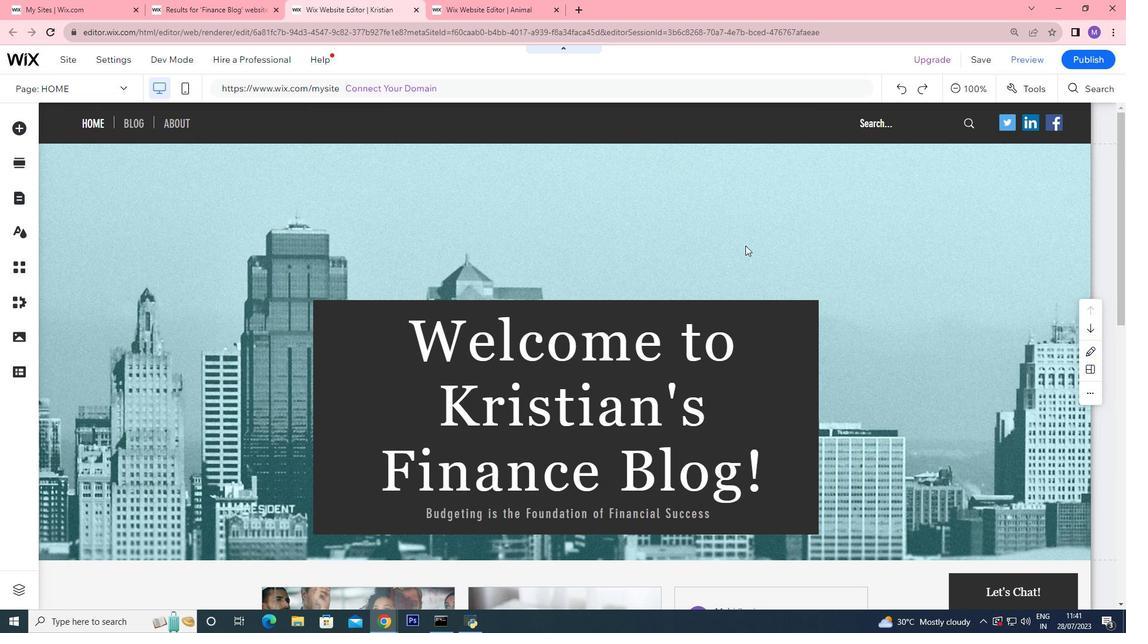 
Action: Mouse moved to (1087, 350)
Screenshot: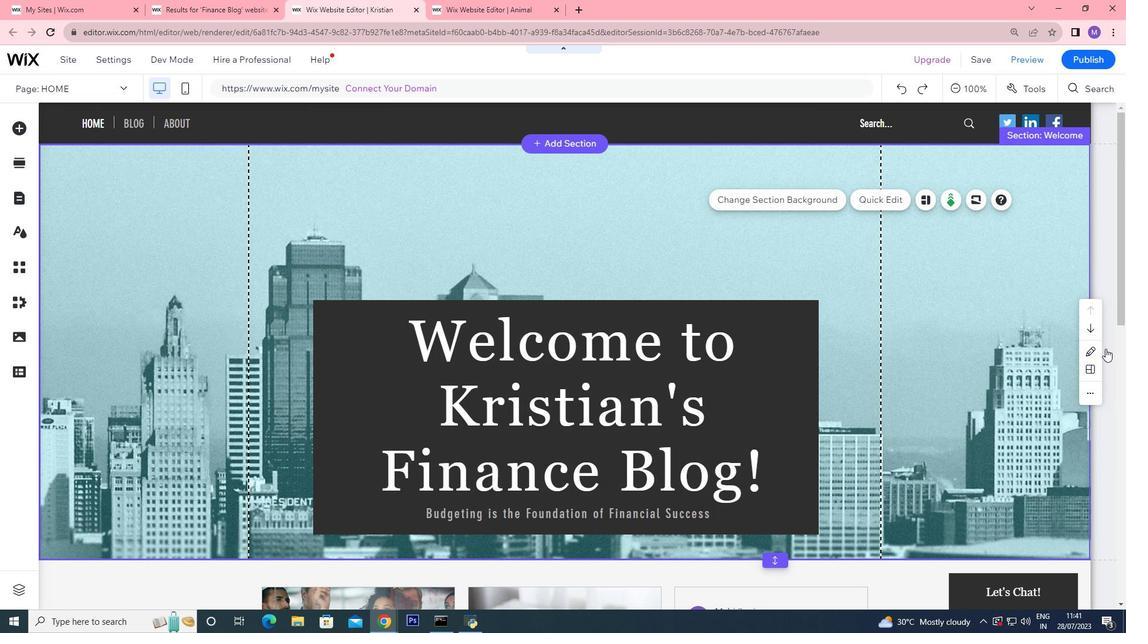 
Action: Mouse pressed left at (1087, 350)
Screenshot: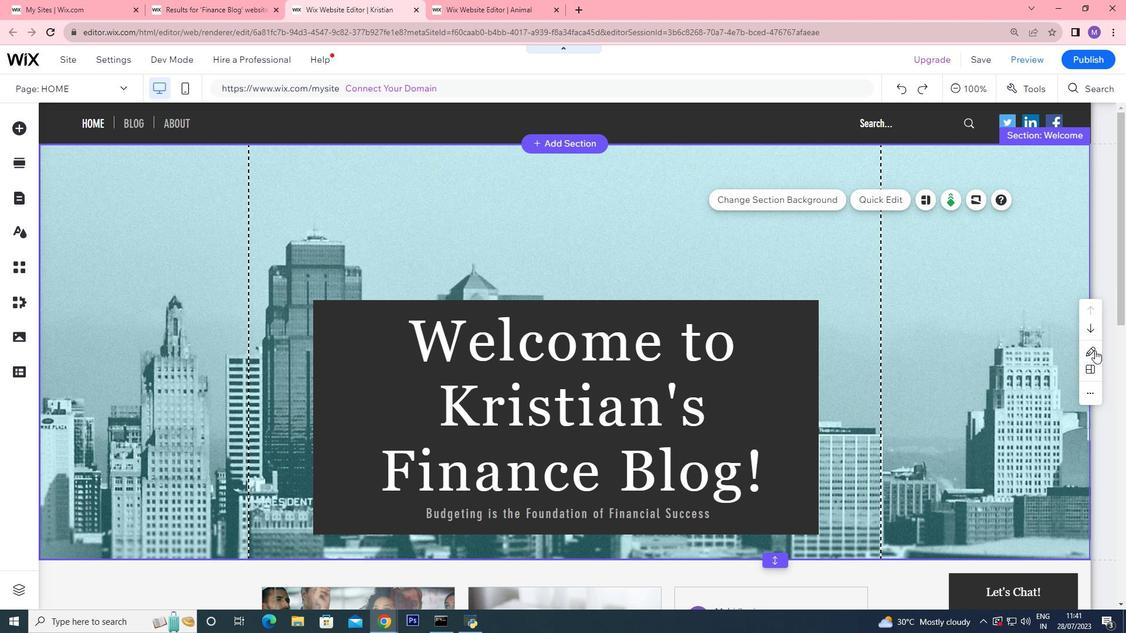 
Action: Mouse moved to (1074, 227)
Screenshot: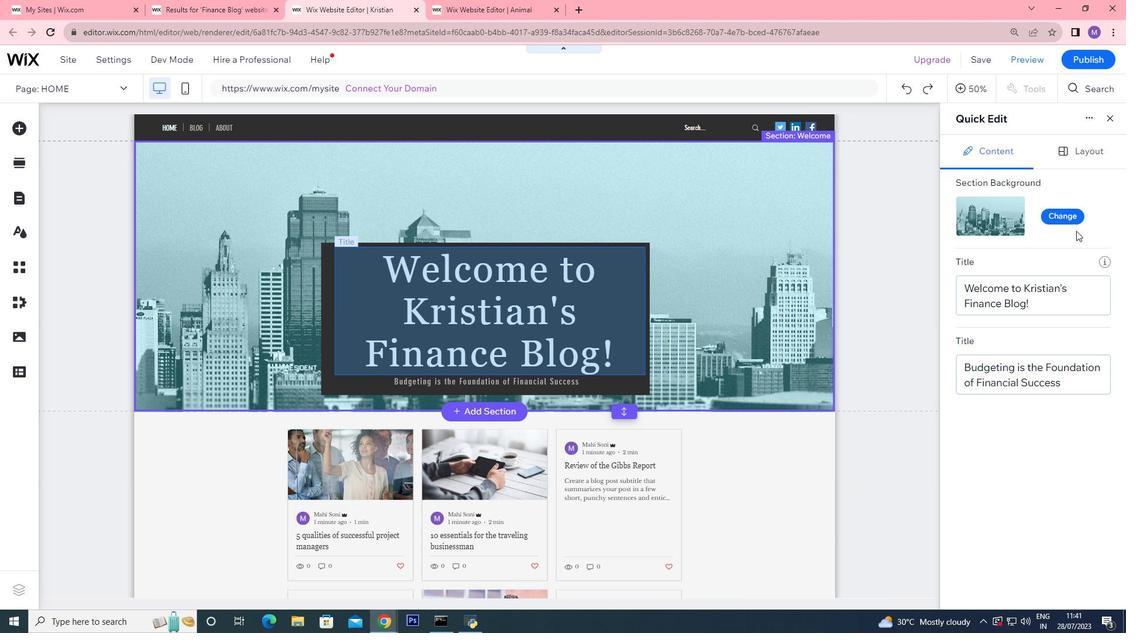 
Action: Mouse pressed left at (1074, 227)
Screenshot: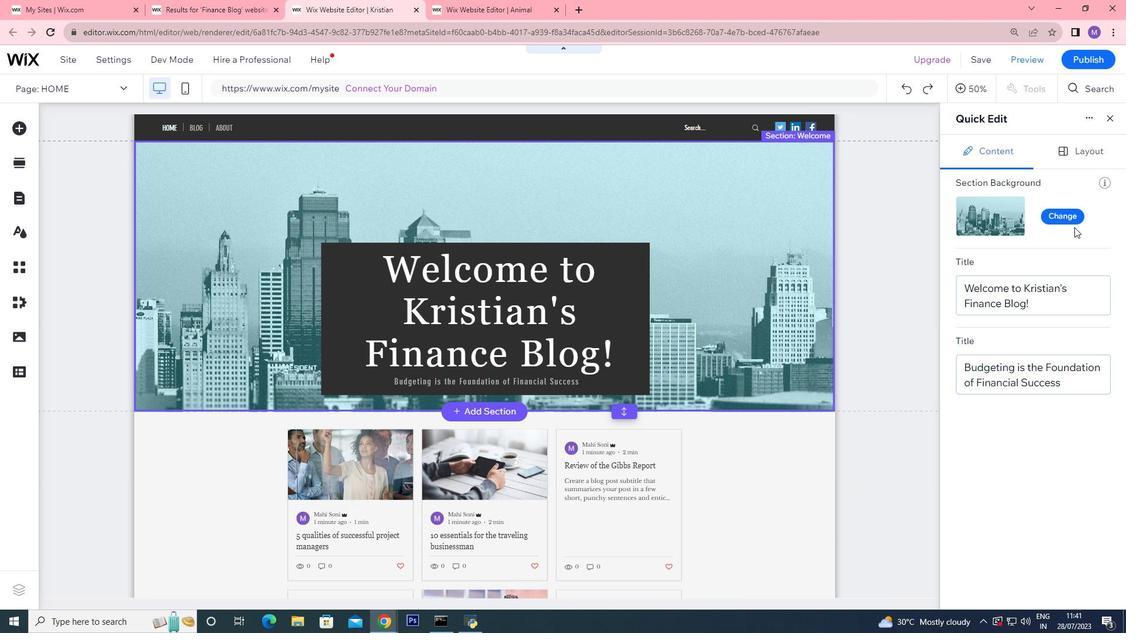 
Action: Mouse pressed left at (1074, 227)
Screenshot: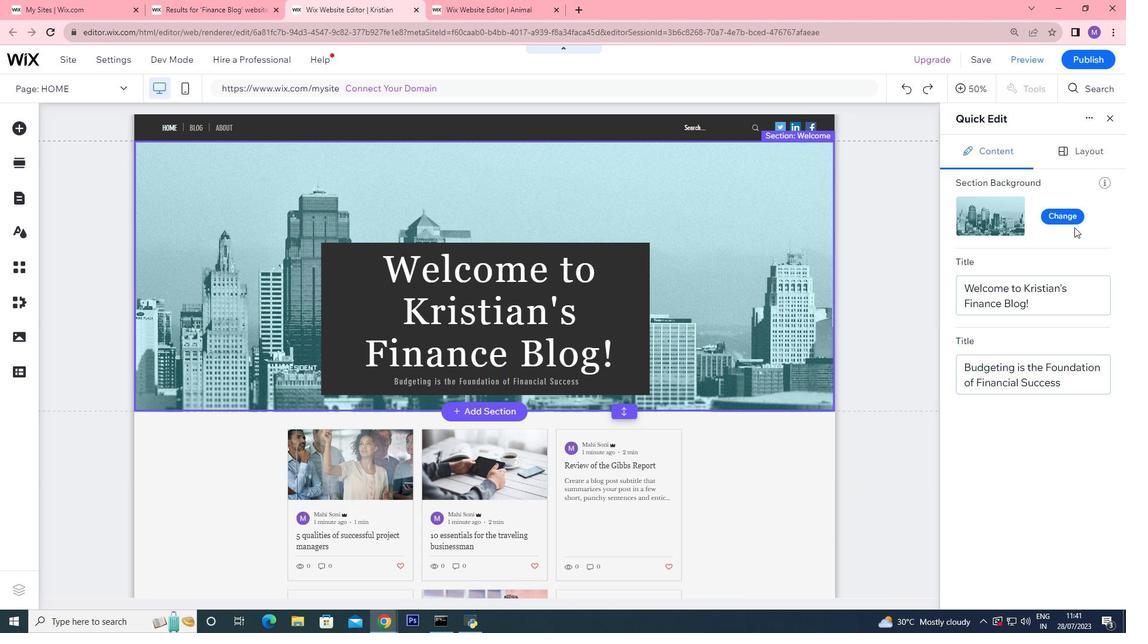 
Action: Mouse moved to (1069, 222)
Screenshot: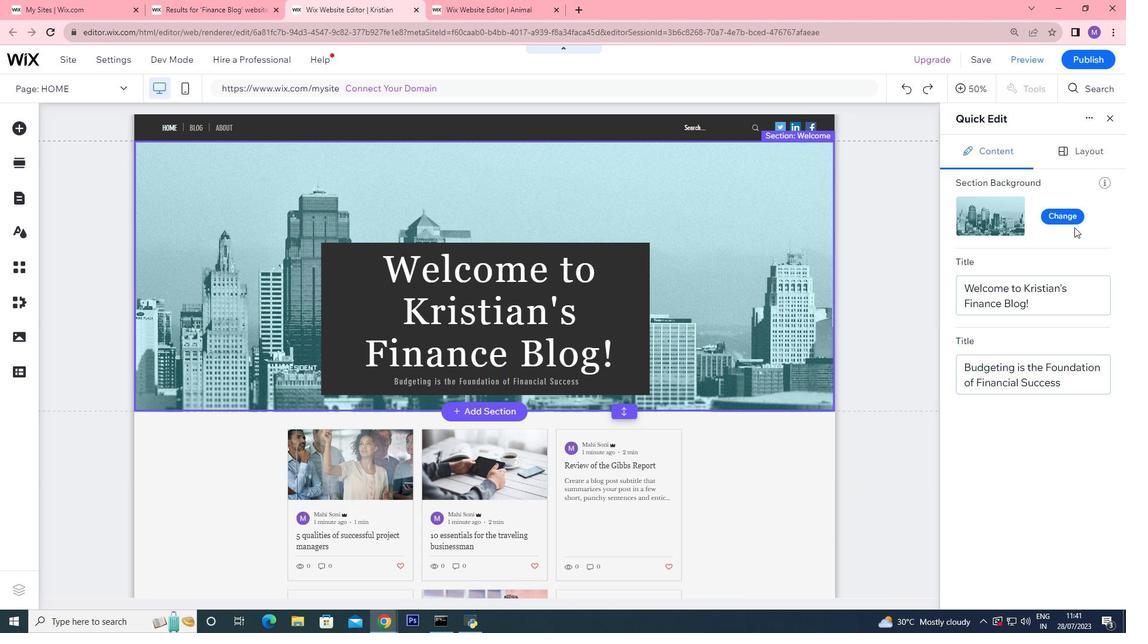 
Action: Mouse pressed left at (1069, 222)
Screenshot: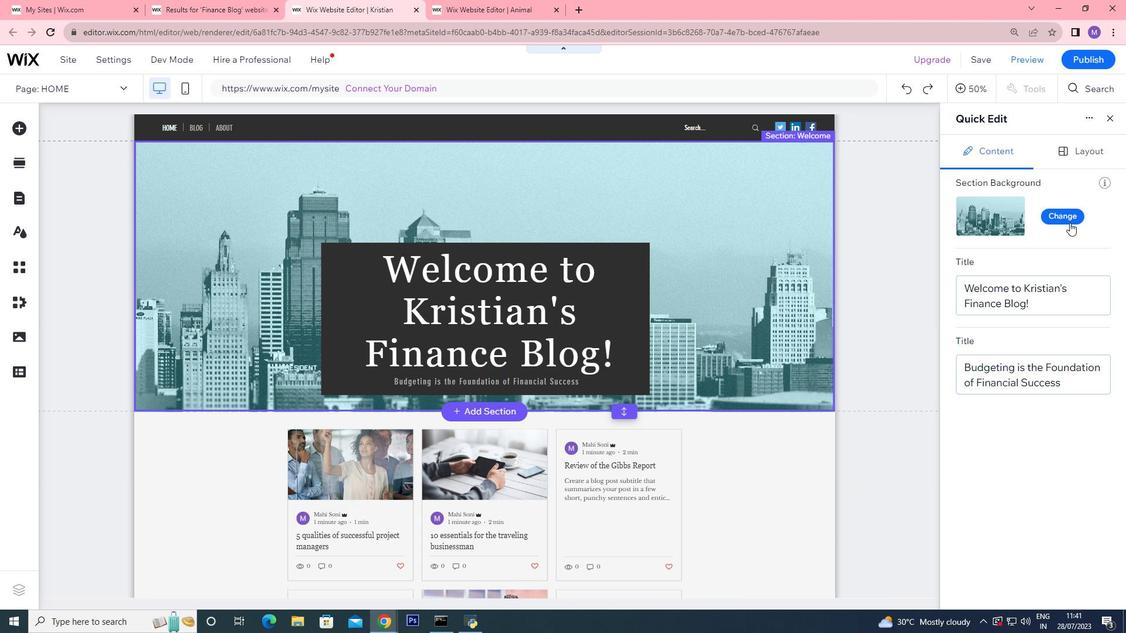 
Action: Mouse moved to (1042, 231)
Screenshot: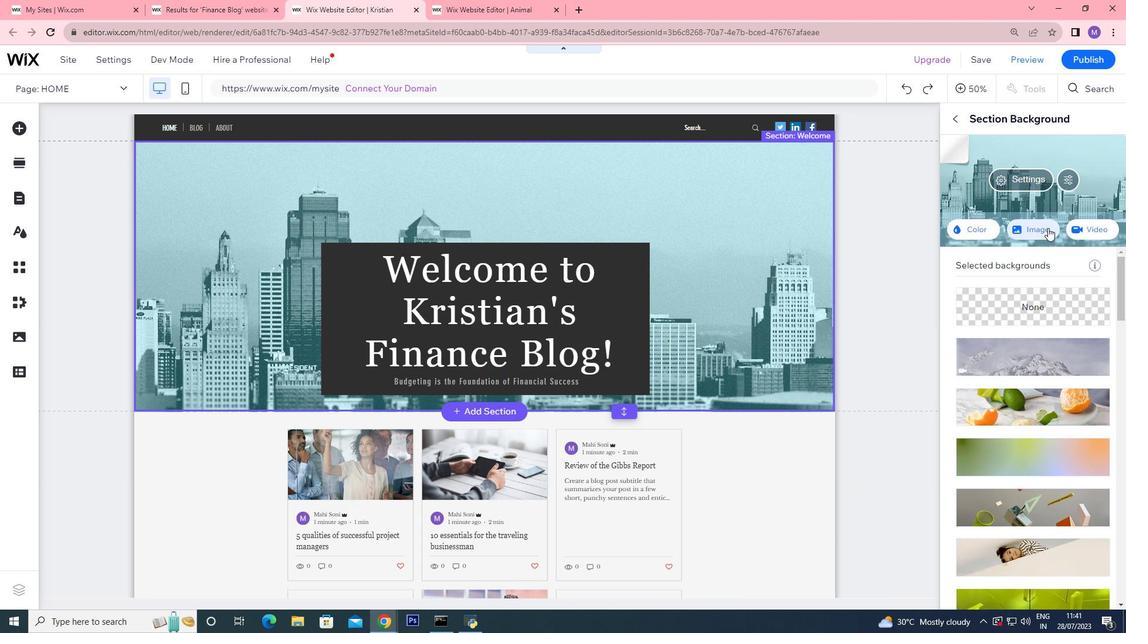 
Action: Mouse pressed left at (1042, 231)
Screenshot: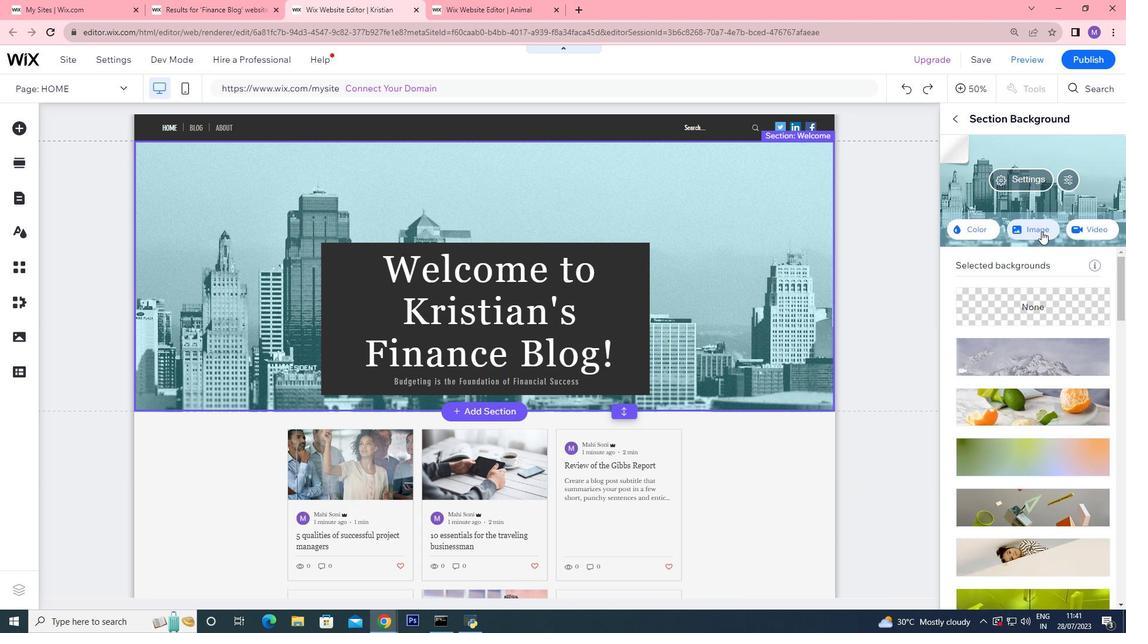 
Action: Mouse moved to (416, 148)
Screenshot: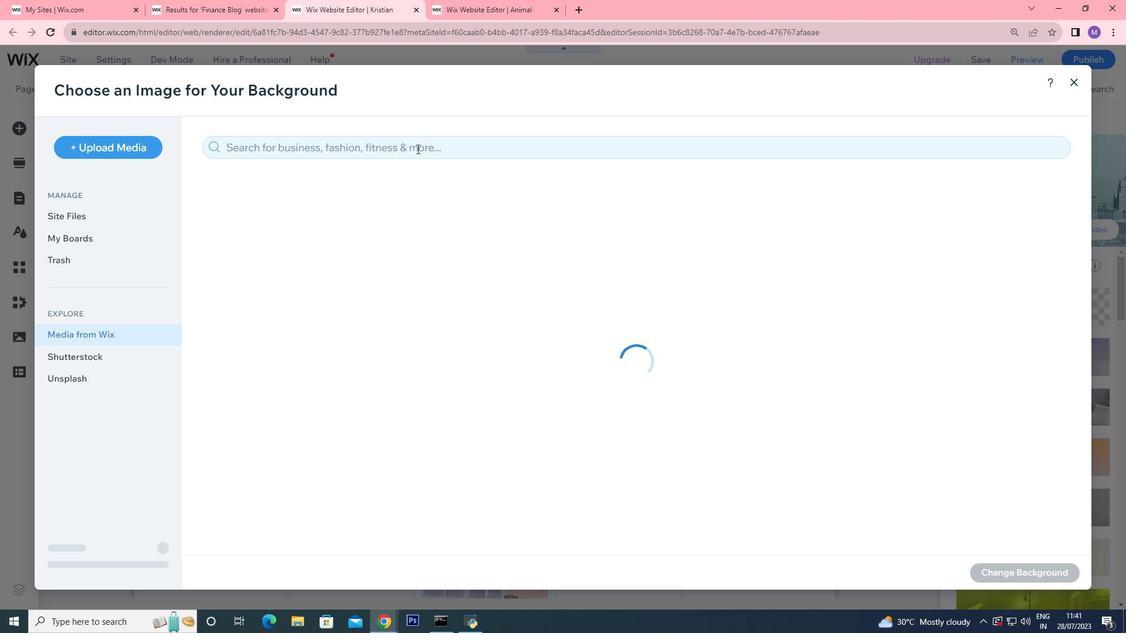 
Action: Mouse pressed left at (416, 148)
Screenshot: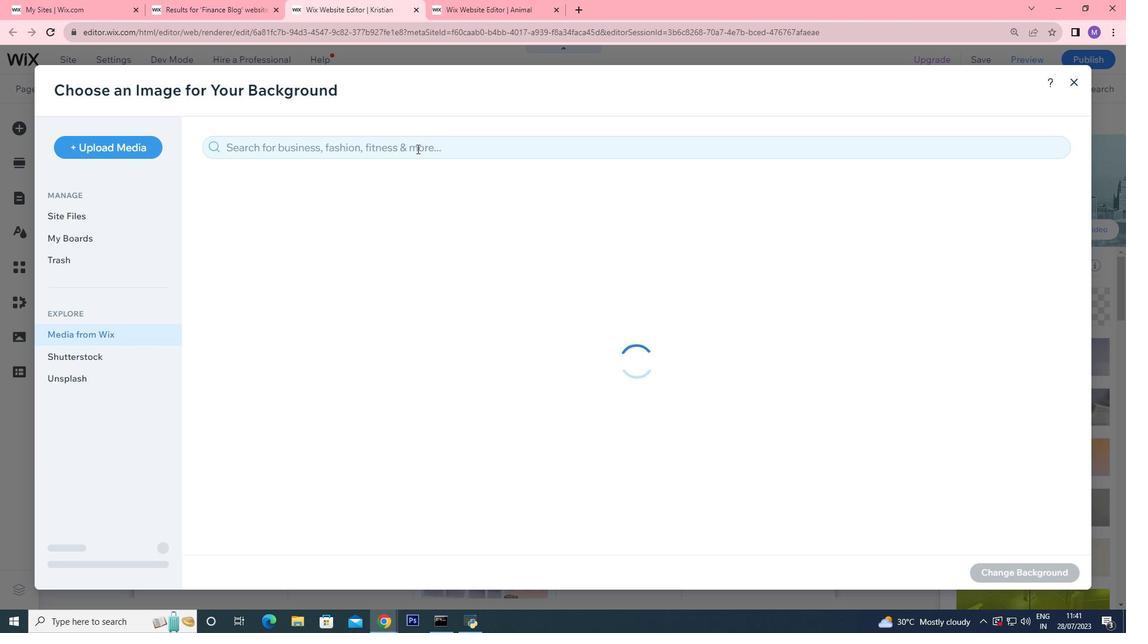 
Action: Mouse moved to (410, 148)
Screenshot: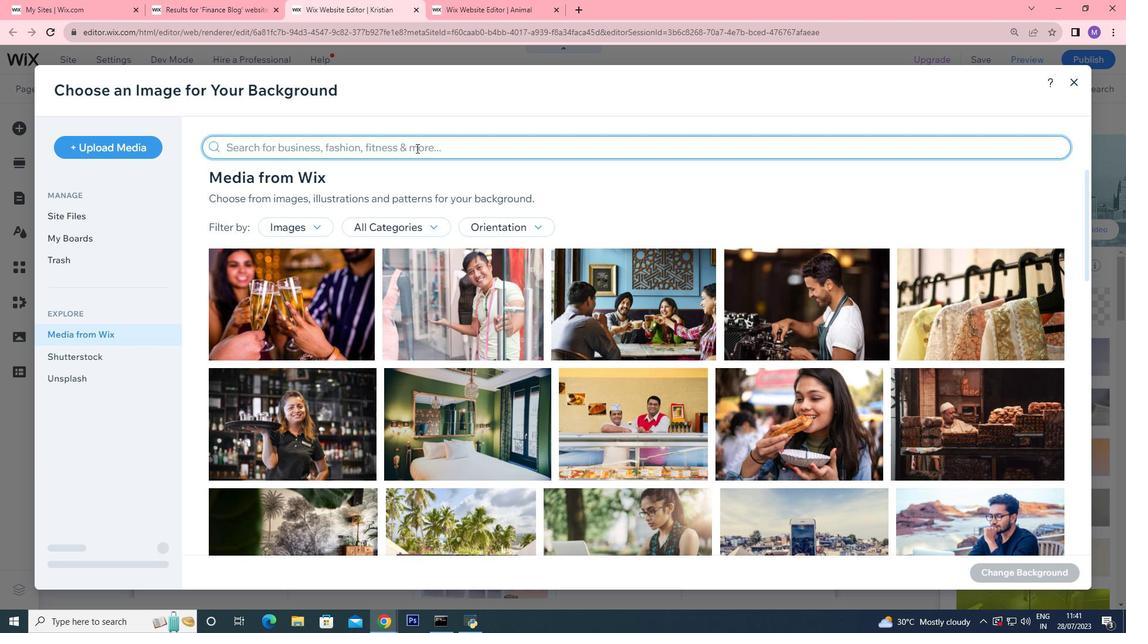 
Action: Key pressed f
Screenshot: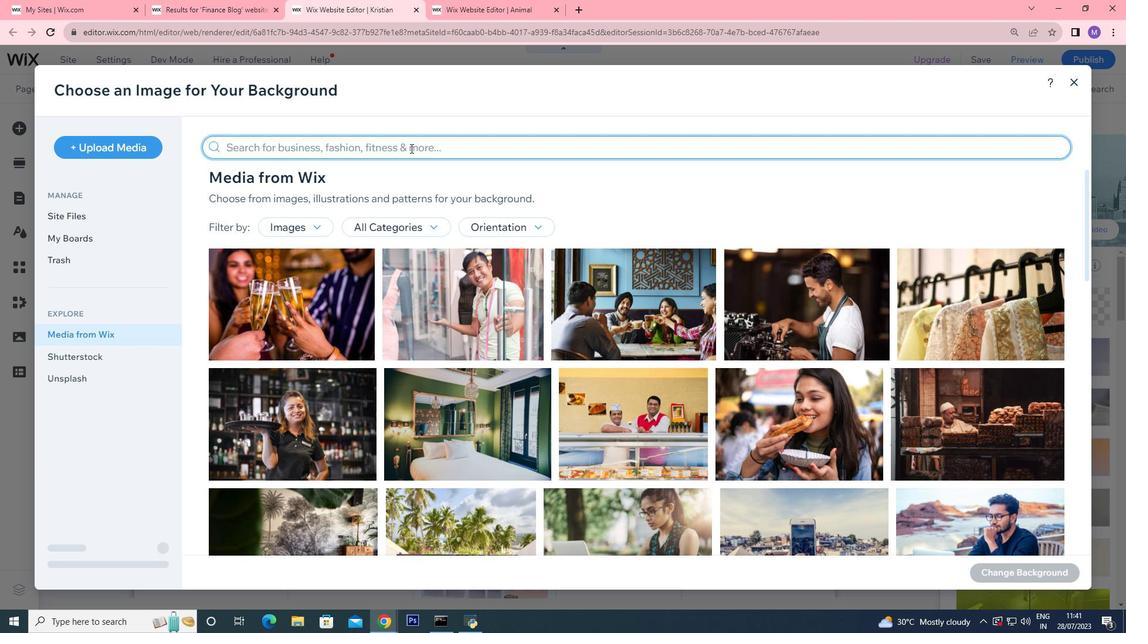 
Action: Mouse moved to (410, 150)
Screenshot: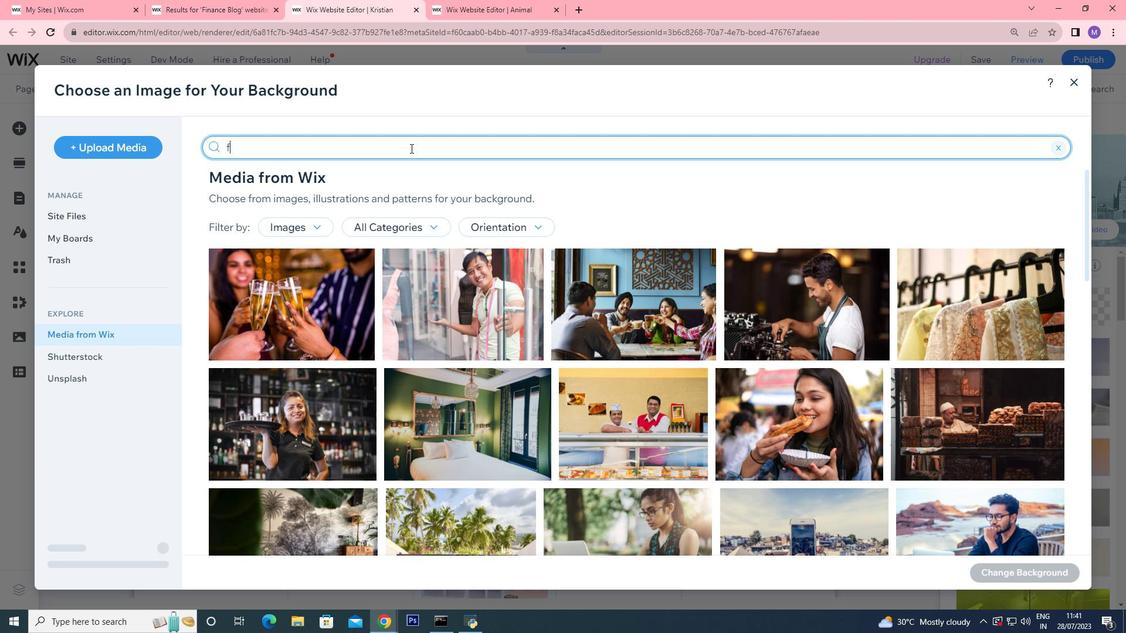 
Action: Key pressed i
Screenshot: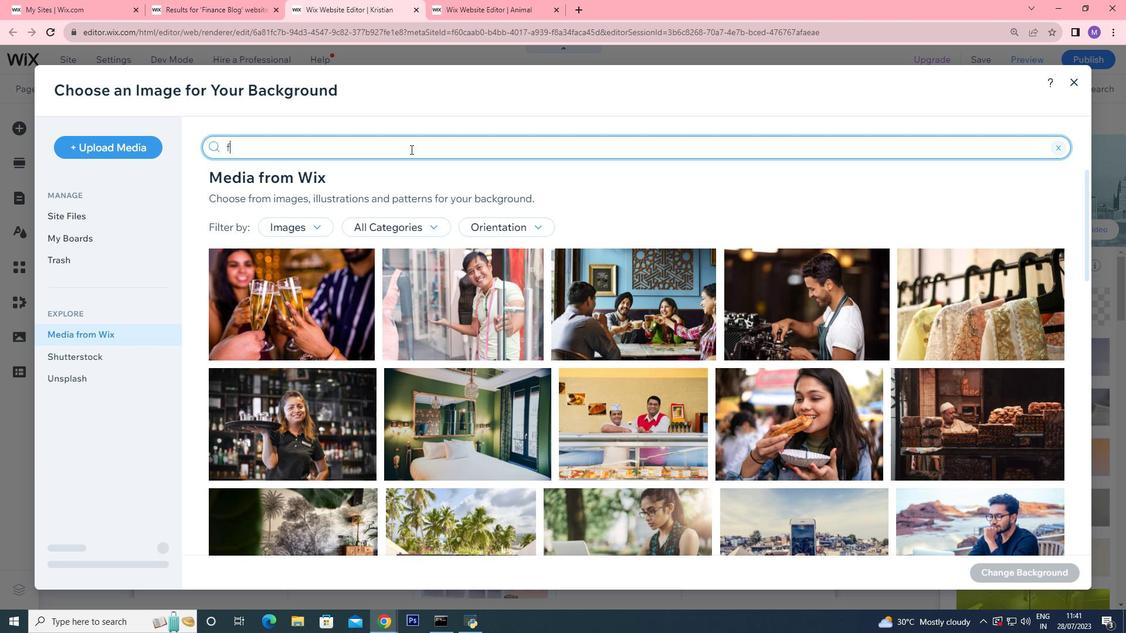 
Action: Mouse moved to (410, 151)
Screenshot: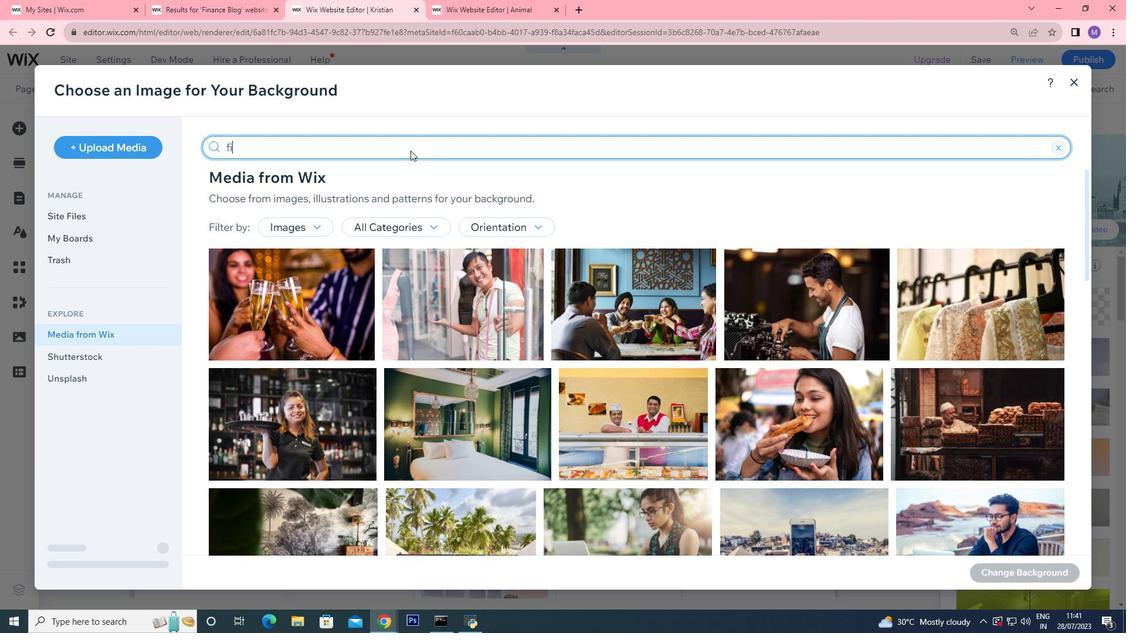 
Action: Key pressed n
Screenshot: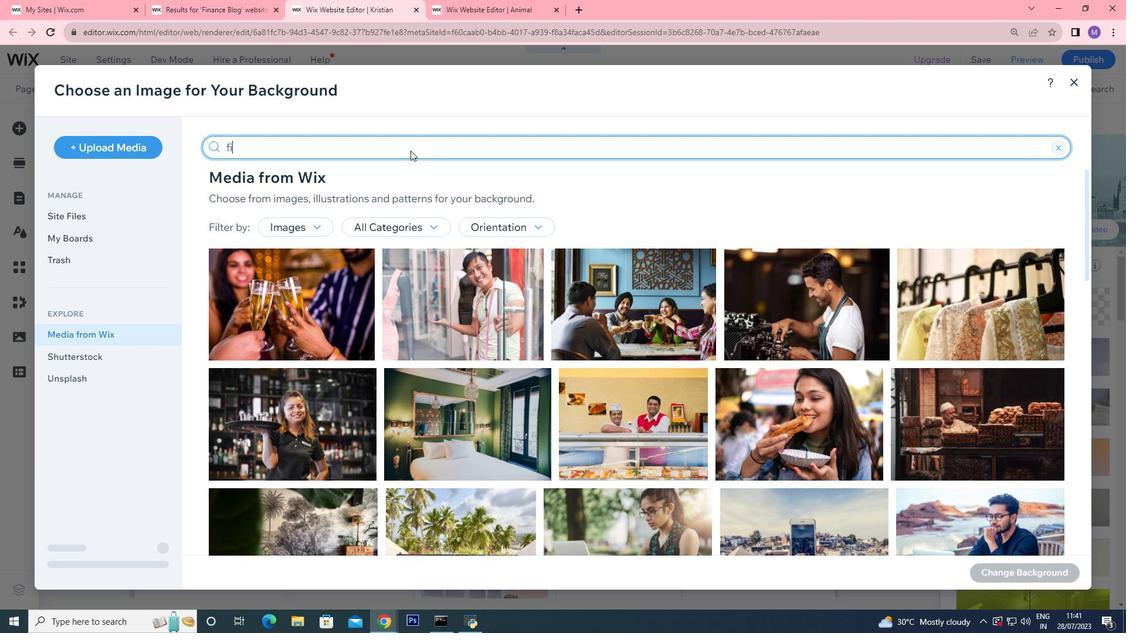 
Action: Mouse moved to (412, 154)
Screenshot: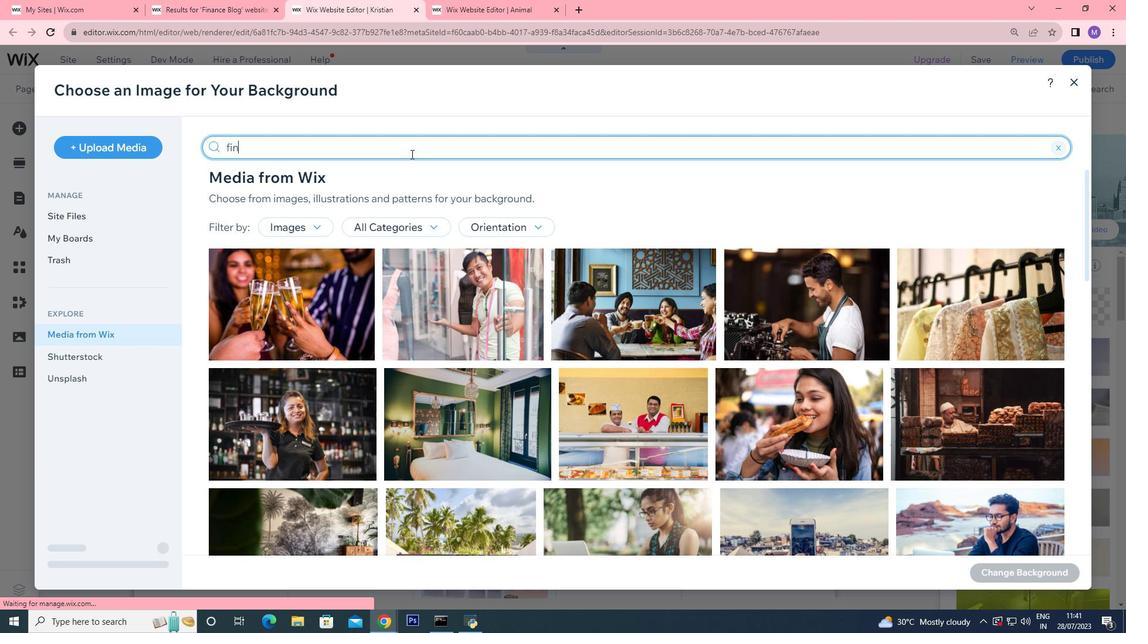 
Action: Key pressed a
Screenshot: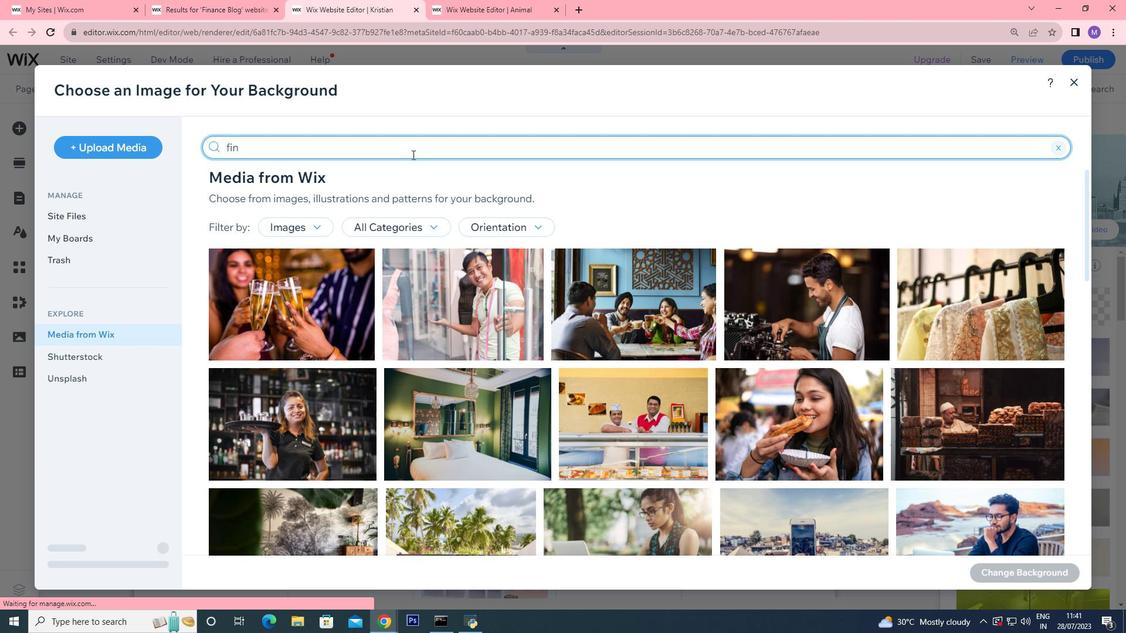 
Action: Mouse moved to (414, 156)
Screenshot: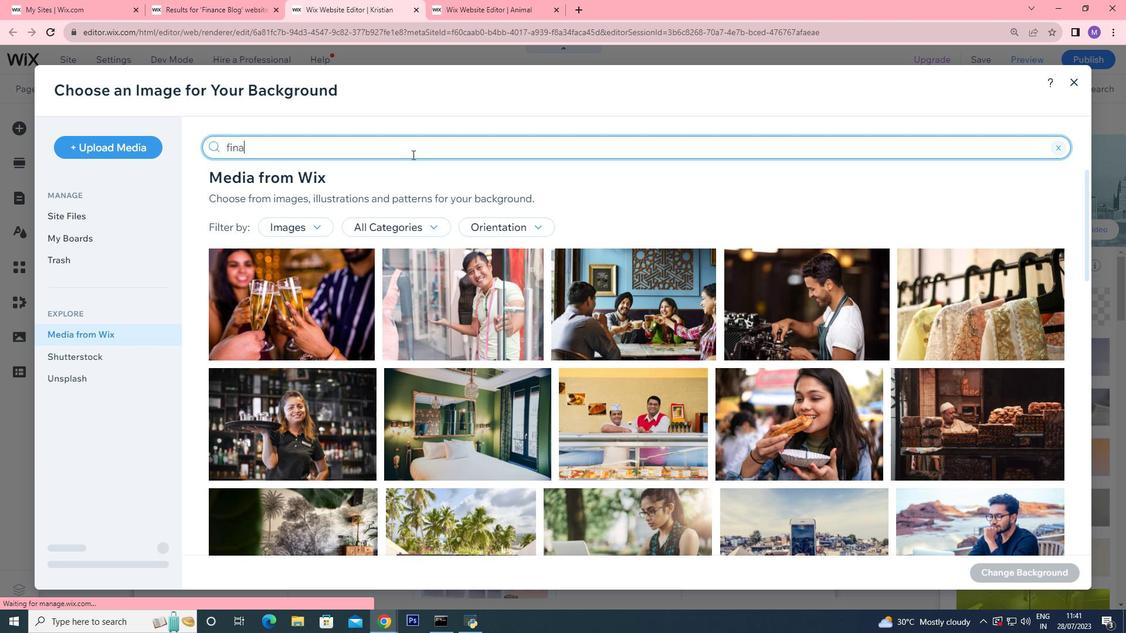 
Action: Key pressed nc
Screenshot: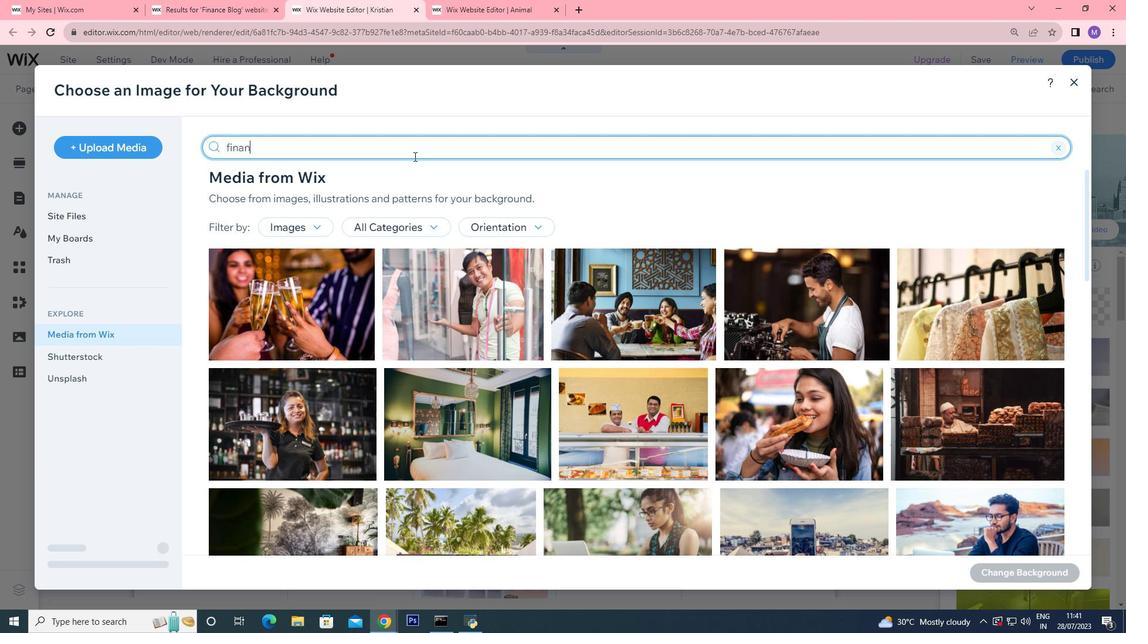 
Action: Mouse moved to (414, 157)
Screenshot: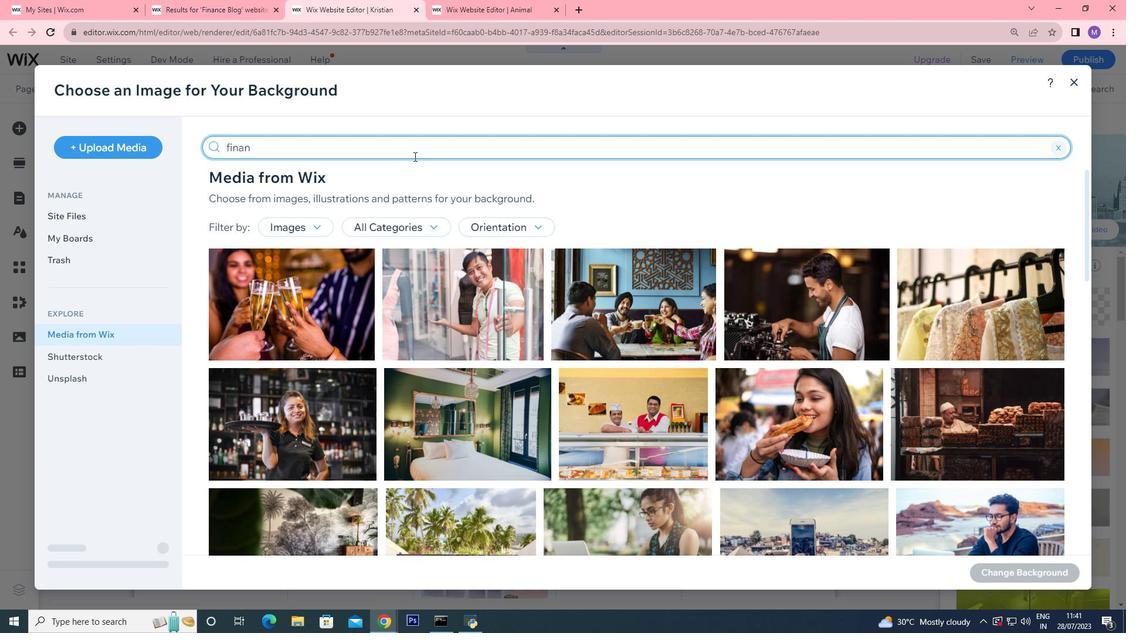 
Action: Key pressed e<Key.enter>
Screenshot: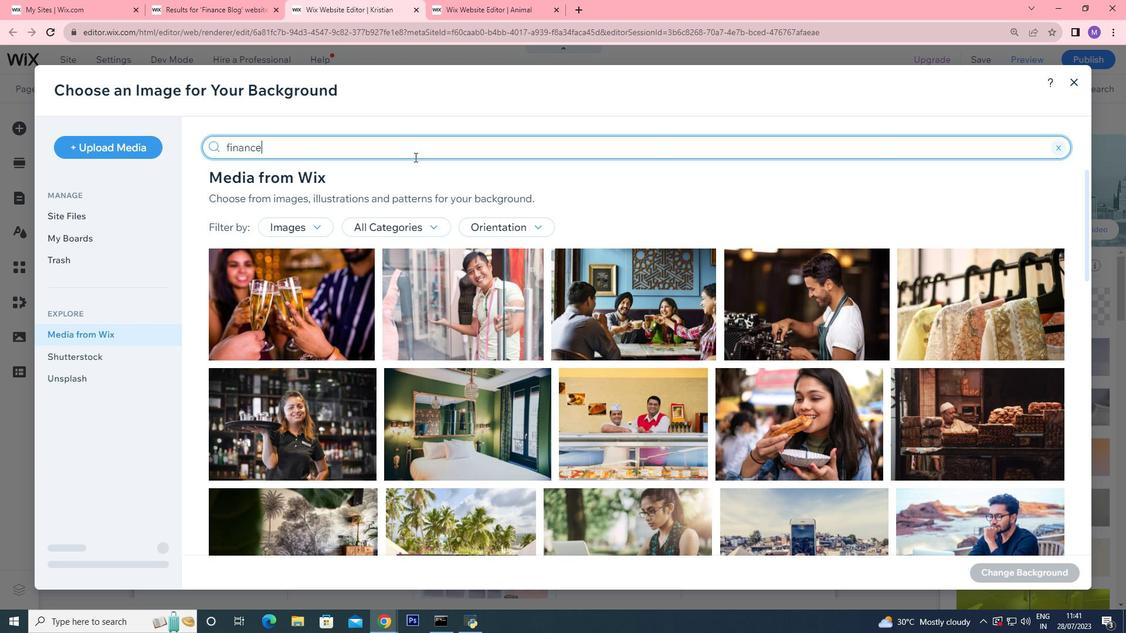 
Action: Mouse moved to (545, 366)
Screenshot: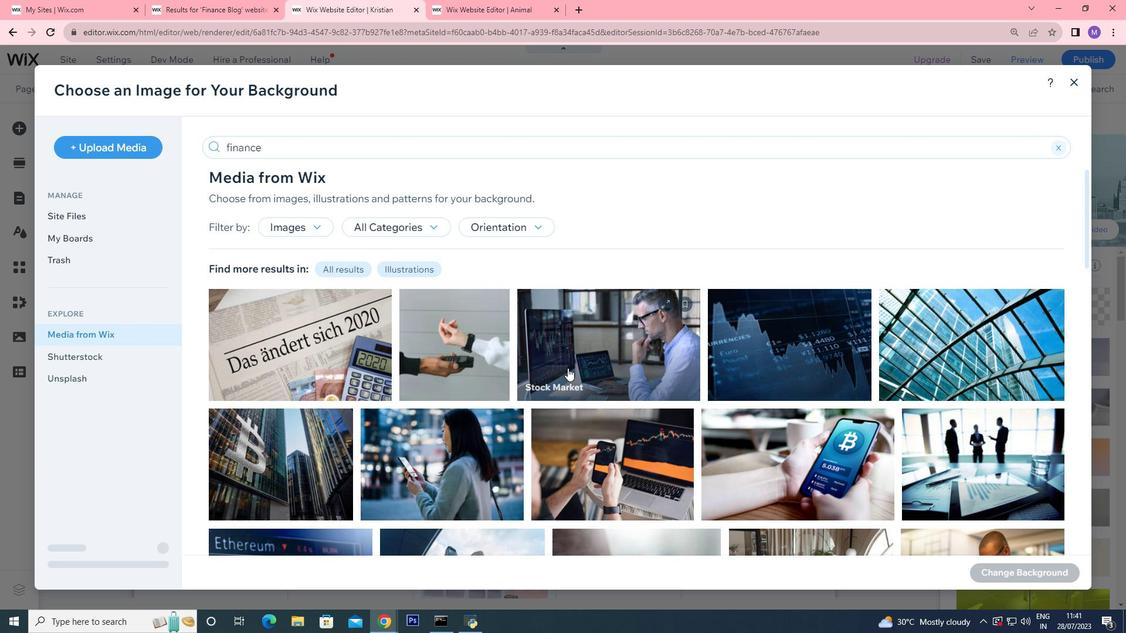 
Action: Mouse scrolled (545, 366) with delta (0, 0)
Screenshot: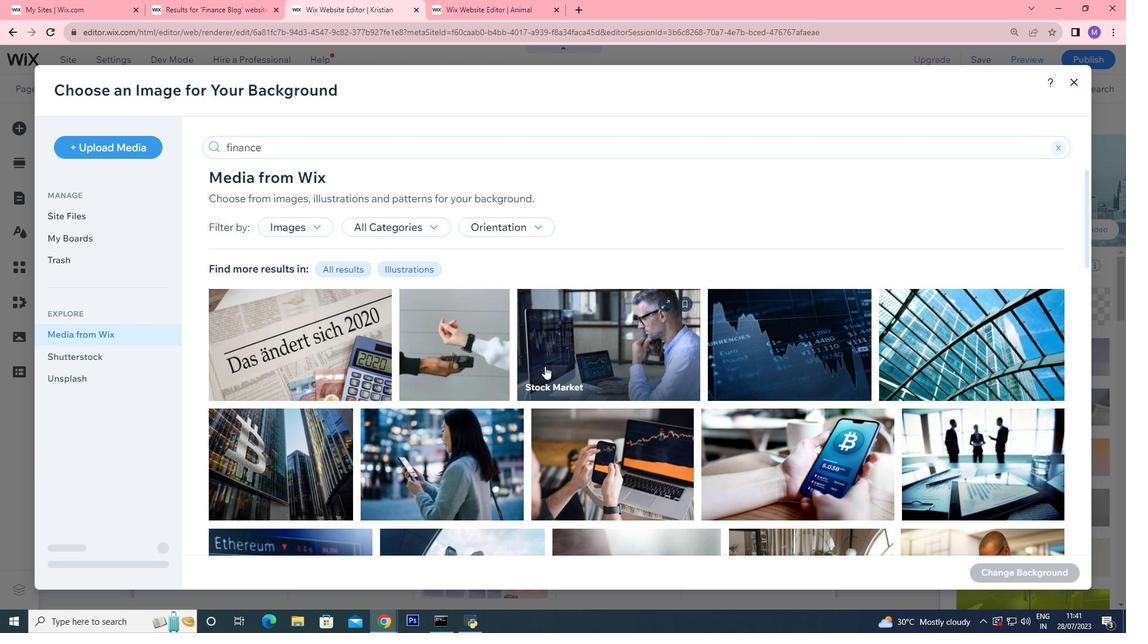 
Action: Mouse moved to (485, 404)
Screenshot: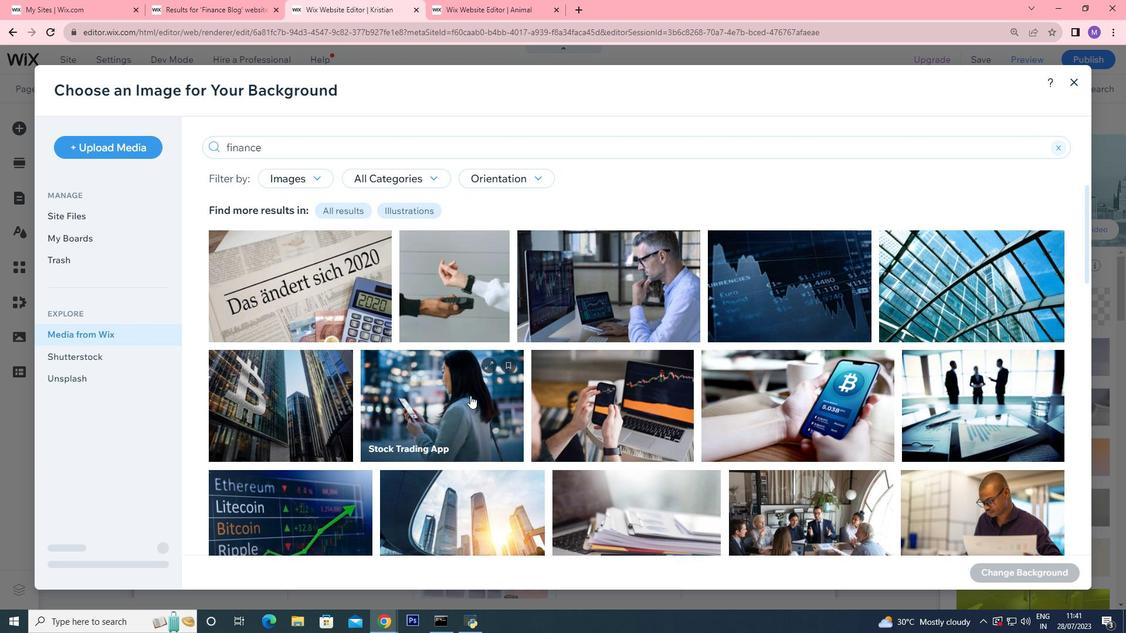 
Action: Mouse scrolled (485, 404) with delta (0, 0)
Screenshot: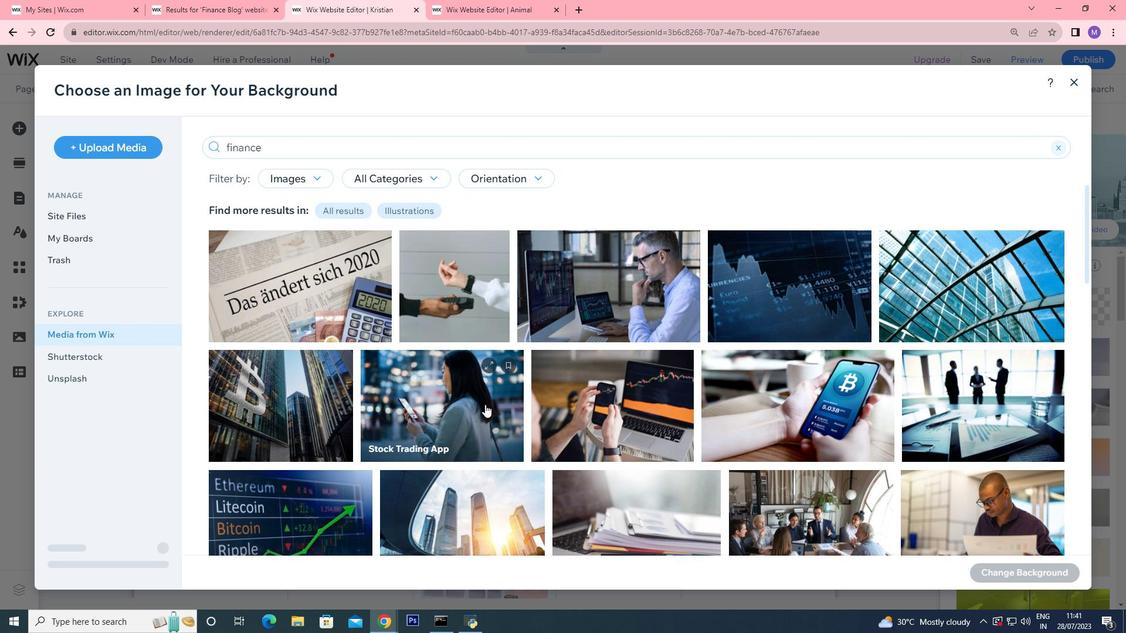 
Action: Mouse scrolled (485, 404) with delta (0, 0)
Screenshot: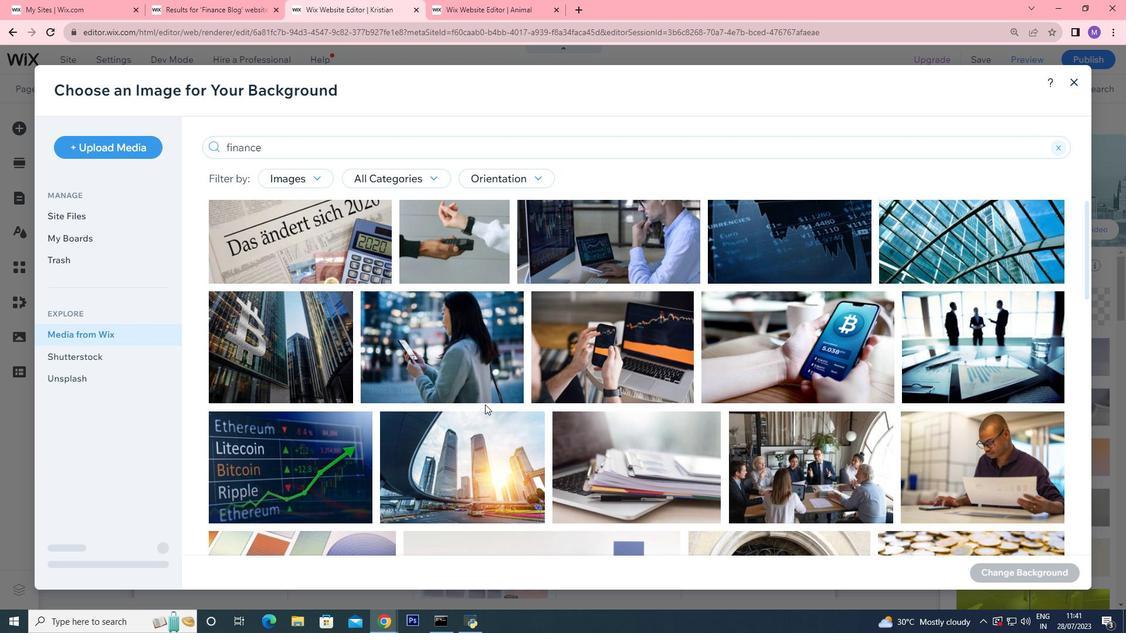 
Action: Mouse moved to (485, 400)
Screenshot: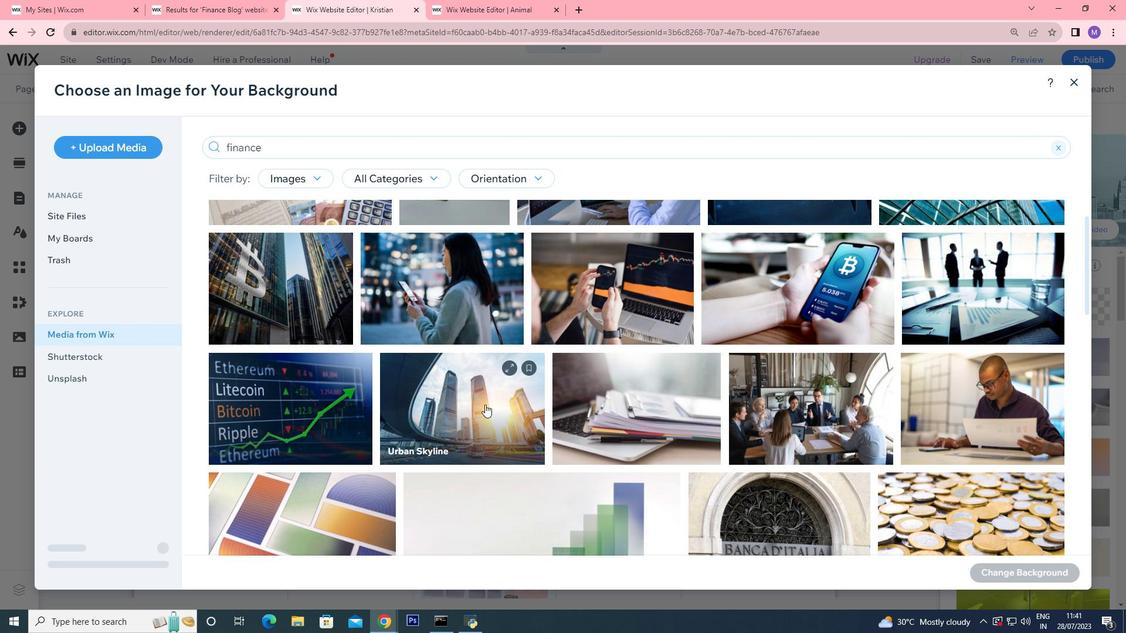 
Action: Mouse pressed left at (485, 400)
Screenshot: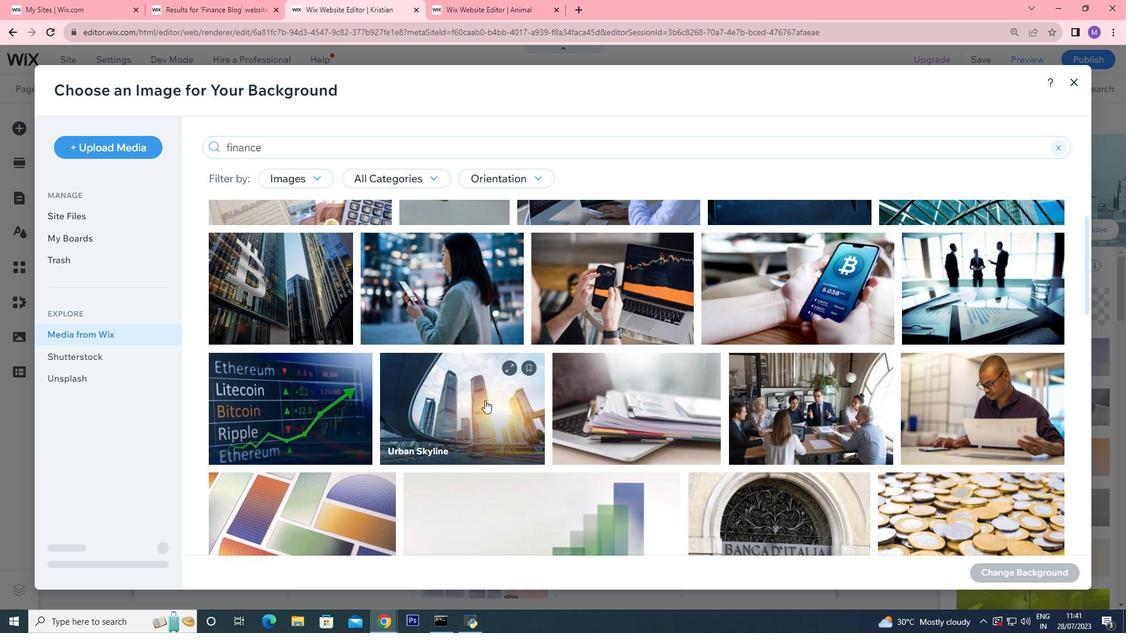 
Action: Mouse moved to (1013, 573)
Screenshot: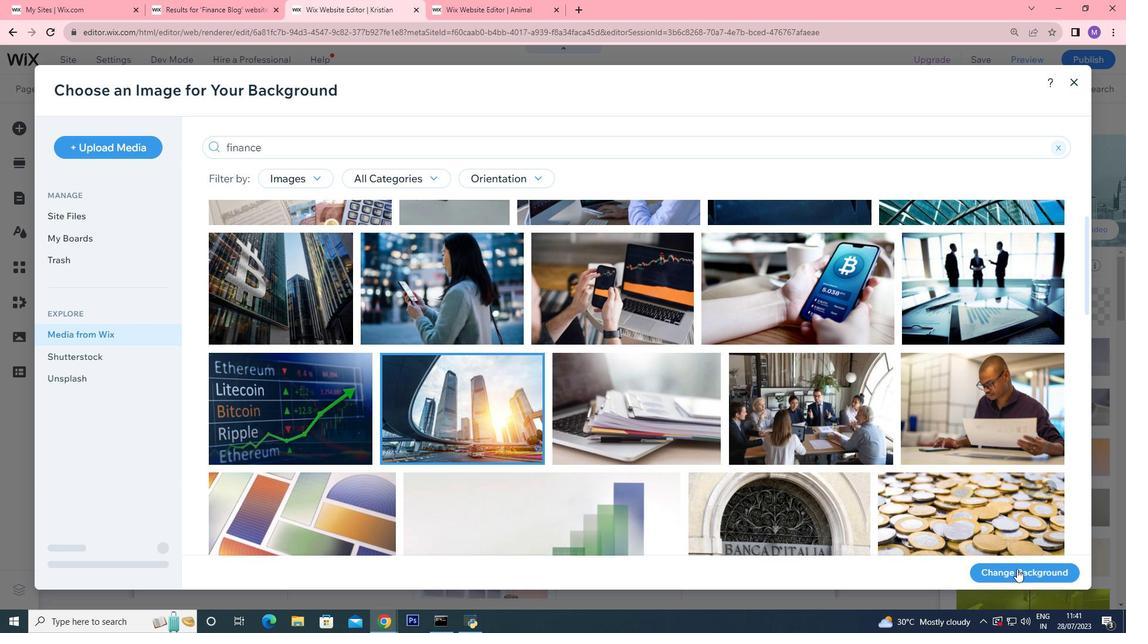 
Action: Mouse pressed left at (1013, 573)
Screenshot: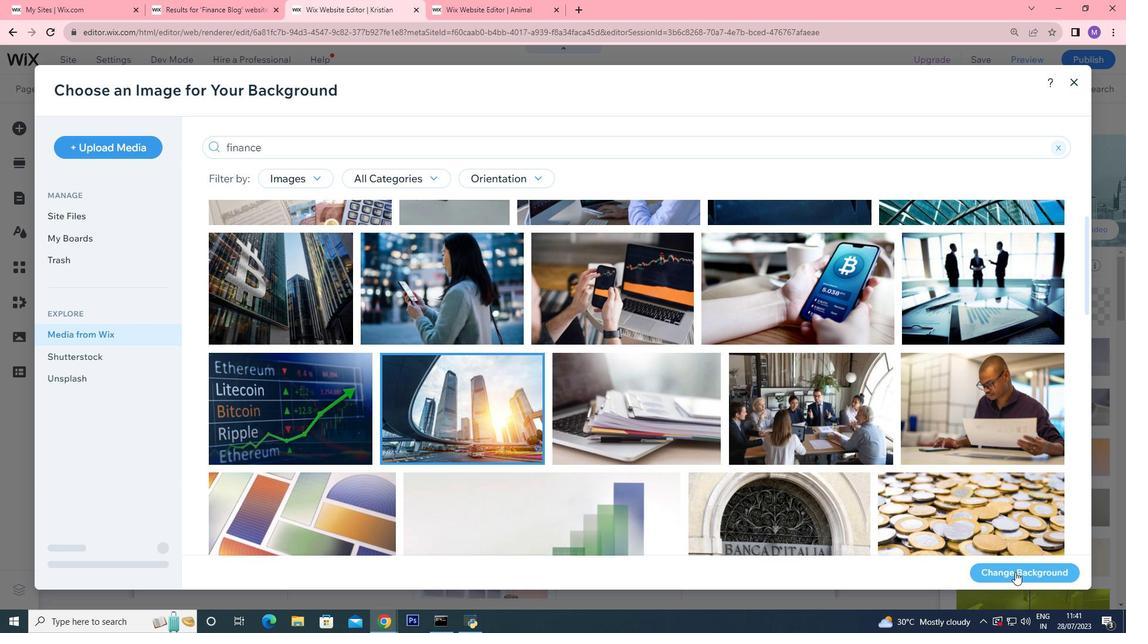 
Action: Mouse moved to (645, 346)
Screenshot: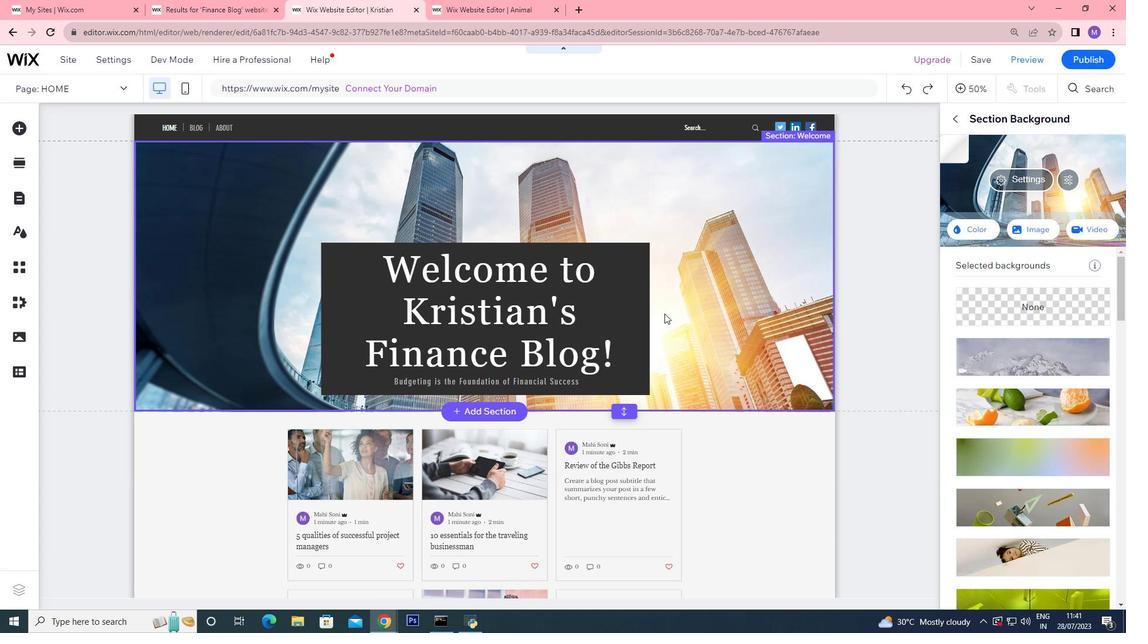 
Action: Mouse scrolled (645, 346) with delta (0, 0)
Screenshot: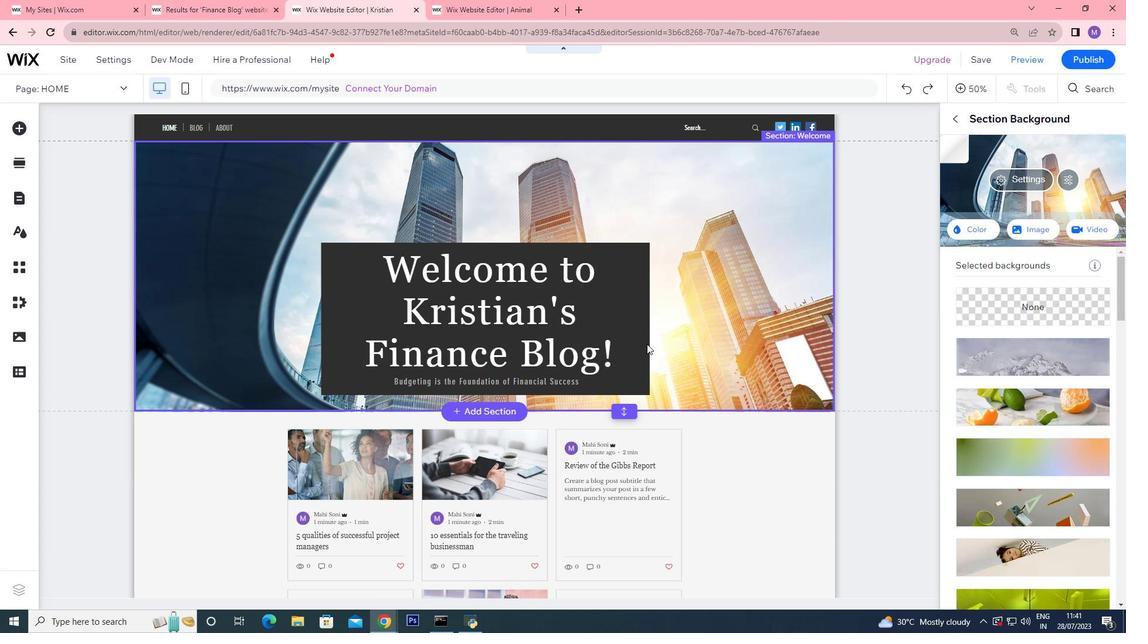
Action: Mouse moved to (645, 347)
Screenshot: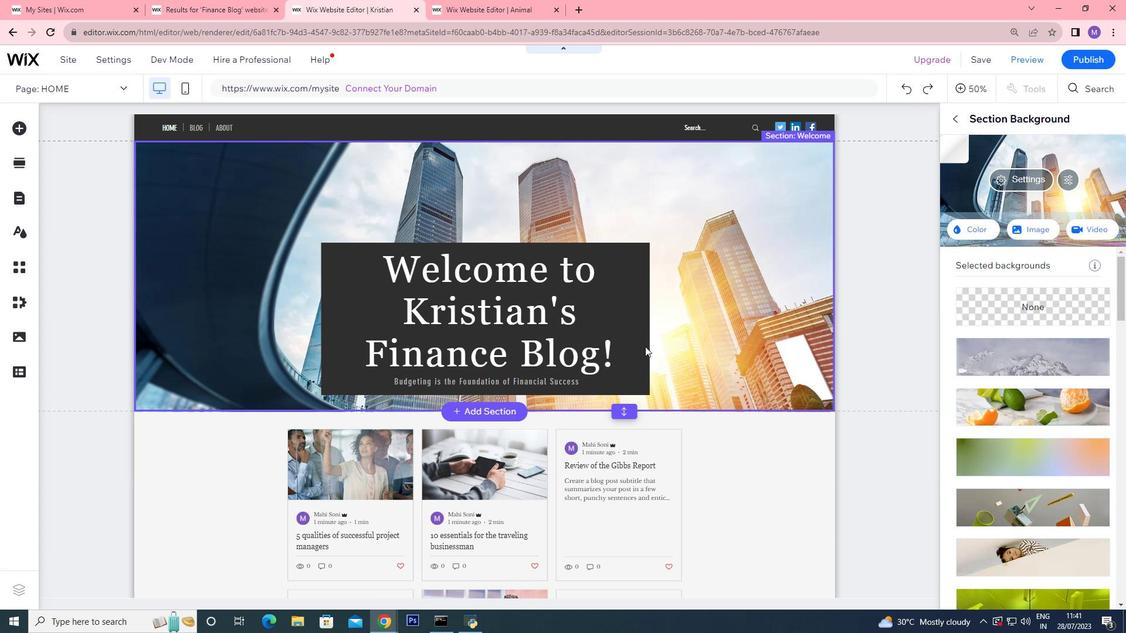 
Action: Mouse scrolled (645, 346) with delta (0, 0)
Screenshot: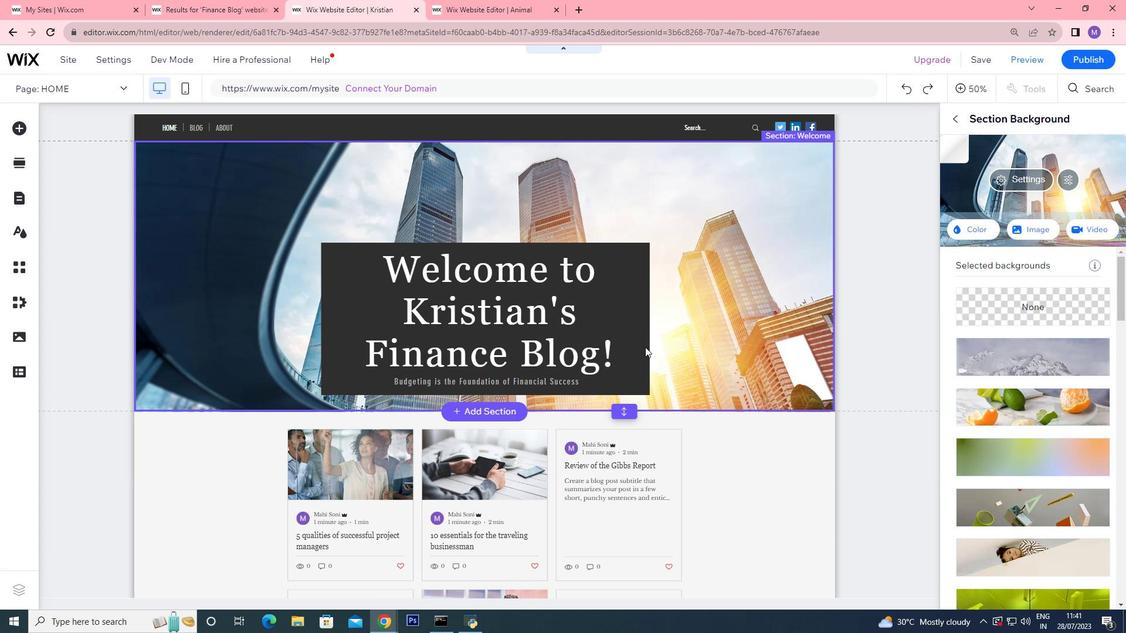 
Action: Mouse moved to (646, 349)
Screenshot: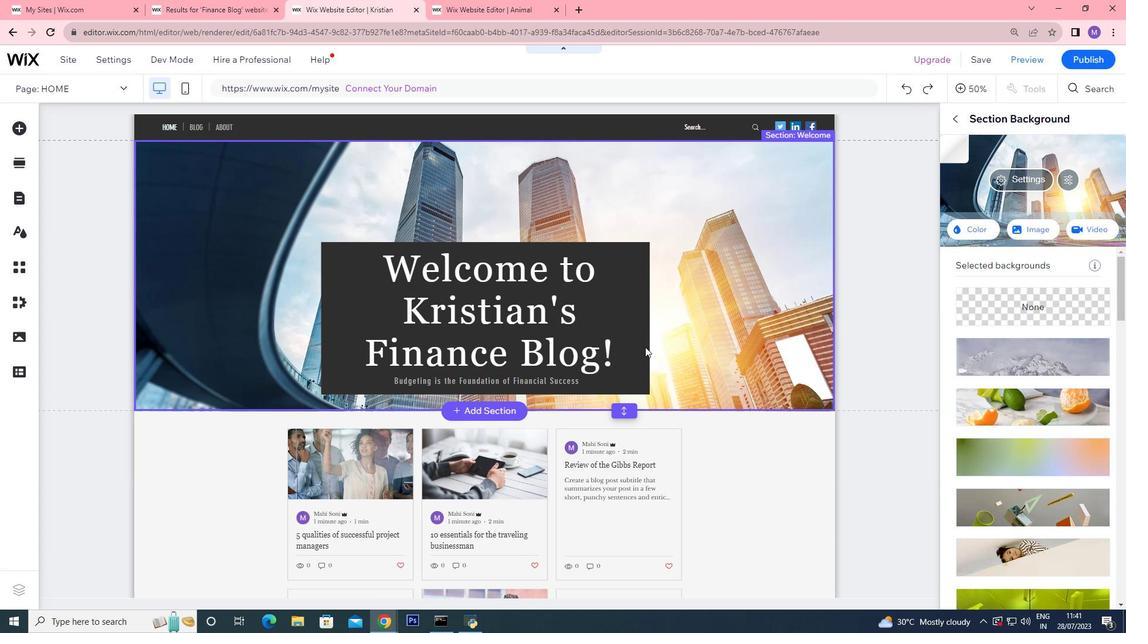 
Action: Mouse scrolled (646, 348) with delta (0, 0)
Screenshot: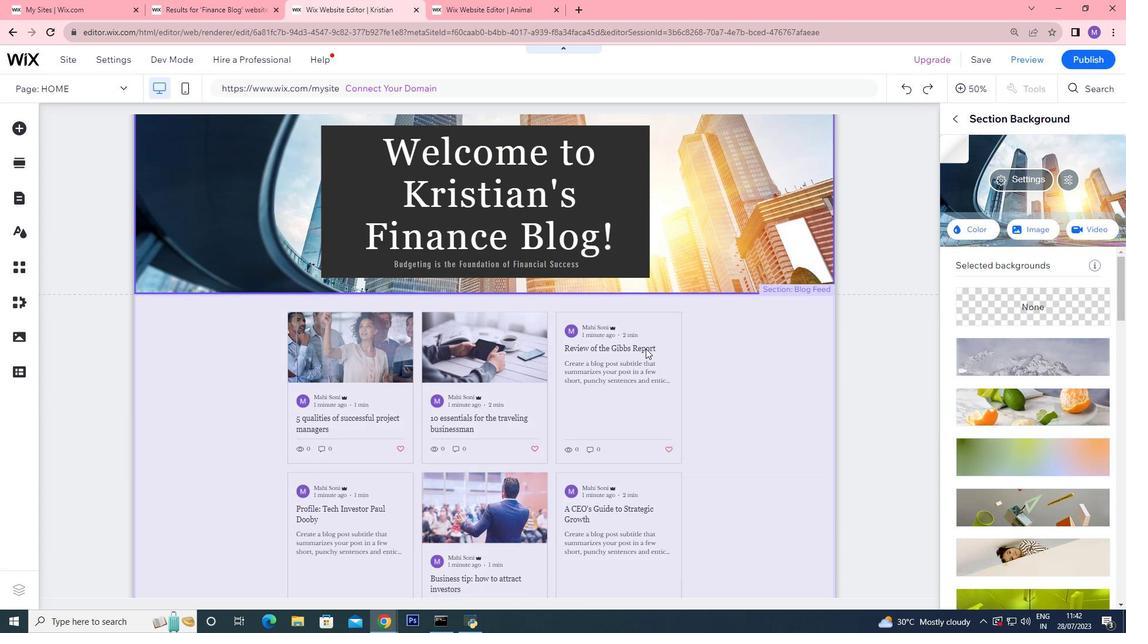 
Action: Mouse scrolled (646, 348) with delta (0, 0)
Screenshot: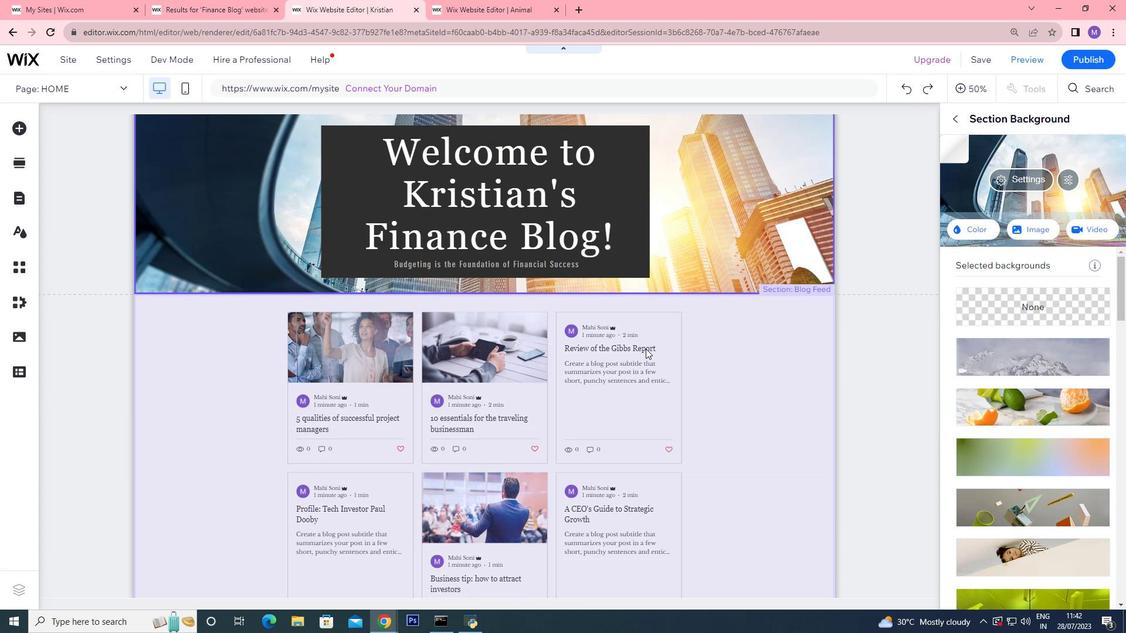
Action: Mouse moved to (585, 399)
Screenshot: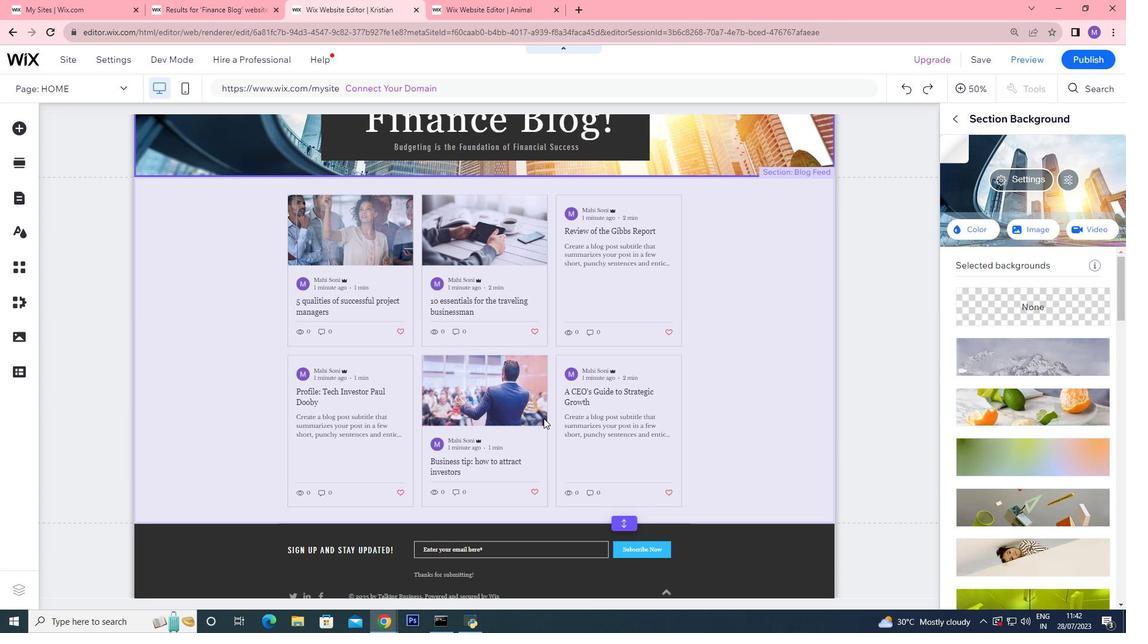 
Action: Mouse pressed left at (585, 399)
Screenshot: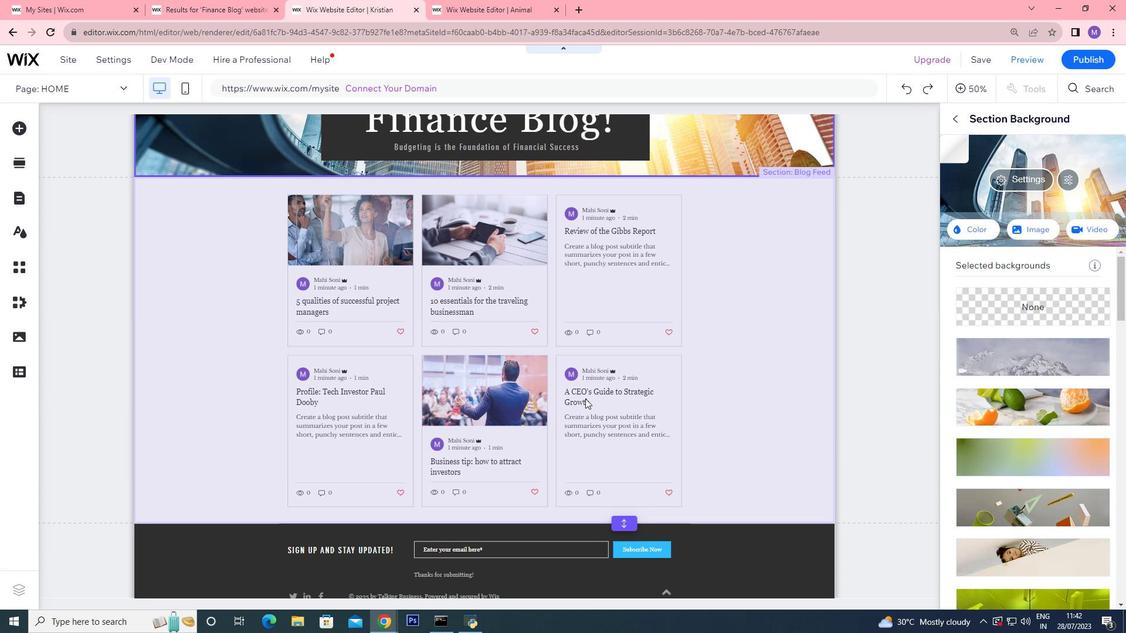 
Action: Mouse moved to (542, 389)
Screenshot: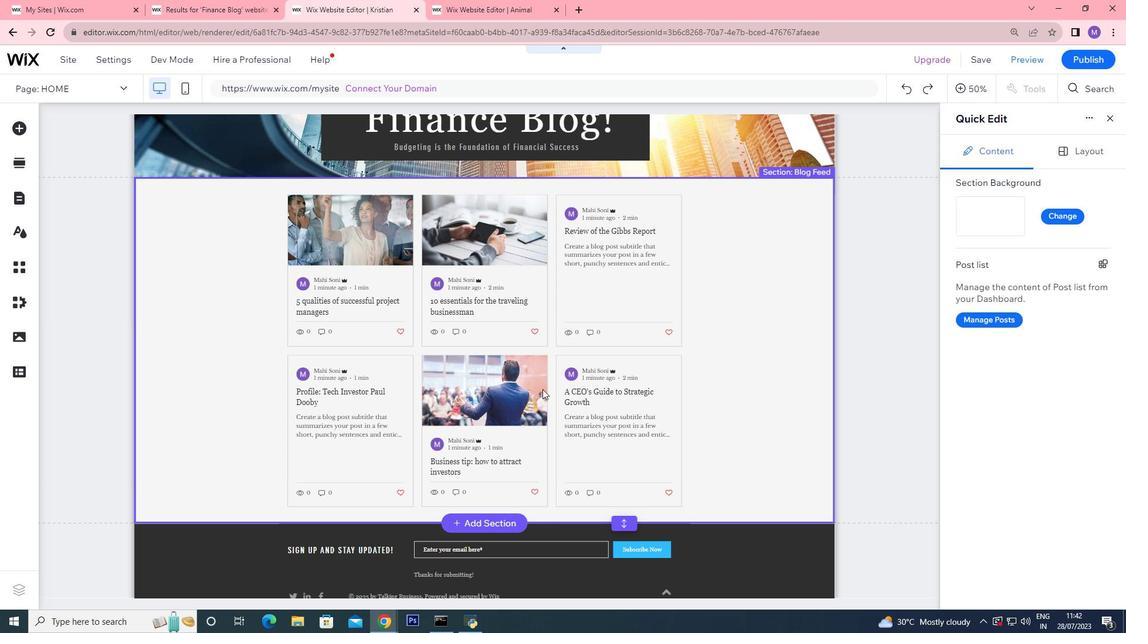 
Action: Mouse scrolled (542, 389) with delta (0, 0)
Screenshot: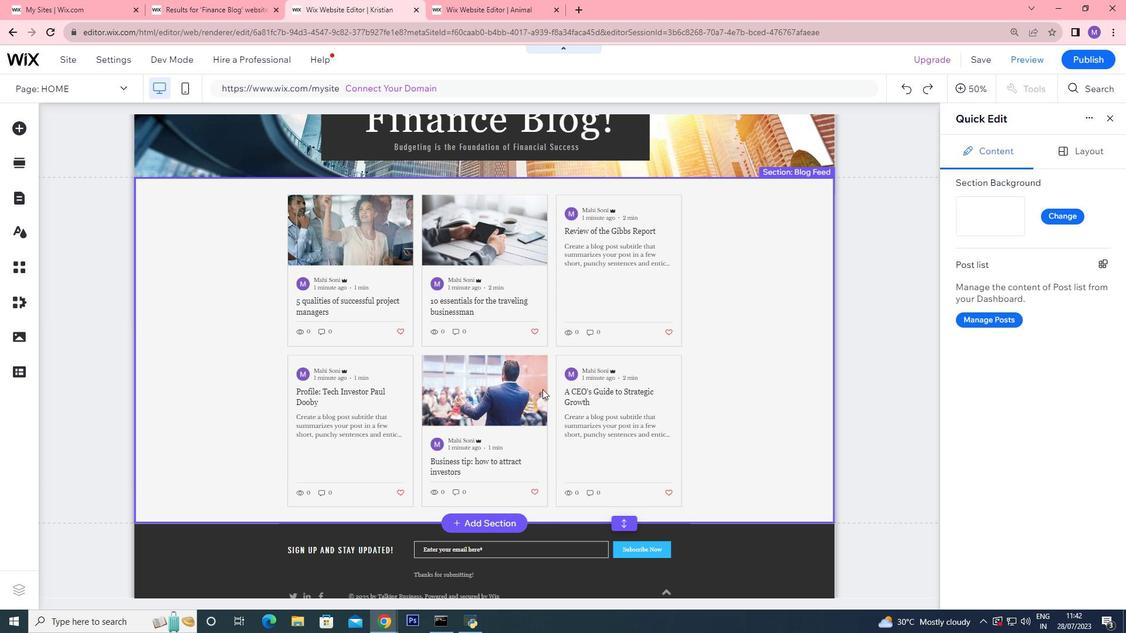 
Action: Mouse scrolled (542, 389) with delta (0, 0)
Screenshot: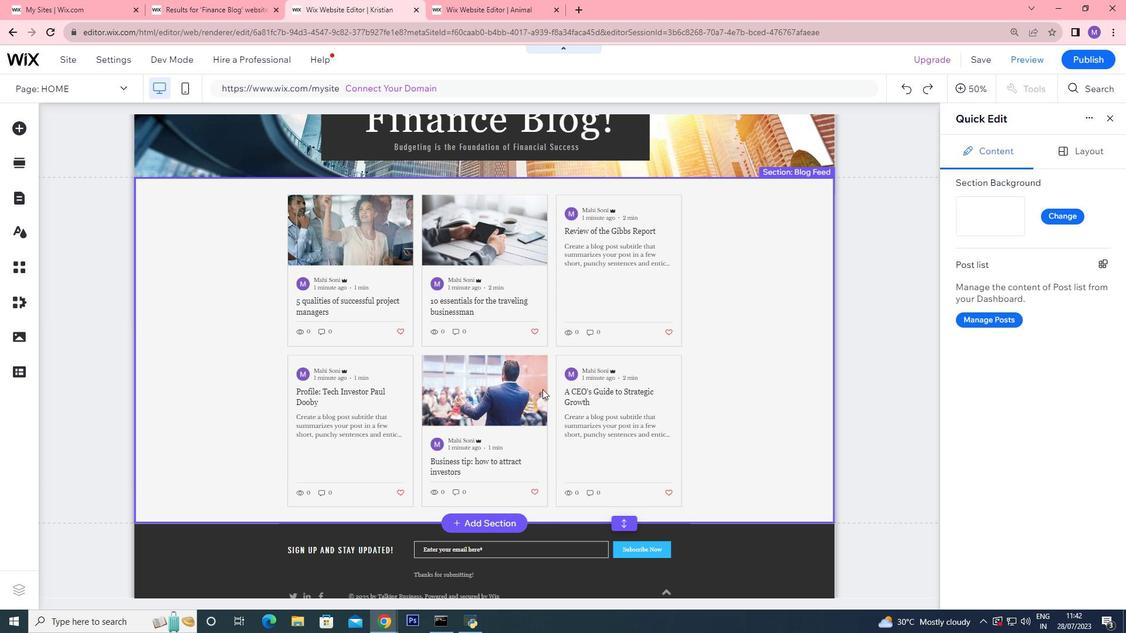 
Action: Mouse scrolled (542, 389) with delta (0, 0)
Screenshot: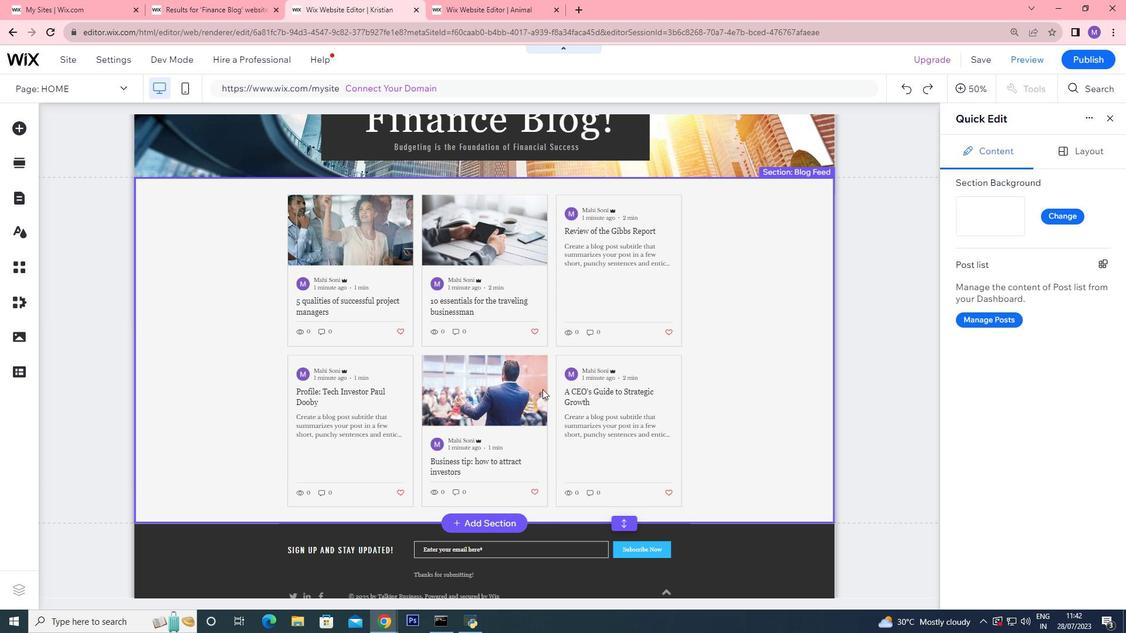 
Action: Mouse moved to (548, 398)
Screenshot: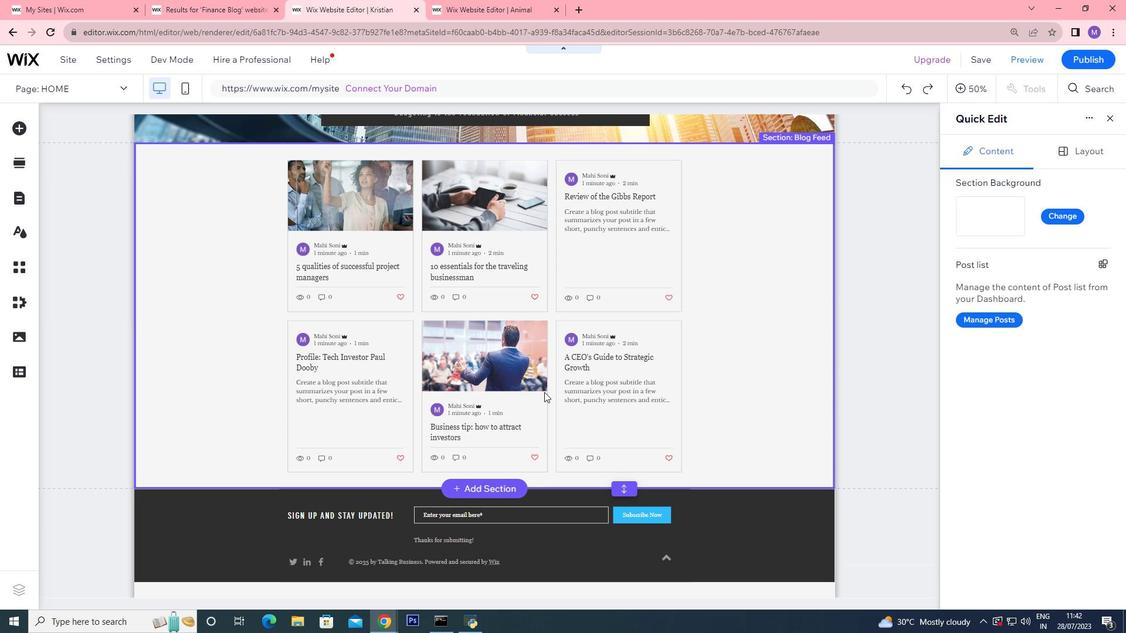 
Action: Mouse scrolled (548, 397) with delta (0, 0)
Screenshot: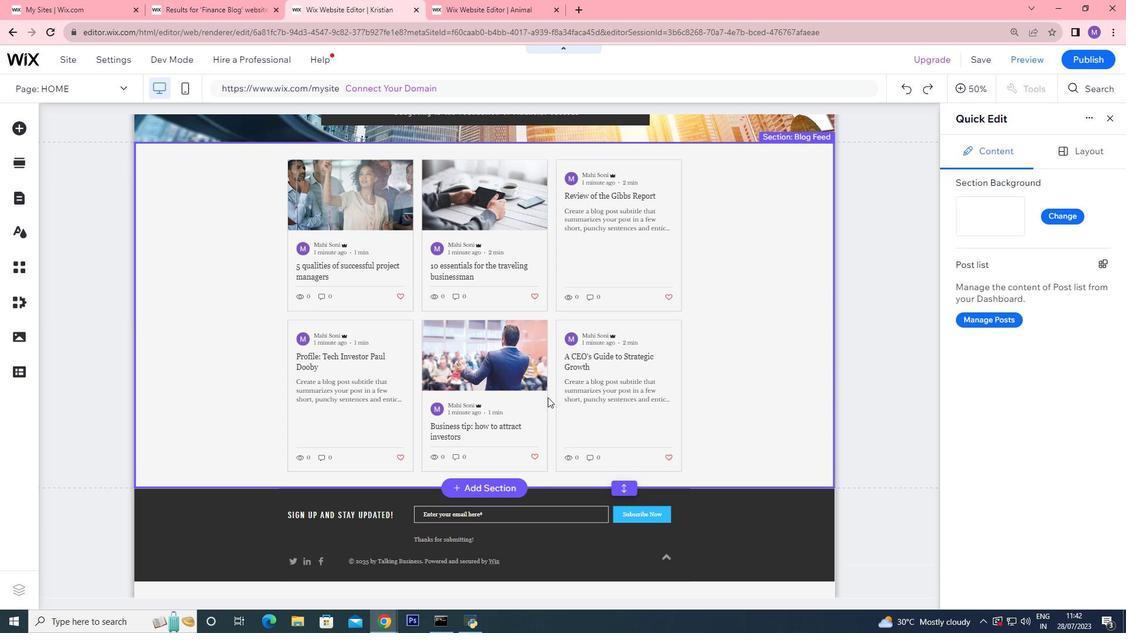 
Action: Mouse scrolled (548, 397) with delta (0, 0)
Screenshot: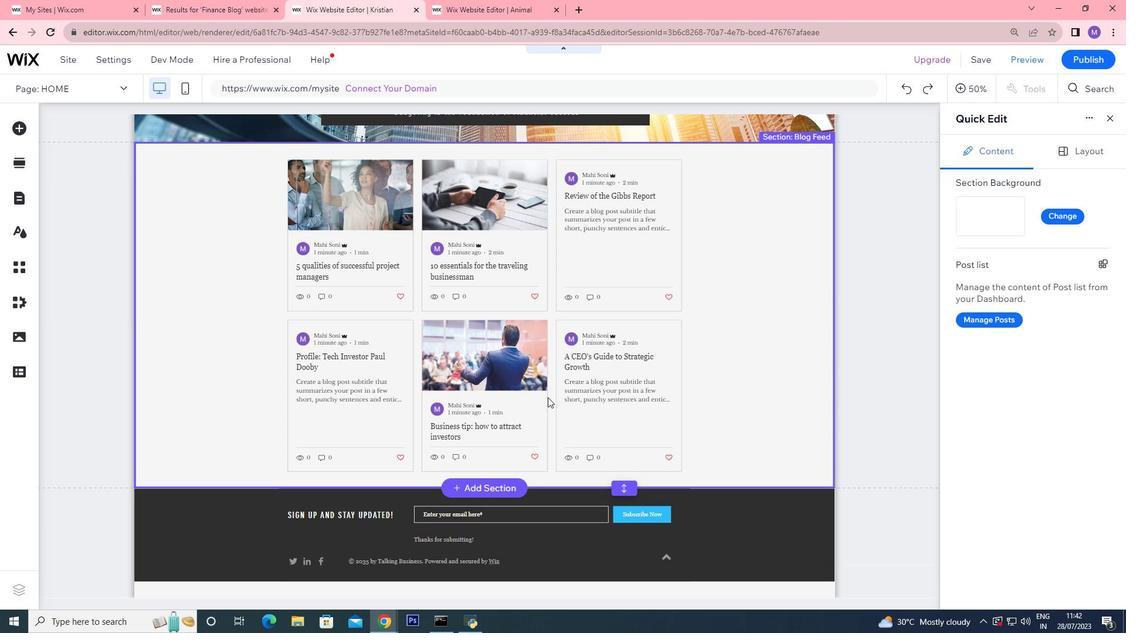 
Action: Mouse scrolled (548, 397) with delta (0, 0)
Screenshot: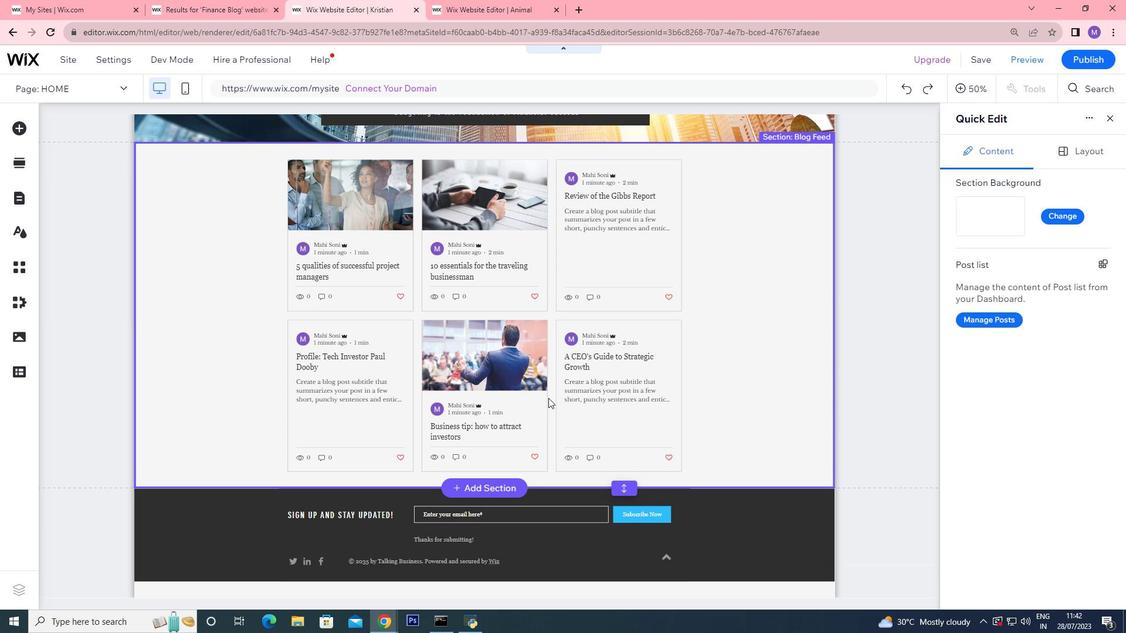 
Action: Mouse scrolled (548, 399) with delta (0, 0)
Screenshot: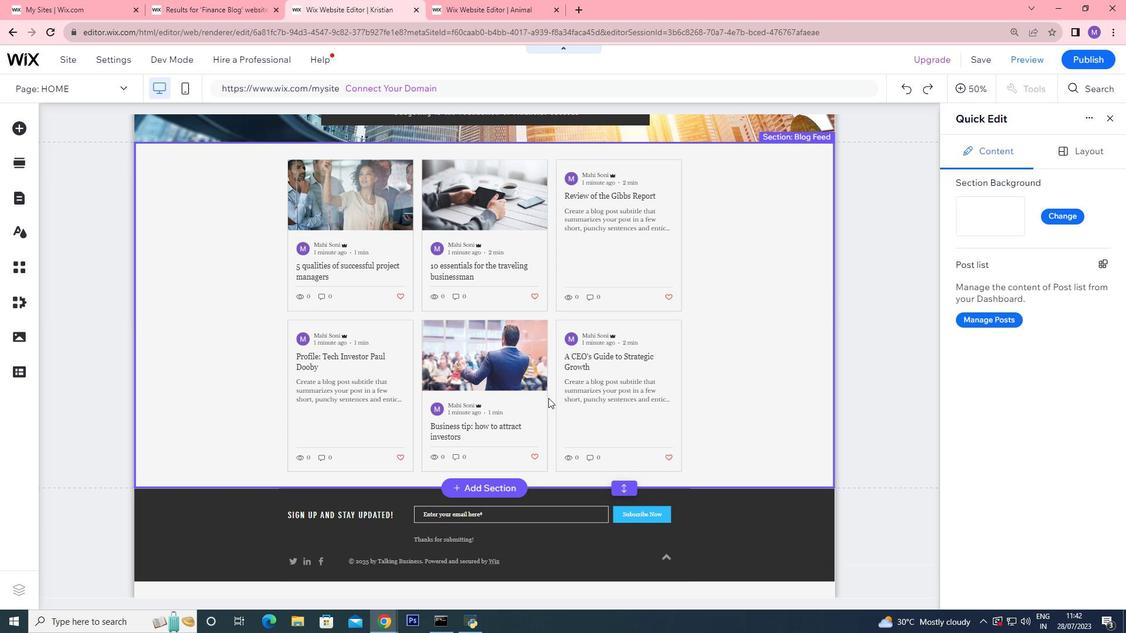 
Action: Mouse scrolled (548, 399) with delta (0, 0)
Screenshot: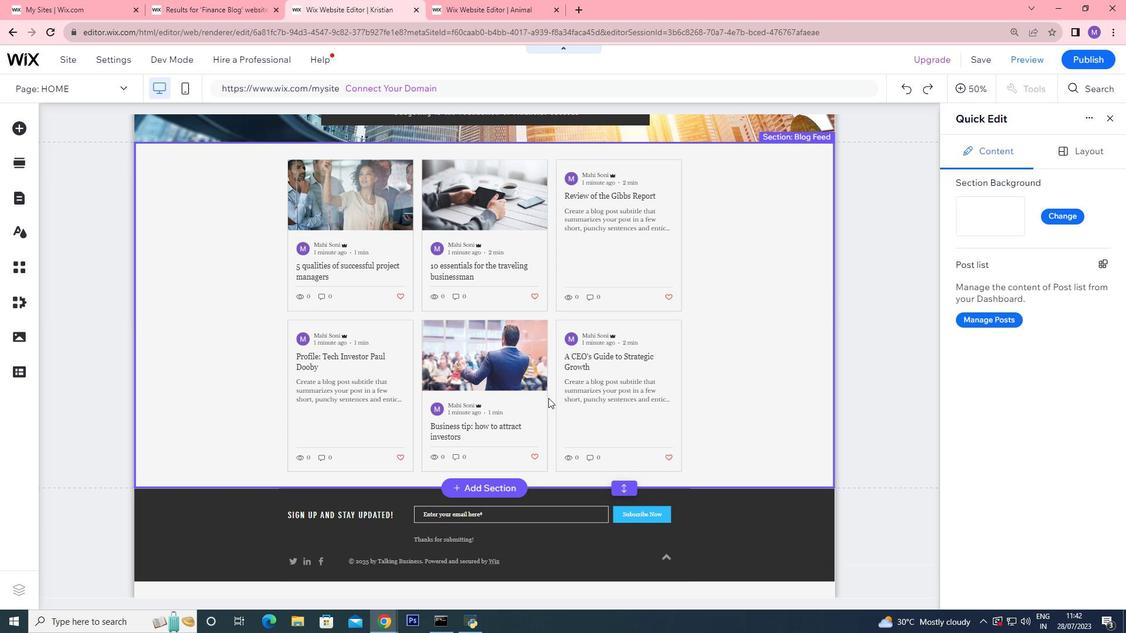
Action: Mouse scrolled (548, 399) with delta (0, 0)
Screenshot: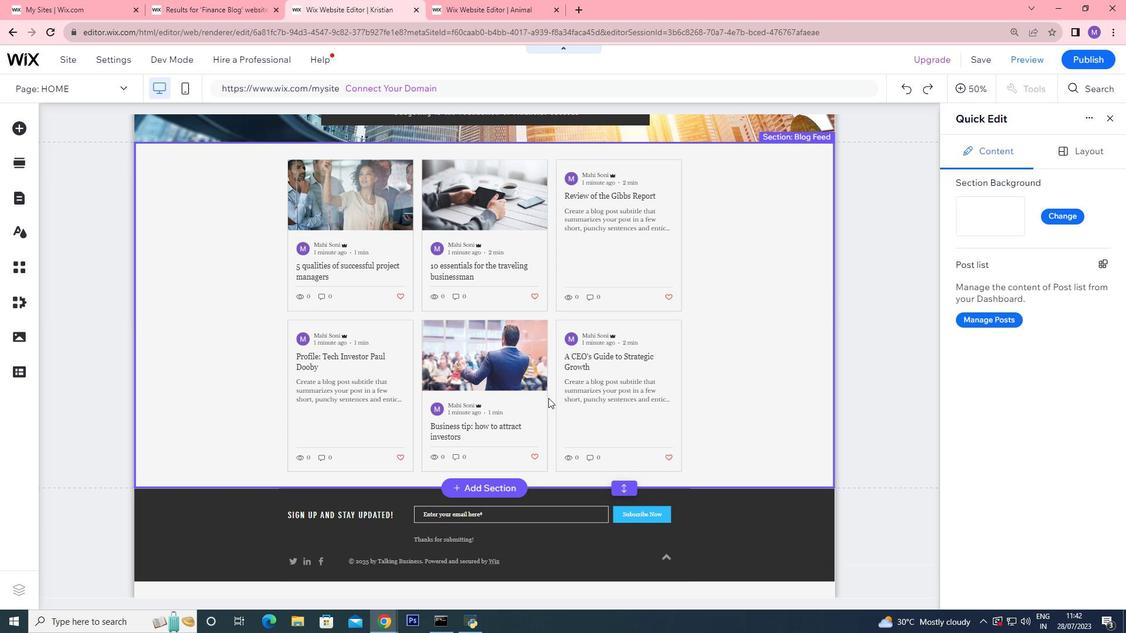 
Action: Mouse moved to (560, 388)
Screenshot: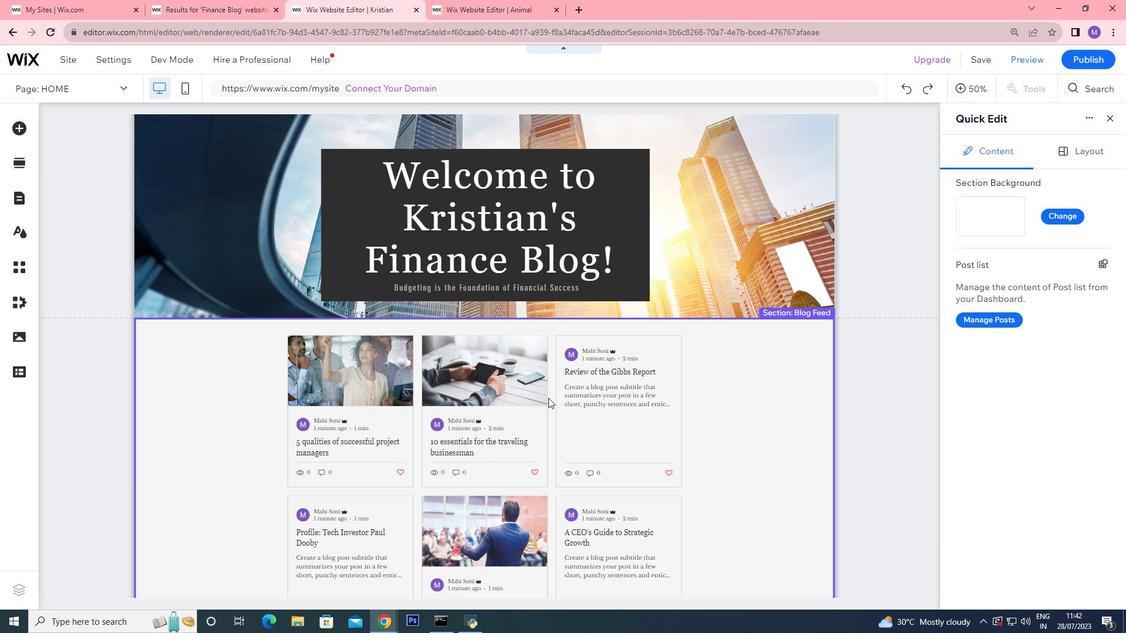 
Action: Mouse pressed left at (560, 388)
Screenshot: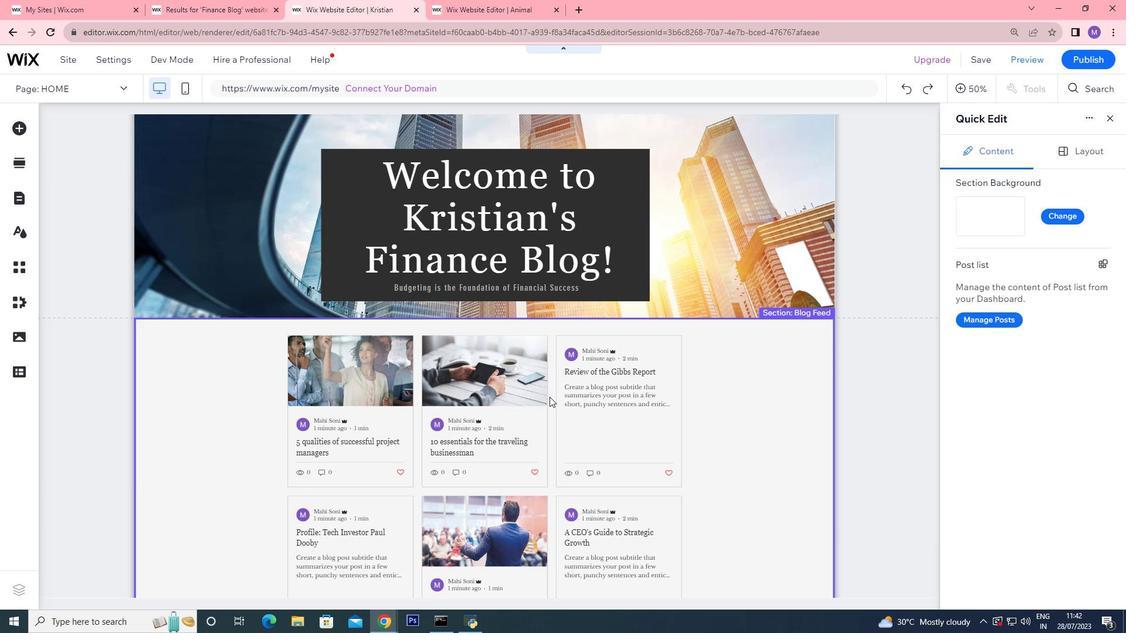 
Action: Mouse moved to (1108, 117)
Screenshot: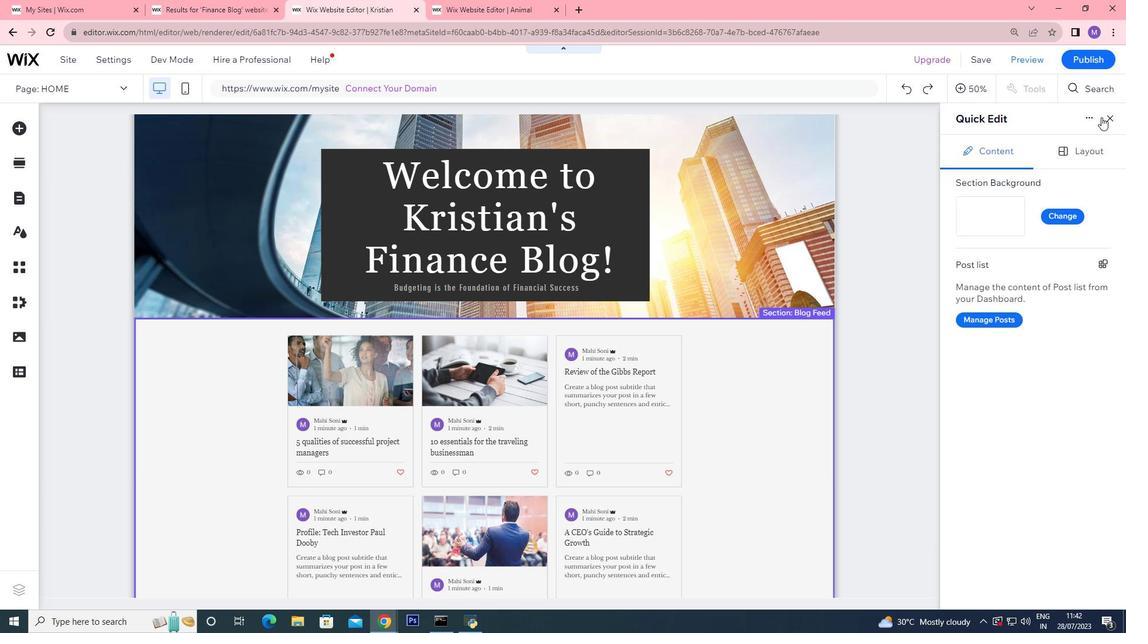 
Action: Mouse pressed left at (1108, 117)
Screenshot: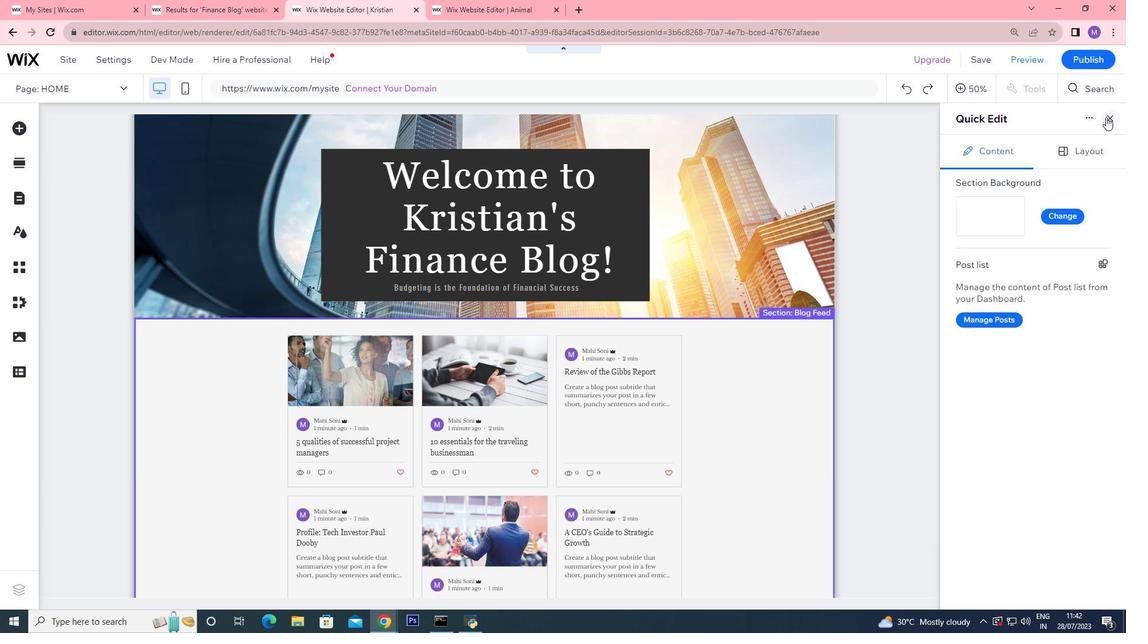 
Action: Mouse moved to (369, 298)
Screenshot: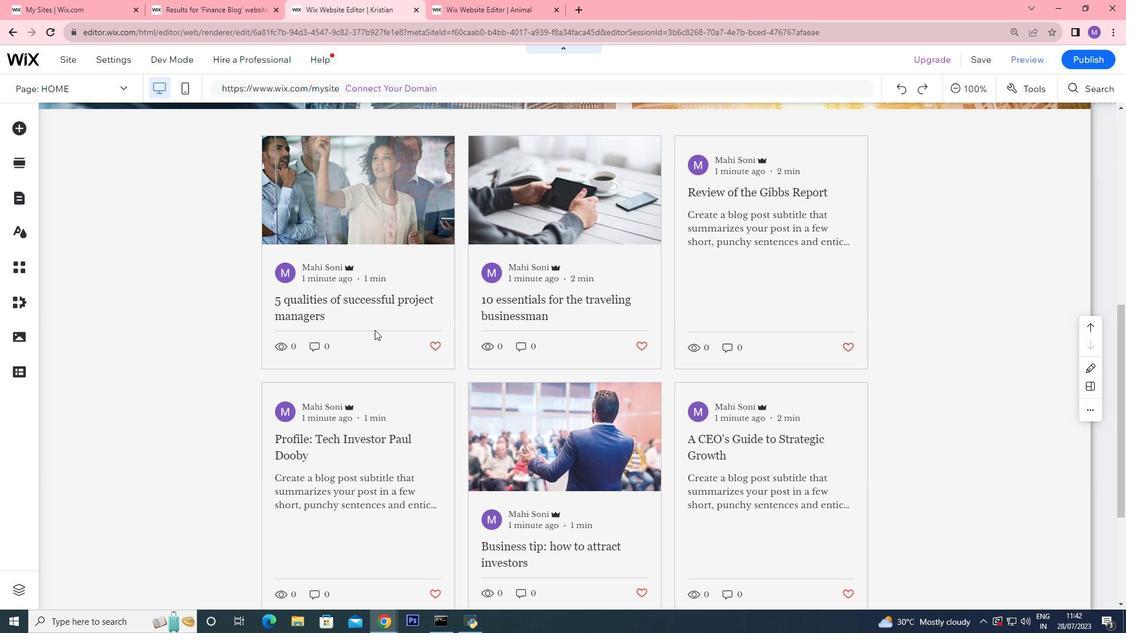 
Action: Mouse pressed left at (369, 298)
